 Task: Open a blank google sheet and write heading  Prodigy Sales. Add 10 people name  'David White, Emily Green, Andrew Baker, Madison Evans, Logan King, Grace Hill, Gabriel Young, Elizabeth Flores, Samuel Reed, Avery Nelson'Item code in between  1000-2000. Product range in between  5000-20000. Add Products   TOMS Shoe, UGG  Shoe, Wolverine Shoe, Z-Coil Shoe, Adidas shoe, Gucci T-shirt, Louis Vuitton bag, Zara Shirt, H&M jeans, Chanel perfume.Choose quantity  3 to 9 Tax 12 percent Total Add Amount. Save page  Prodigy Sales templetes   book
Action: Key pressed <Key.caps_lock>P<Key.caps_lock>rodigy<Key.space><Key.caps_lock>S<Key.caps_lock>ales
Screenshot: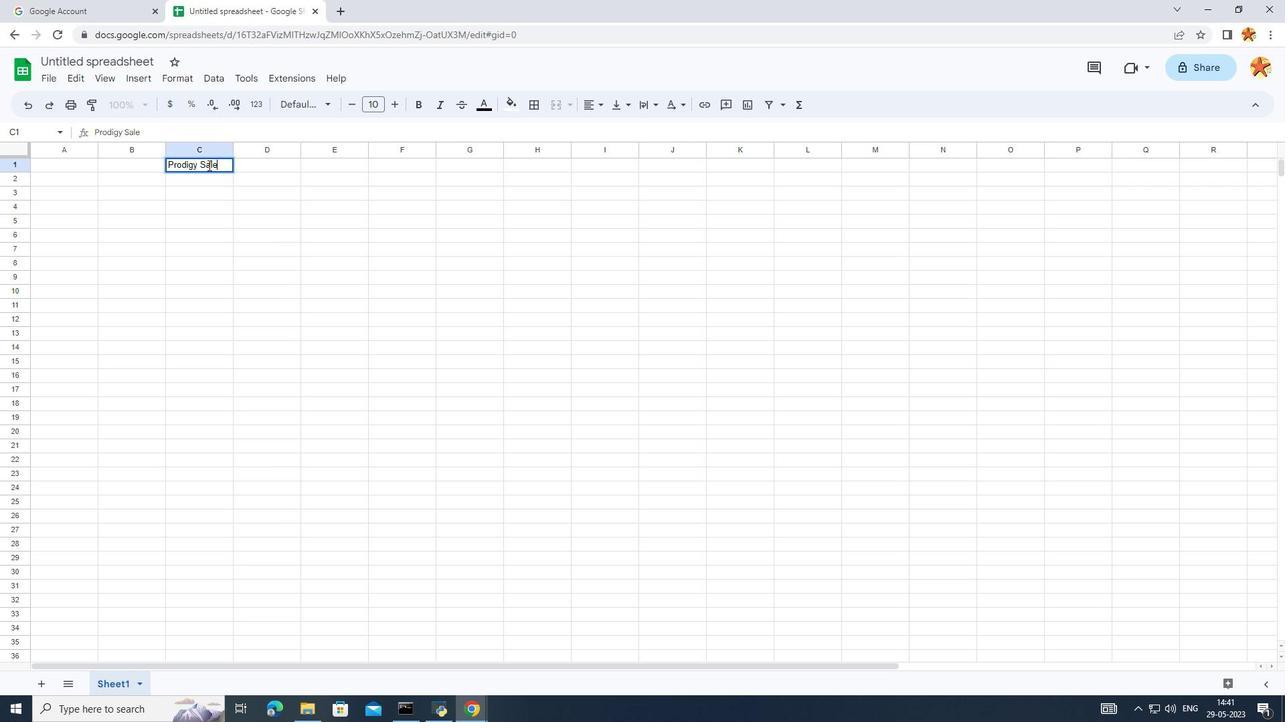 
Action: Mouse moved to (205, 307)
Screenshot: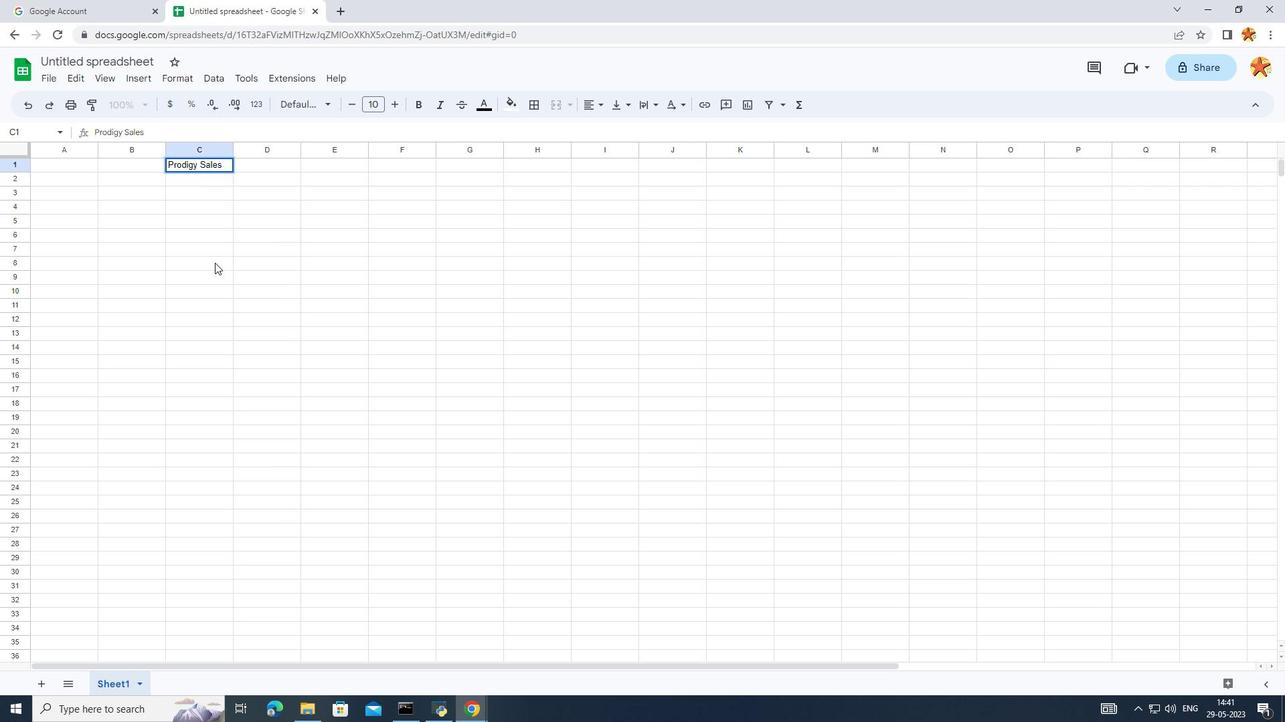 
Action: Mouse pressed left at (205, 307)
Screenshot: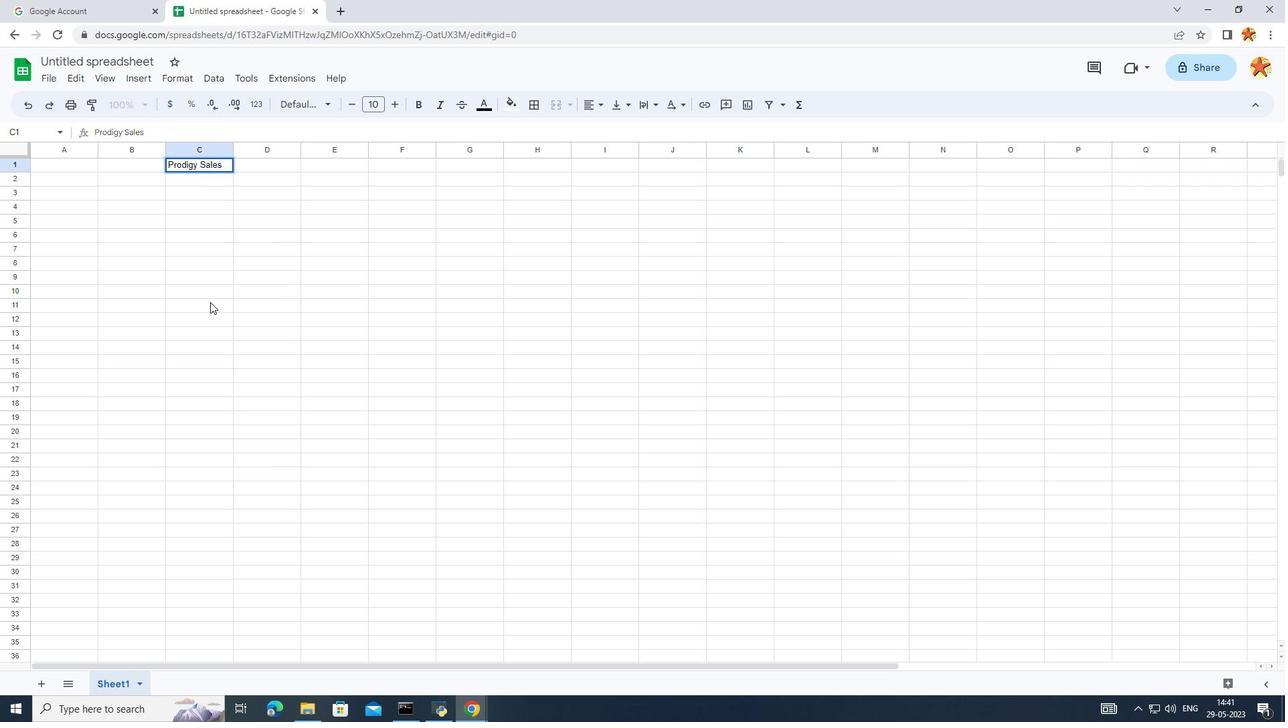 
Action: Mouse moved to (40, 171)
Screenshot: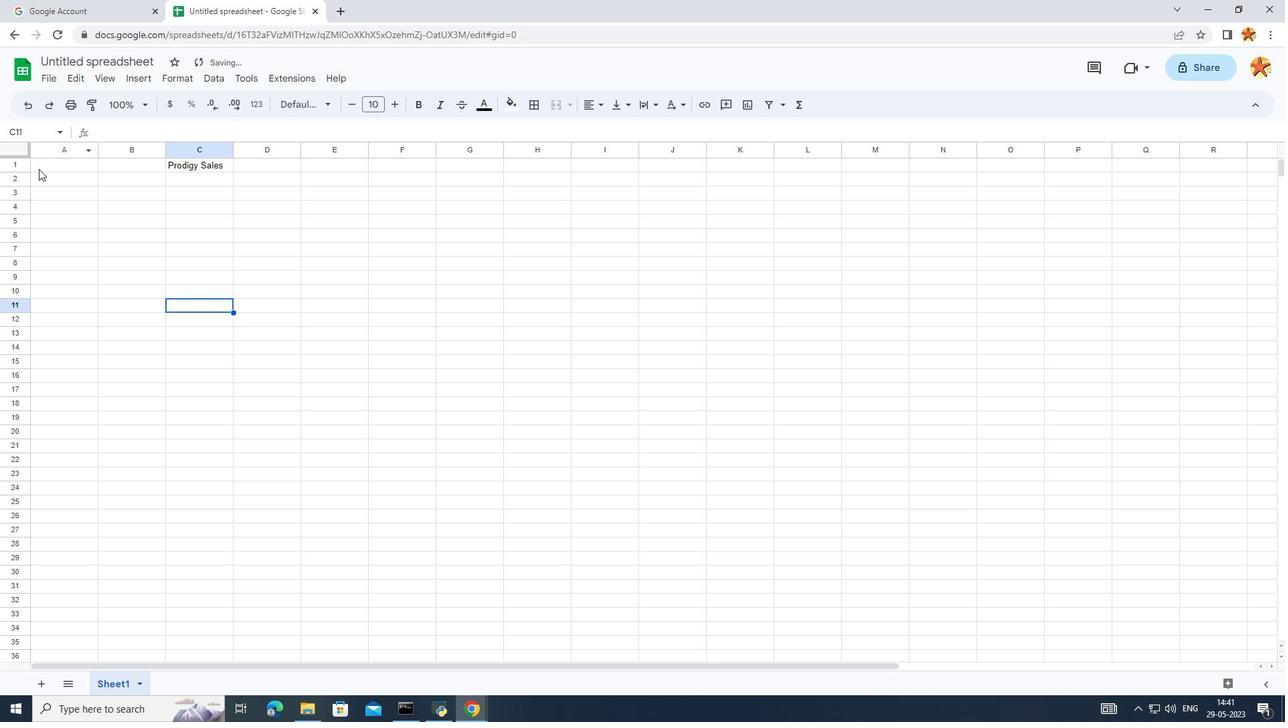 
Action: Mouse pressed left at (40, 171)
Screenshot: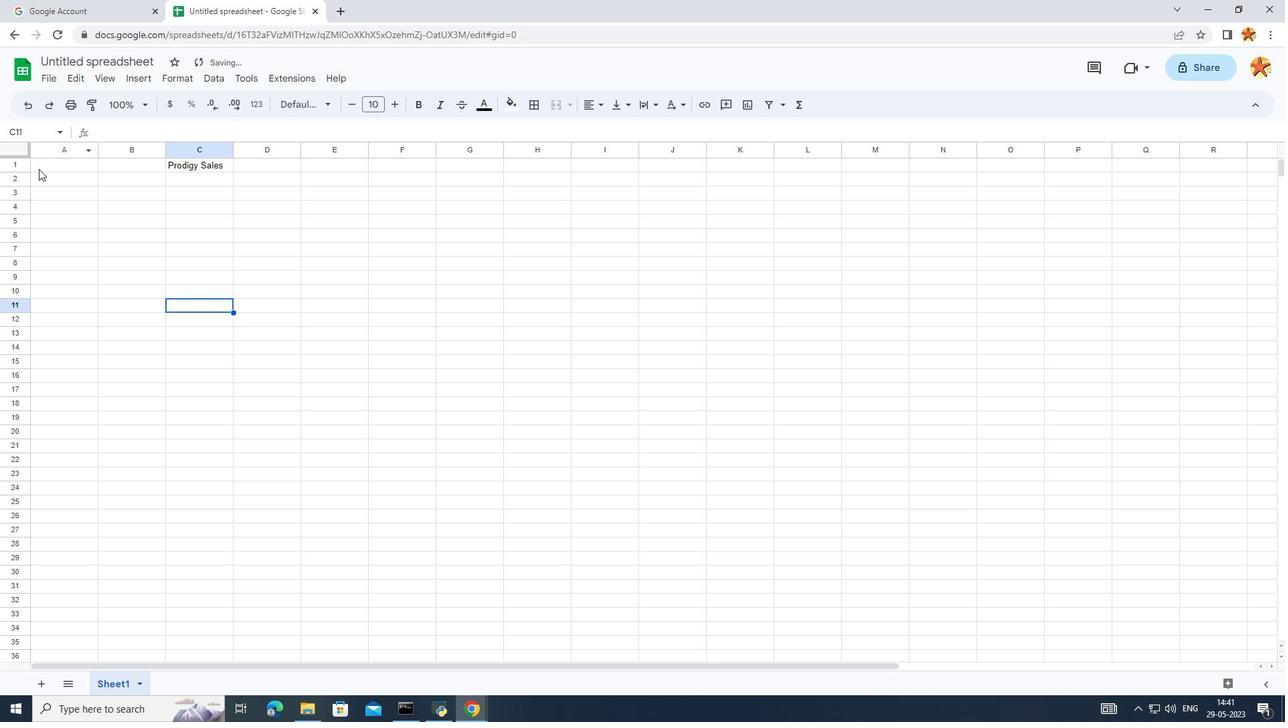 
Action: Mouse moved to (44, 178)
Screenshot: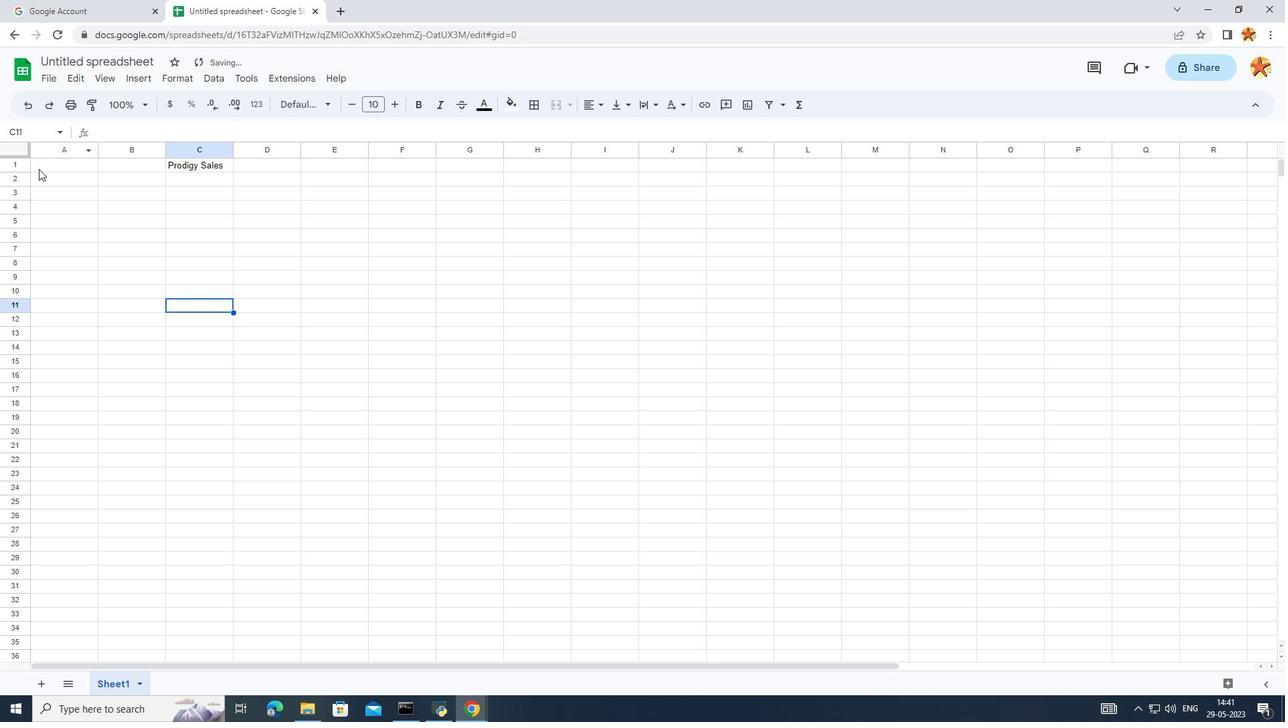 
Action: Mouse pressed left at (44, 178)
Screenshot: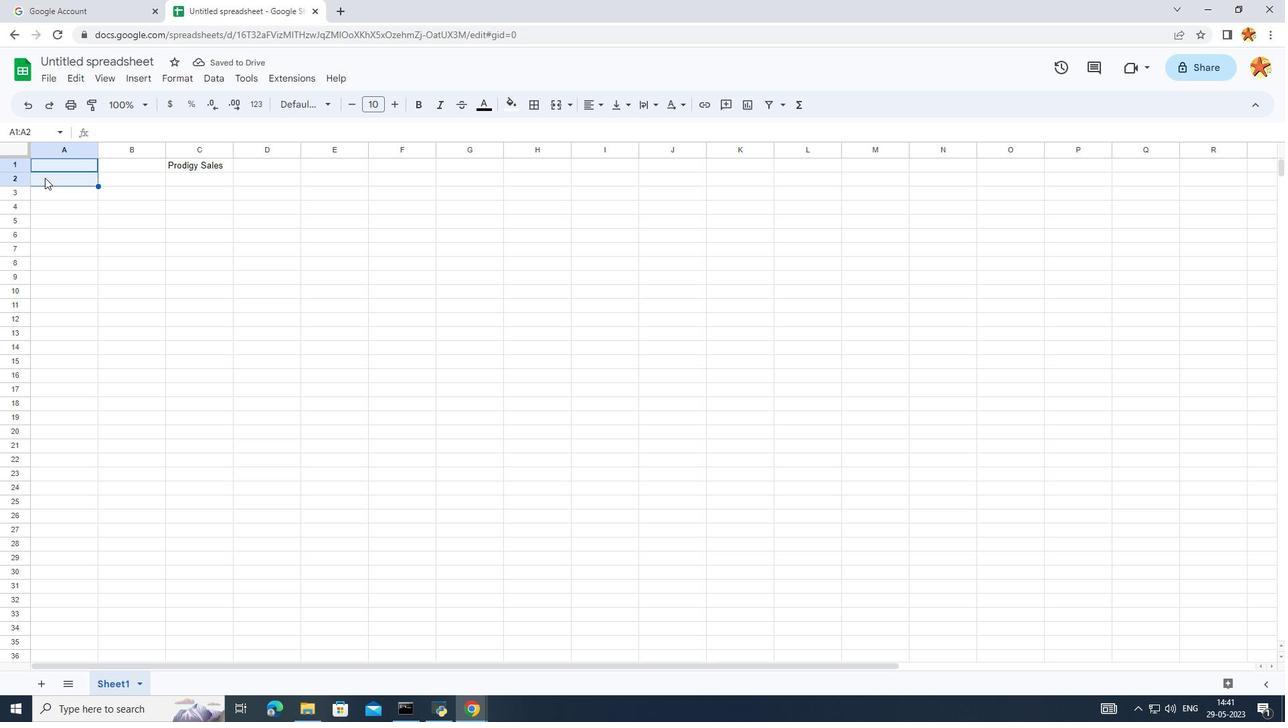
Action: Mouse pressed left at (44, 178)
Screenshot: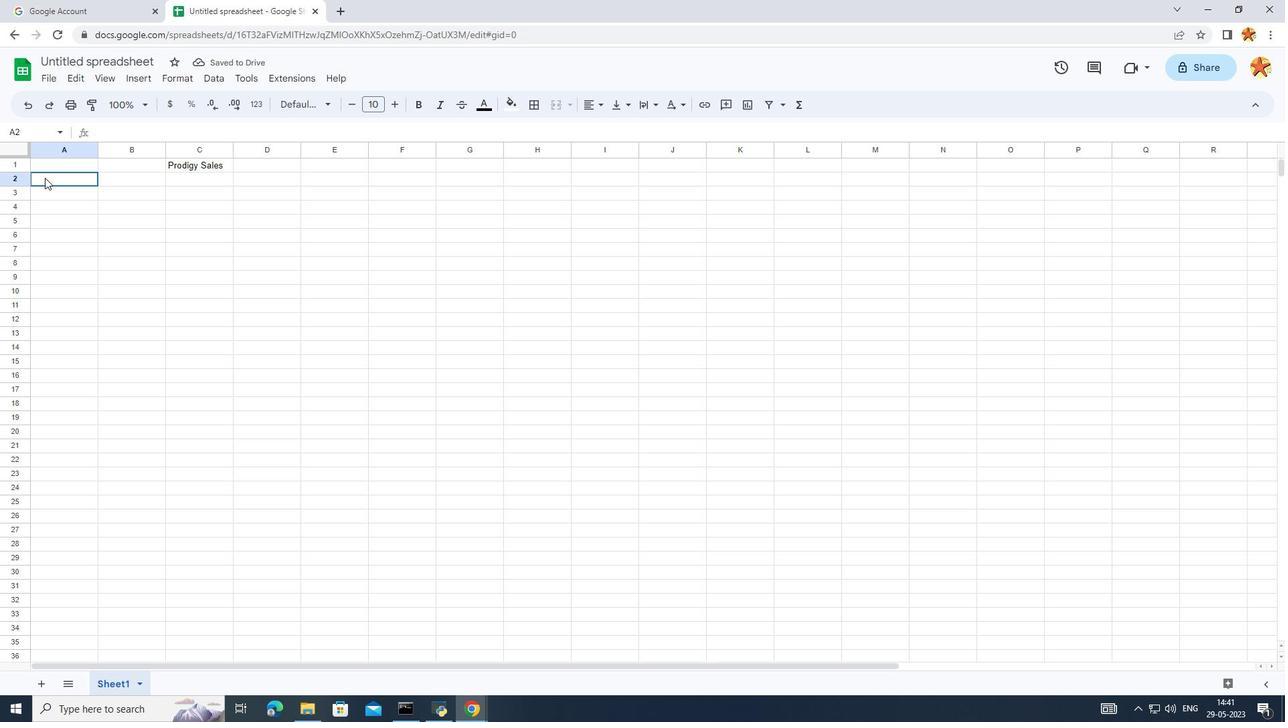 
Action: Key pressed <Key.caps_lock>N<Key.caps_lock>ame
Screenshot: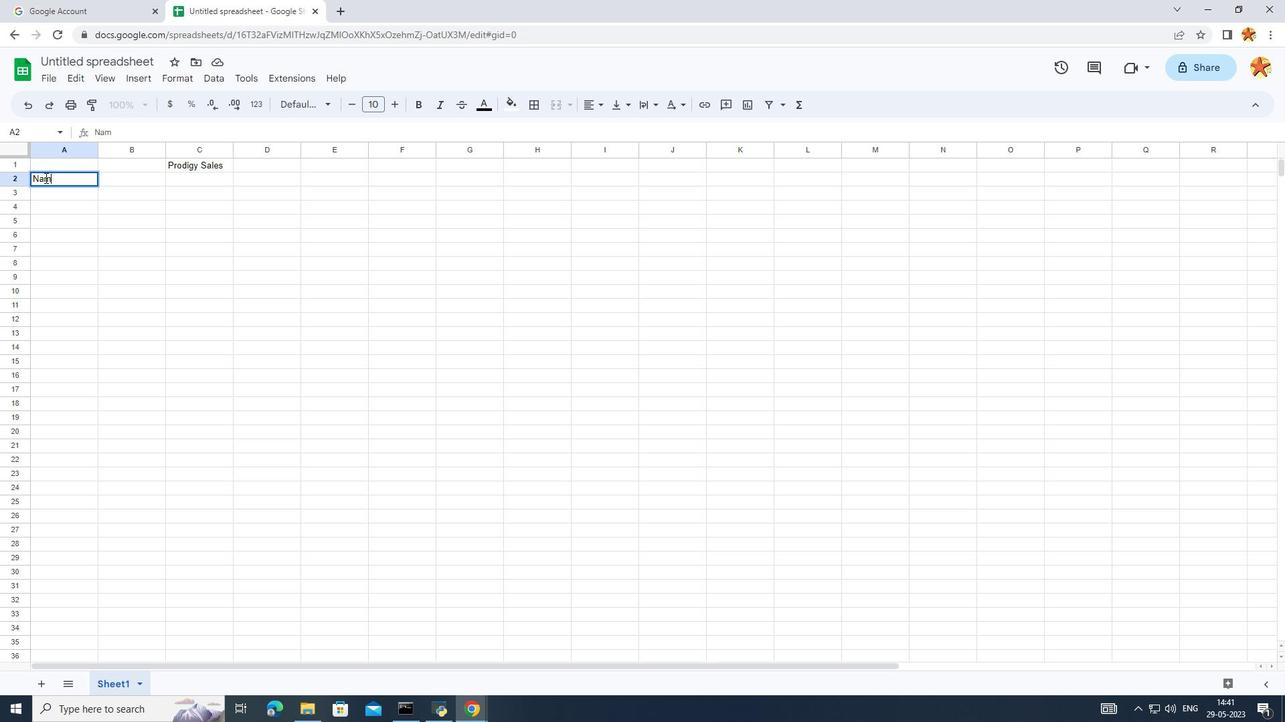 
Action: Mouse moved to (27, 190)
Screenshot: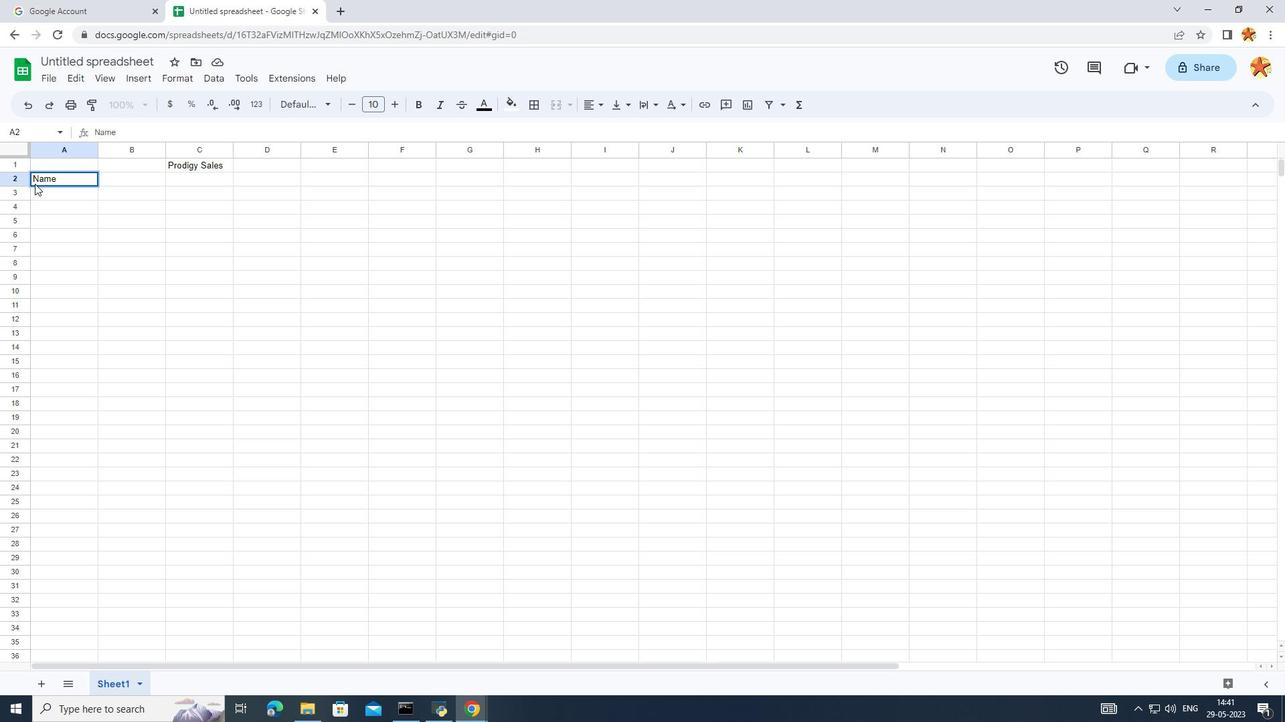 
Action: Mouse pressed left at (27, 190)
Screenshot: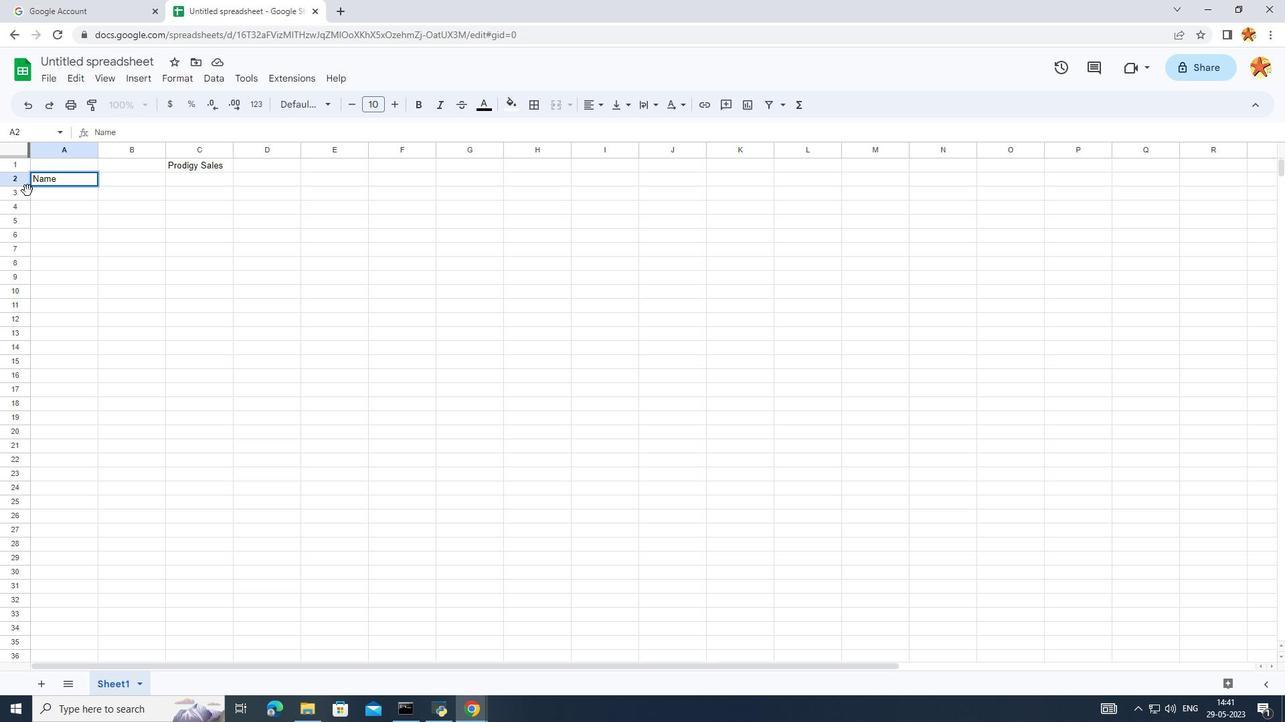 
Action: Mouse moved to (32, 195)
Screenshot: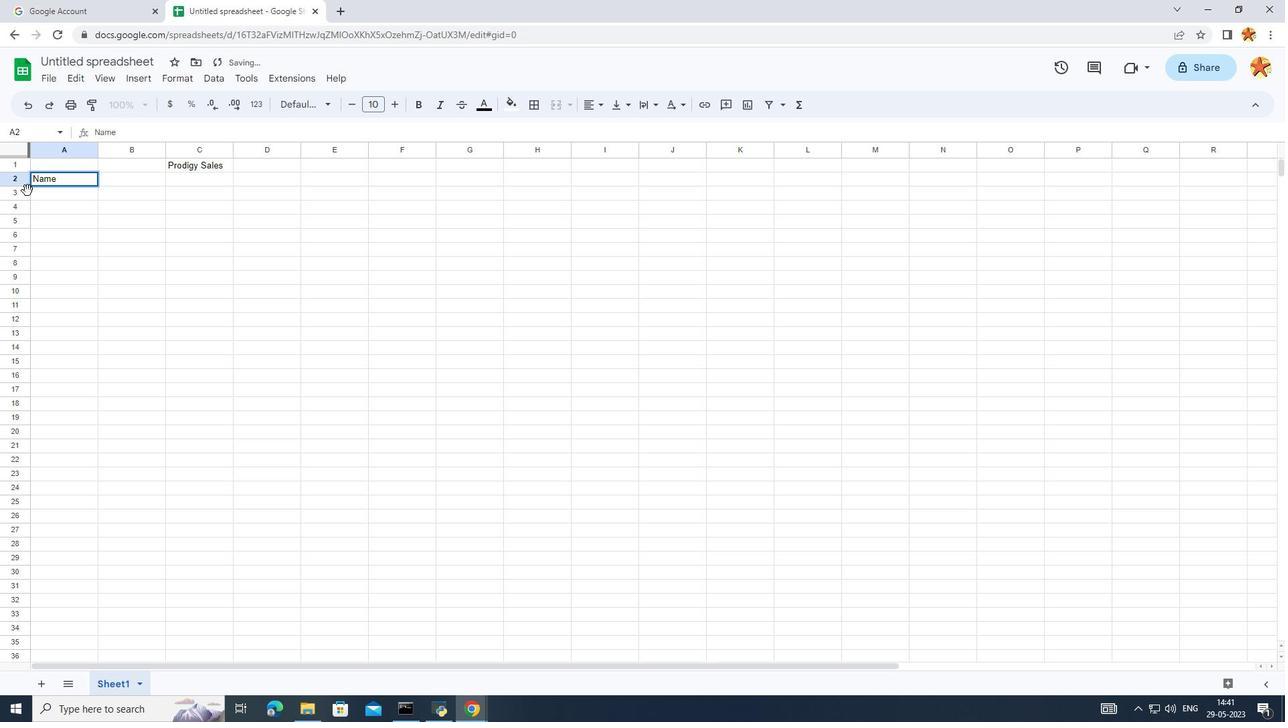 
Action: Mouse pressed left at (32, 195)
Screenshot: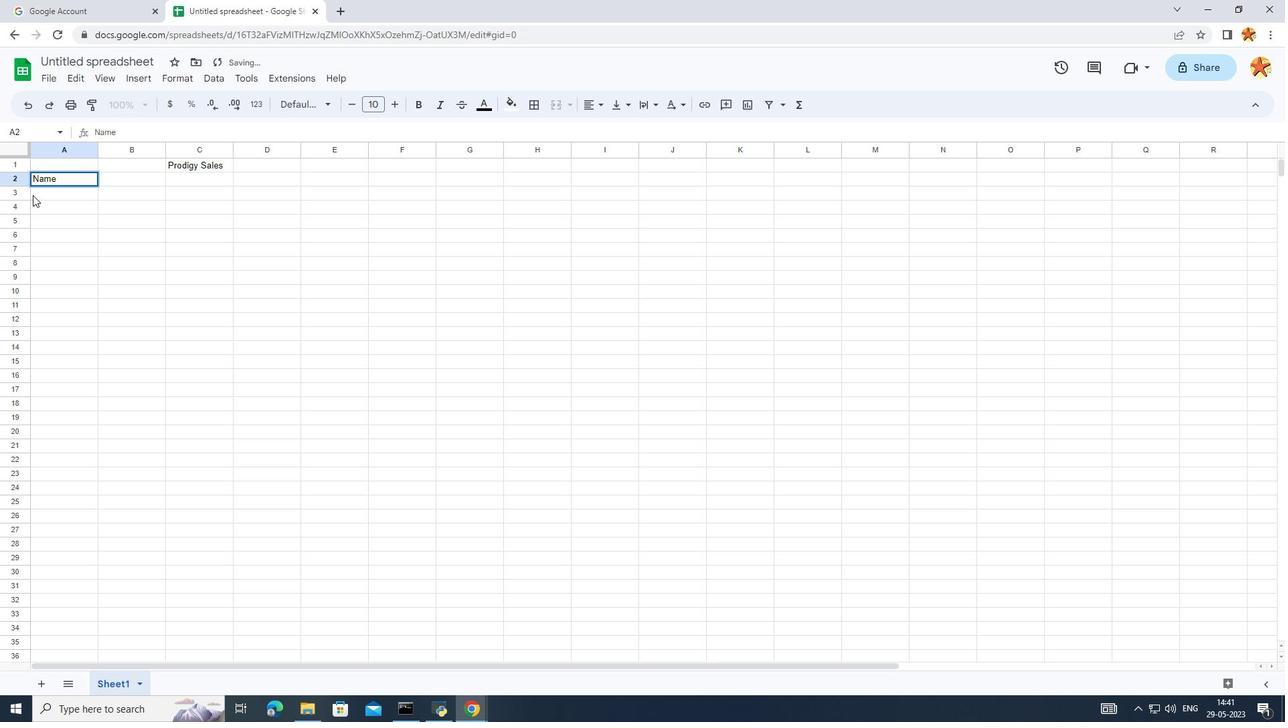 
Action: Mouse moved to (56, 188)
Screenshot: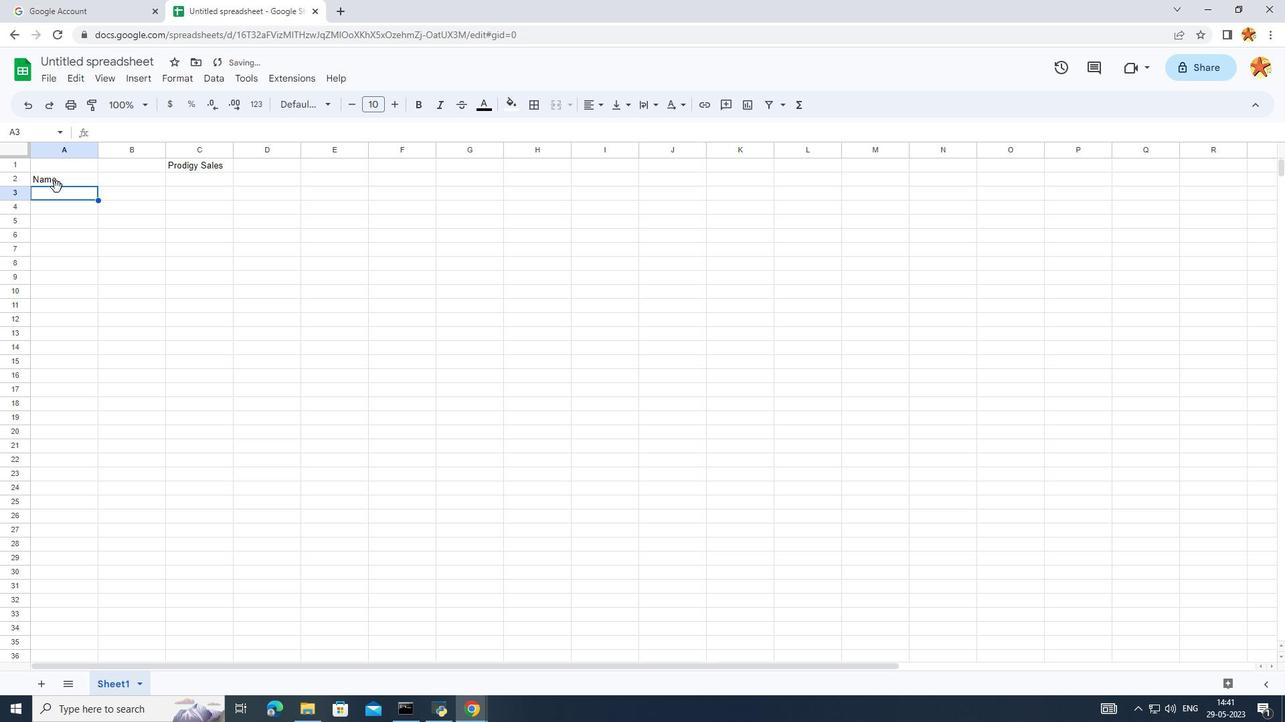 
Action: Mouse pressed left at (56, 188)
Screenshot: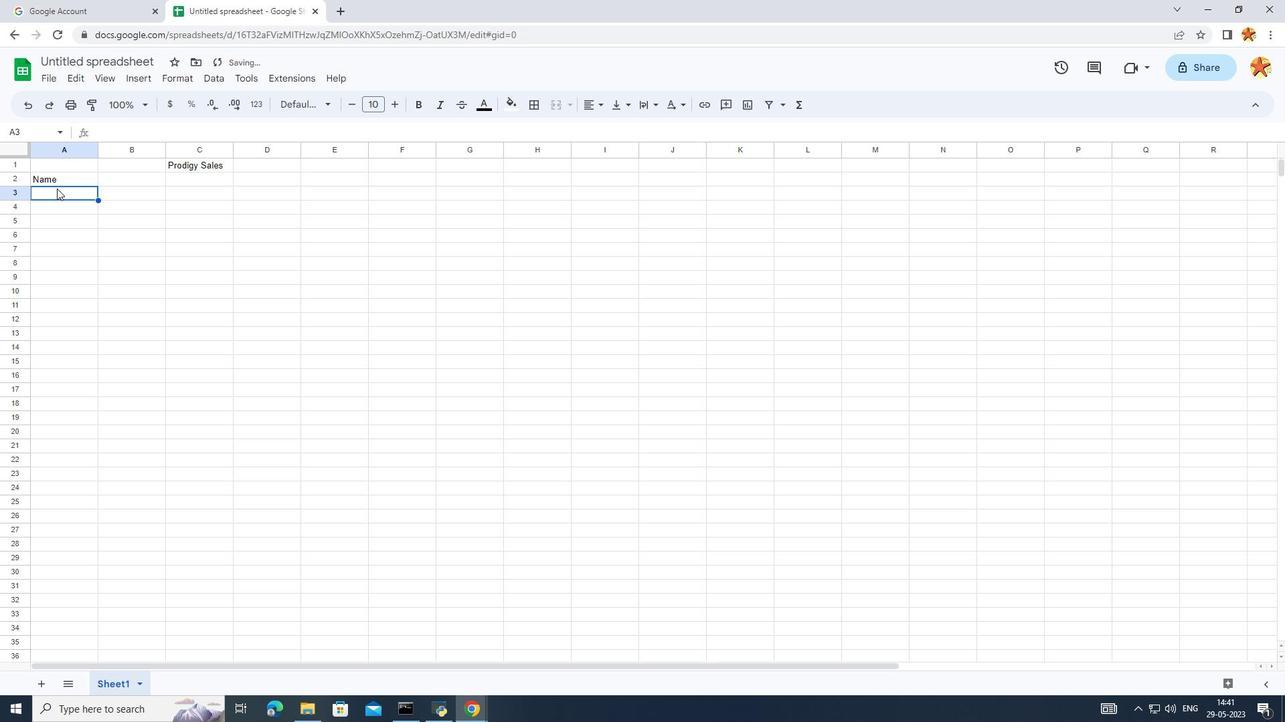 
Action: Mouse pressed left at (56, 188)
Screenshot: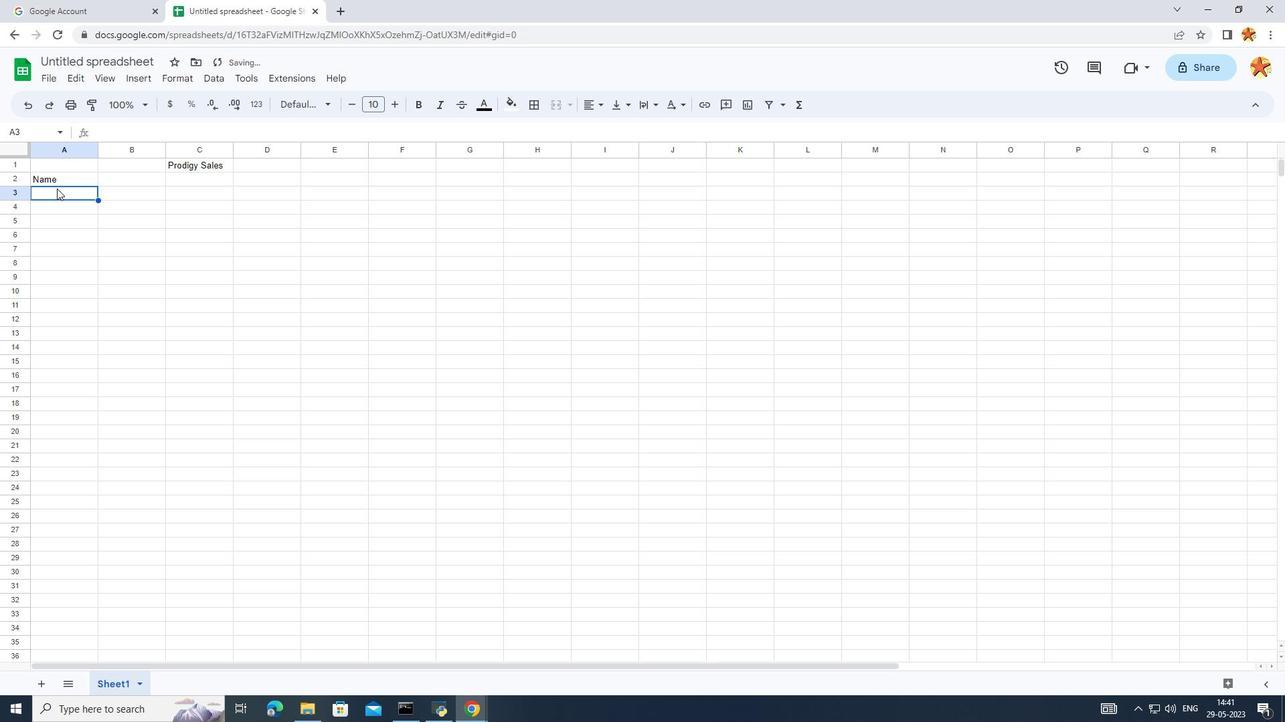 
Action: Key pressed <Key.caps_lock>D<Key.caps_lock>avid<Key.space><Key.caps_lock>WH<Key.backspace><Key.caps_lock>hite
Screenshot: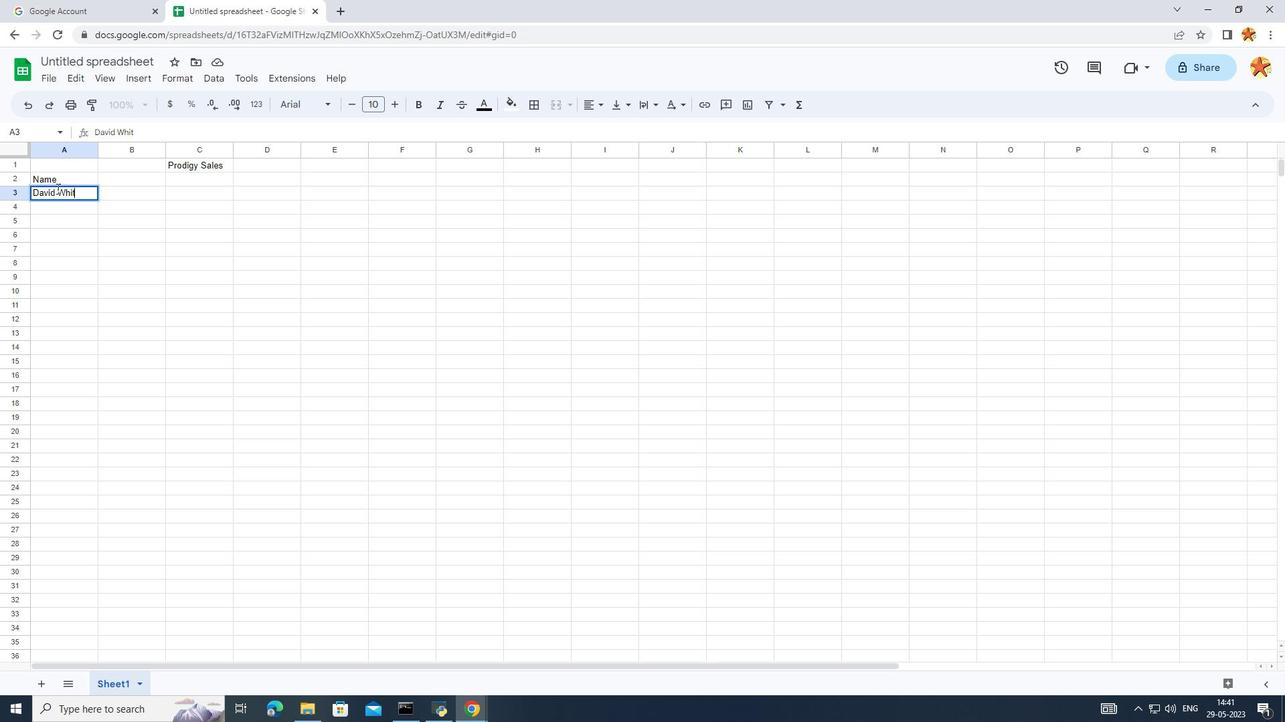 
Action: Mouse moved to (60, 206)
Screenshot: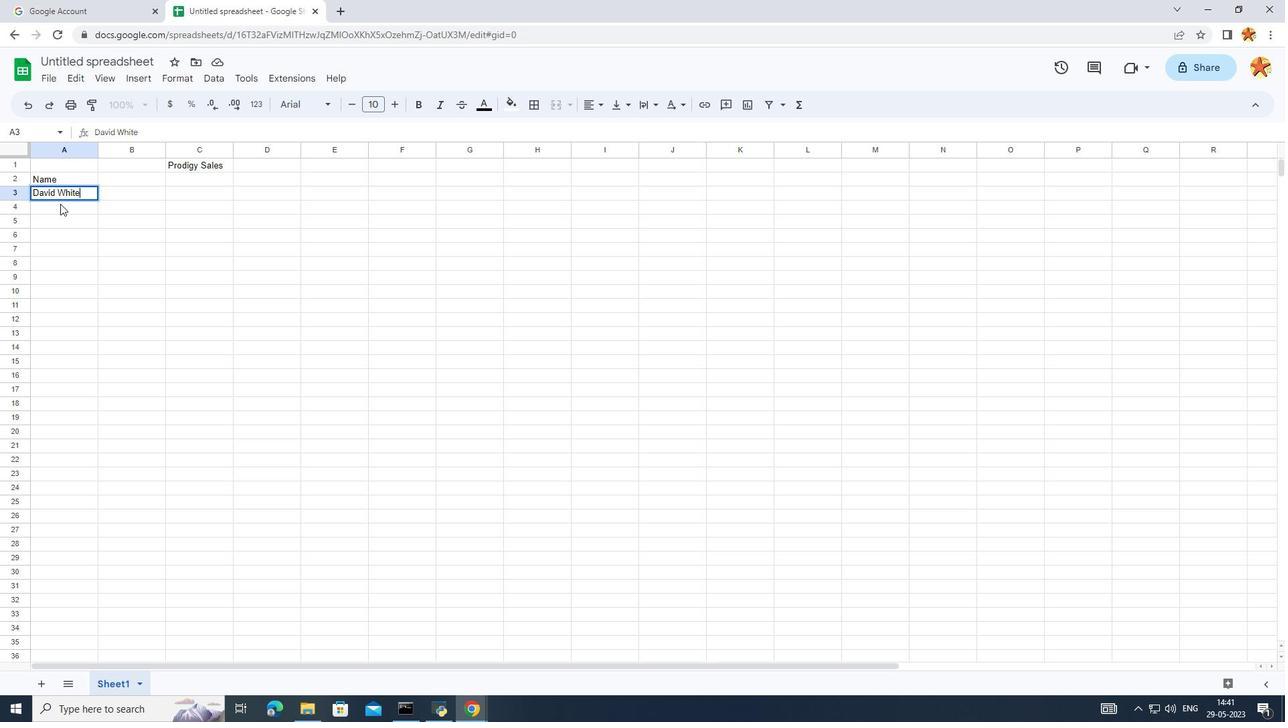 
Action: Mouse pressed left at (60, 206)
Screenshot: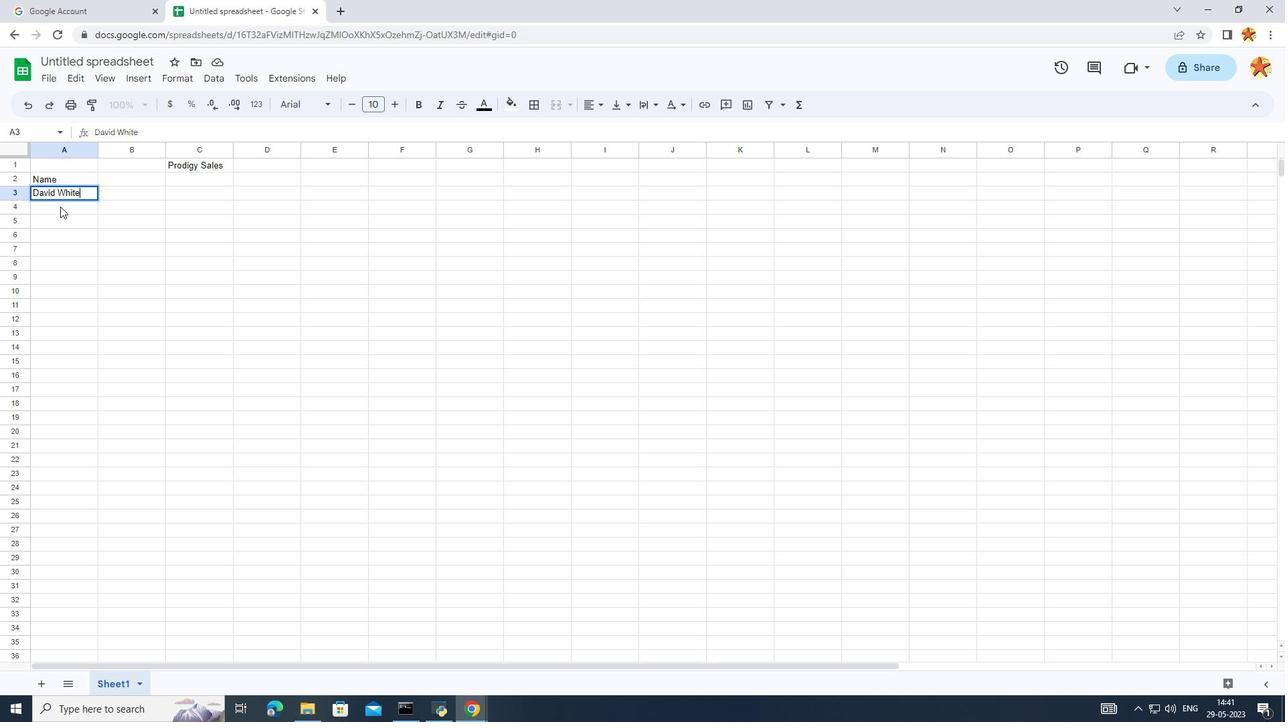 
Action: Mouse pressed left at (60, 206)
Screenshot: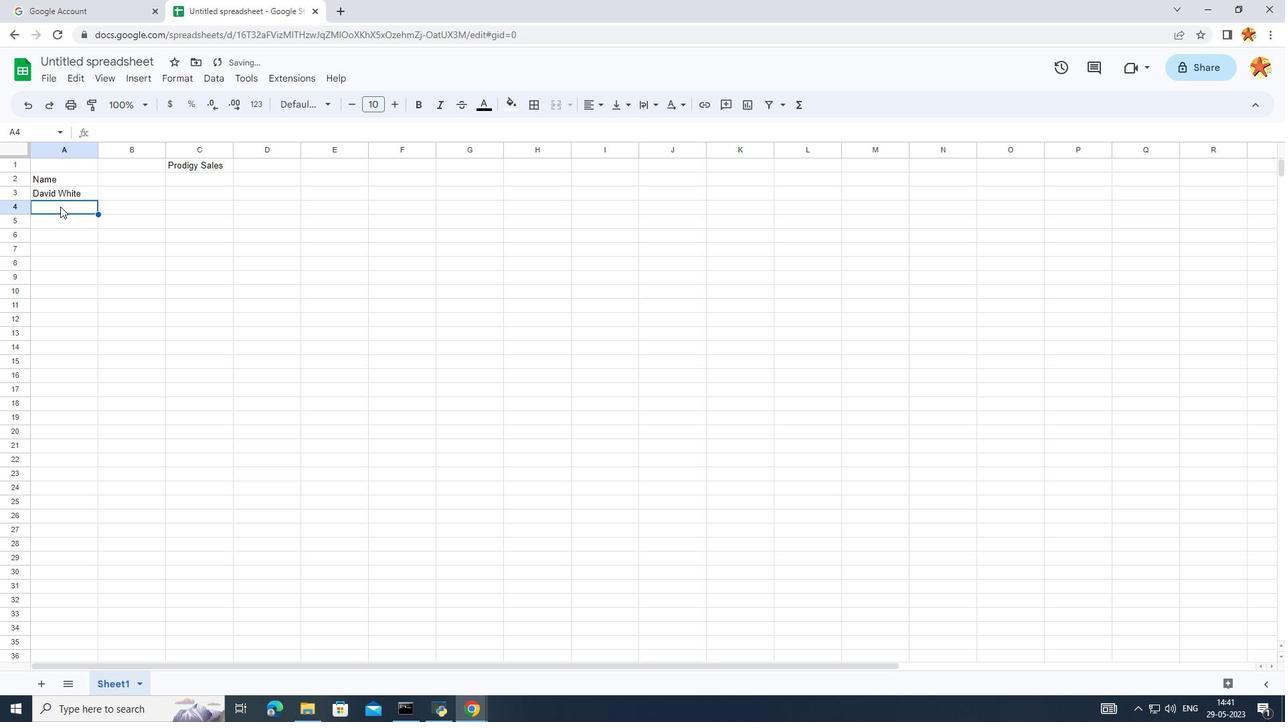 
Action: Key pressed <Key.caps_lock>R<Key.backspace>E<Key.caps_lock>mily<Key.space><Key.caps_lock>G<Key.caps_lock>reebn
Screenshot: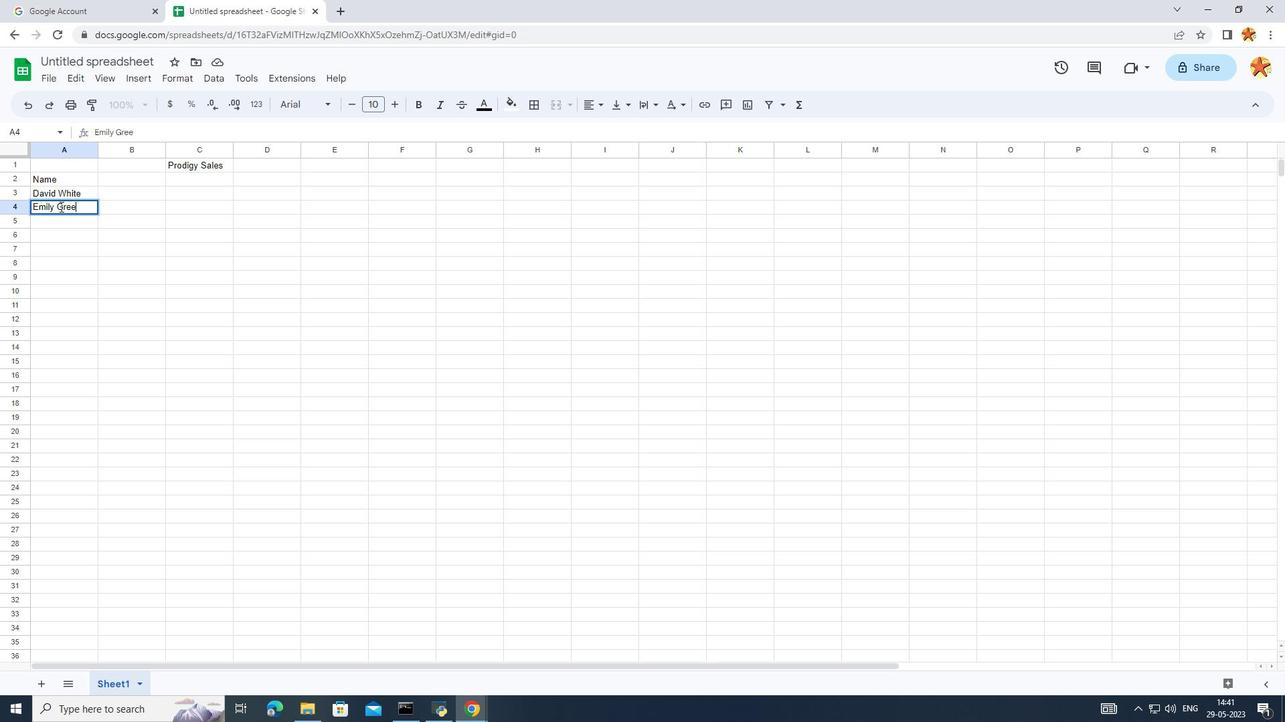 
Action: Mouse moved to (67, 211)
Screenshot: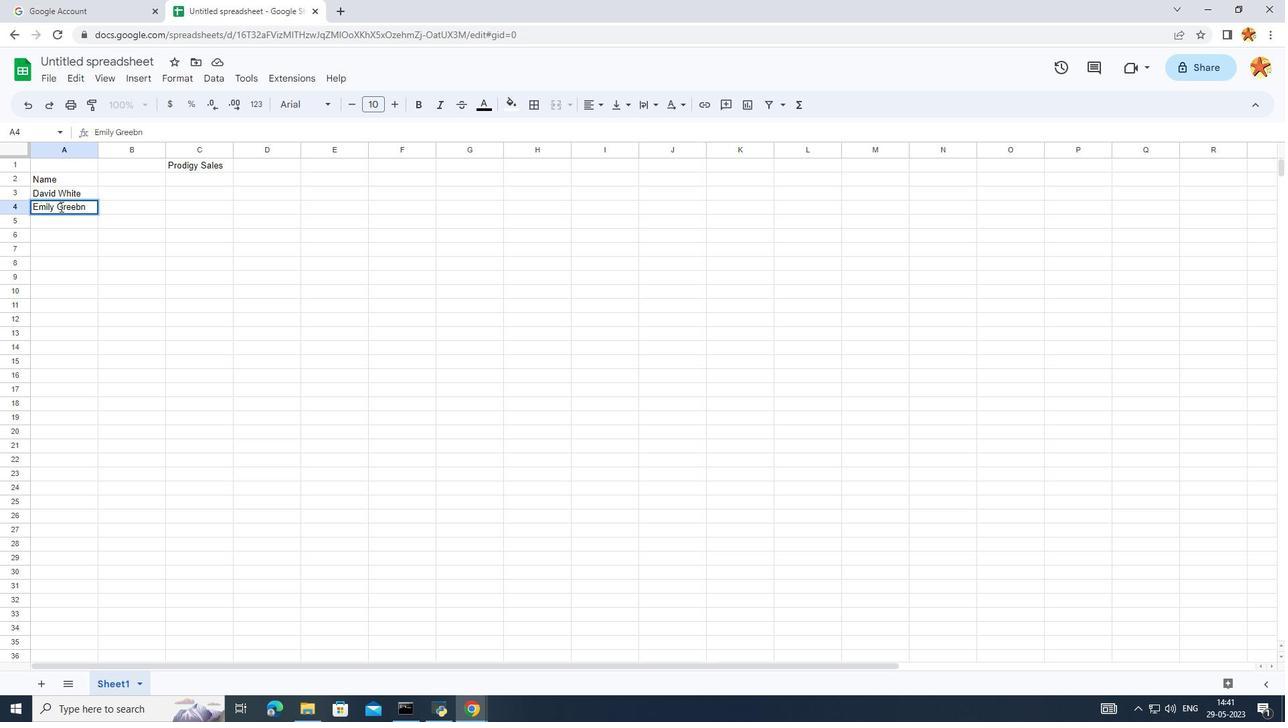
Action: Key pressed <Key.backspace><Key.backspace>n
Screenshot: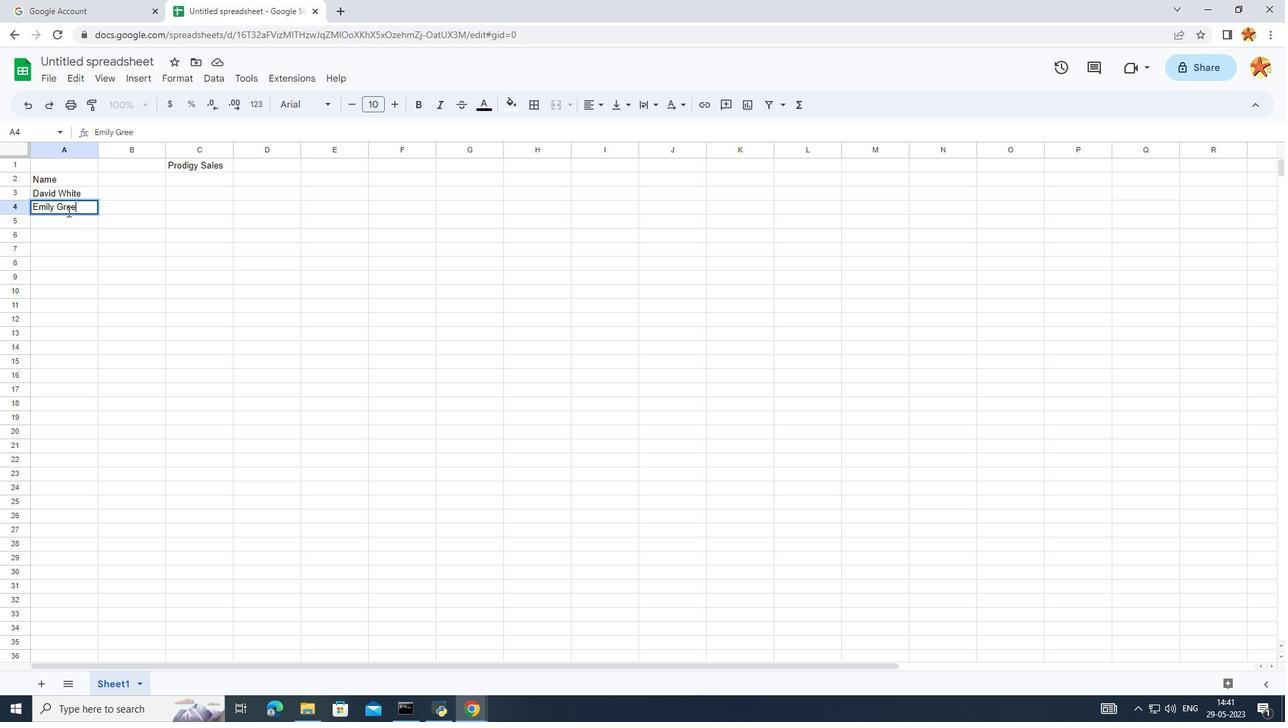 
Action: Mouse moved to (63, 215)
Screenshot: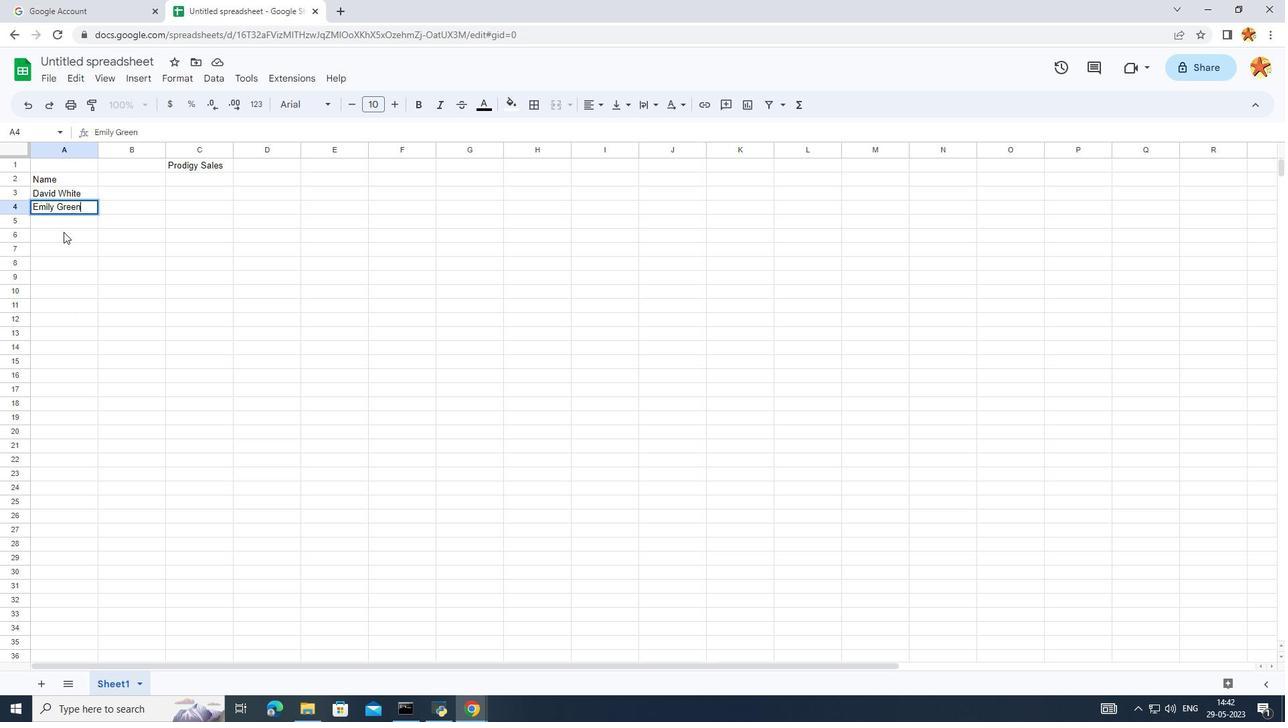 
Action: Mouse pressed left at (63, 215)
Screenshot: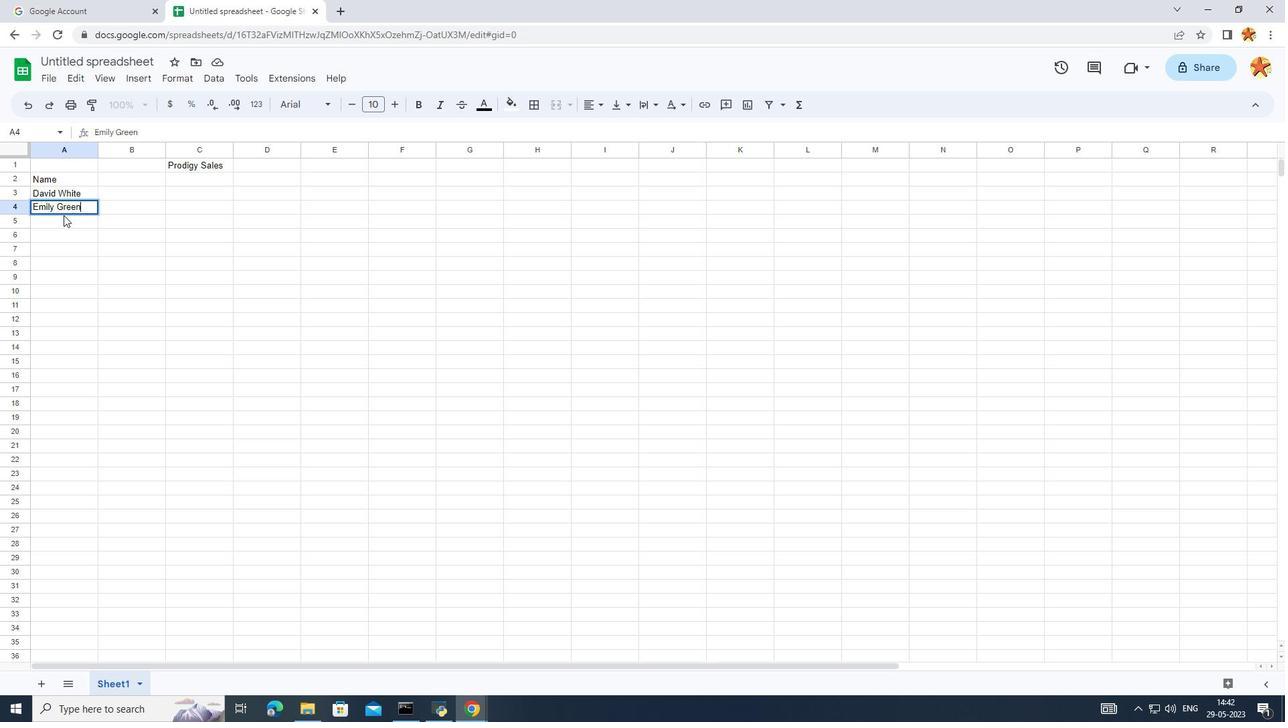
Action: Mouse moved to (62, 214)
Screenshot: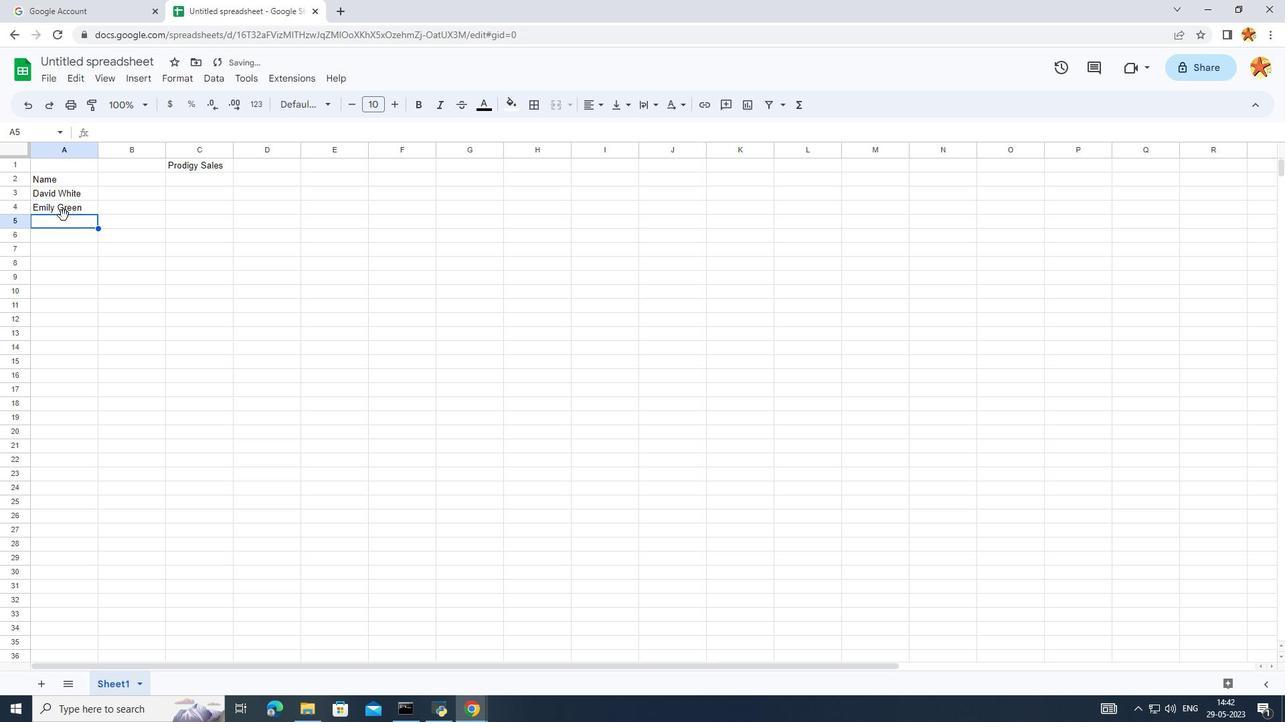 
Action: Key pressed <Key.caps_lock>A<Key.caps_lock>ndrew<Key.space><Key.caps_lock>B<Key.caps_lock>aker
Screenshot: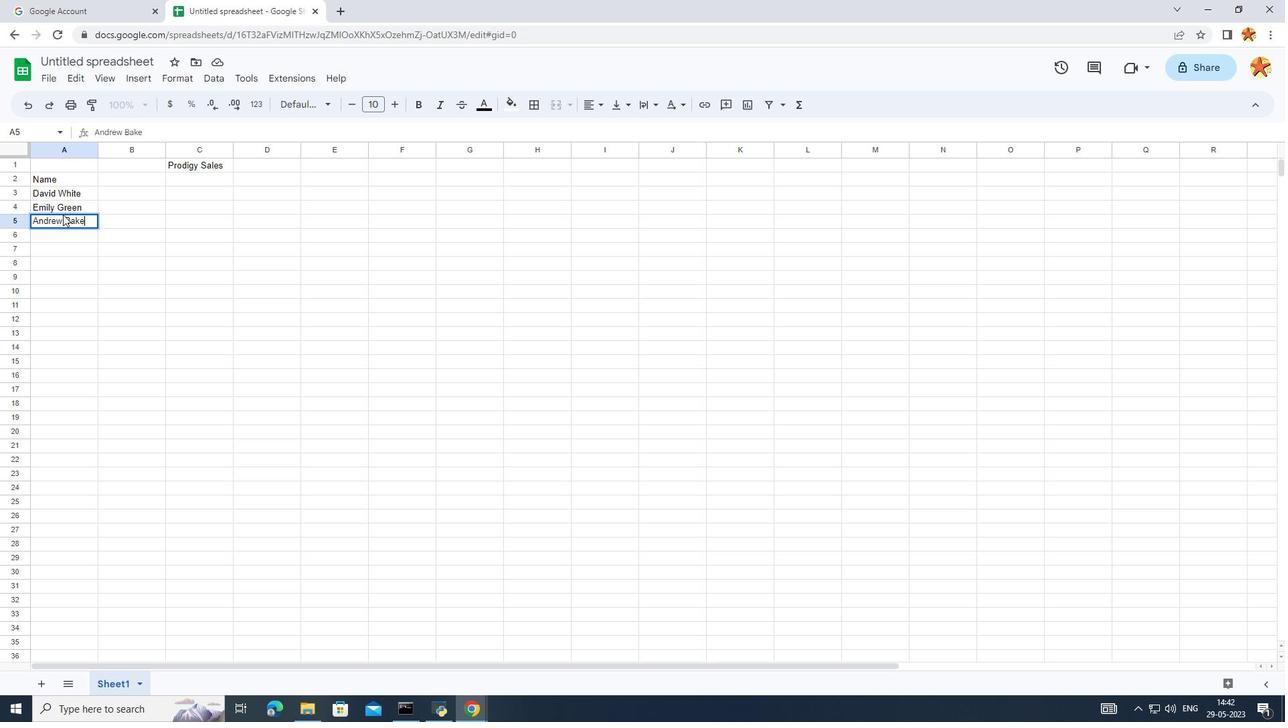 
Action: Mouse moved to (66, 224)
Screenshot: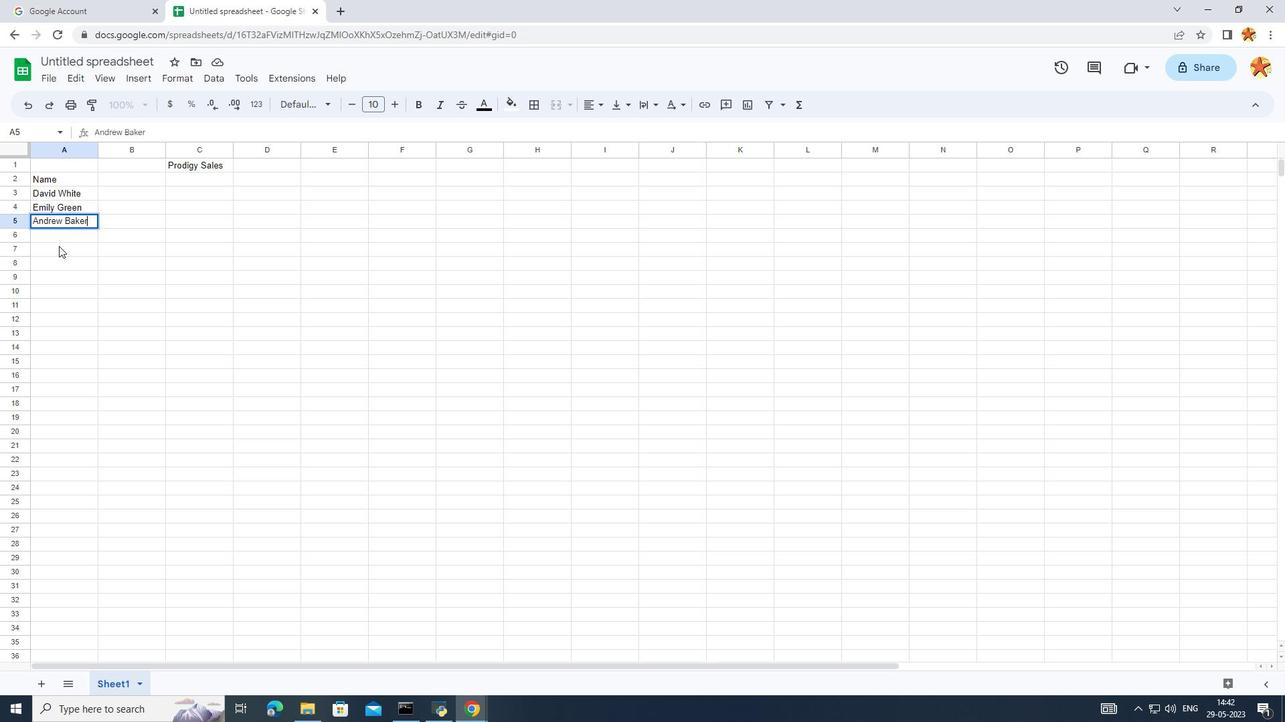 
Action: Mouse pressed left at (66, 224)
Screenshot: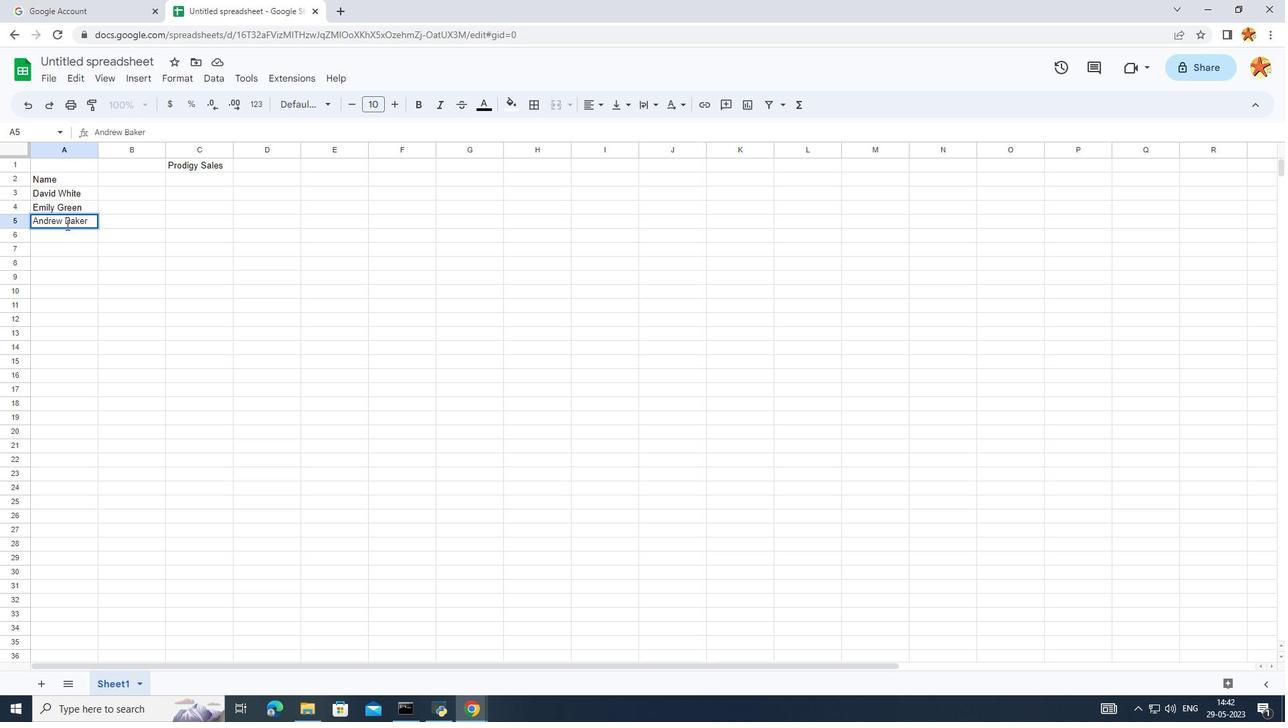
Action: Mouse moved to (66, 229)
Screenshot: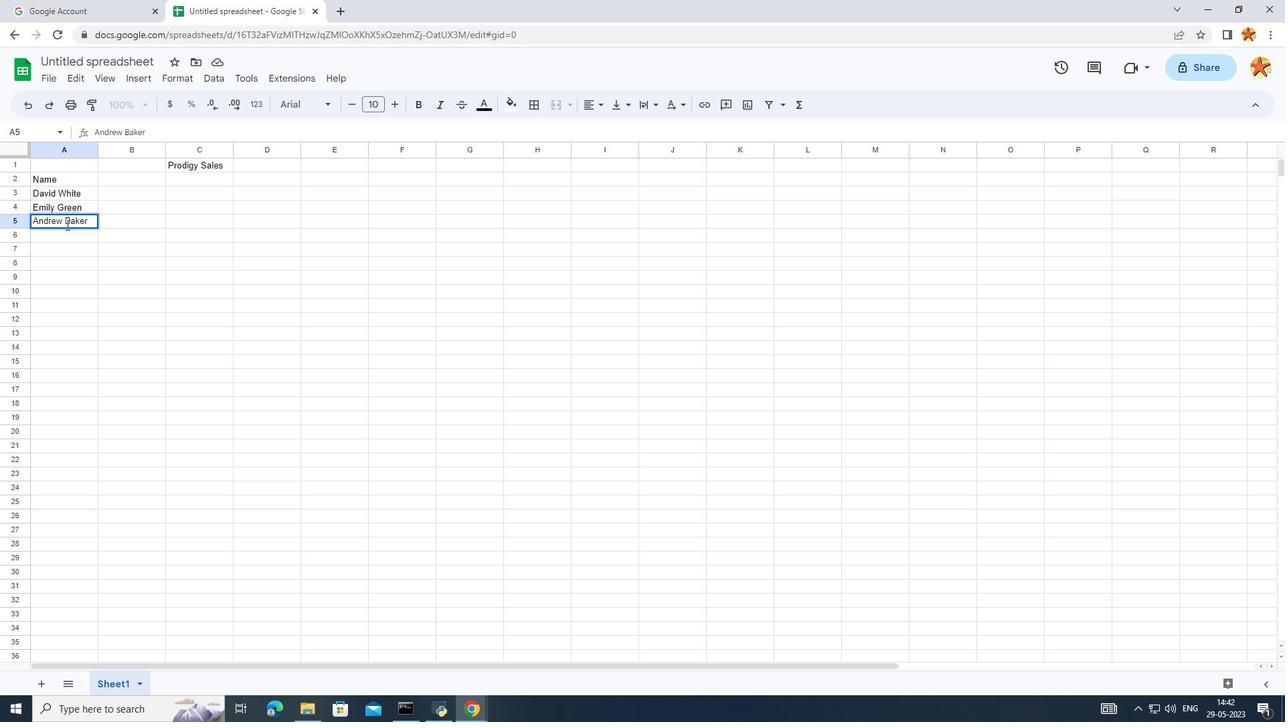 
Action: Mouse pressed left at (66, 229)
Screenshot: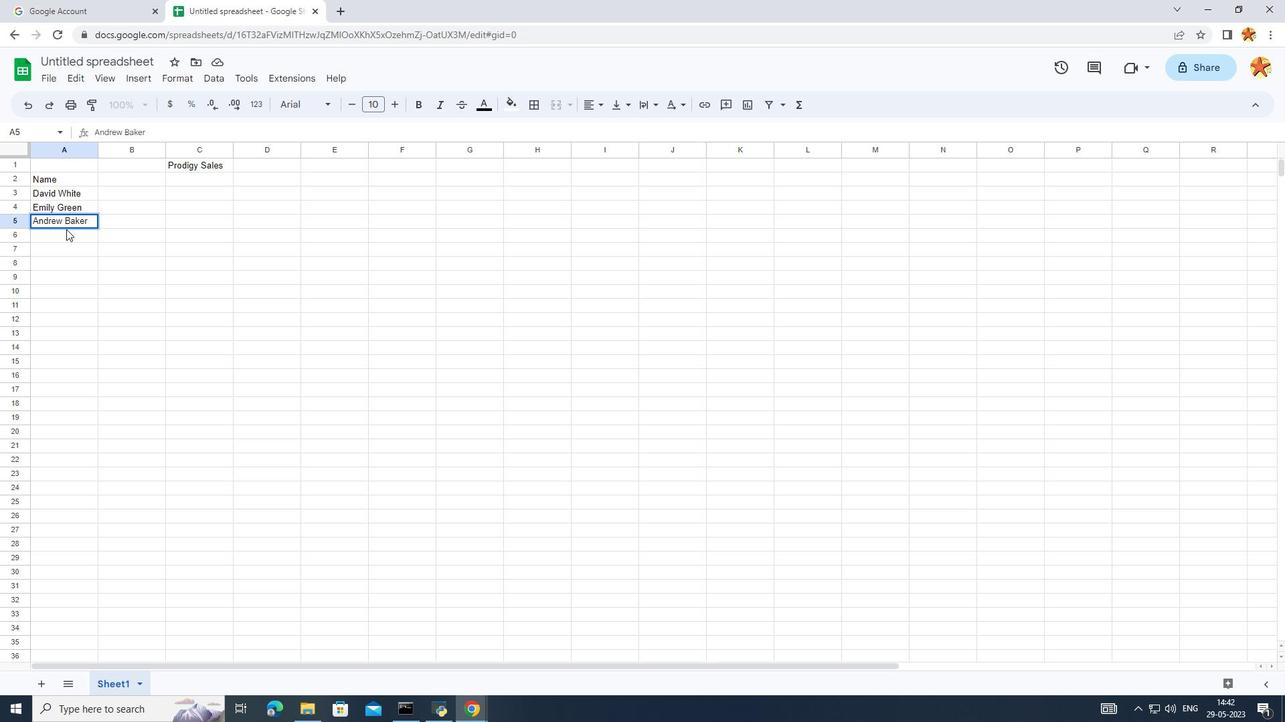 
Action: Mouse pressed left at (66, 229)
Screenshot: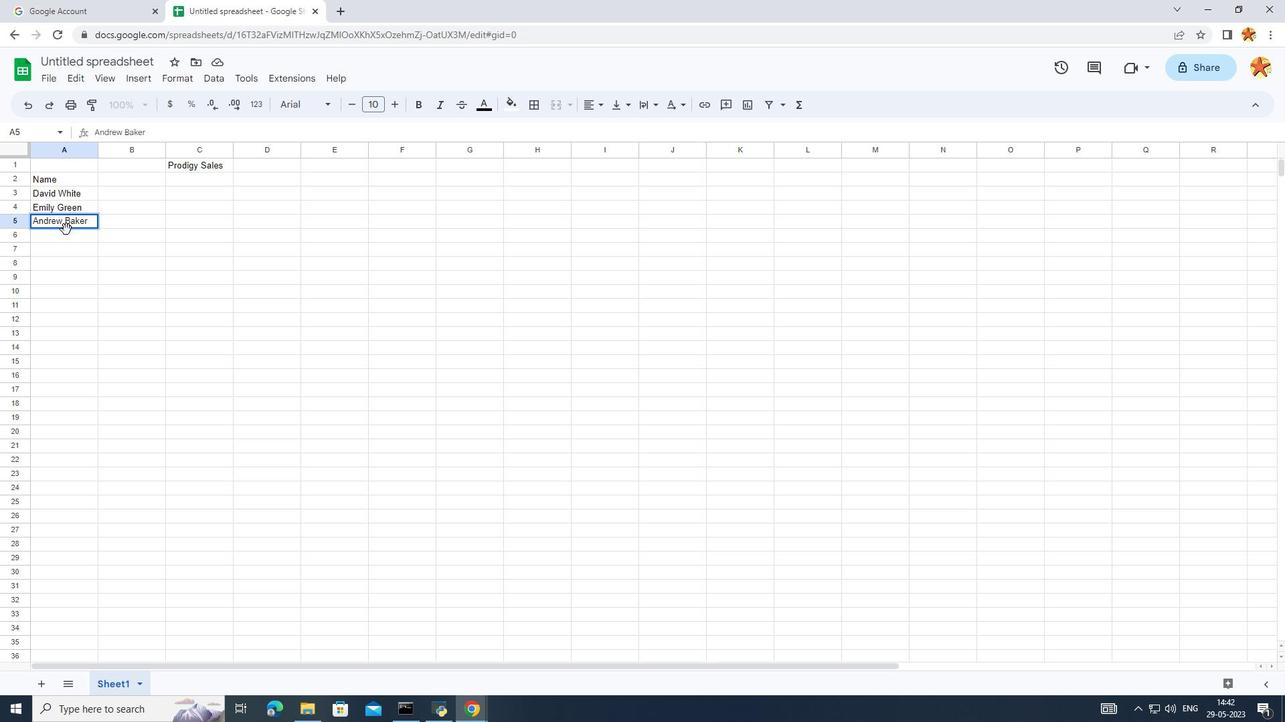 
Action: Mouse moved to (70, 227)
Screenshot: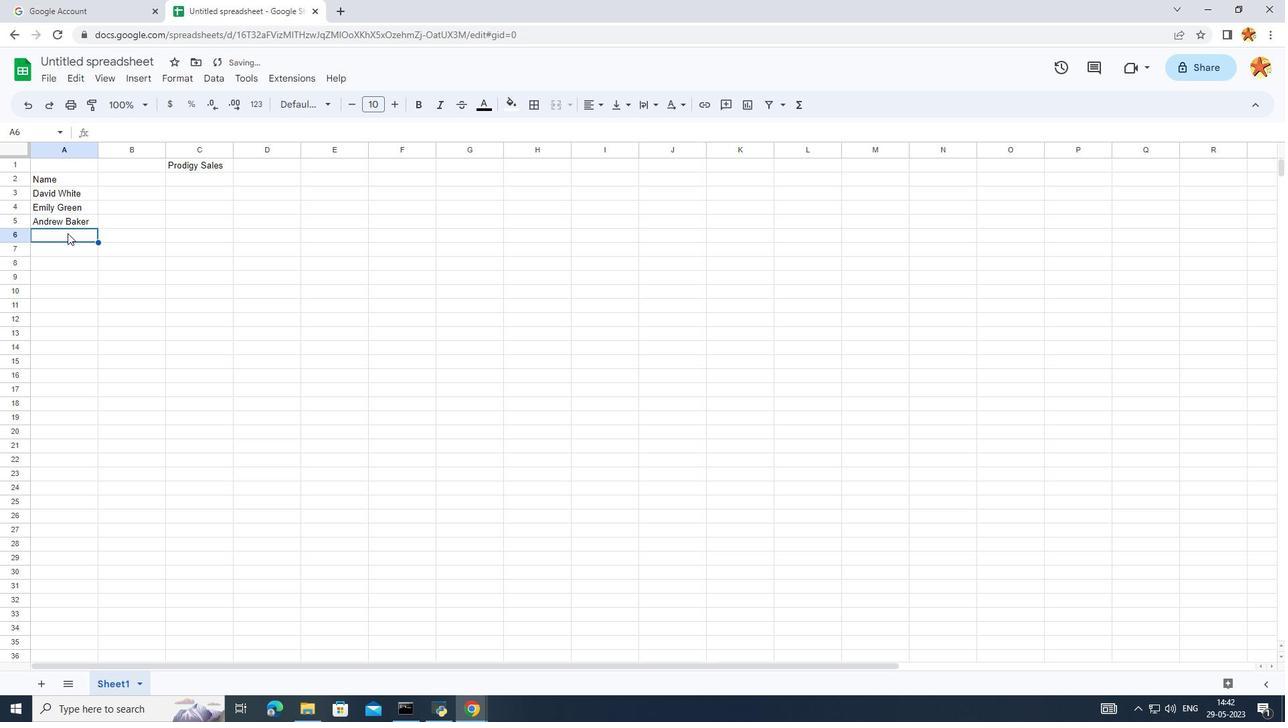 
Action: Mouse pressed left at (70, 227)
Screenshot: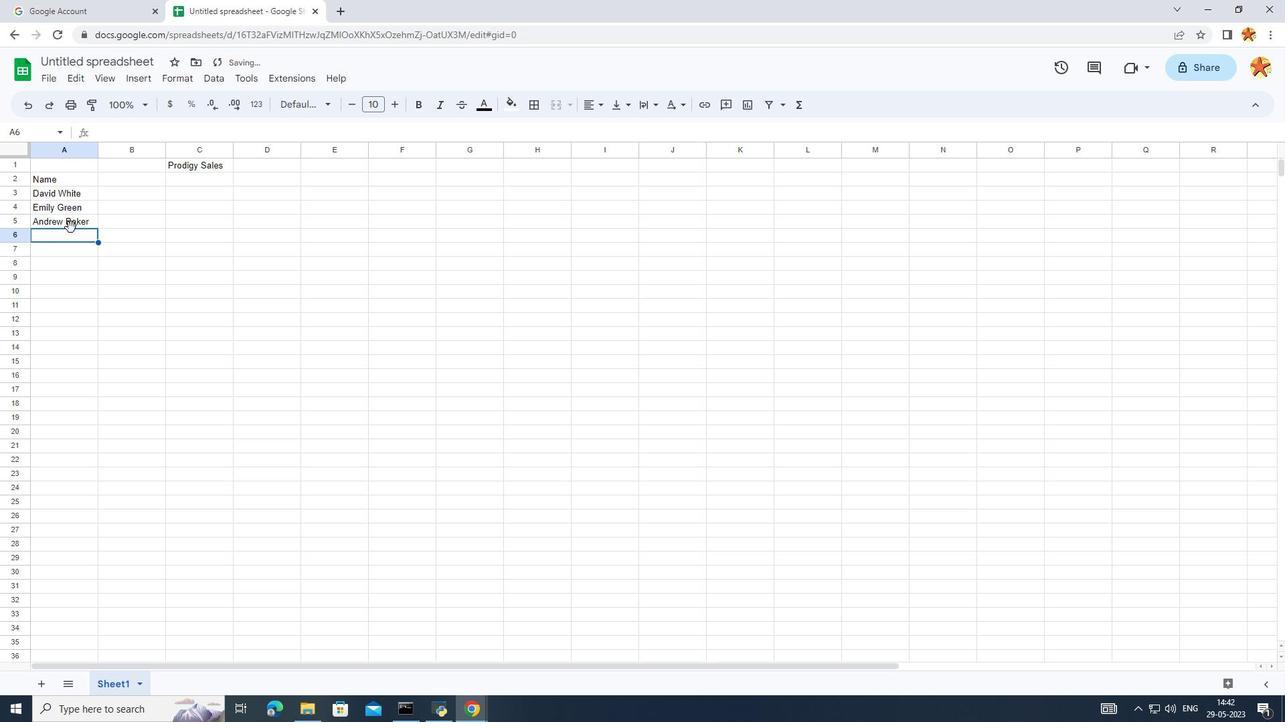
Action: Mouse moved to (65, 239)
Screenshot: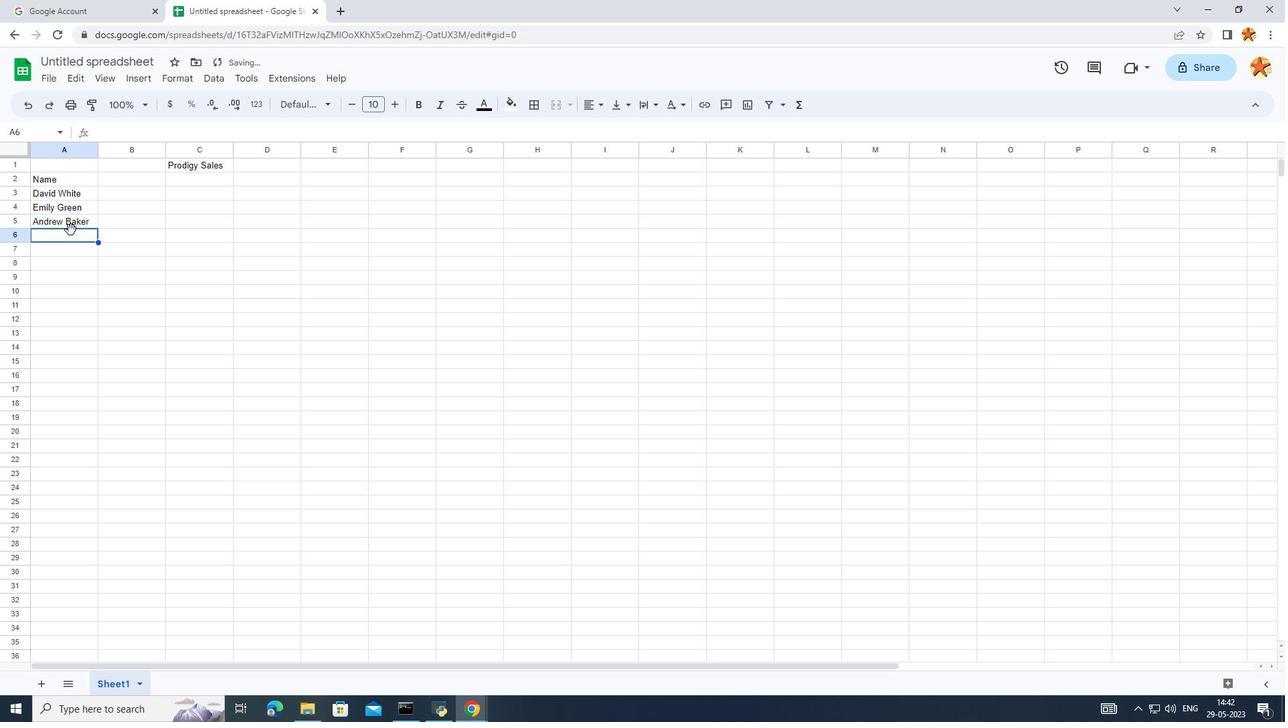 
Action: Mouse pressed left at (65, 239)
Screenshot: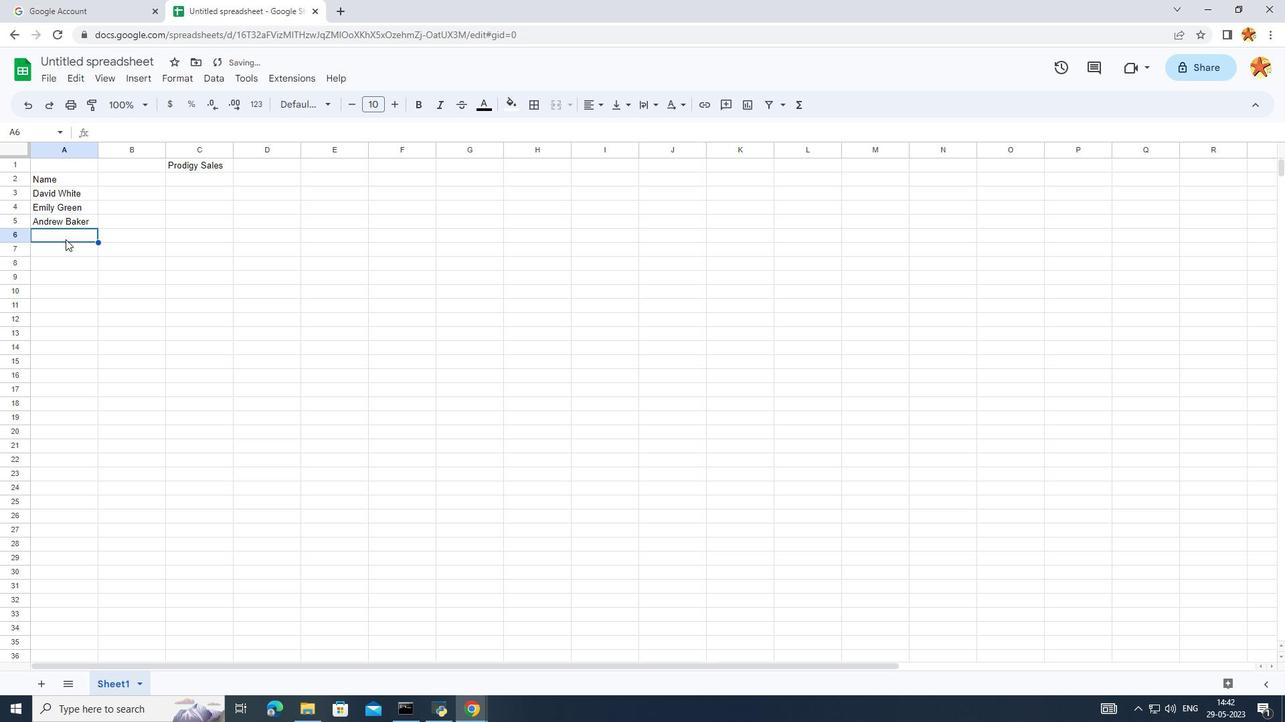 
Action: Mouse moved to (76, 234)
Screenshot: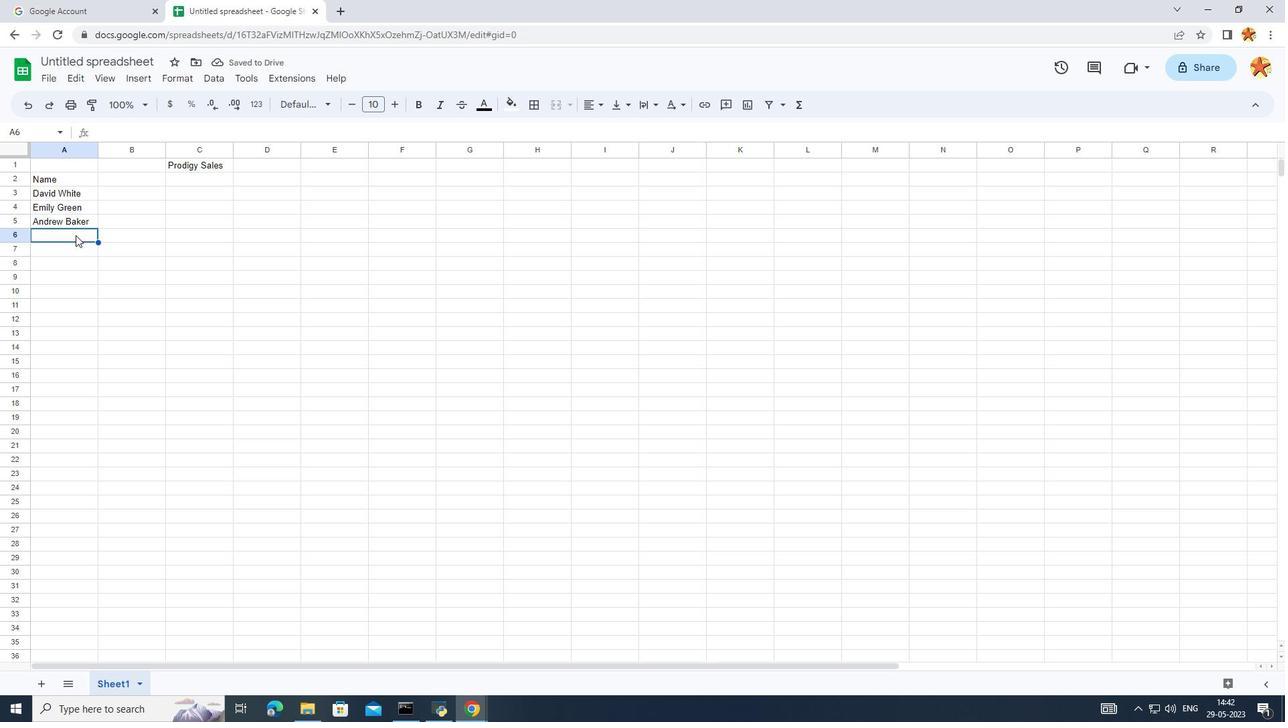 
Action: Mouse pressed left at (76, 234)
Screenshot: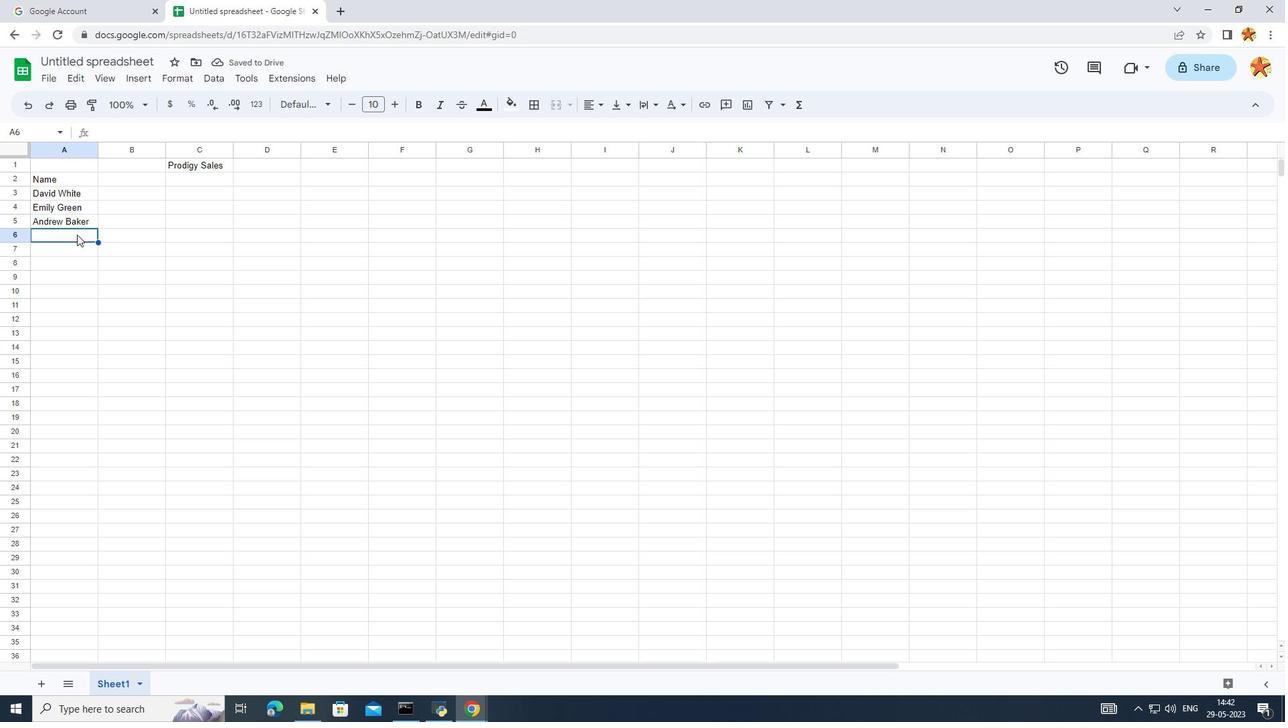 
Action: Mouse pressed left at (76, 234)
Screenshot: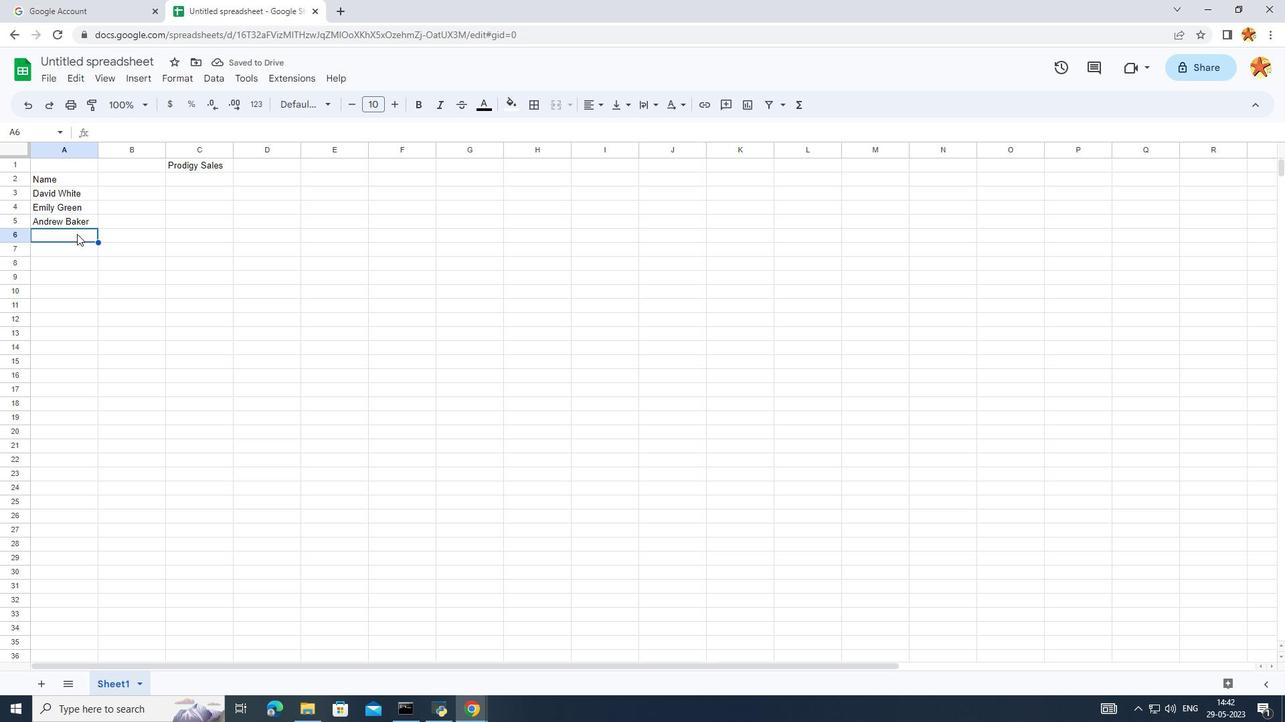 
Action: Key pressed <Key.caps_lock>M<Key.caps_lock>adison<Key.space><Key.caps_lock>E<Key.caps_lock>vans
Screenshot: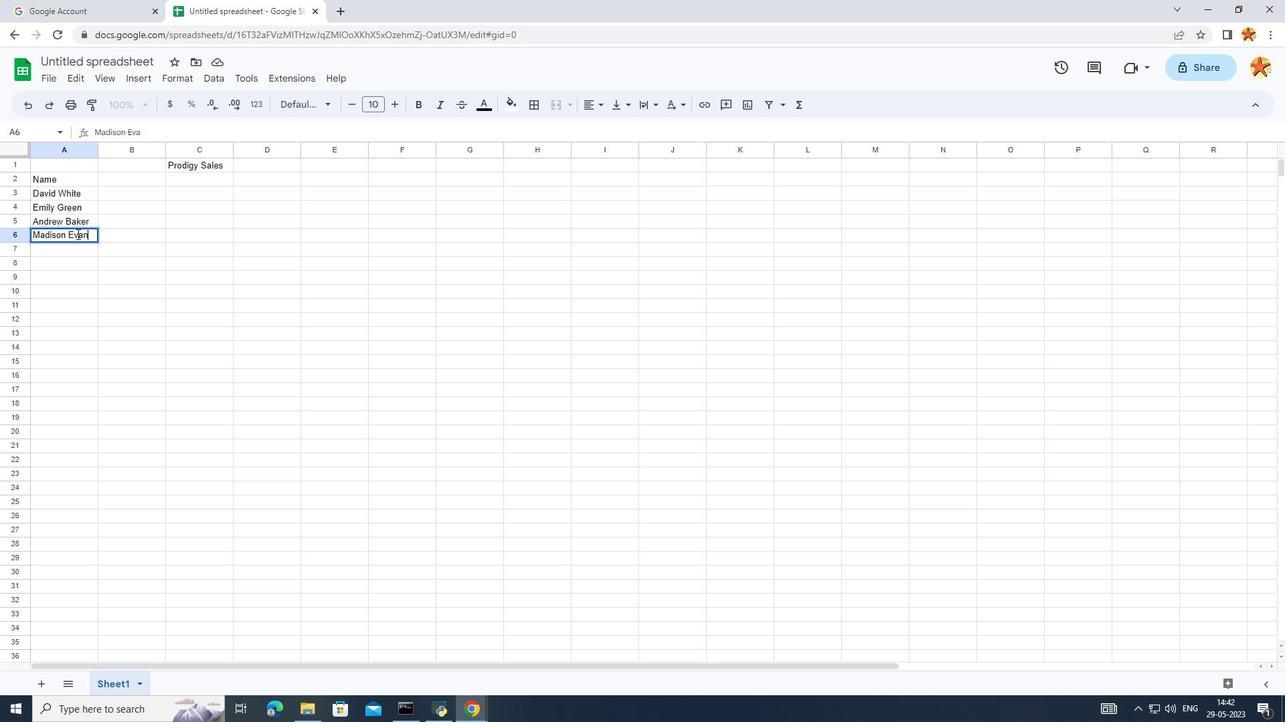 
Action: Mouse moved to (57, 251)
Screenshot: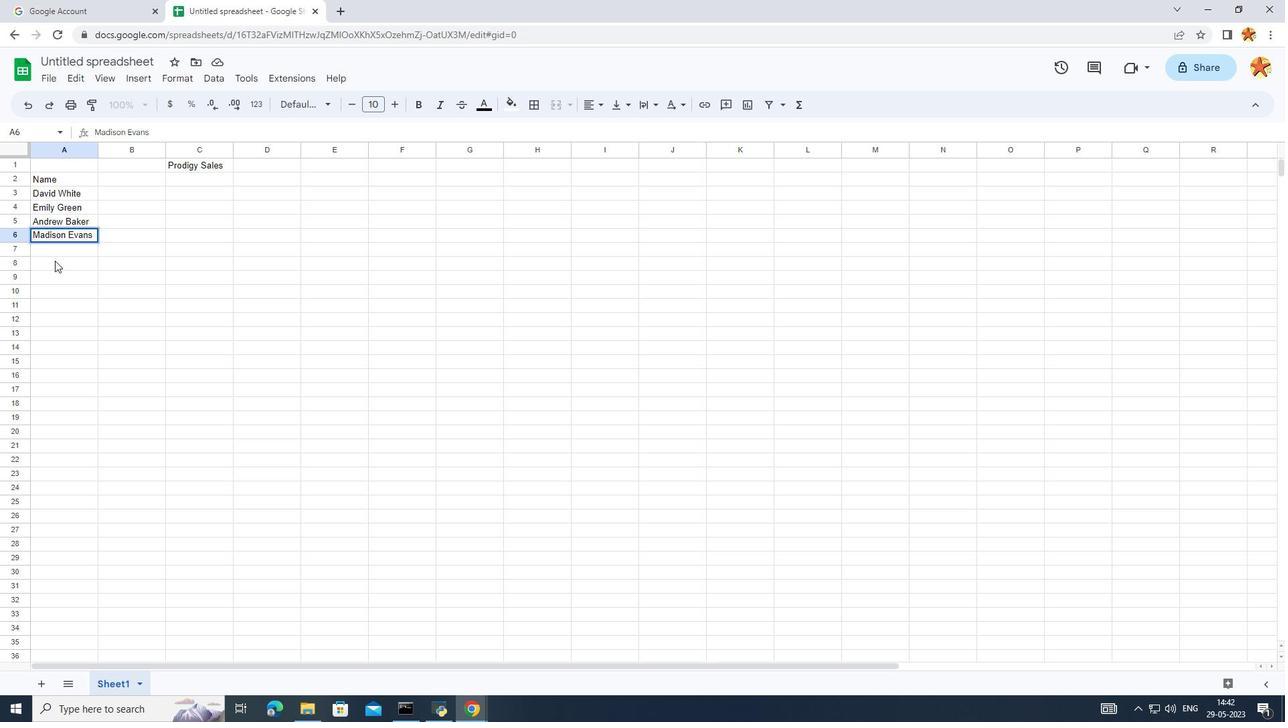 
Action: Mouse pressed left at (57, 251)
Screenshot: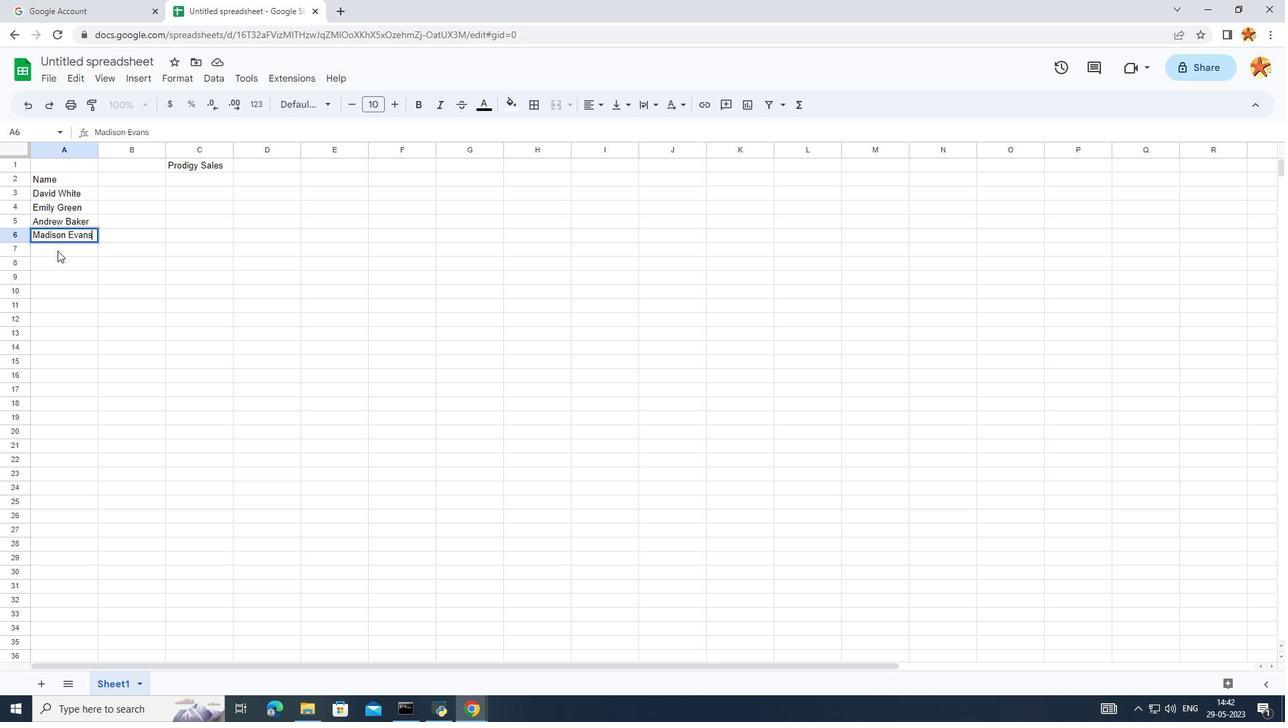 
Action: Mouse pressed left at (57, 251)
Screenshot: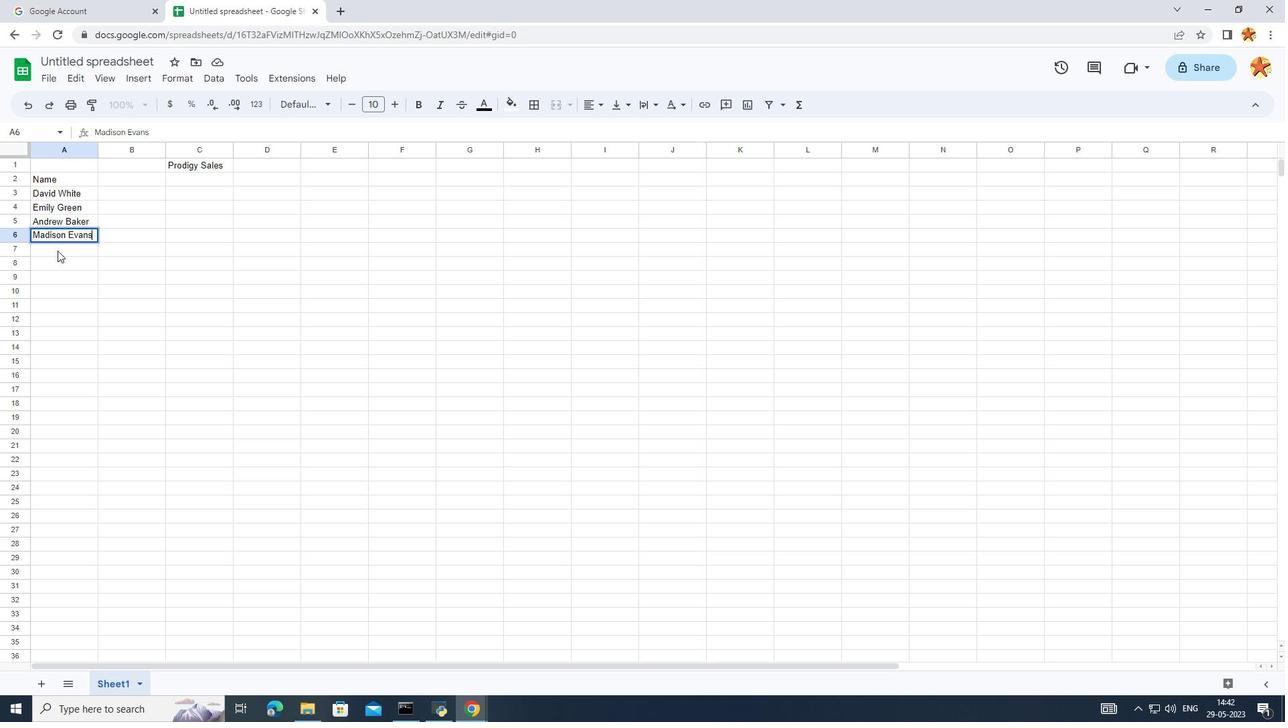 
Action: Key pressed <Key.caps_lock>L<Key.caps_lock>ogan<Key.space><Key.caps_lock>K<Key.caps_lock>ing
Screenshot: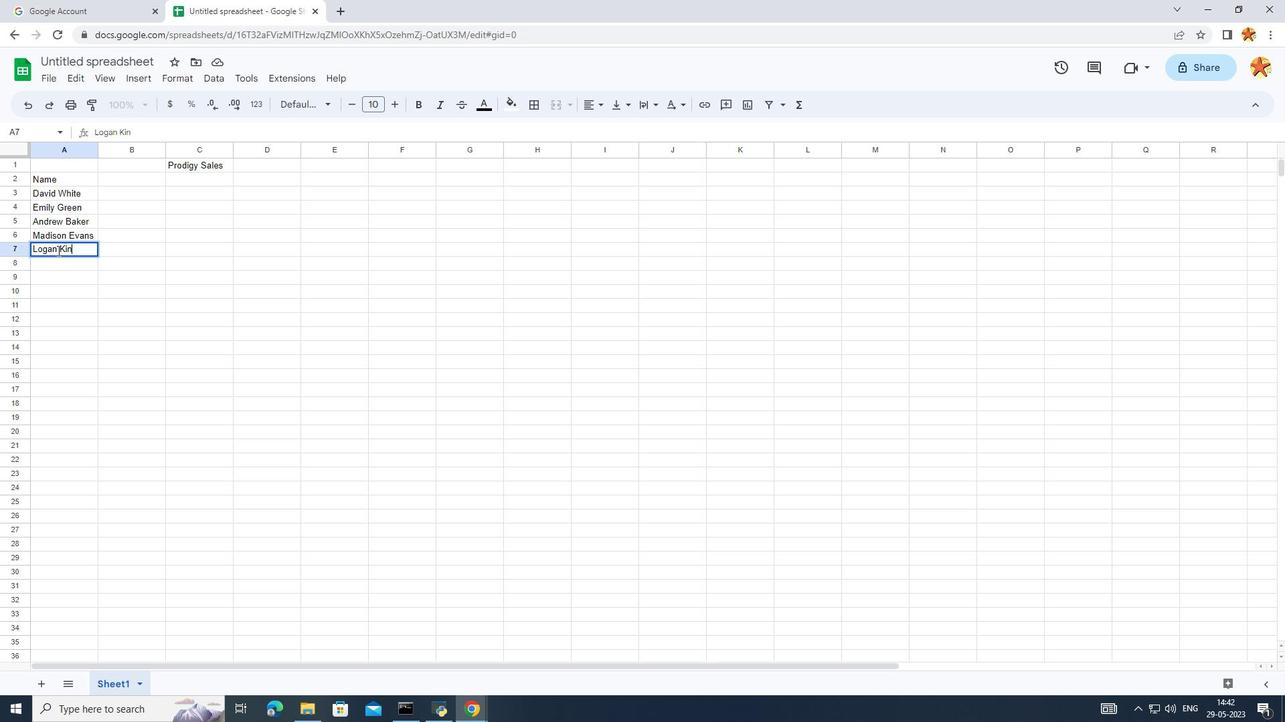
Action: Mouse moved to (82, 268)
Screenshot: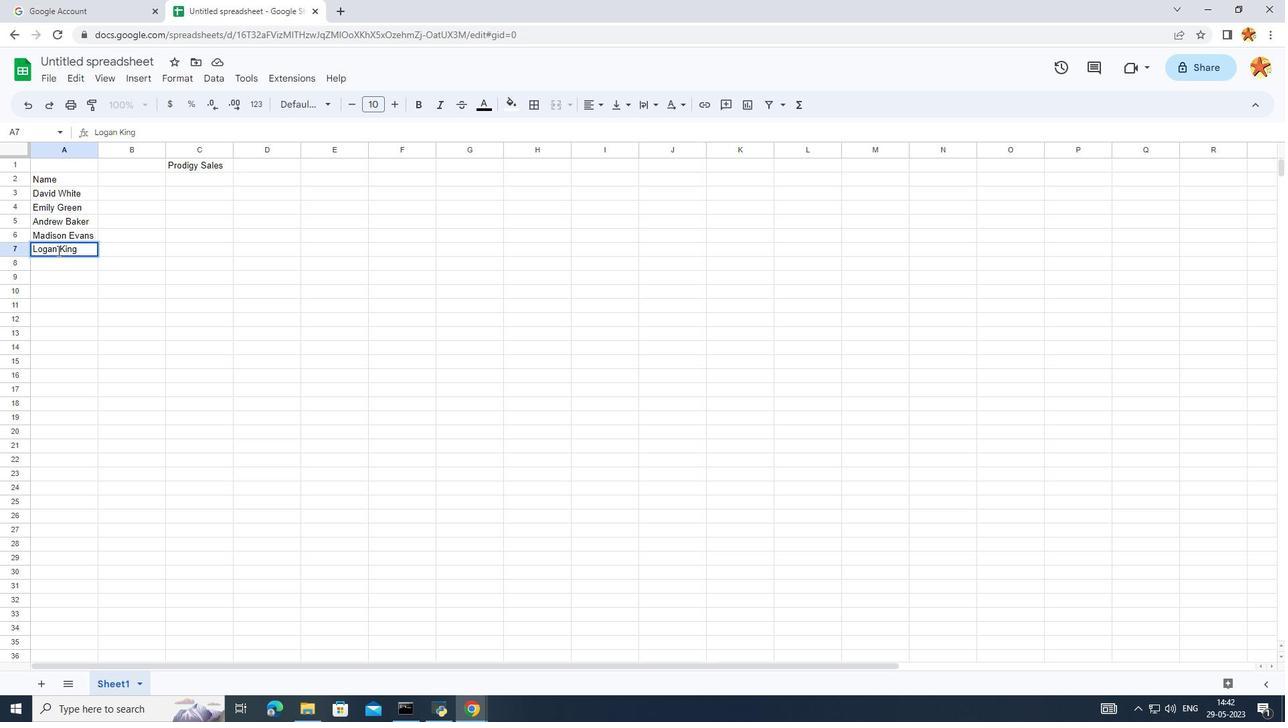 
Action: Mouse pressed left at (82, 268)
Screenshot: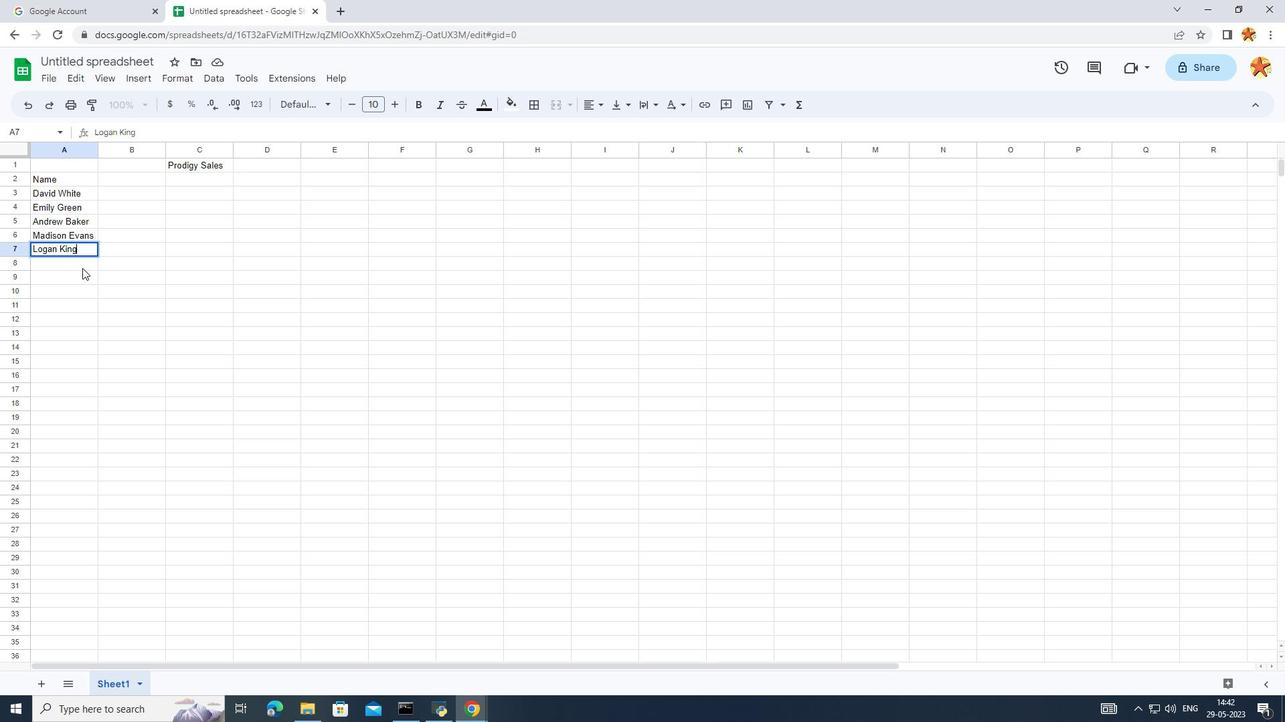 
Action: Mouse moved to (79, 270)
Screenshot: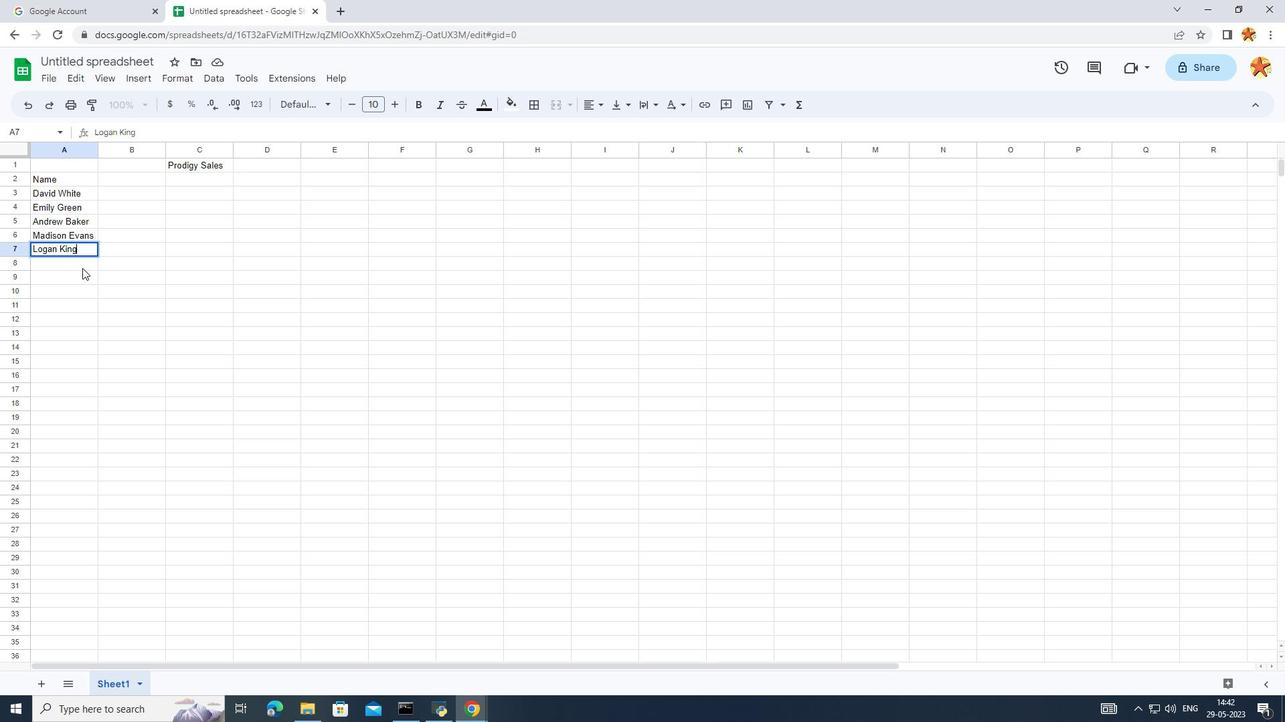 
Action: Key pressed <Key.caps_lock>G<Key.caps_lock>race<Key.space><Key.caps_lock>H<Key.caps_lock>il
Screenshot: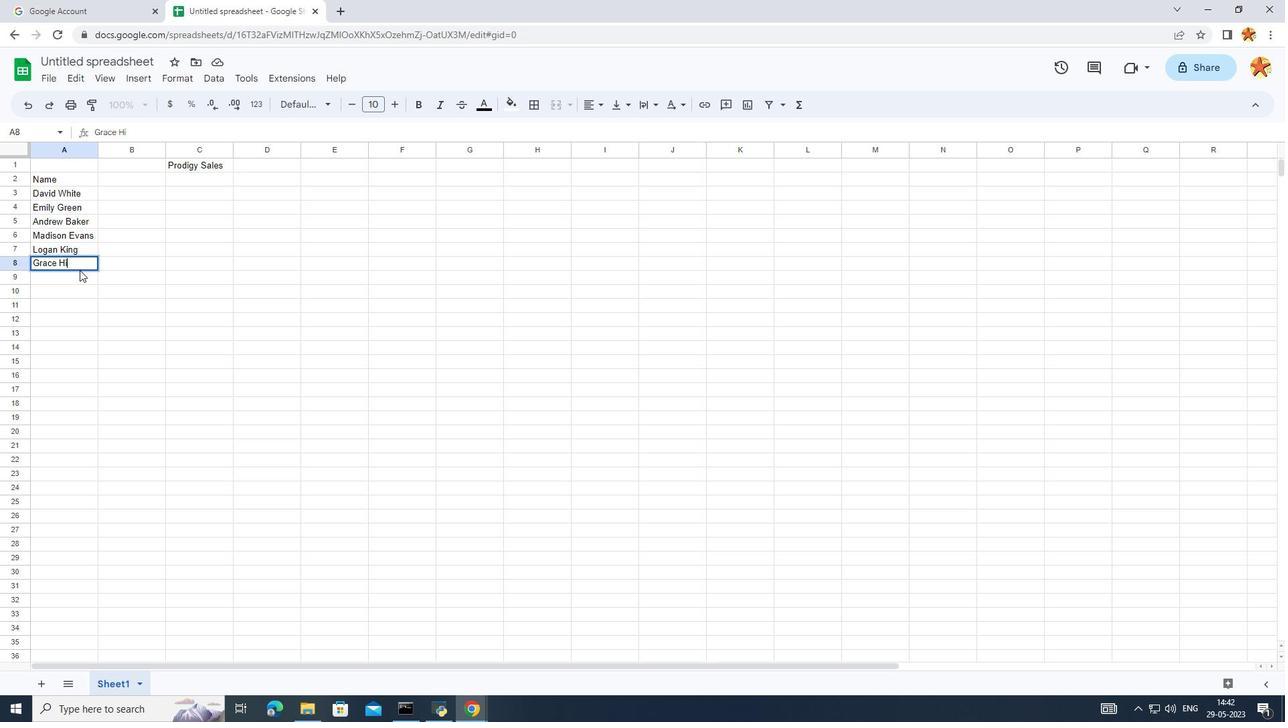 
Action: Mouse moved to (64, 277)
Screenshot: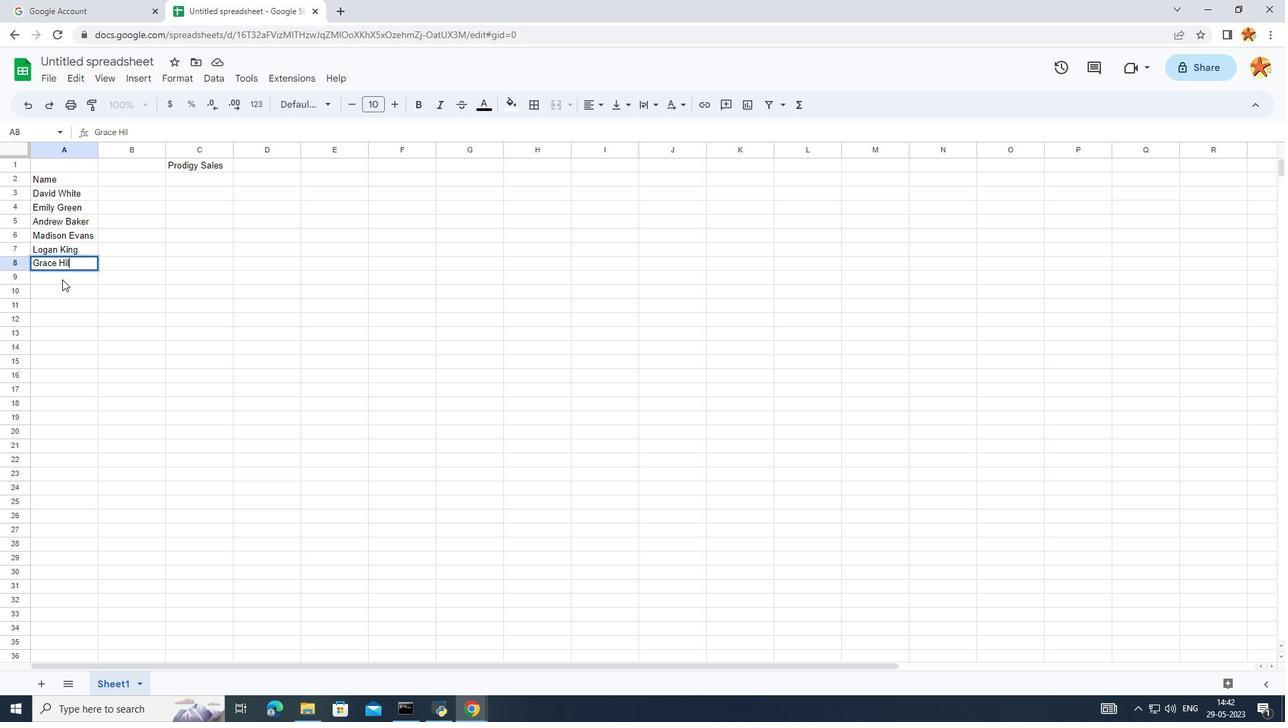 
Action: Key pressed l
Screenshot: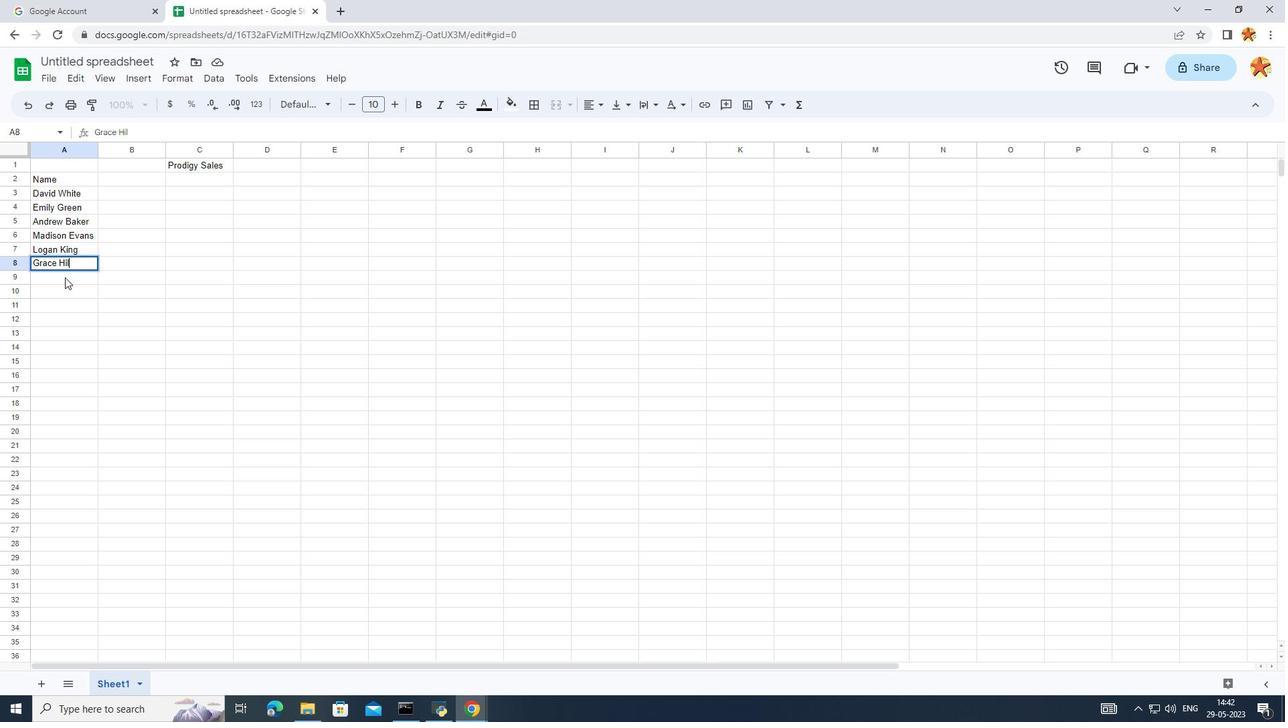 
Action: Mouse moved to (42, 289)
Screenshot: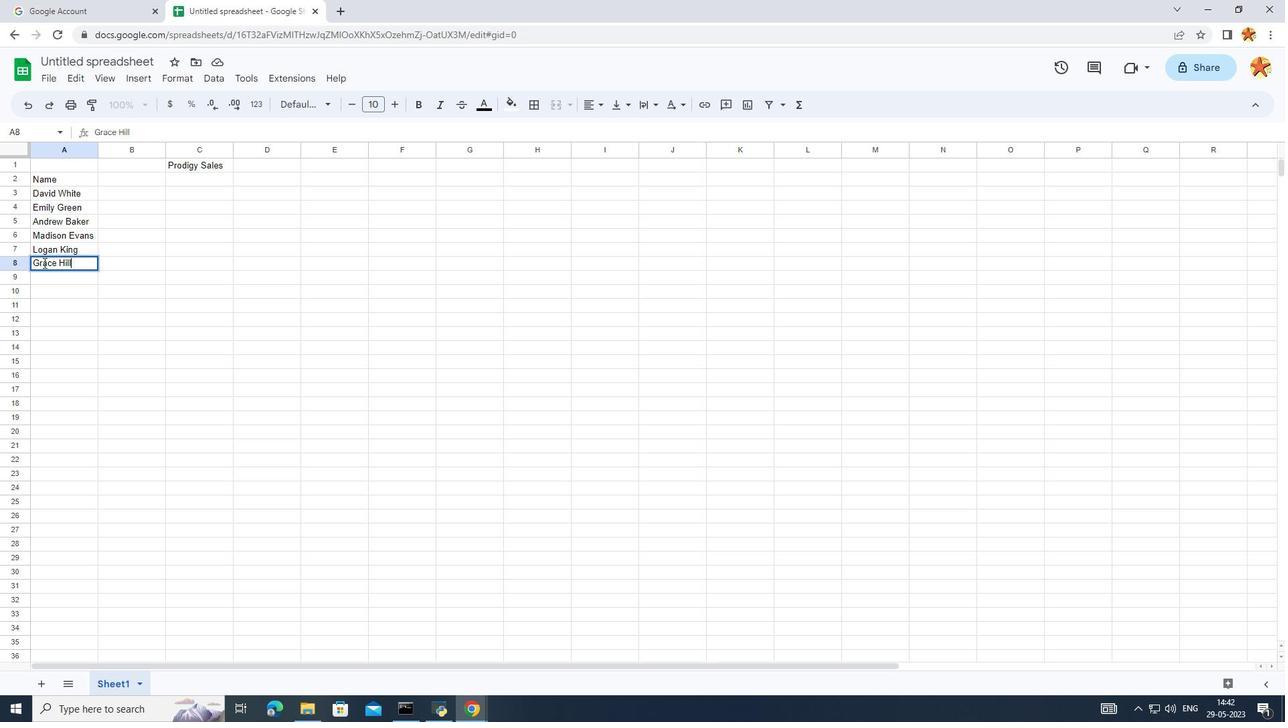 
Action: Mouse pressed left at (42, 289)
Screenshot: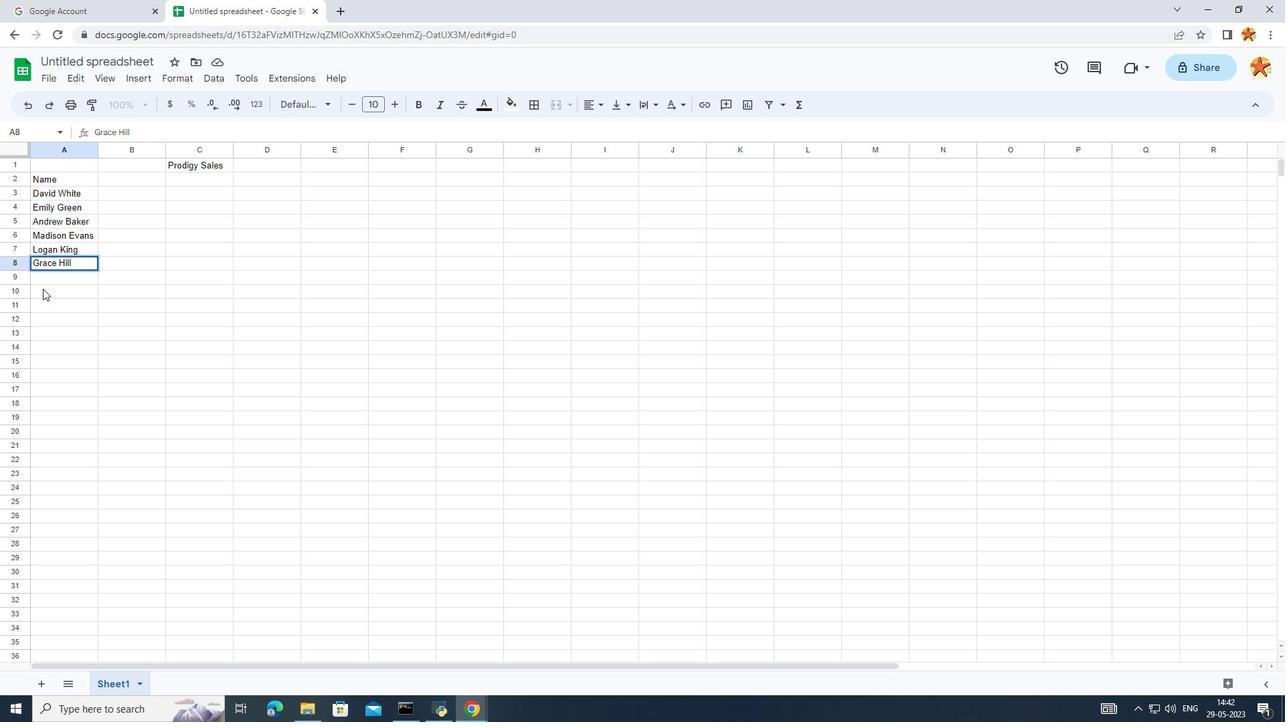 
Action: Mouse pressed left at (42, 289)
Screenshot: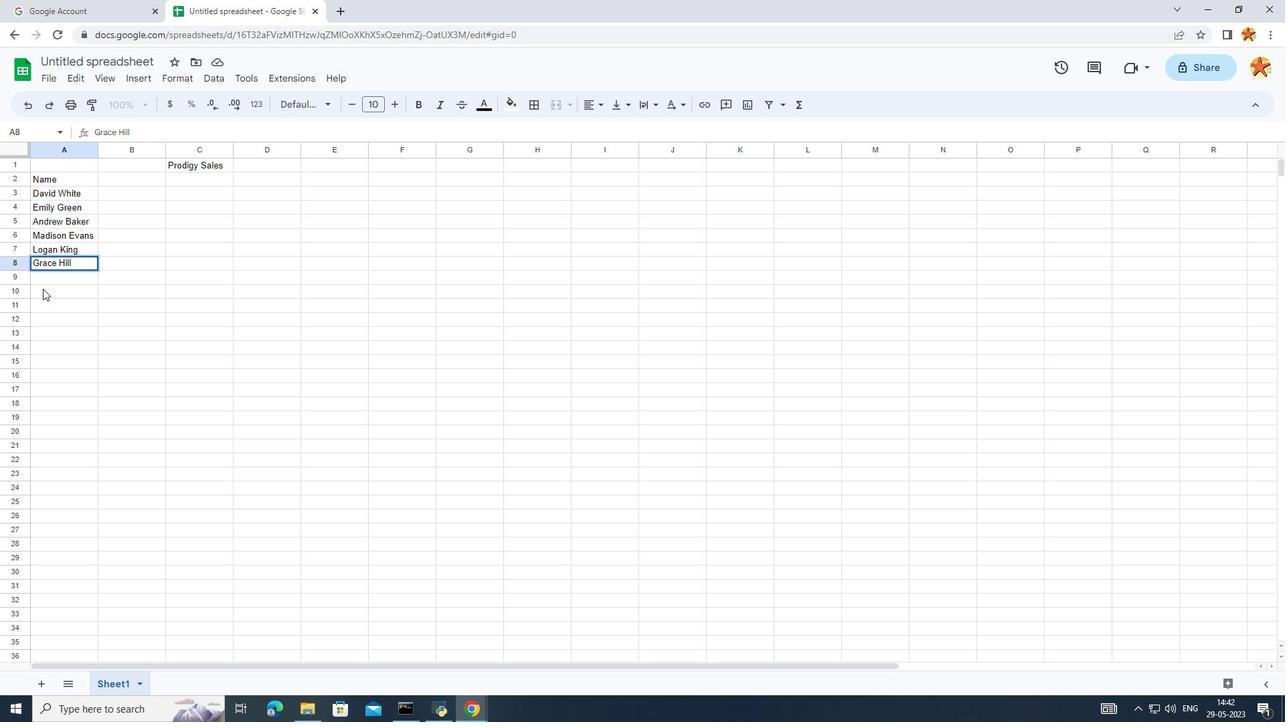 
Action: Mouse moved to (48, 277)
Screenshot: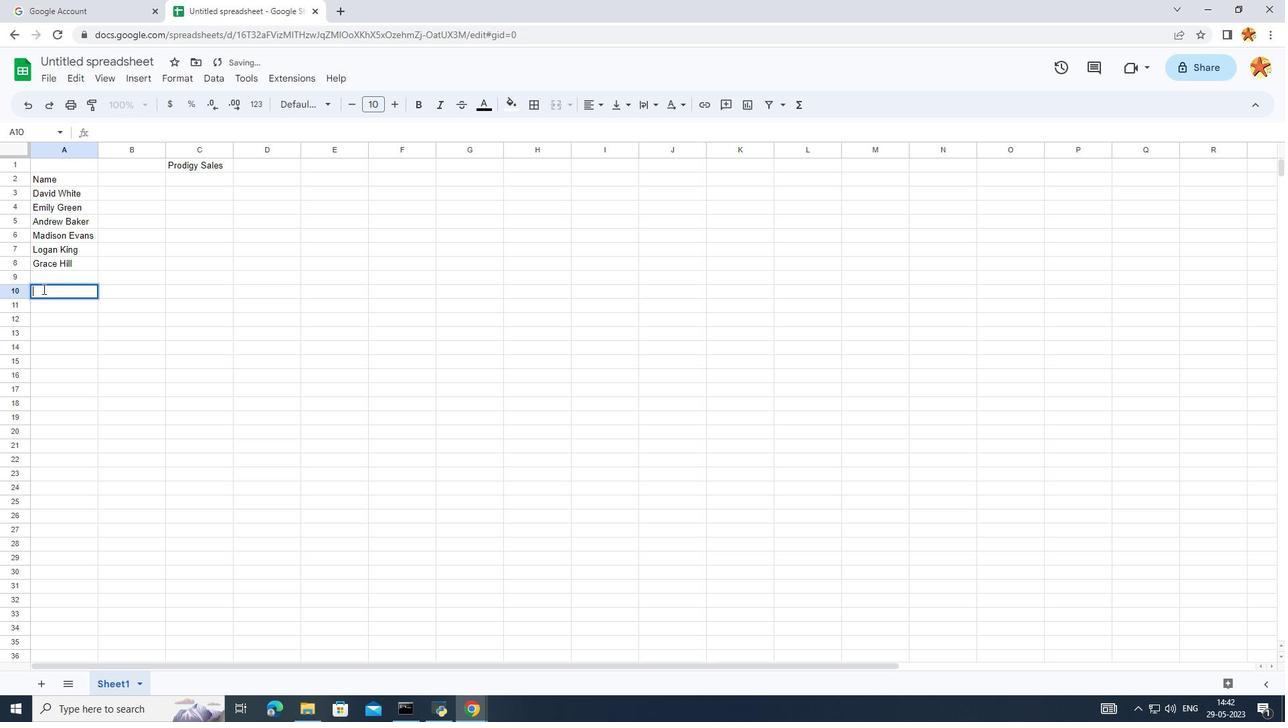 
Action: Mouse pressed left at (48, 277)
Screenshot: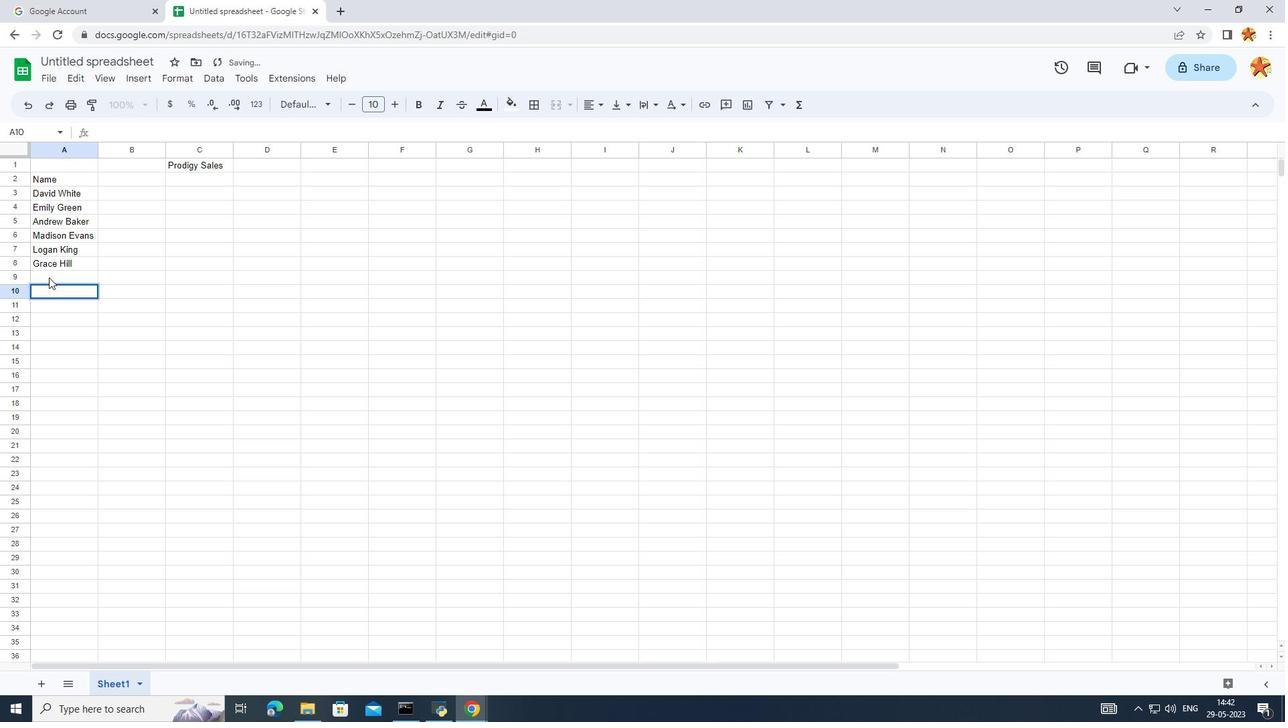
Action: Mouse pressed left at (48, 277)
Screenshot: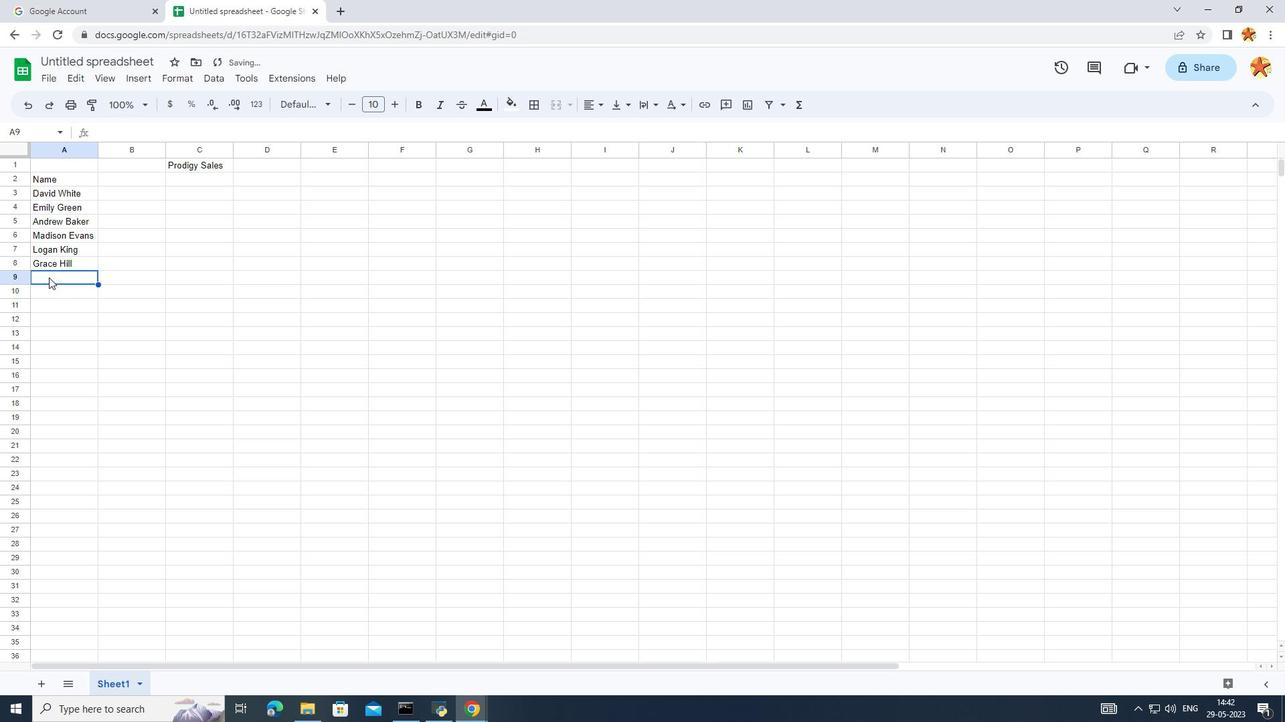 
Action: Key pressed <Key.caps_lock>G<Key.caps_lock>abriel<Key.space><Key.caps_lock>Y<Key.caps_lock>oung<Key.enter><Key.caps_lock>E<Key.caps_lock>izabeth<Key.space><Key.caps_lock>F<Key.caps_lock>lores
Screenshot: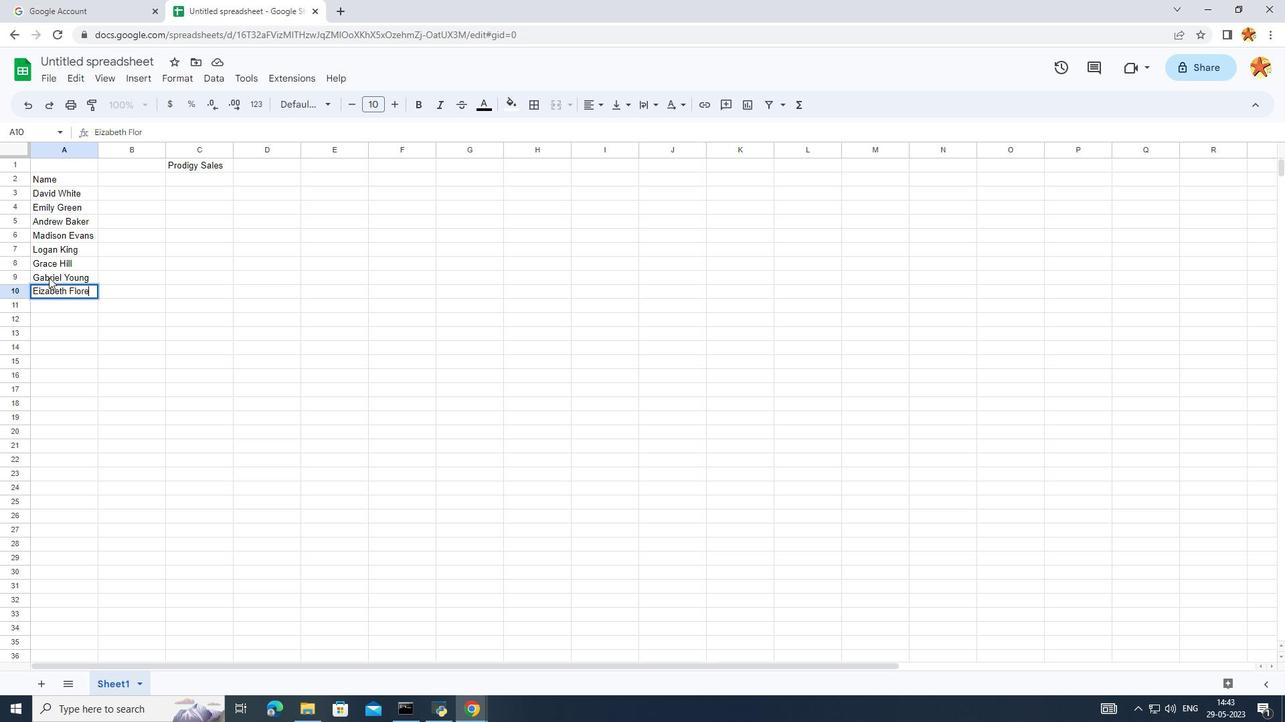
Action: Mouse moved to (38, 287)
Screenshot: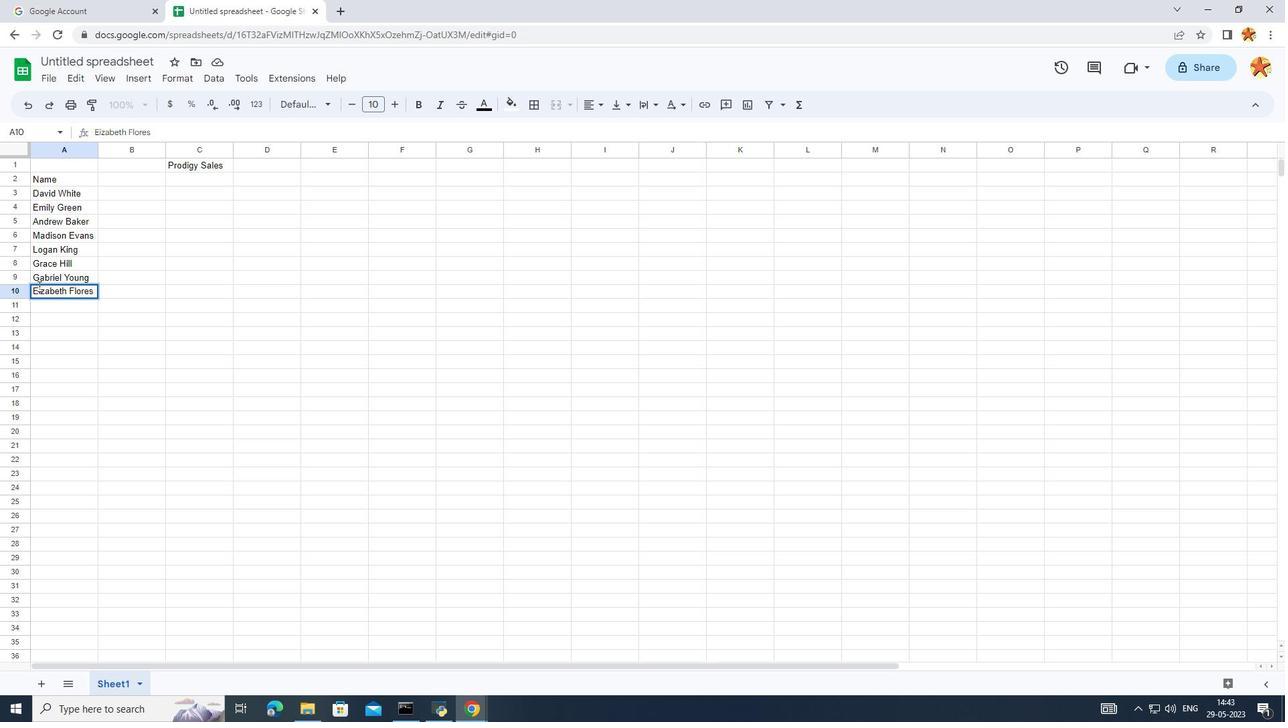 
Action: Mouse pressed left at (38, 287)
Screenshot: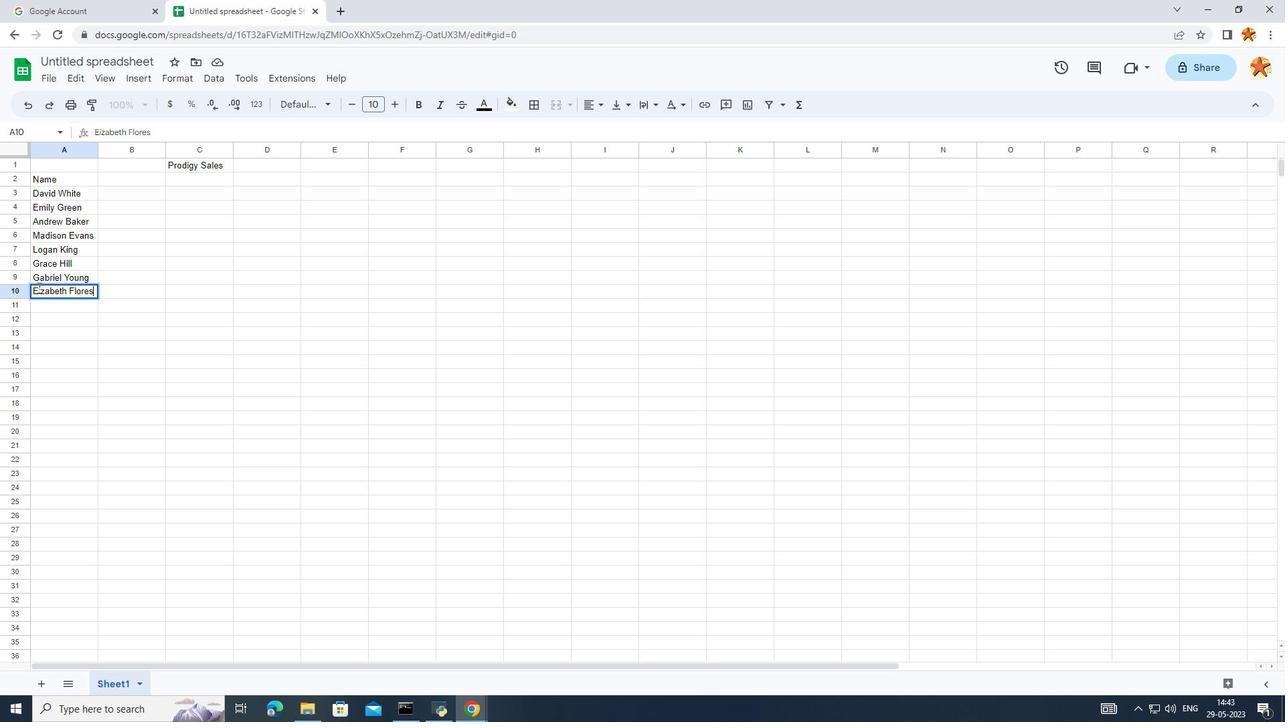 
Action: Key pressed l
Screenshot: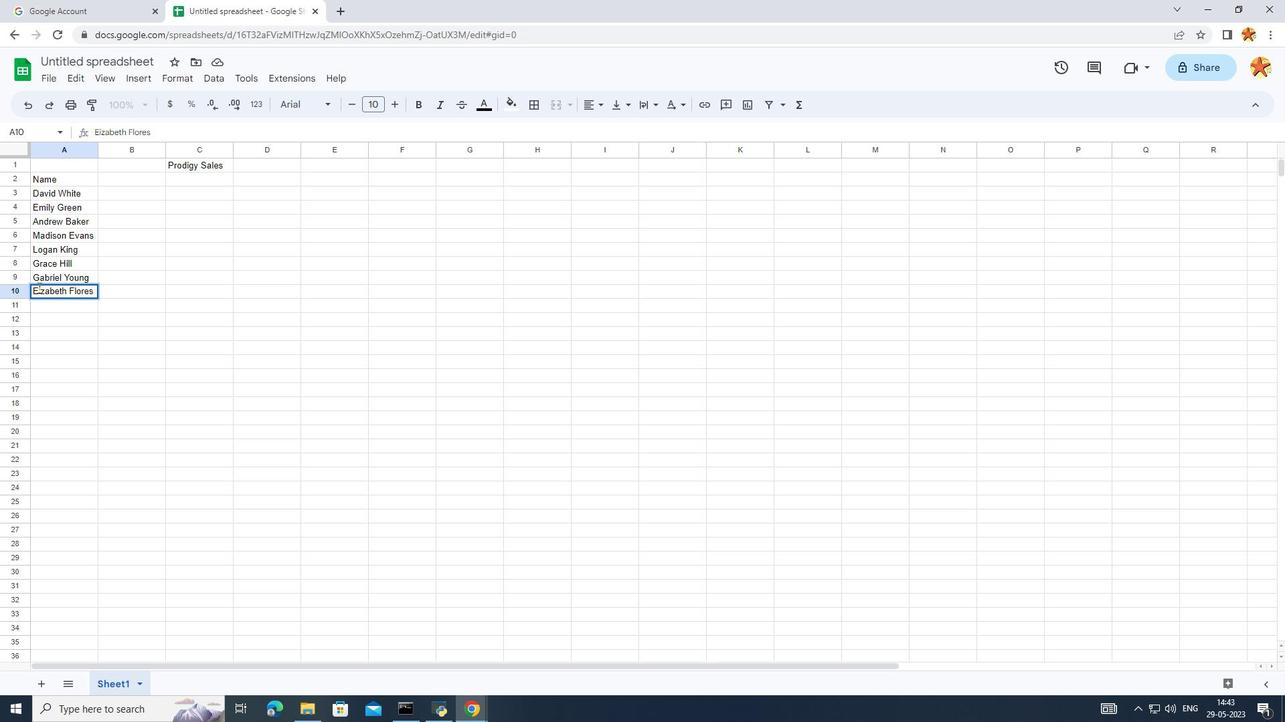 
Action: Mouse moved to (40, 301)
Screenshot: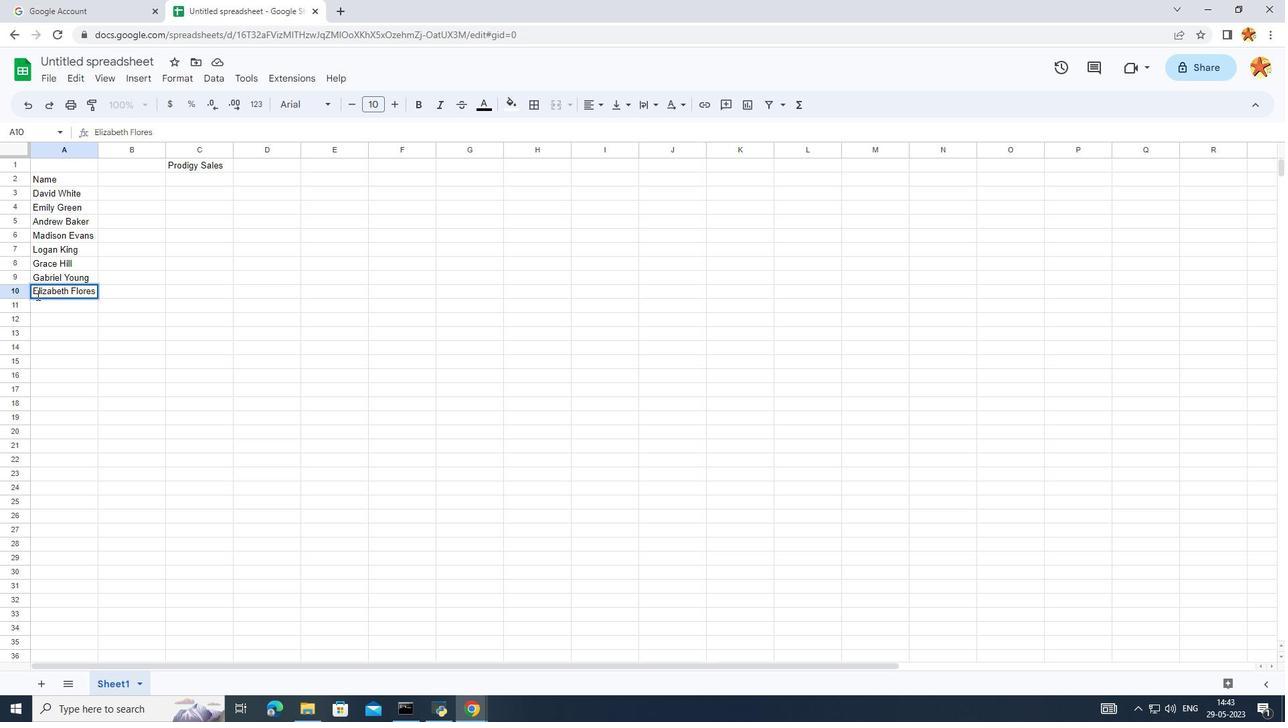 
Action: Mouse pressed left at (40, 301)
Screenshot: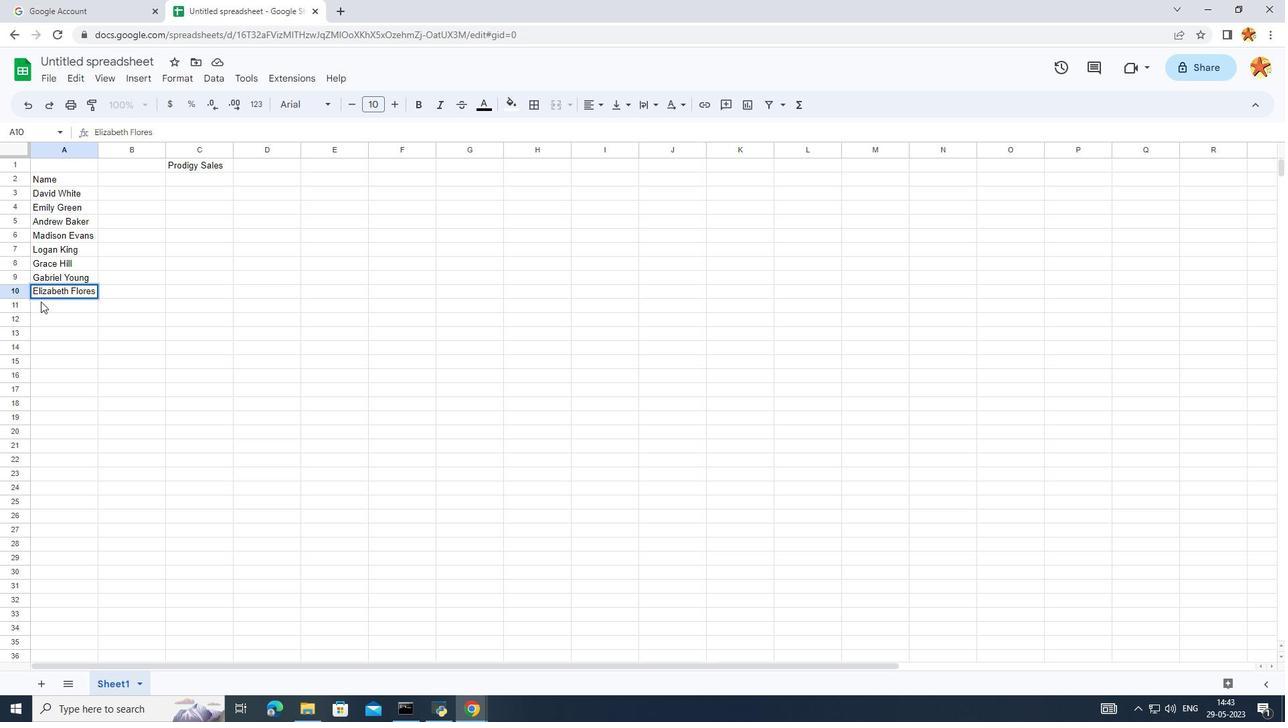 
Action: Mouse pressed left at (40, 301)
Screenshot: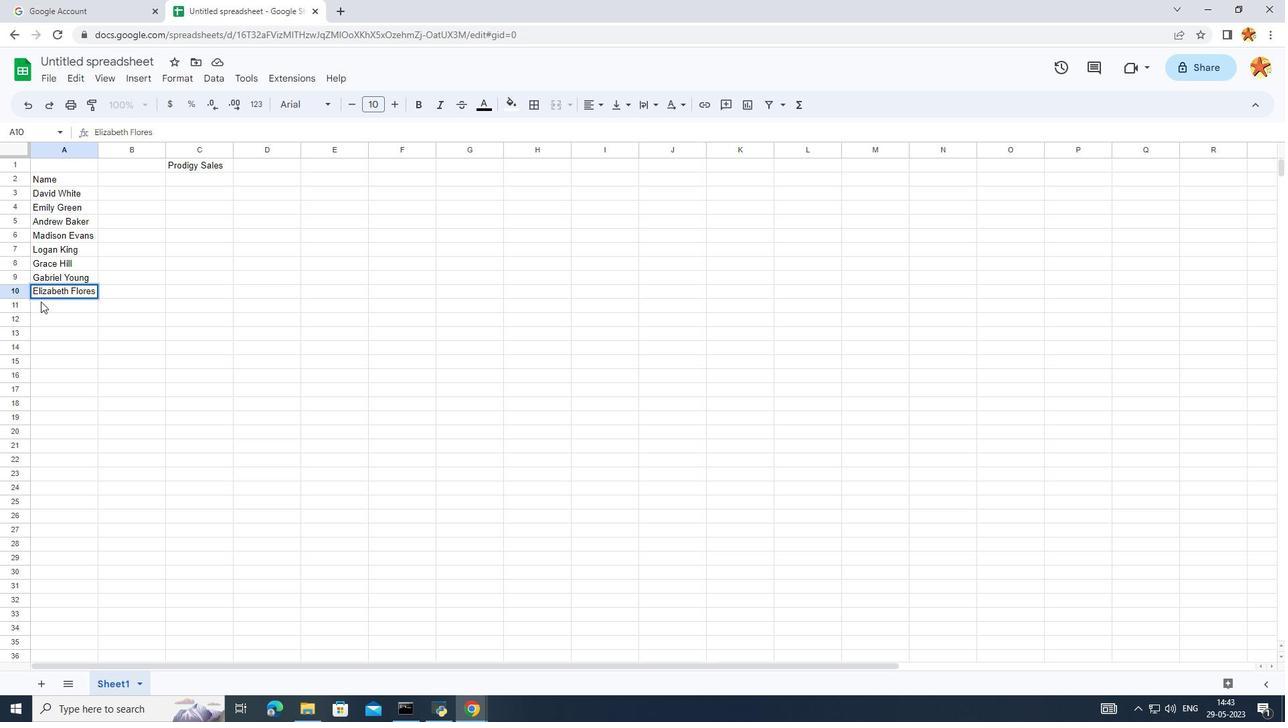 
Action: Key pressed <Key.caps_lock>A<Key.caps_lock>ver==<Key.backspace><Key.backspace><Key.backspace><Key.backspace><Key.backspace><Key.backspace><Key.backspace><Key.backspace><Key.backspace><Key.backspace><Key.caps_lock>S<Key.caps_lock>amuel<Key.space><Key.caps_lock>R<Key.caps_lock>eed
Screenshot: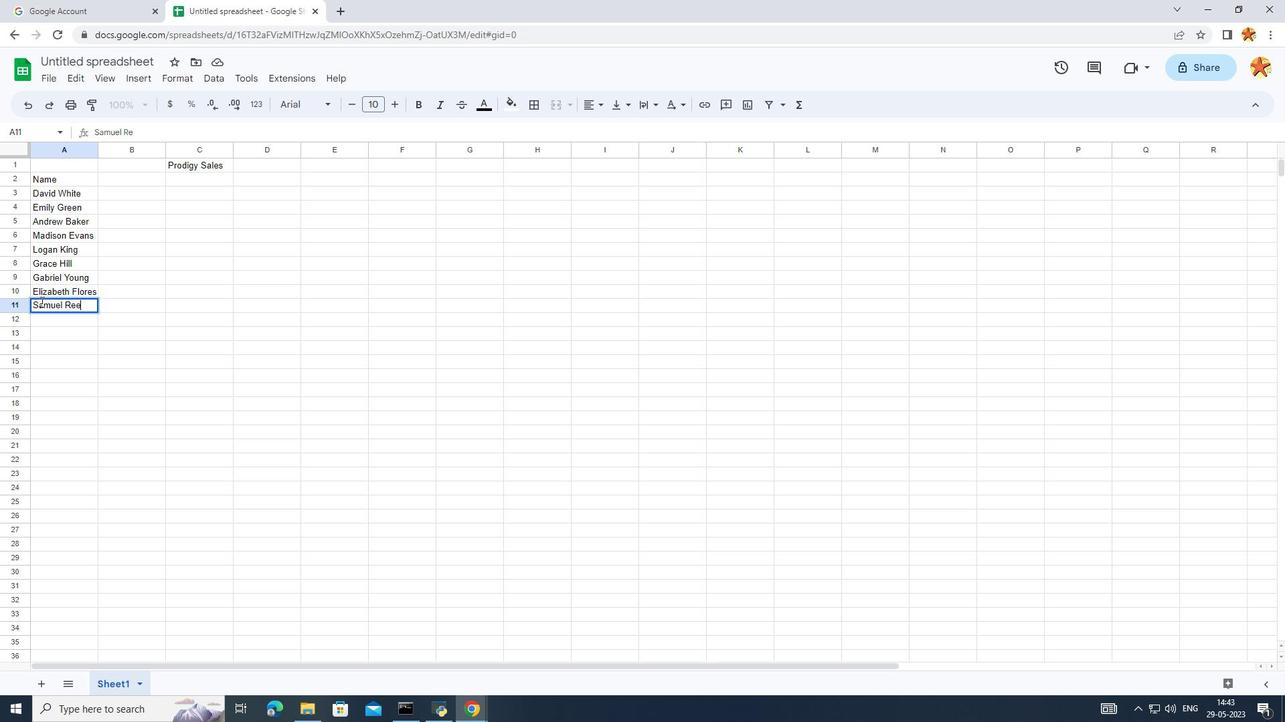 
Action: Mouse moved to (61, 321)
Screenshot: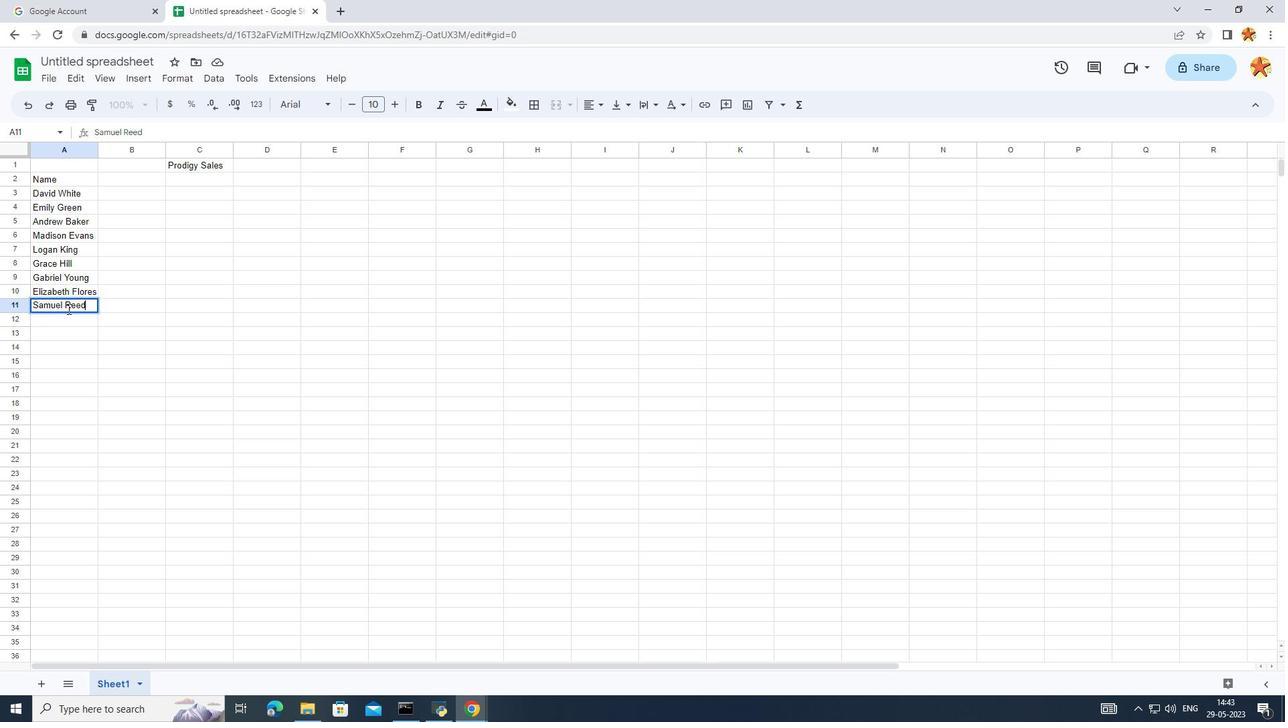 
Action: Mouse pressed left at (61, 321)
Screenshot: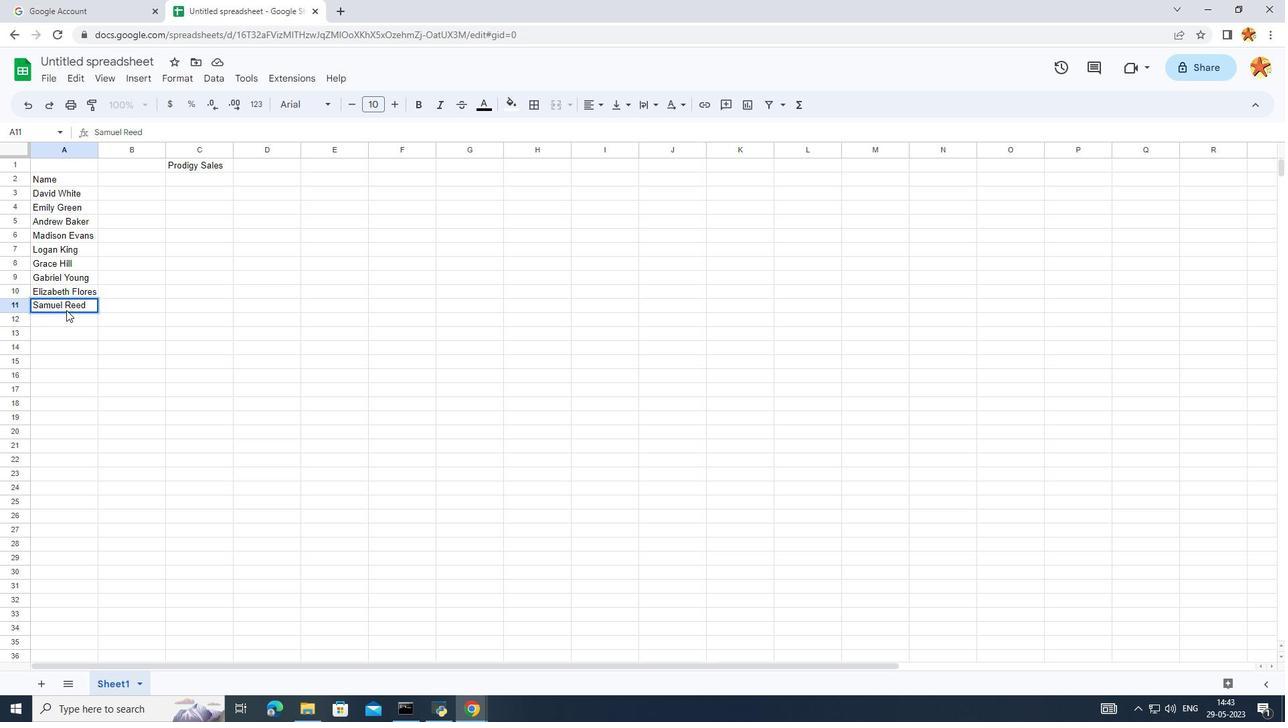 
Action: Mouse pressed left at (61, 321)
Screenshot: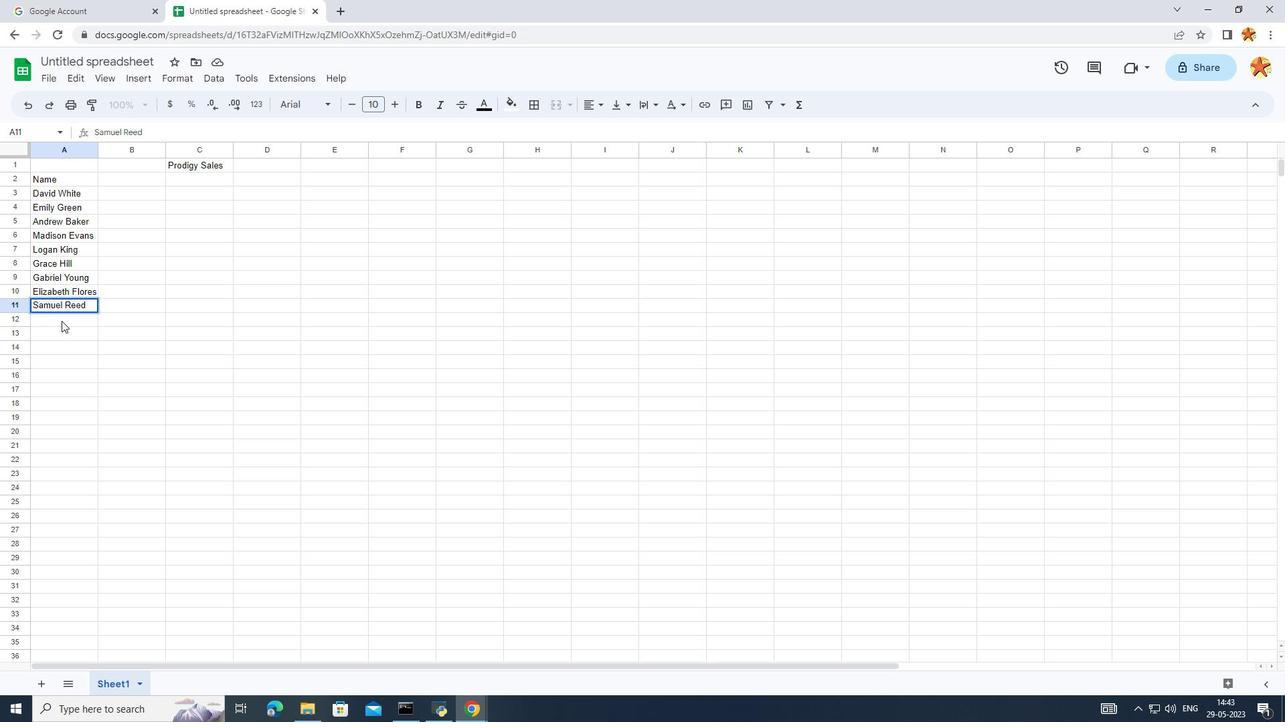 
Action: Key pressed <Key.caps_lock>A<Key.caps_lock>veryt<Key.backspace><Key.backspace>y<Key.space><Key.caps_lock>B=<Key.backspace><Key.backspace><Key.caps_lock>n<Key.caps_lock>ELO<Key.backspace><Key.backspace><Key.backspace><Key.backspace>N<Key.caps_lock>elson
Screenshot: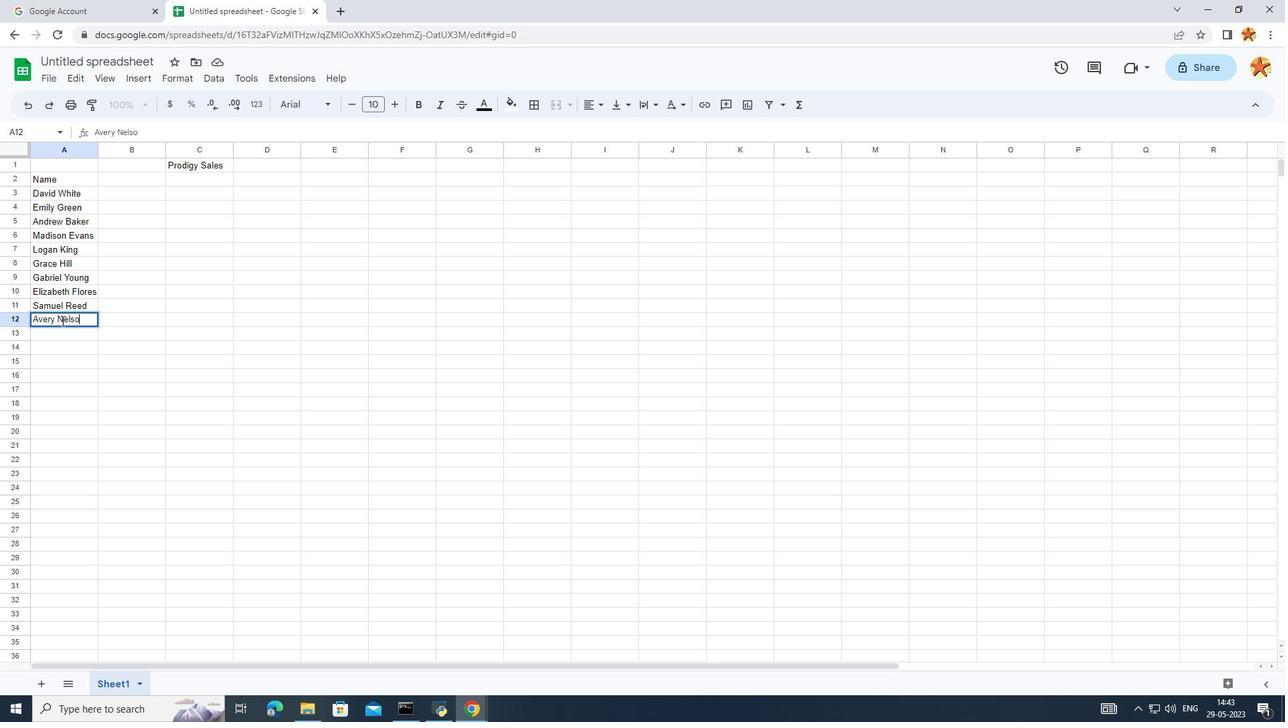 
Action: Mouse scrolled (61, 321) with delta (0, 0)
Screenshot: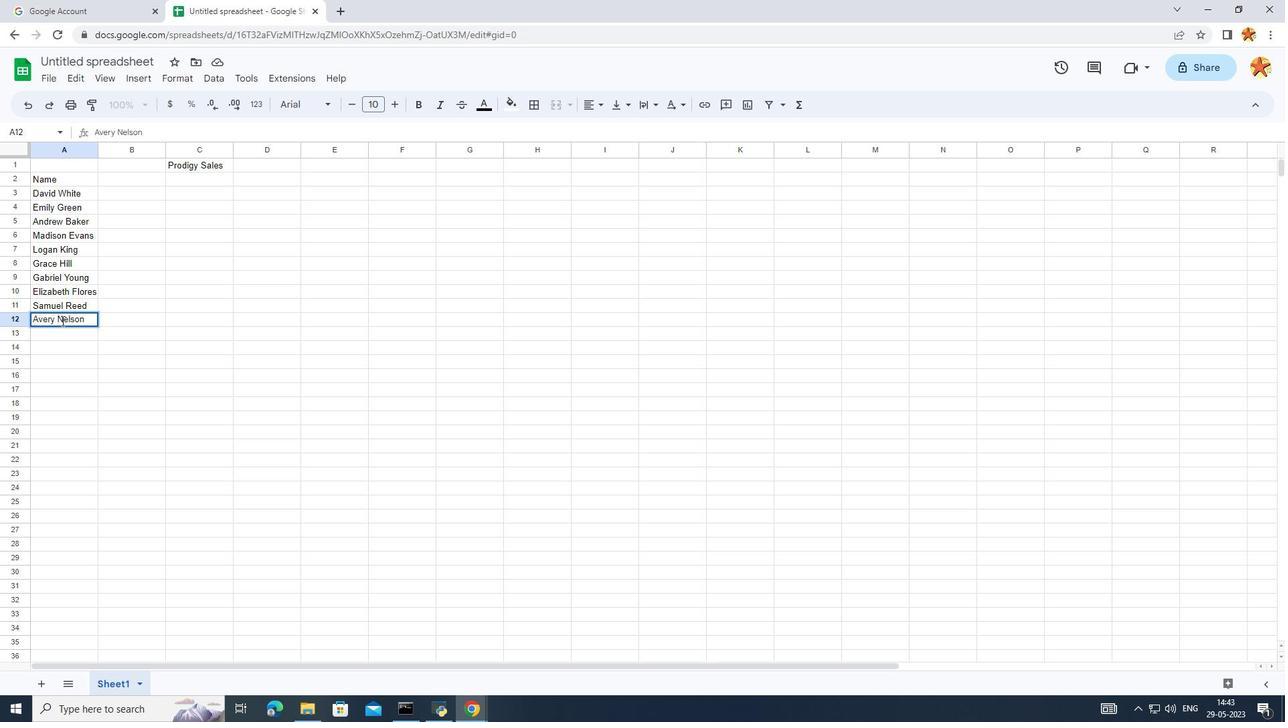 
Action: Mouse moved to (189, 325)
Screenshot: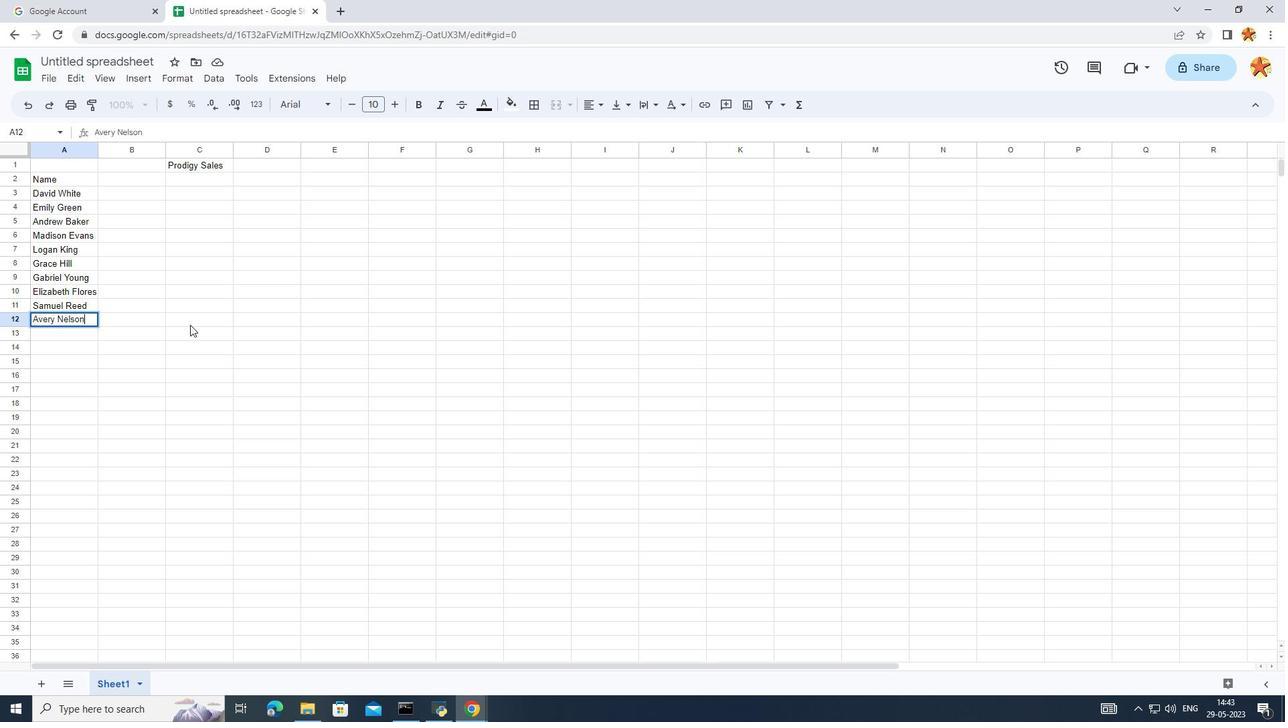 
Action: Mouse pressed left at (189, 325)
Screenshot: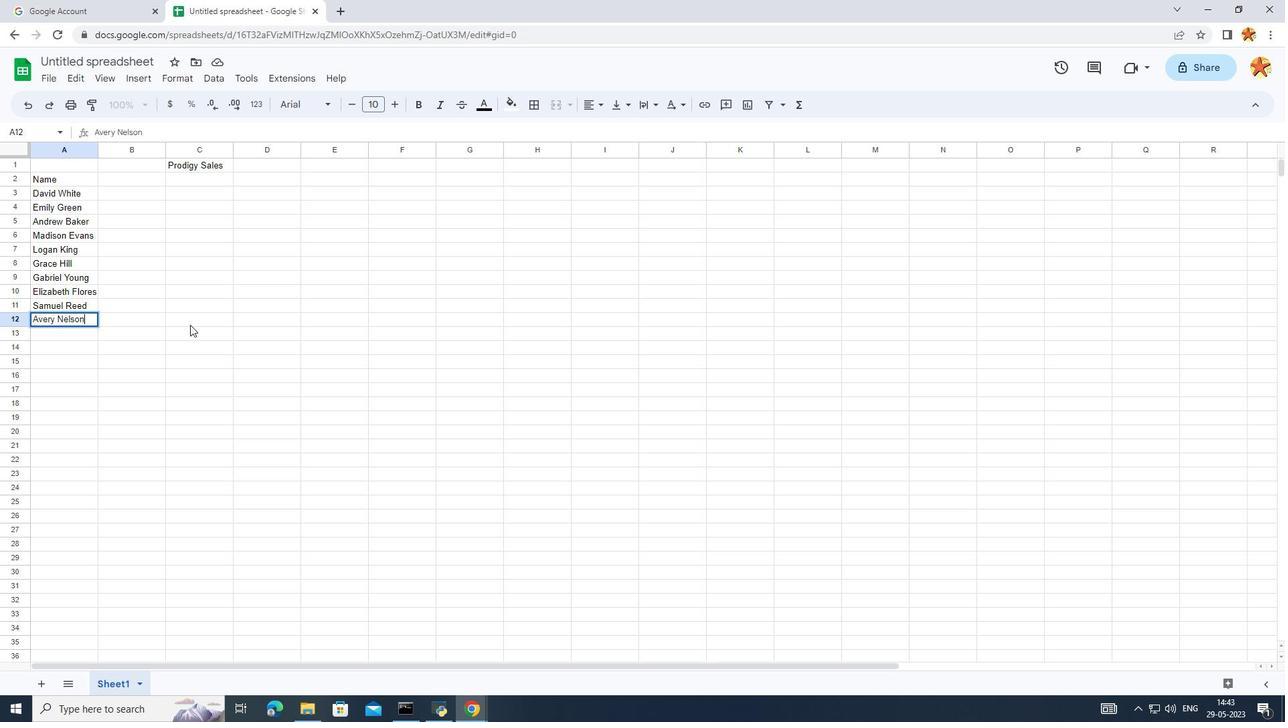 
Action: Mouse moved to (183, 179)
Screenshot: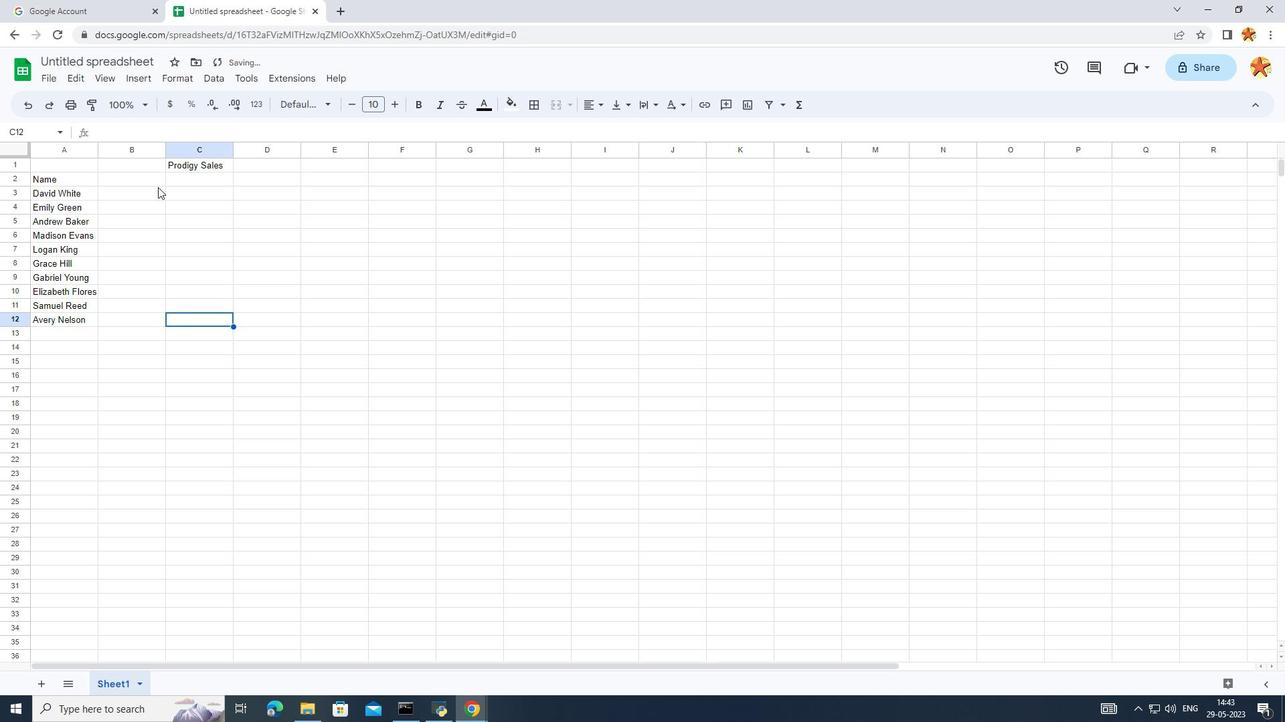 
Action: Mouse pressed left at (183, 179)
Screenshot: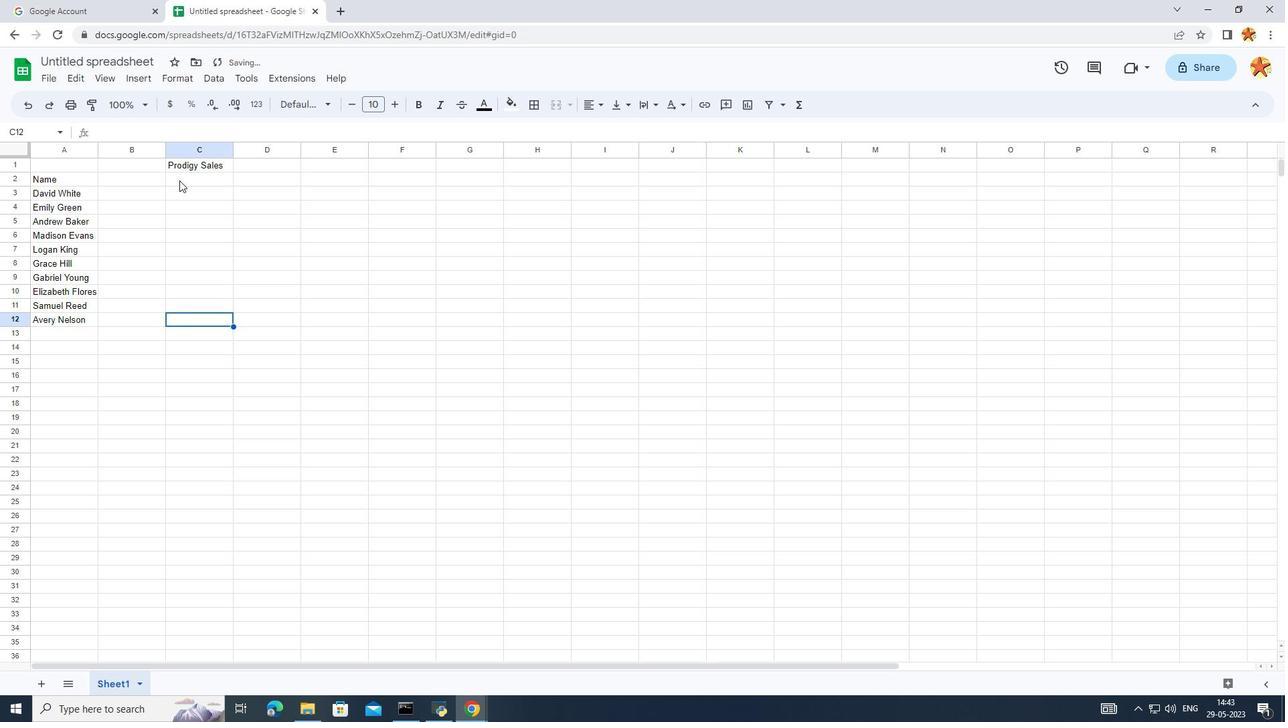 
Action: Mouse pressed left at (183, 179)
Screenshot: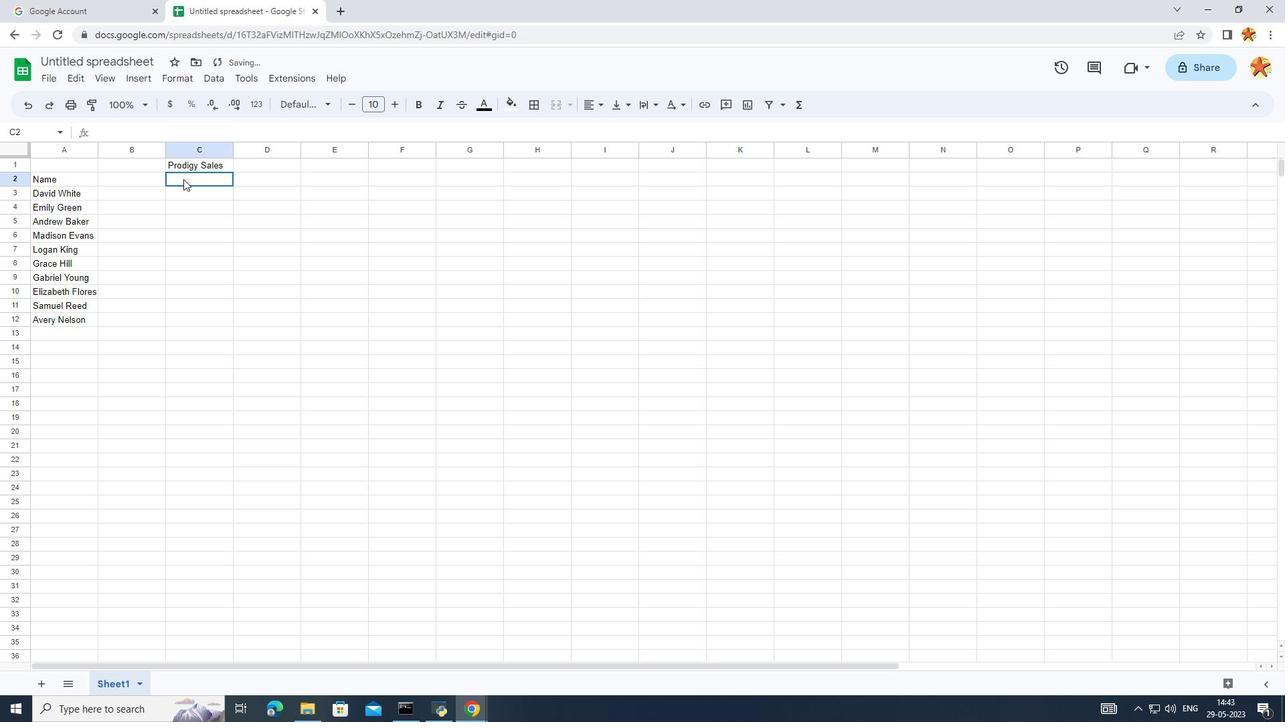 
Action: Key pressed <Key.caps_lock>I<Key.caps_lock>tm<Key.space><Key.backspace><Key.backspace><Key.backspace>tem<Key.space><Key.caps_lock>C<Key.caps_lock>ode
Screenshot: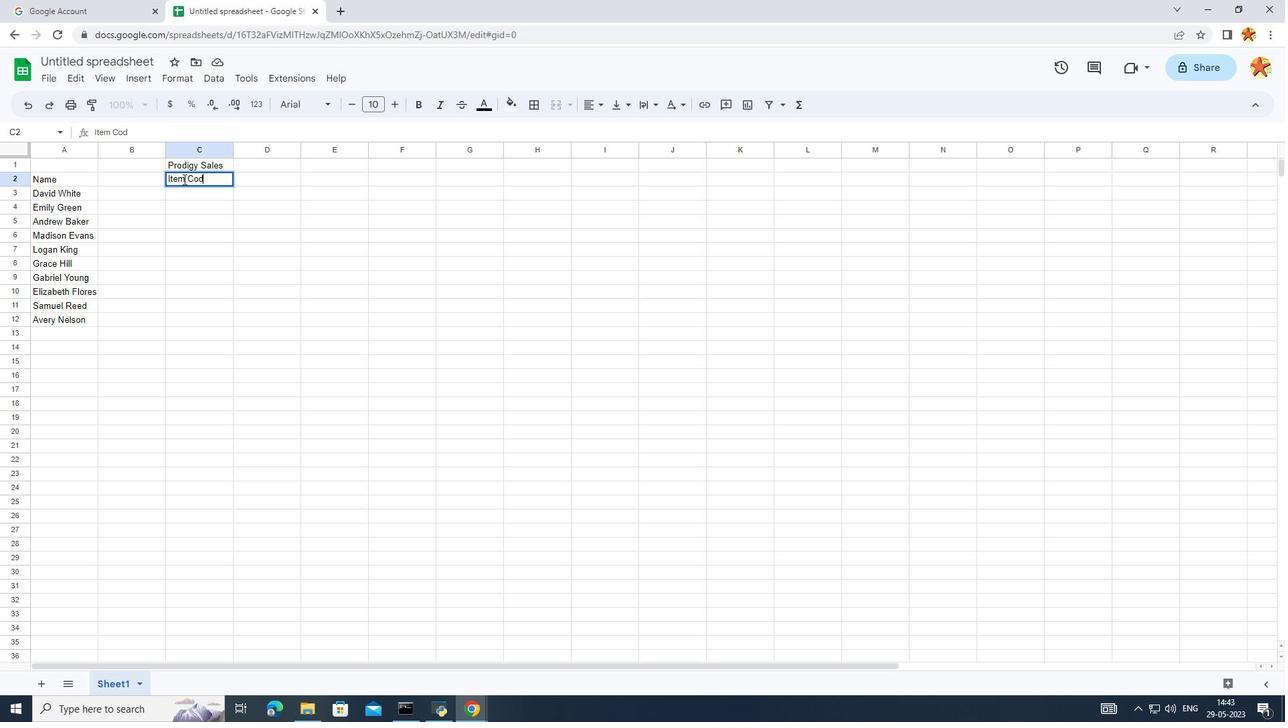 
Action: Mouse moved to (356, 173)
Screenshot: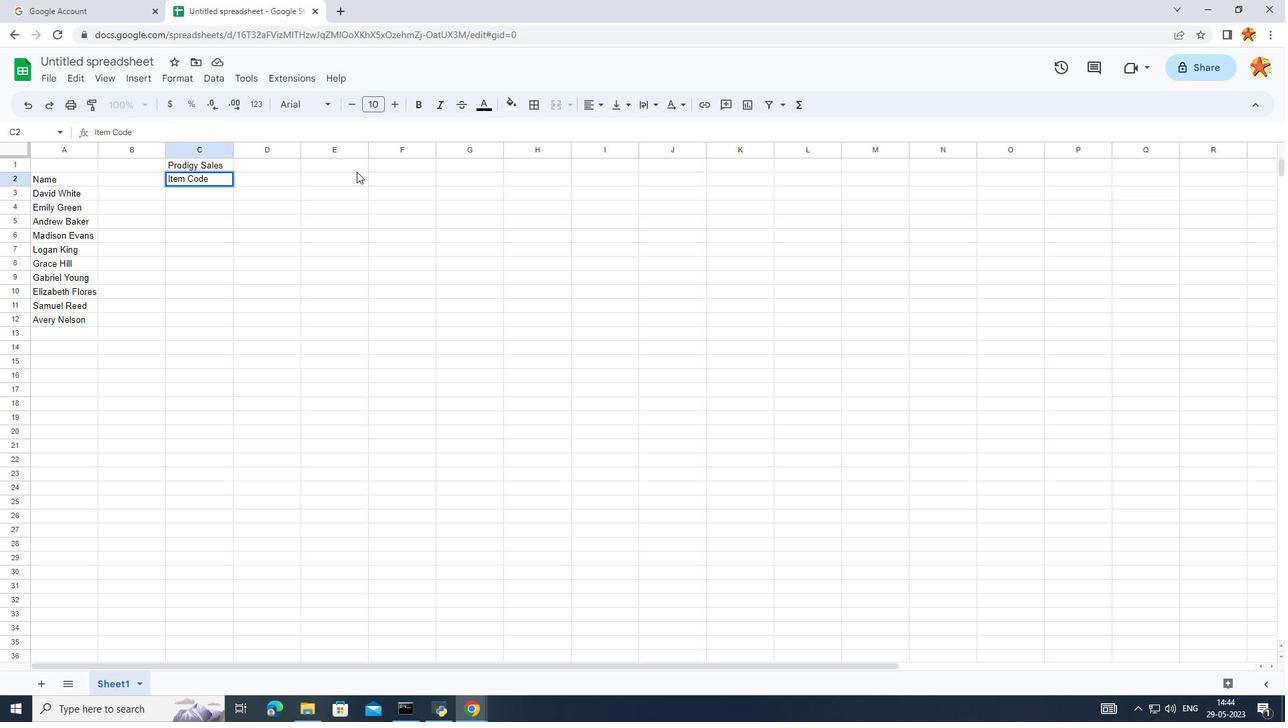 
Action: Mouse pressed left at (356, 173)
Screenshot: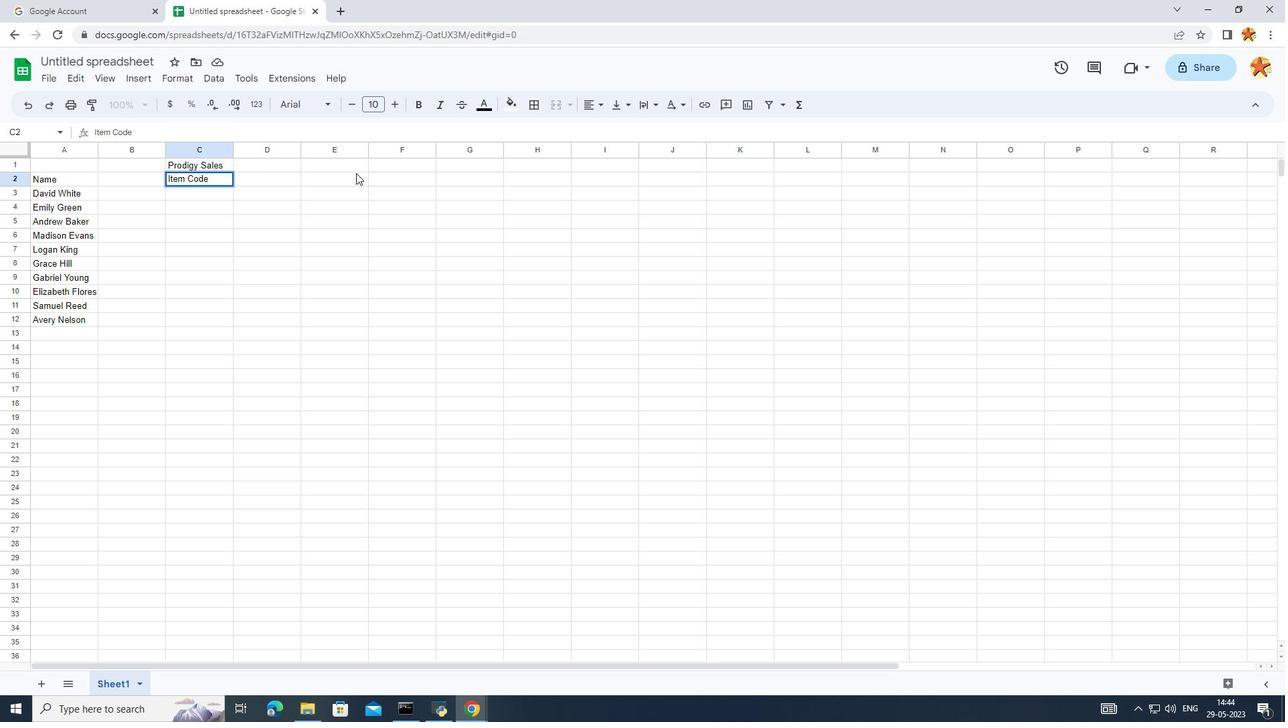 
Action: Mouse pressed left at (356, 173)
Screenshot: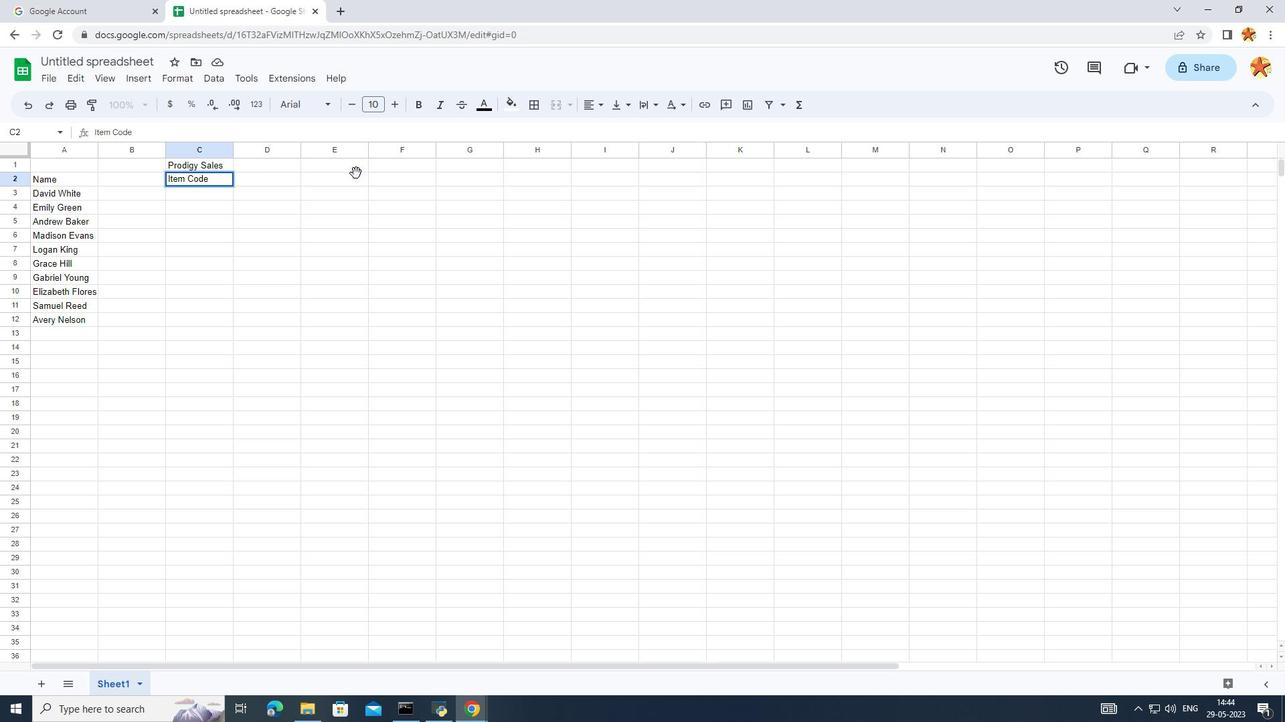
Action: Mouse moved to (346, 182)
Screenshot: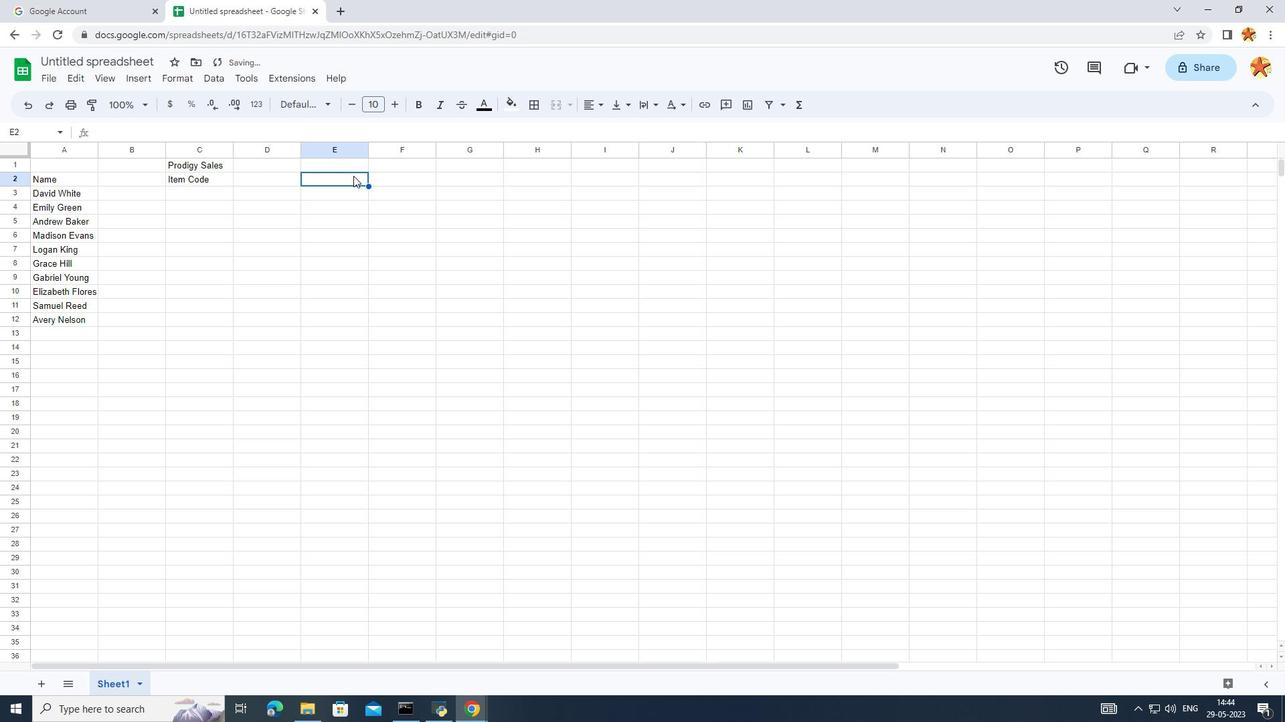 
Action: Mouse pressed left at (346, 182)
Screenshot: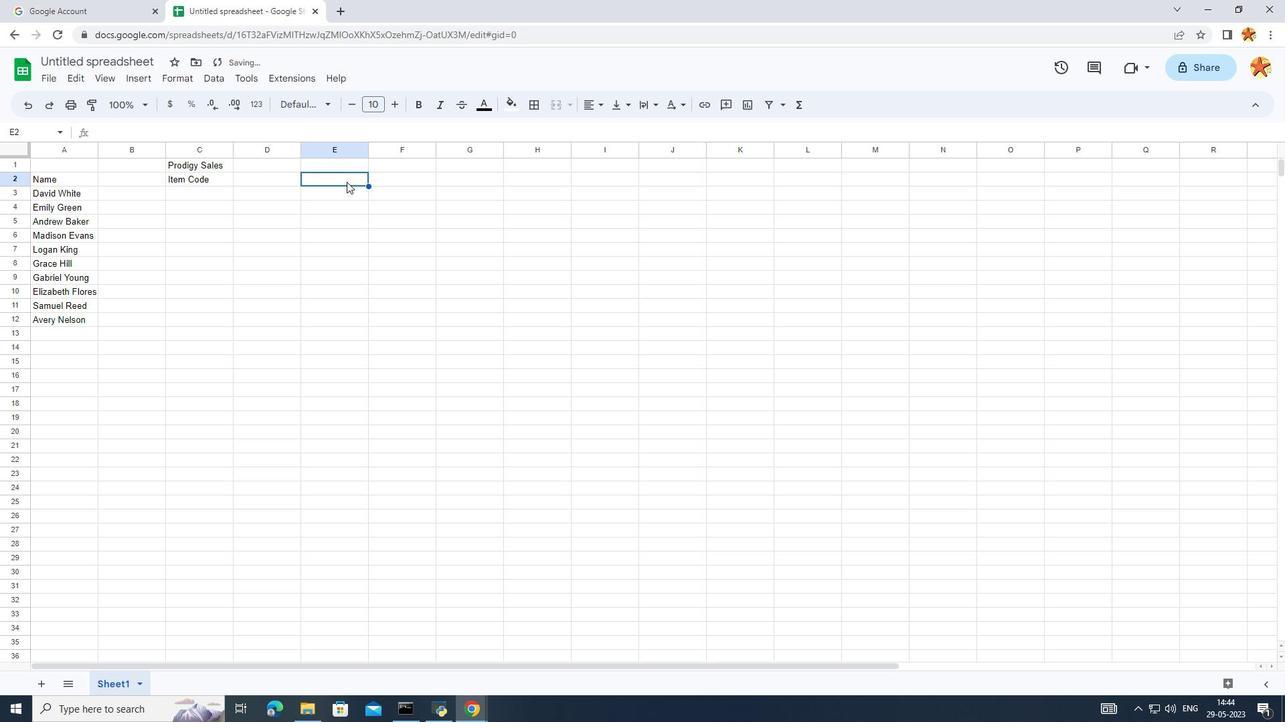 
Action: Mouse moved to (349, 175)
Screenshot: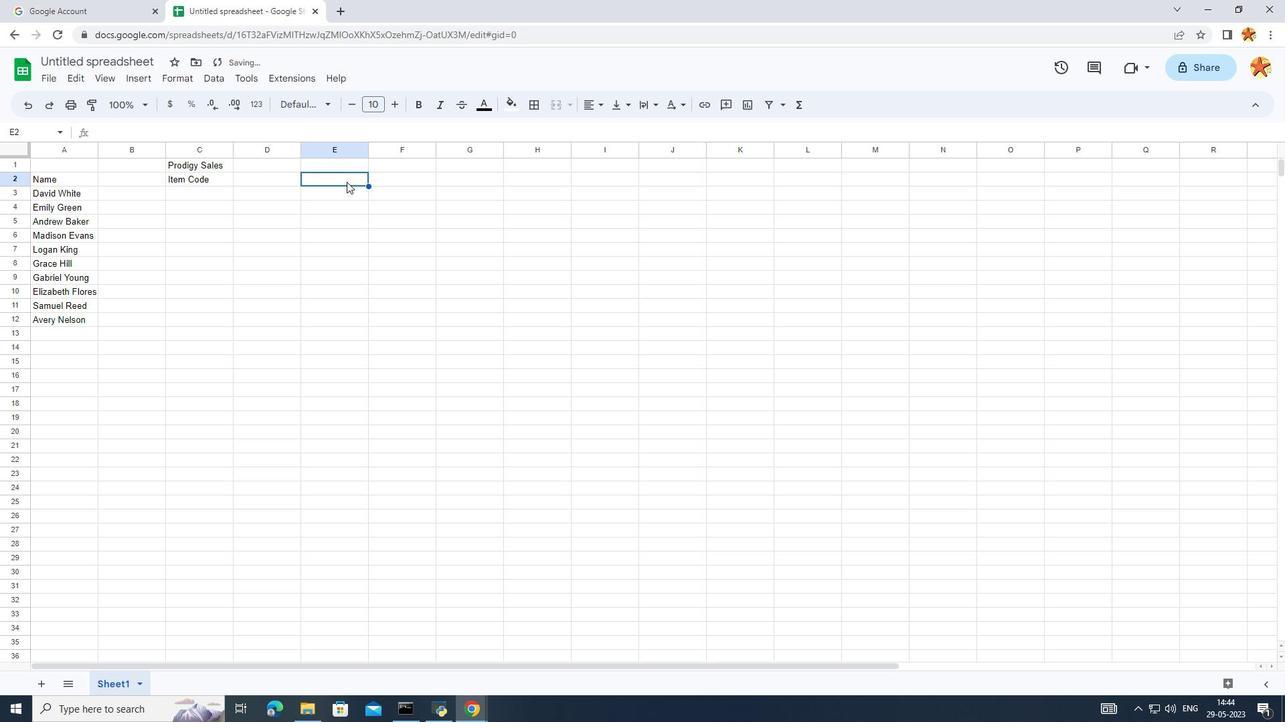 
Action: Mouse pressed left at (349, 175)
Screenshot: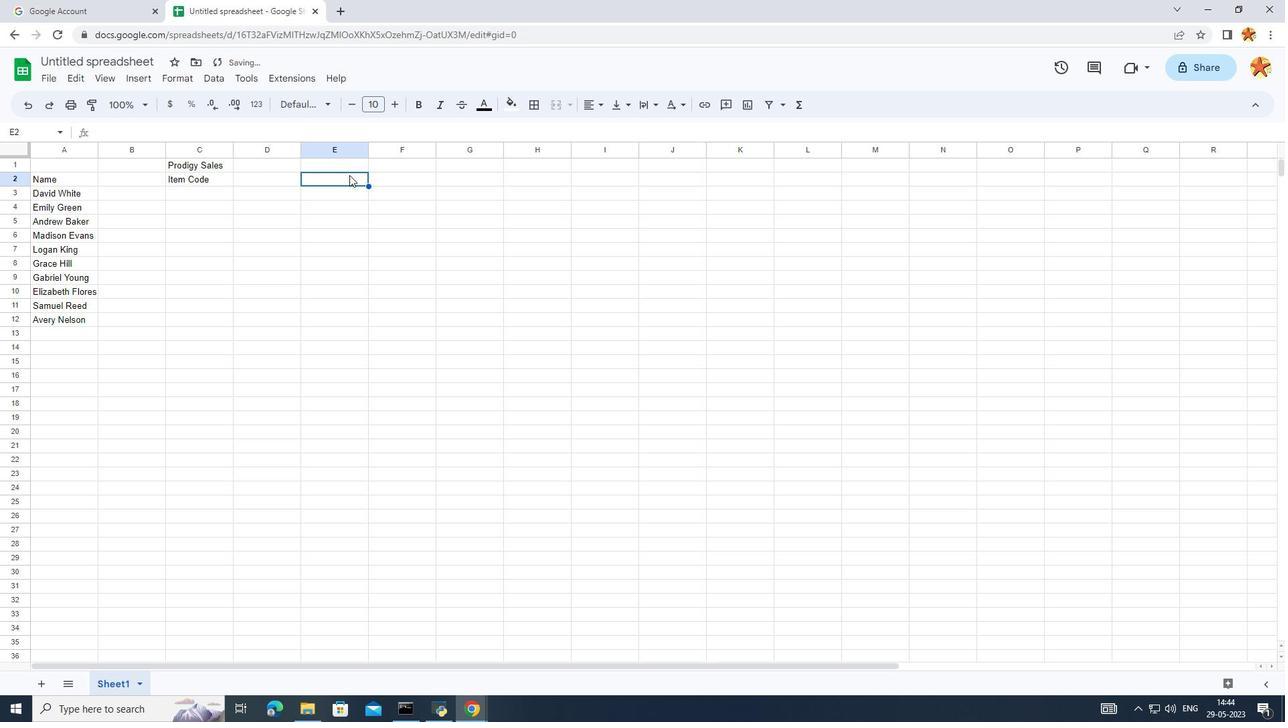 
Action: Mouse pressed left at (349, 175)
Screenshot: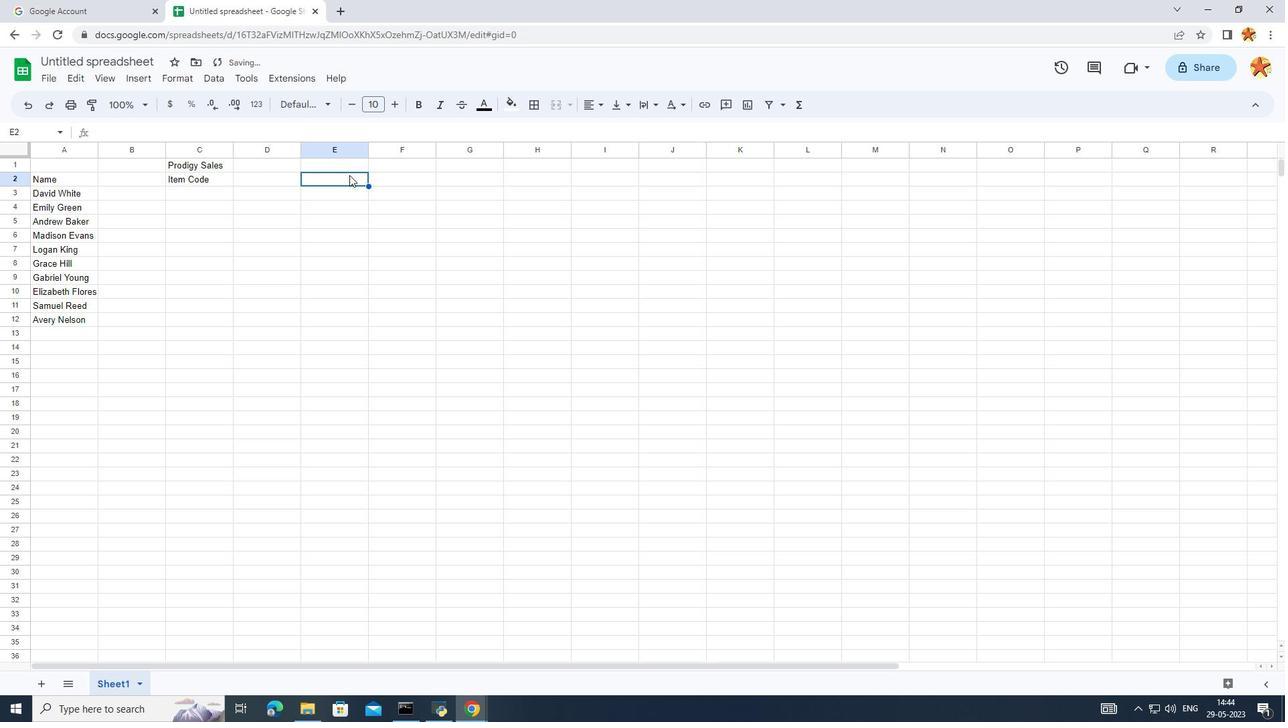 
Action: Key pressed <Key.caps_lock>P<Key.caps_lock>roduct<Key.space><Key.caps_lock>R<Key.caps_lock>abn<Key.backspace><Key.backspace>nge
Screenshot: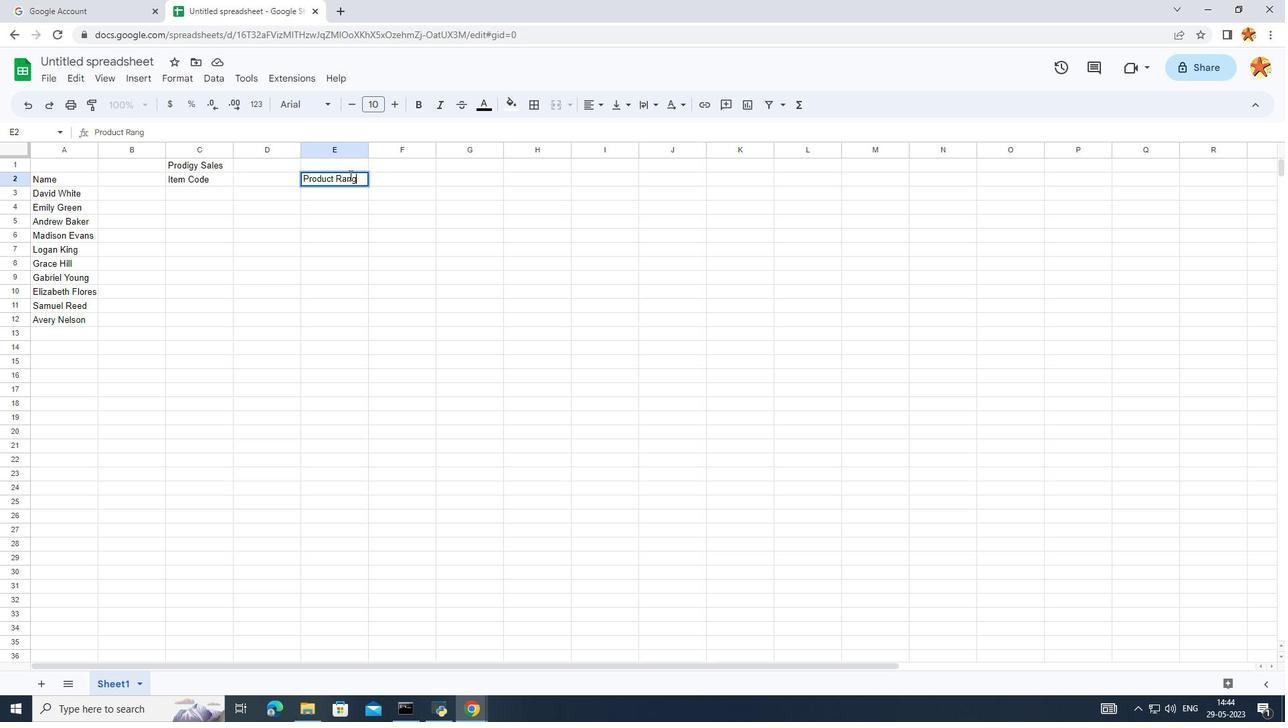 
Action: Mouse moved to (462, 170)
Screenshot: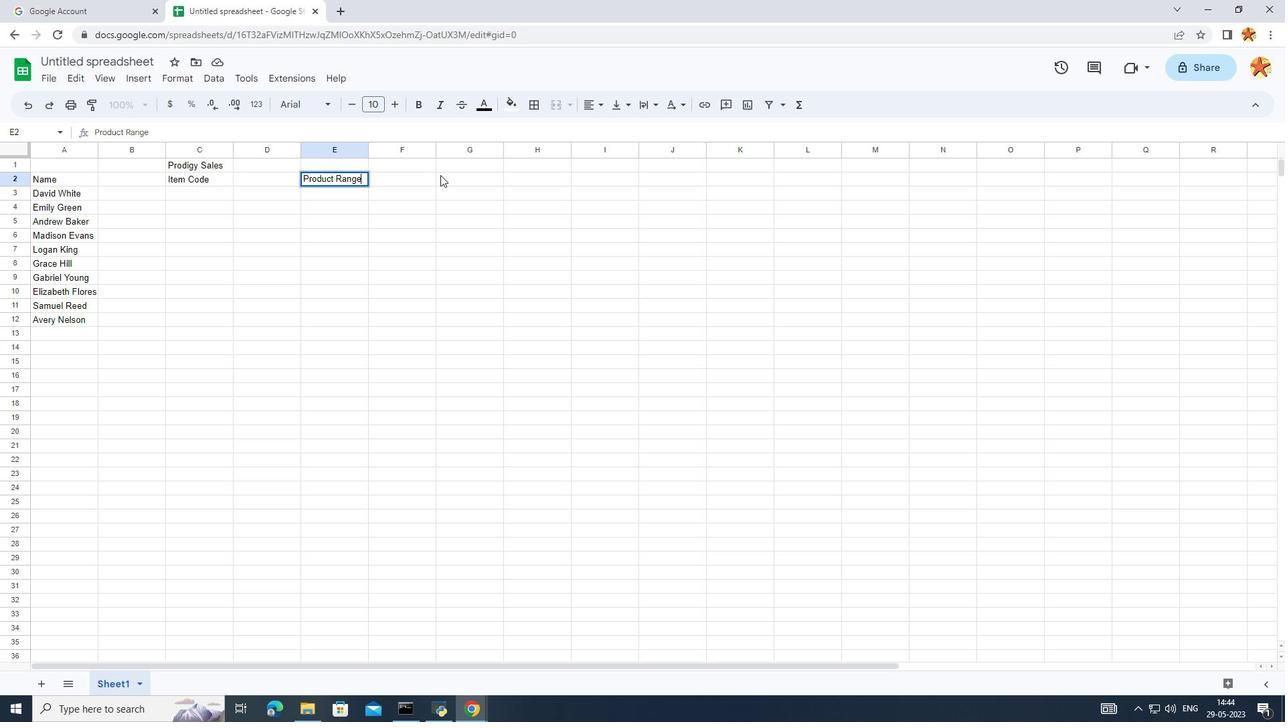 
Action: Mouse pressed left at (462, 170)
Screenshot: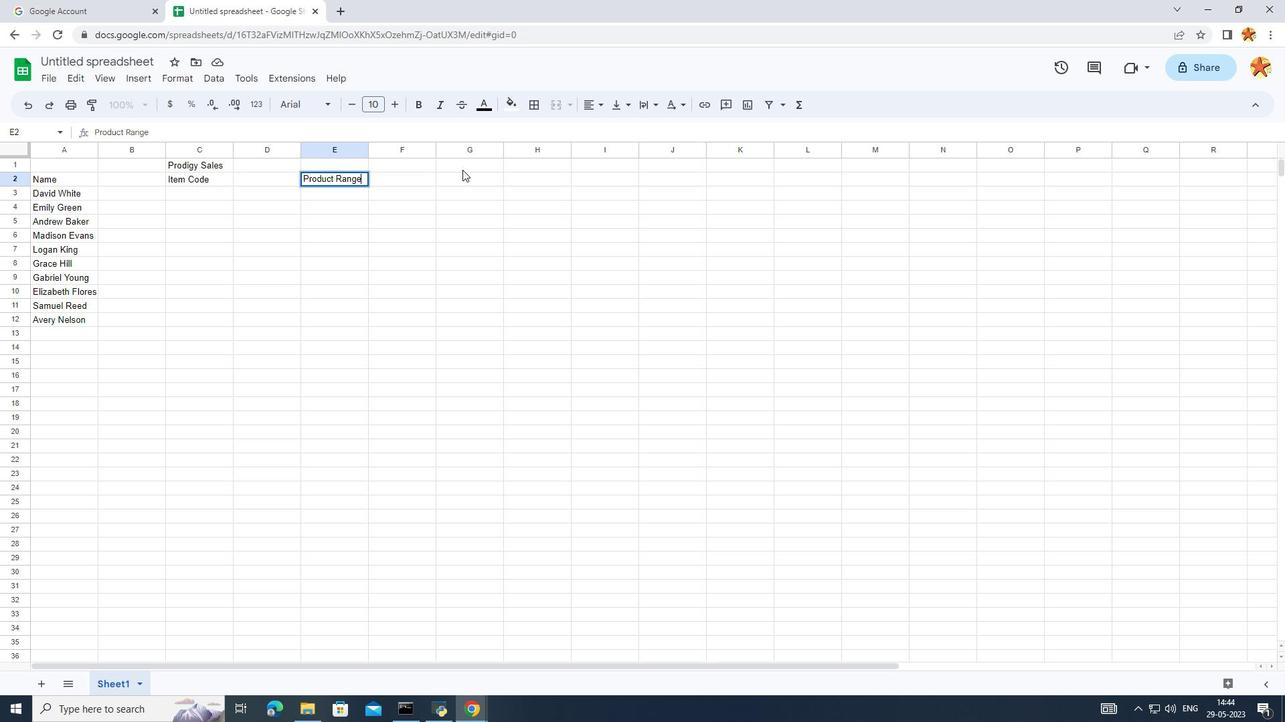 
Action: Mouse moved to (463, 170)
Screenshot: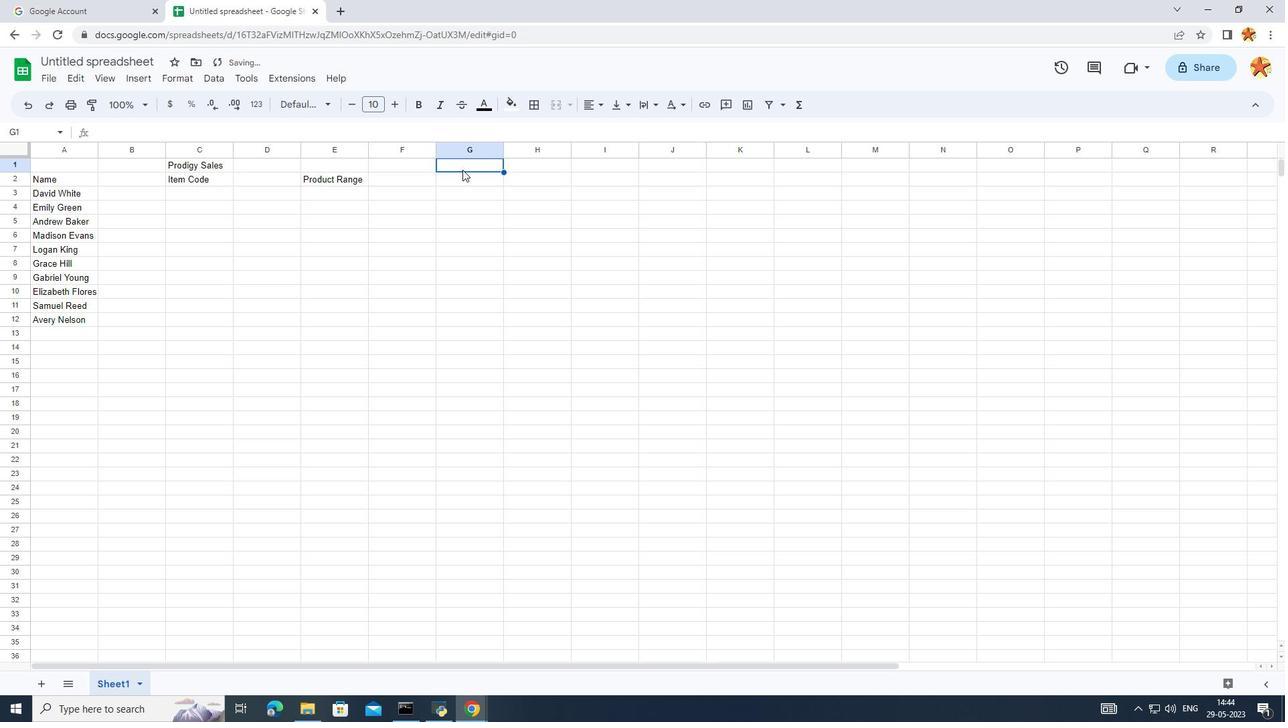 
Action: Mouse pressed left at (463, 170)
Screenshot: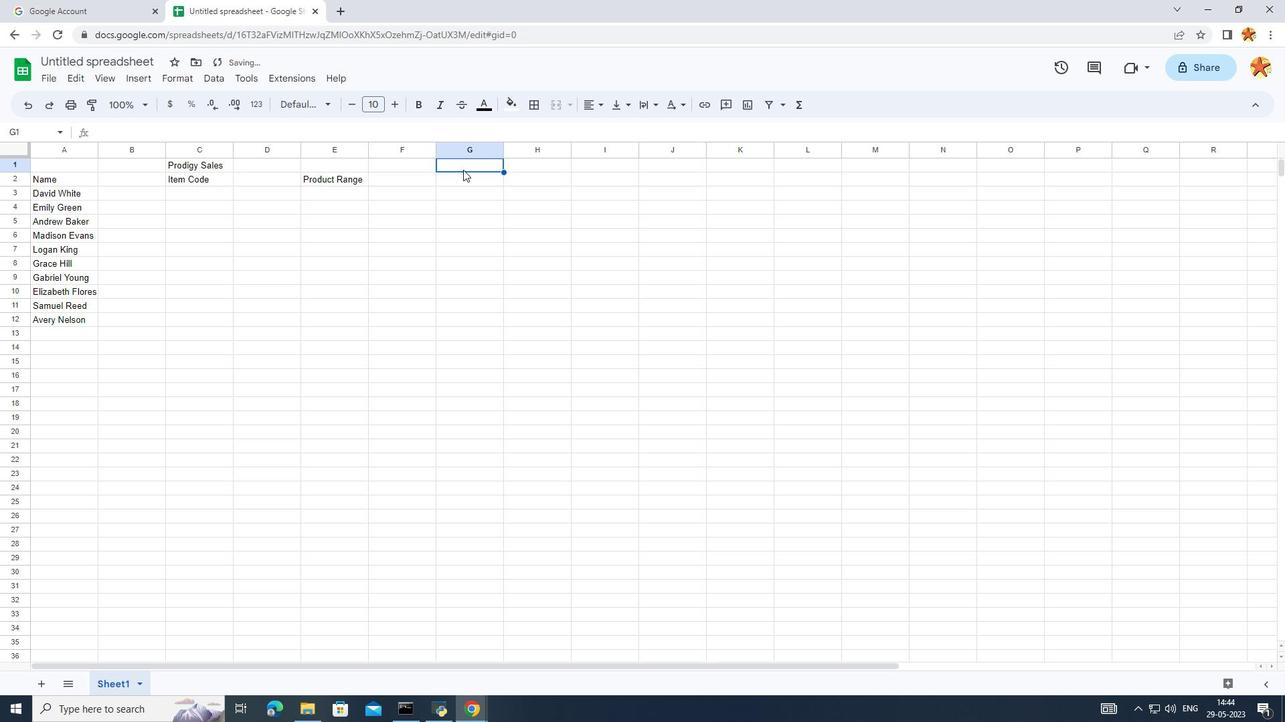 
Action: Mouse moved to (459, 175)
Screenshot: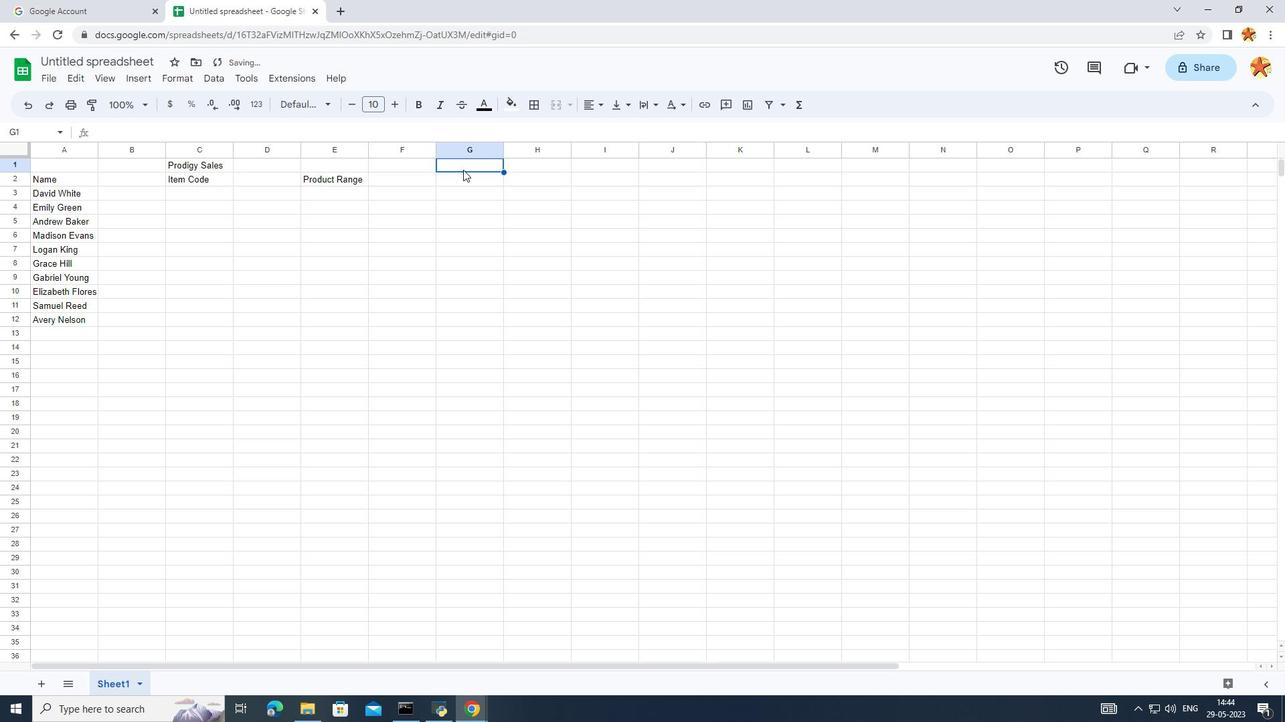 
Action: Mouse pressed left at (459, 175)
Screenshot: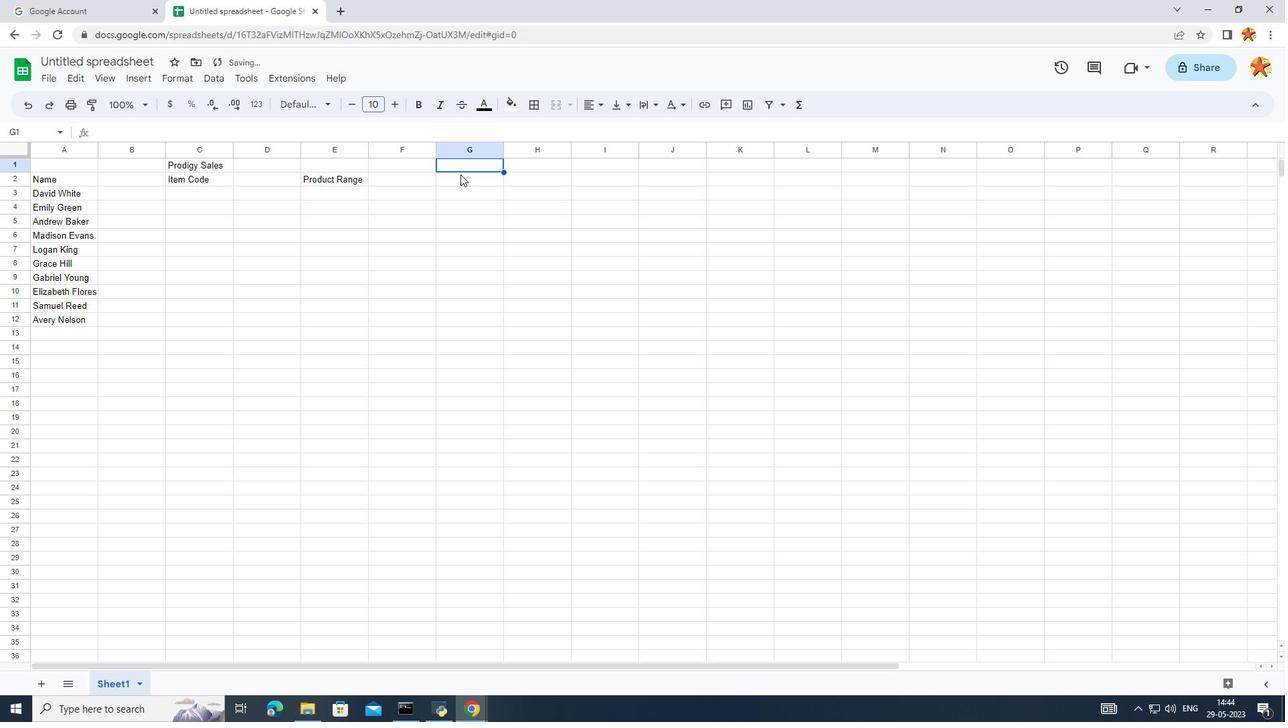 
Action: Mouse pressed left at (459, 175)
Screenshot: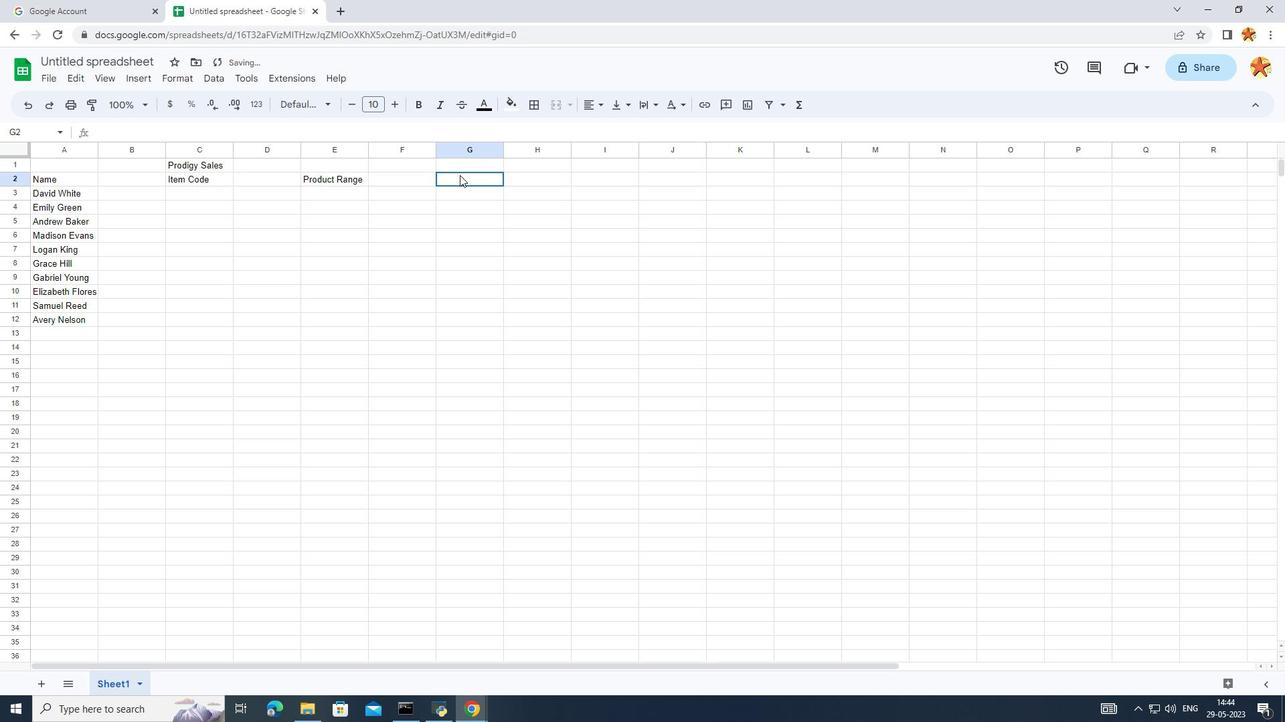 
Action: Key pressed <Key.caps_lock>P<Key.caps_lock>roc<Key.backspace>ducts
Screenshot: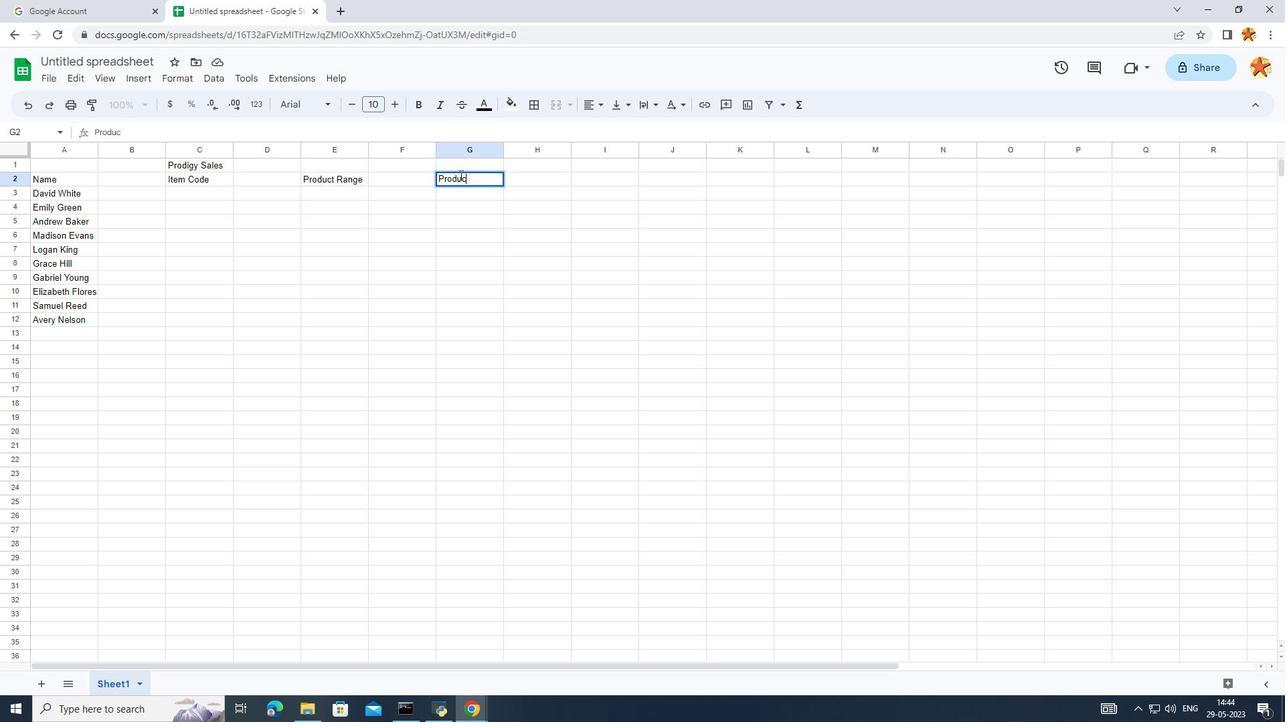 
Action: Mouse moved to (551, 174)
Screenshot: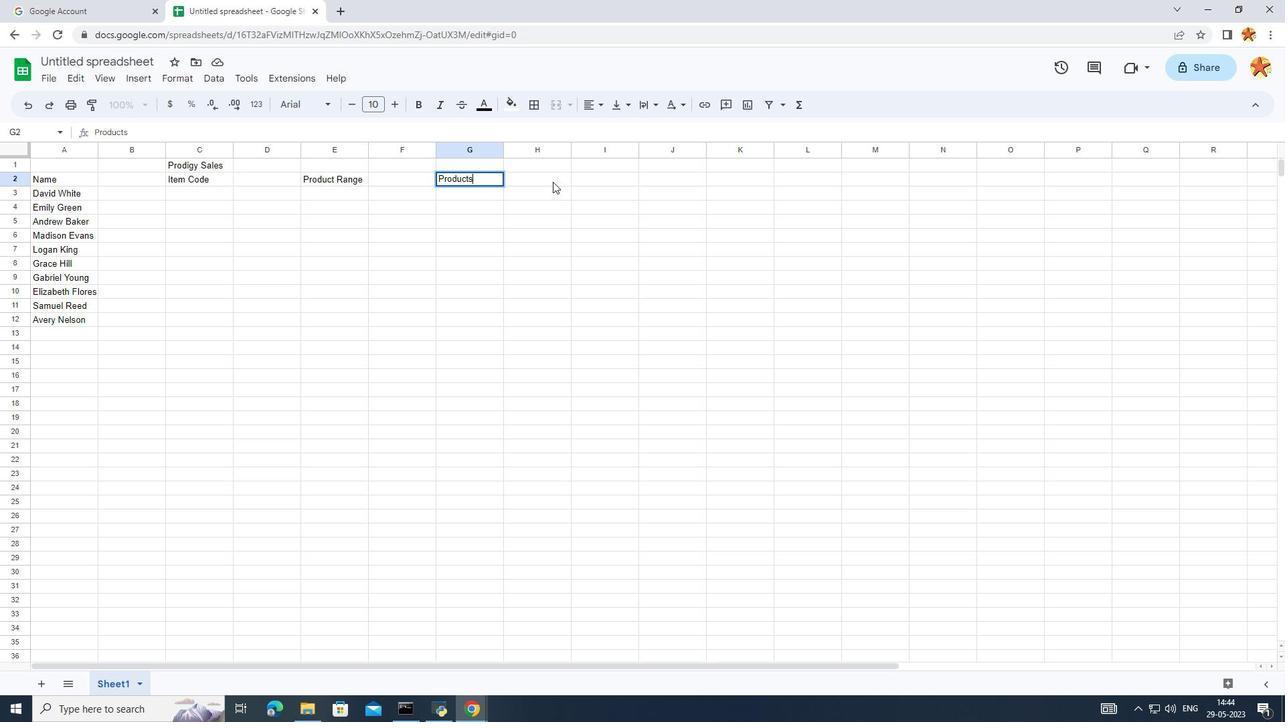 
Action: Mouse pressed left at (551, 174)
Screenshot: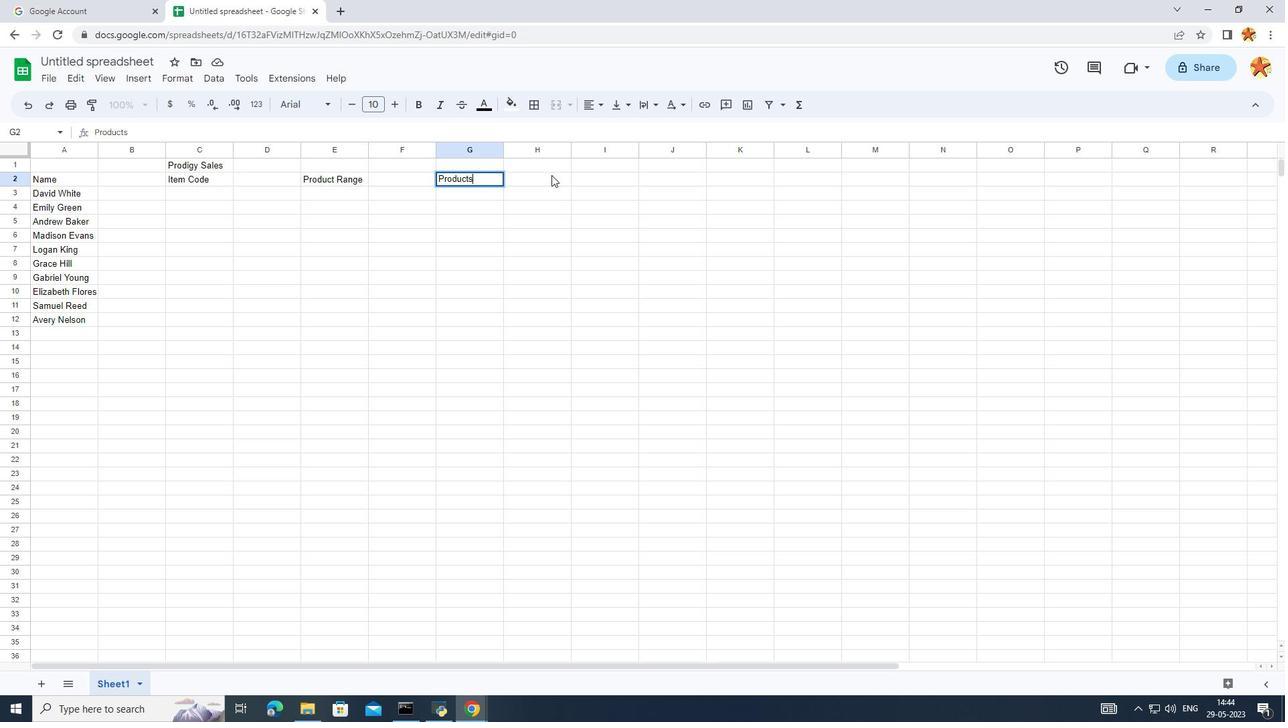 
Action: Mouse moved to (621, 178)
Screenshot: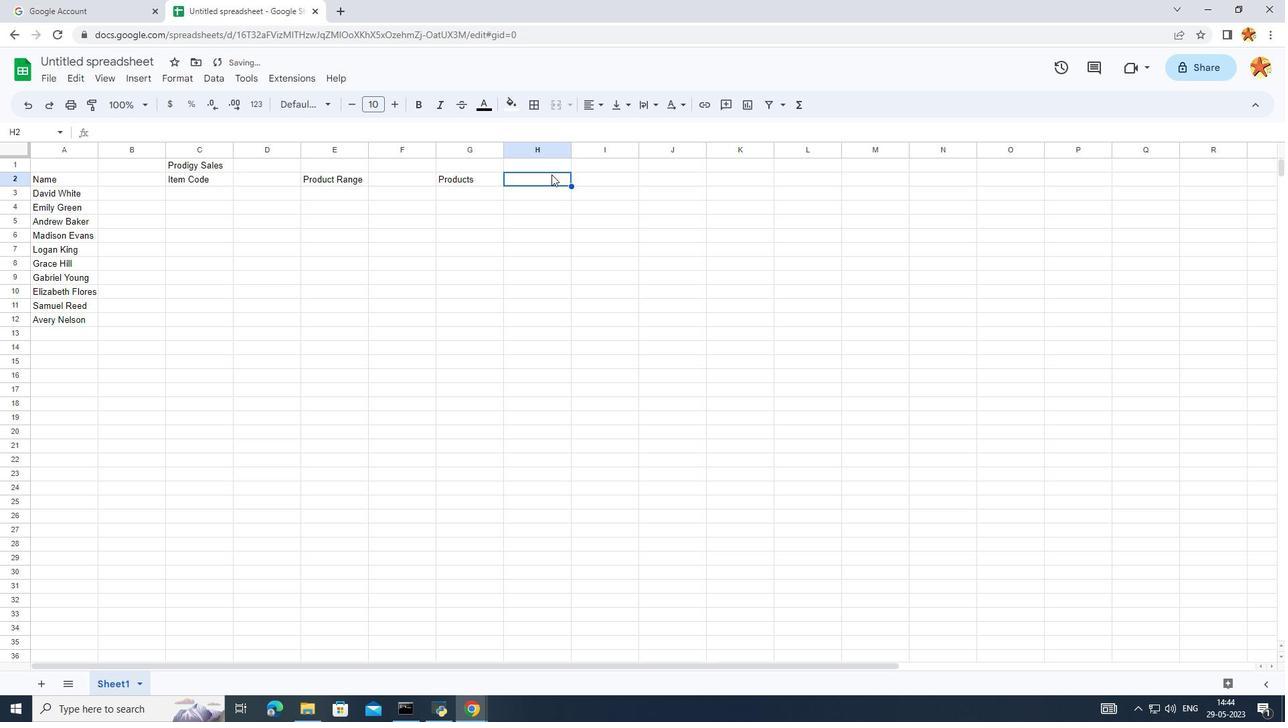 
Action: Mouse pressed left at (621, 178)
Screenshot: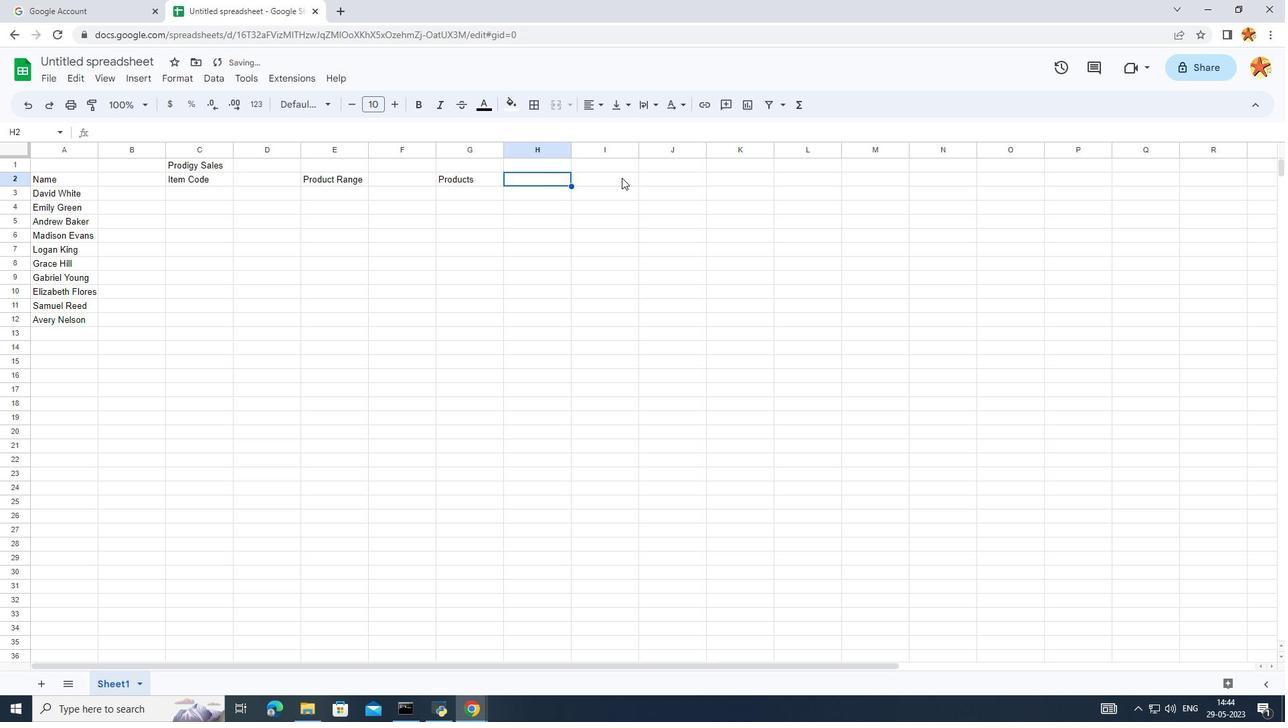 
Action: Mouse pressed left at (621, 178)
Screenshot: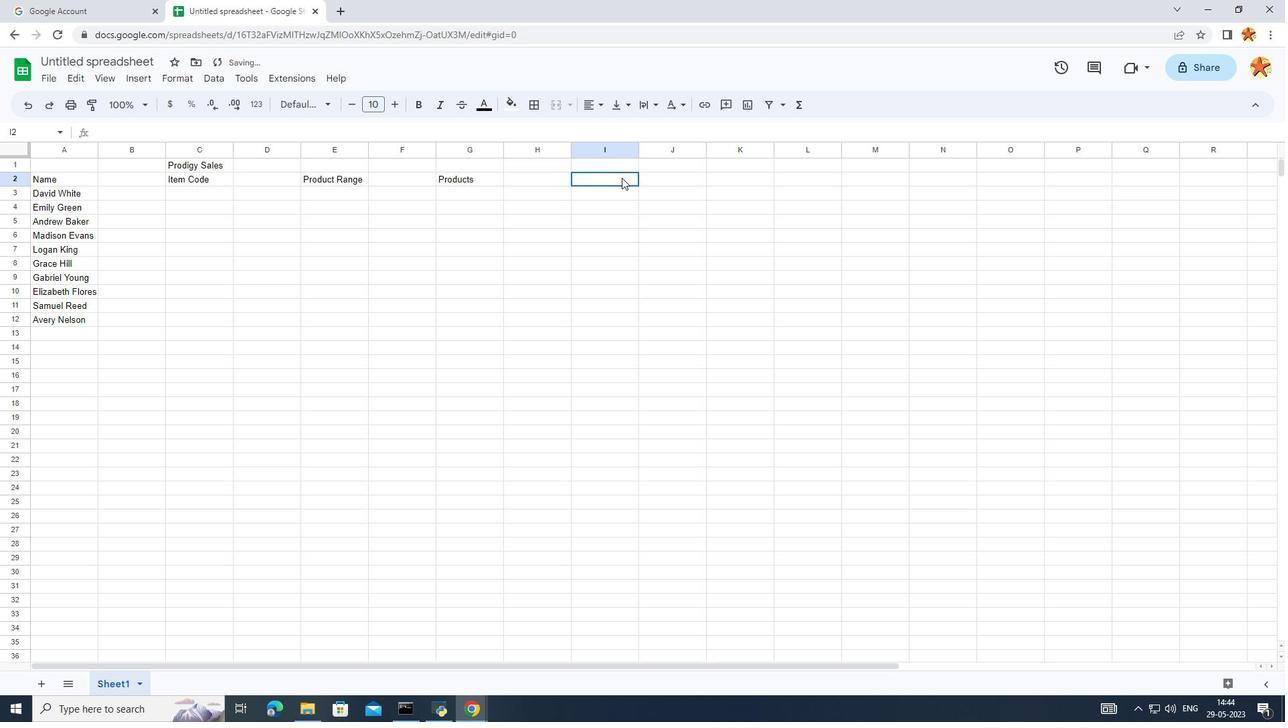 
Action: Key pressed <Key.caps_lock>QTY.
Screenshot: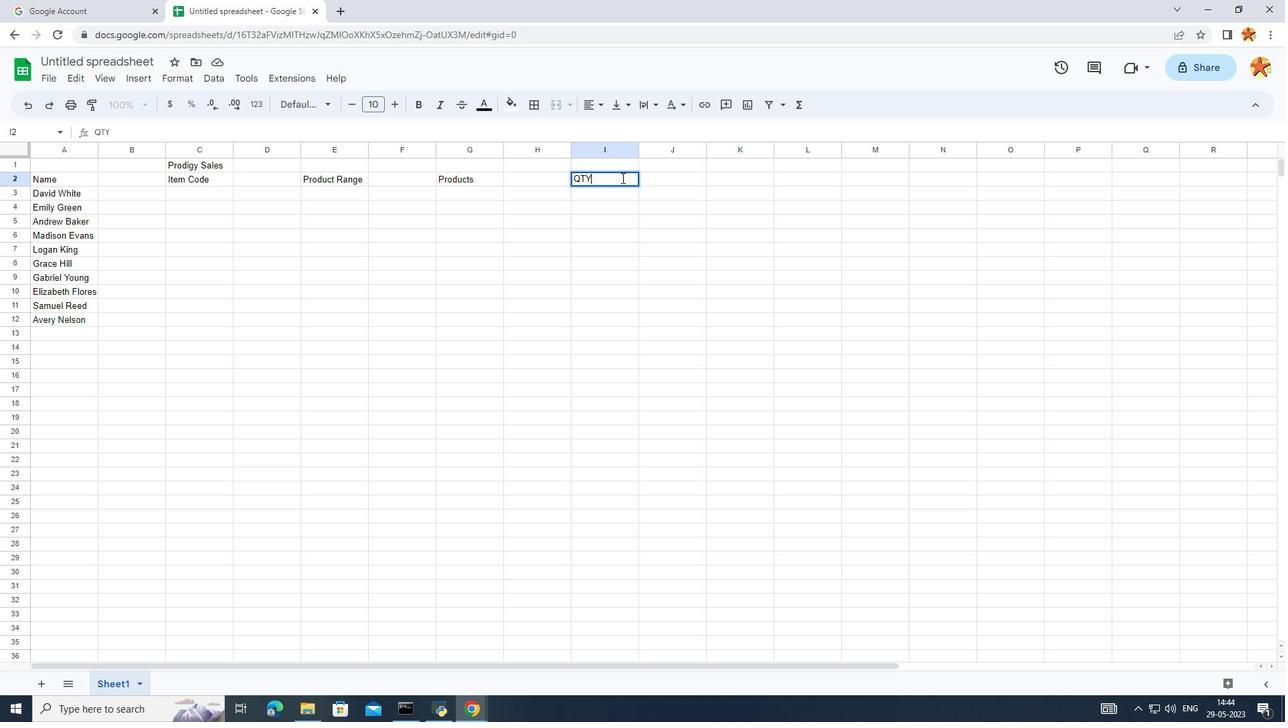 
Action: Mouse moved to (603, 178)
Screenshot: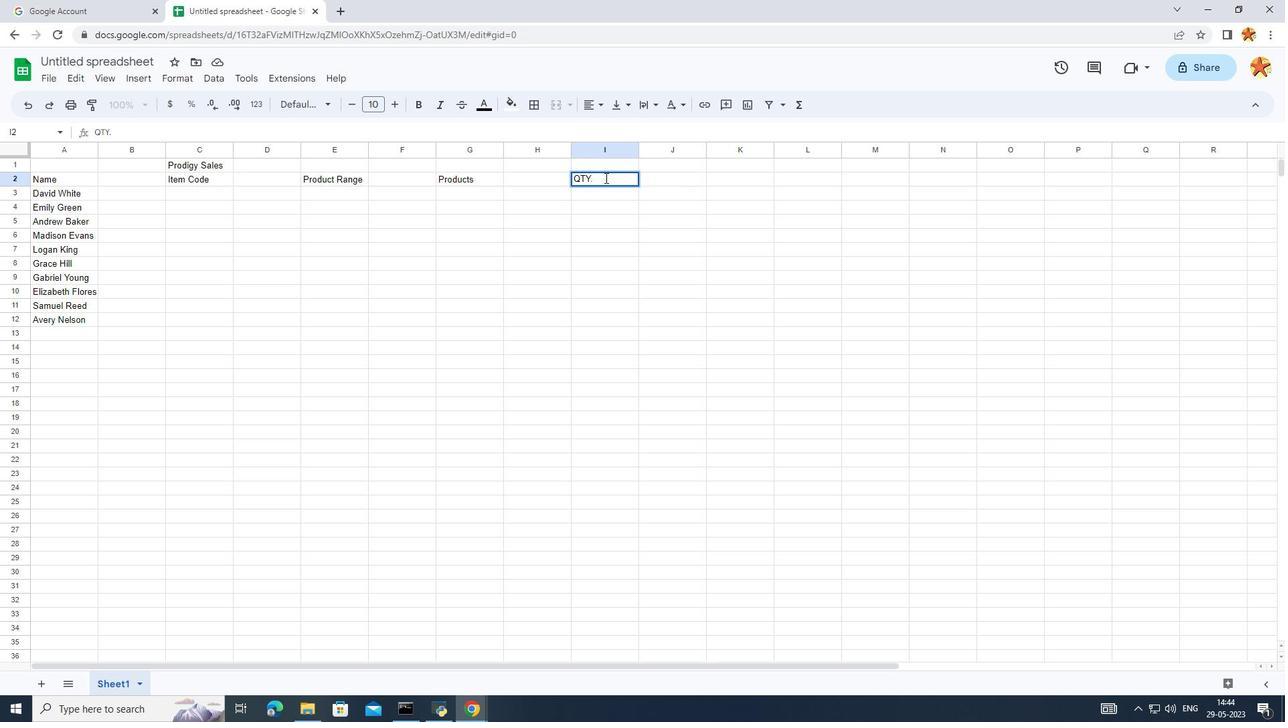 
Action: Key pressed <Key.caps_lock><Key.backspace><Key.backspace><Key.backspace>ty.
Screenshot: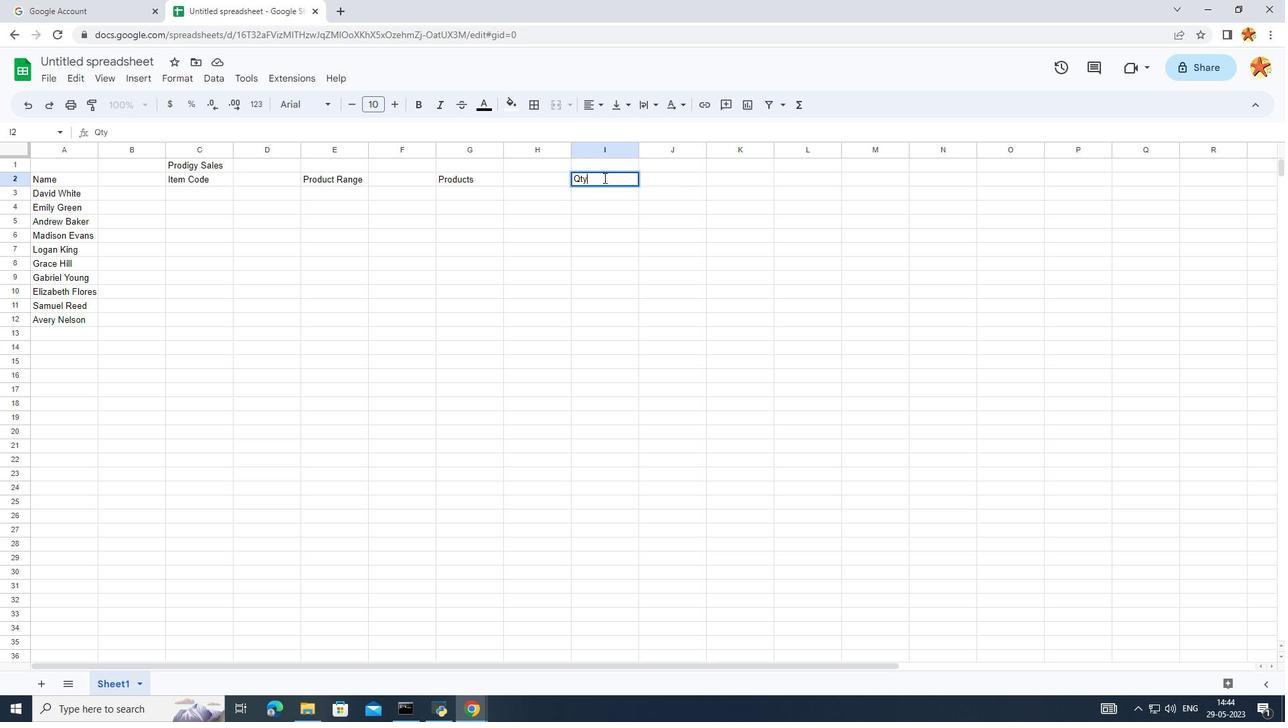 
Action: Mouse moved to (744, 181)
Screenshot: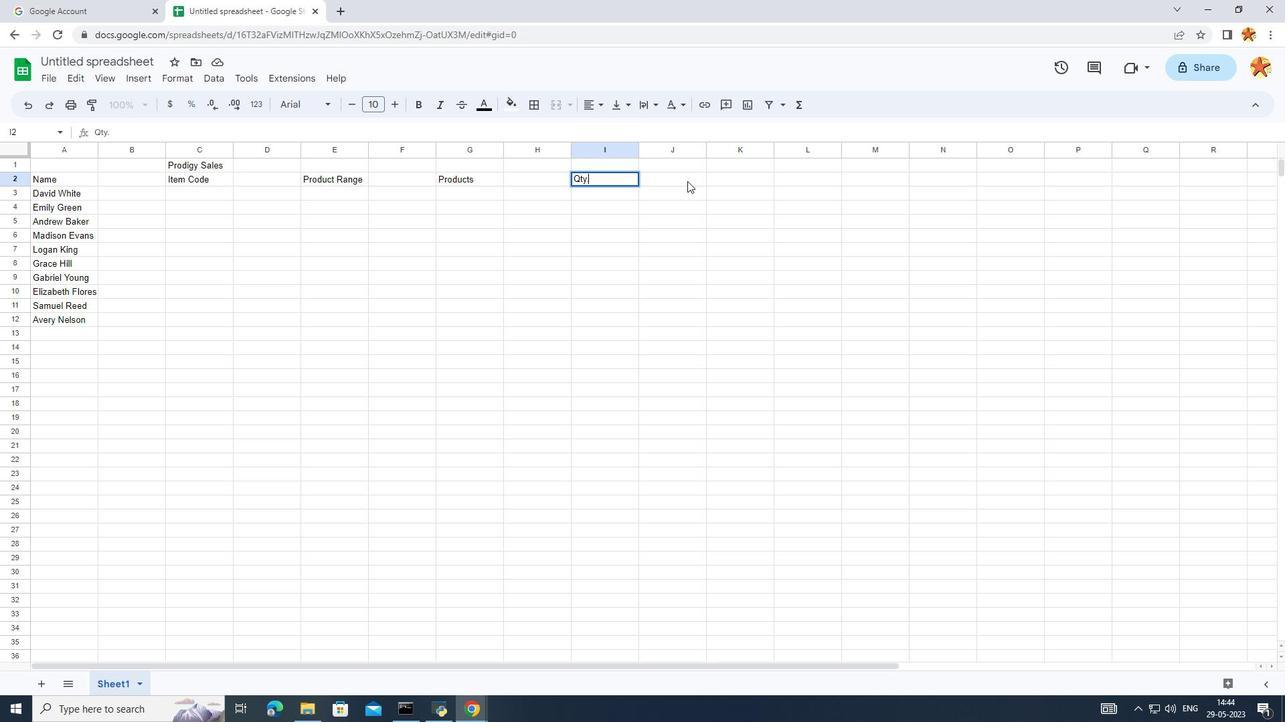 
Action: Mouse pressed left at (744, 181)
Screenshot: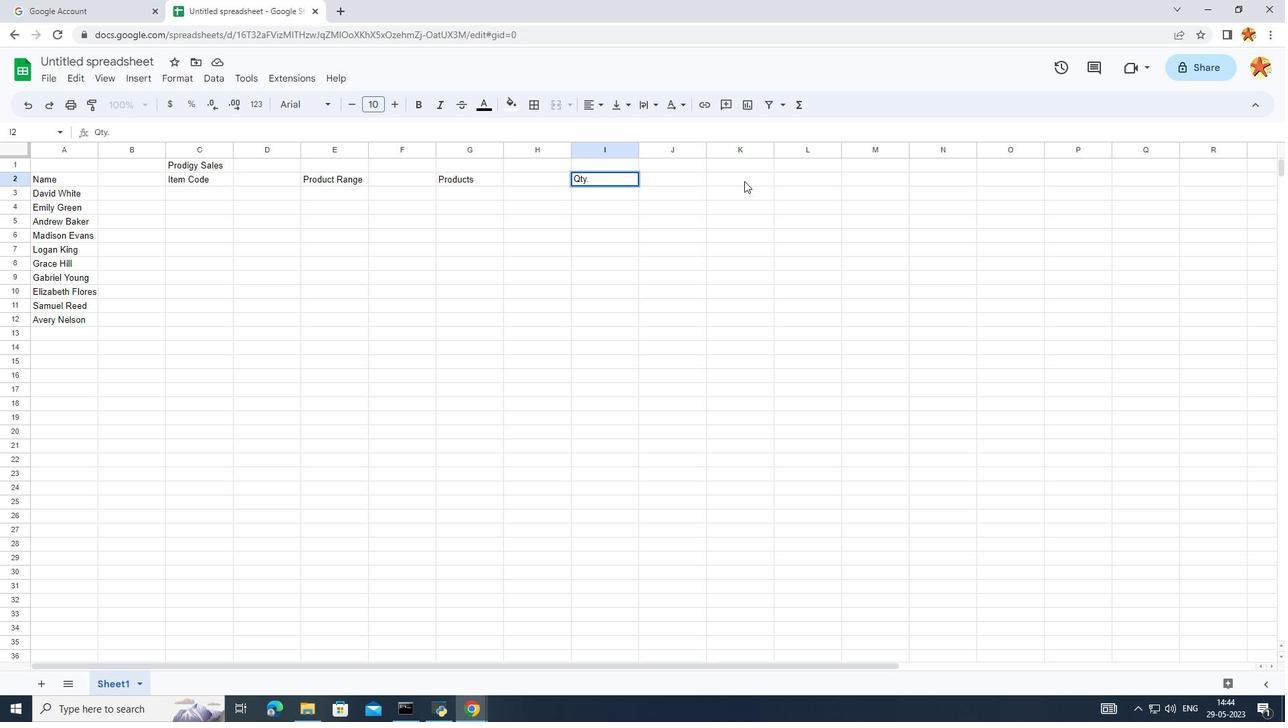 
Action: Mouse pressed left at (744, 181)
Screenshot: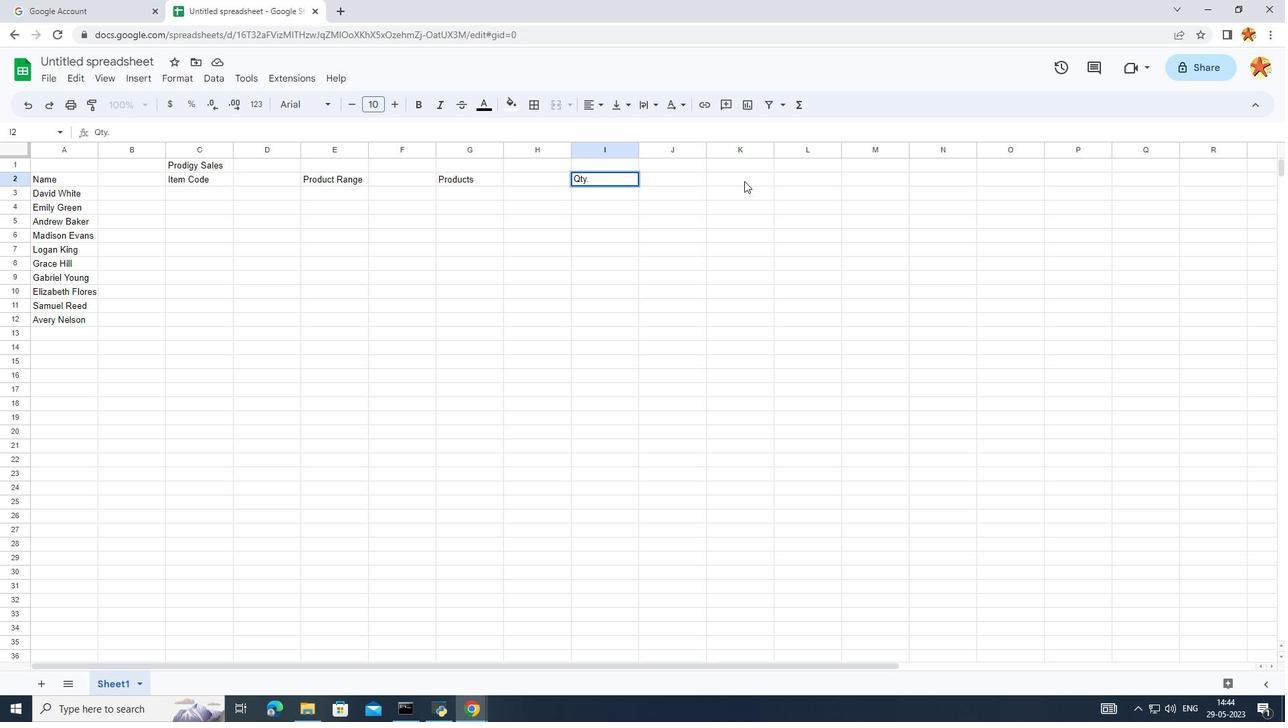 
Action: Key pressed <Key.caps_lock>T<Key.caps_lock>ax<Key.space><Key.caps_lock>P<Key.caps_lock>ercent
Screenshot: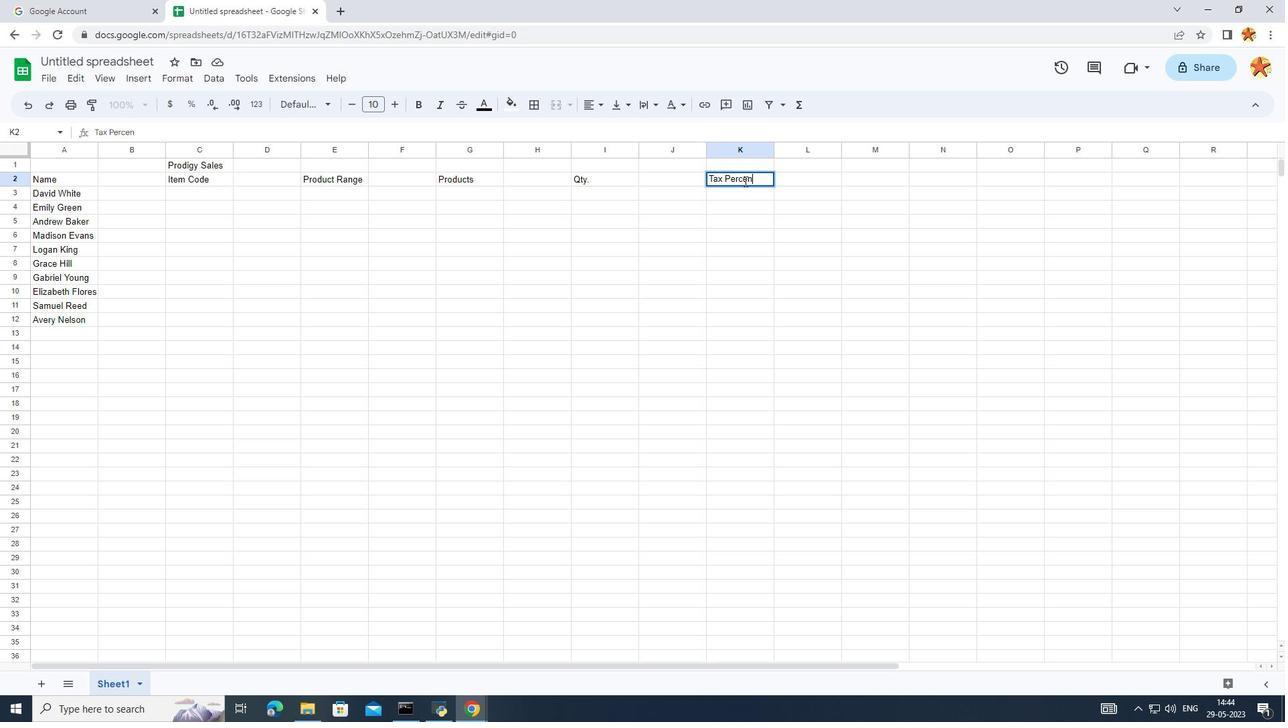 
Action: Mouse moved to (854, 174)
Screenshot: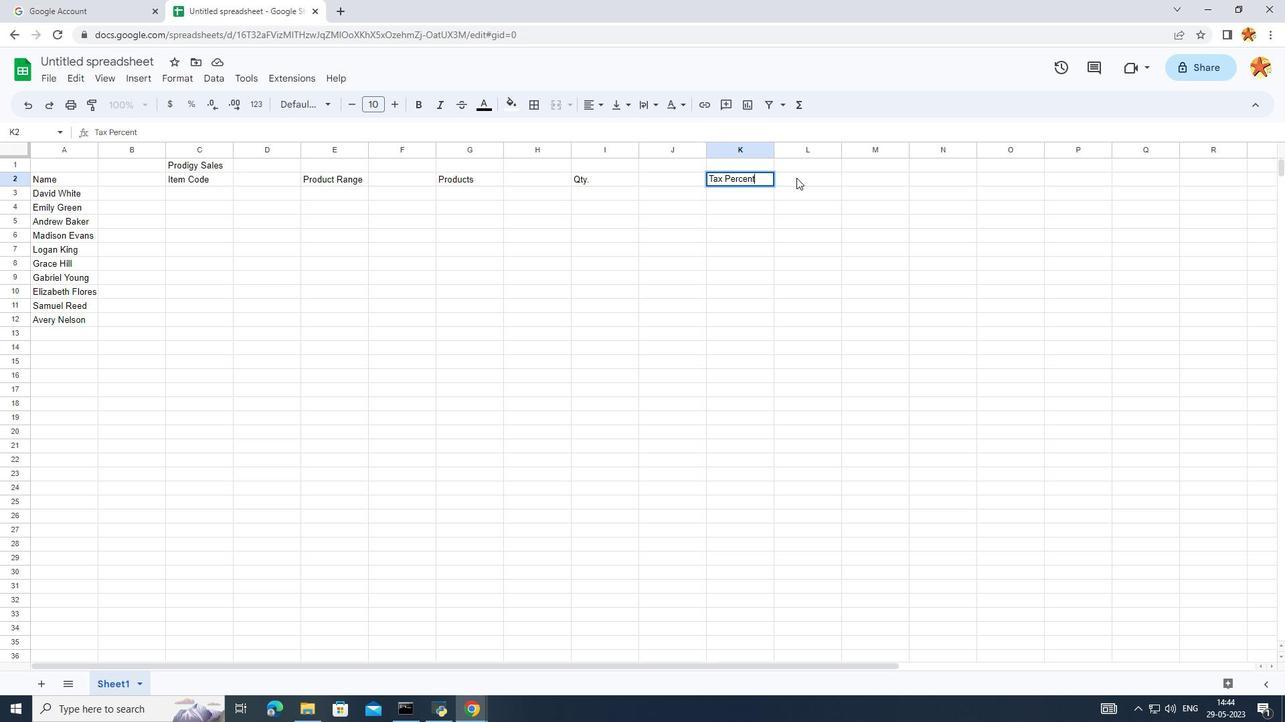 
Action: Mouse pressed left at (854, 174)
Screenshot: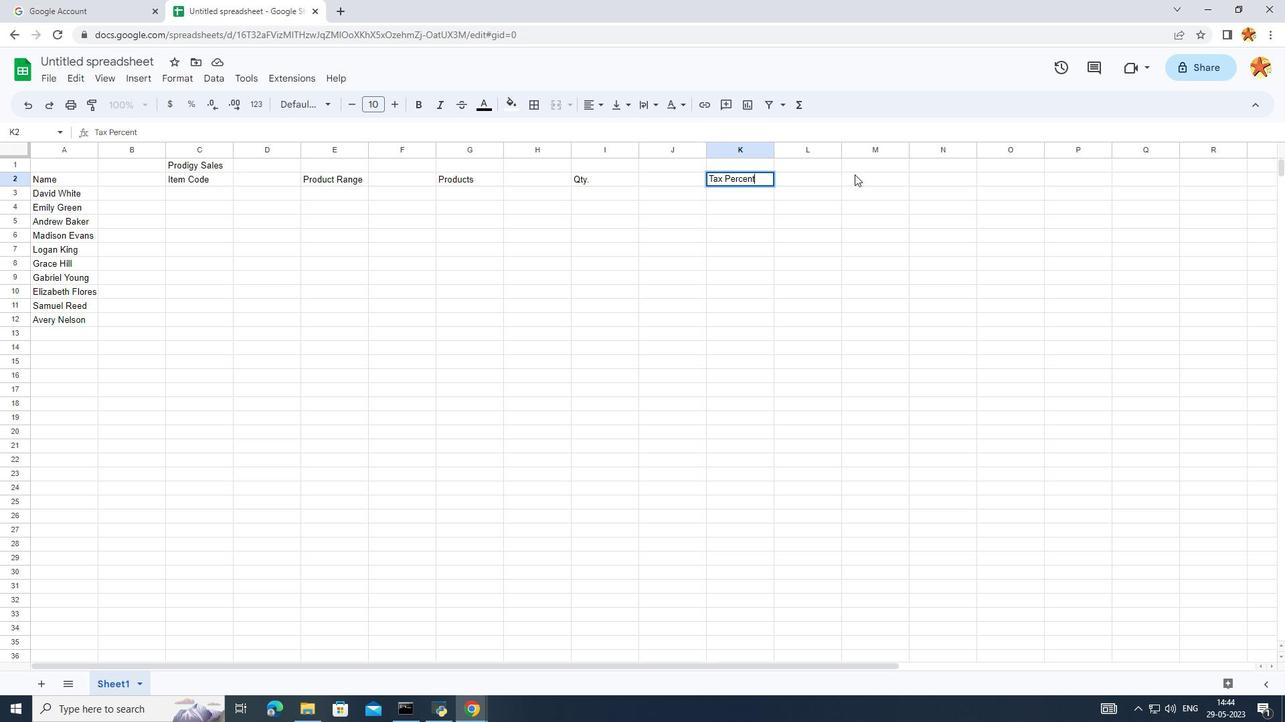 
Action: Mouse moved to (805, 168)
Screenshot: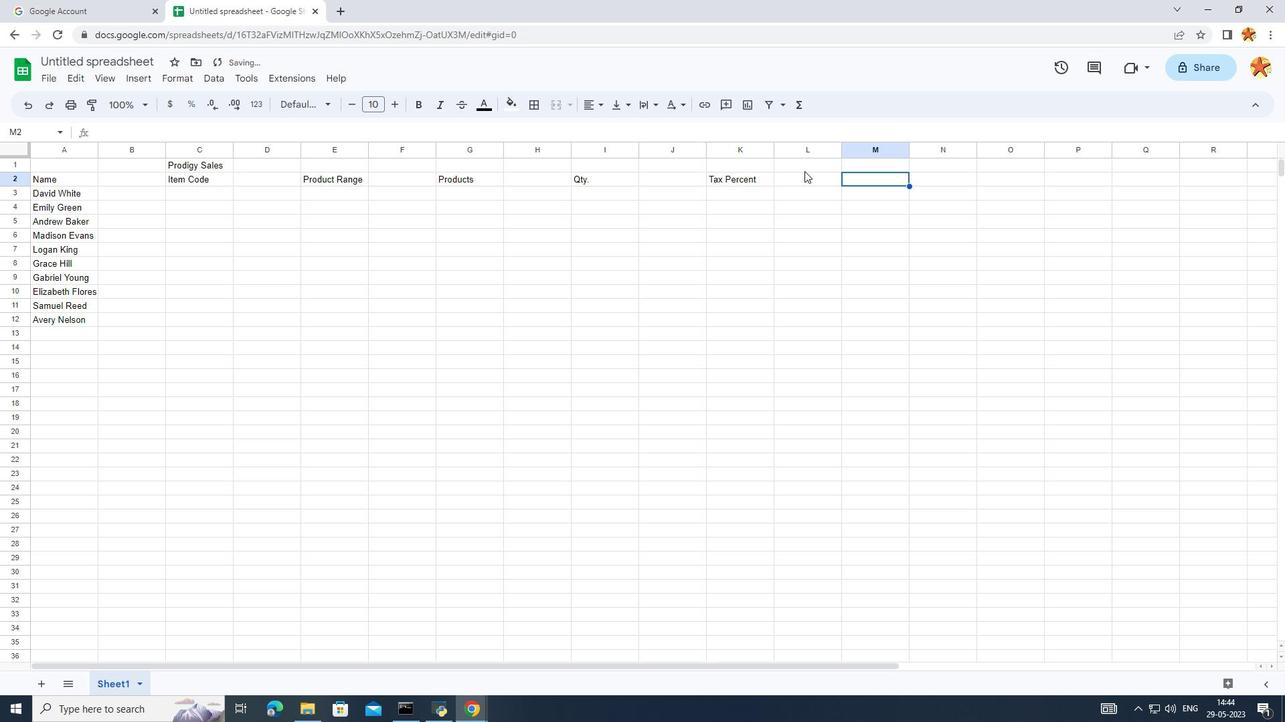 
Action: Key pressed <Key.caps_lock>T<Key.caps_lock>otal
Screenshot: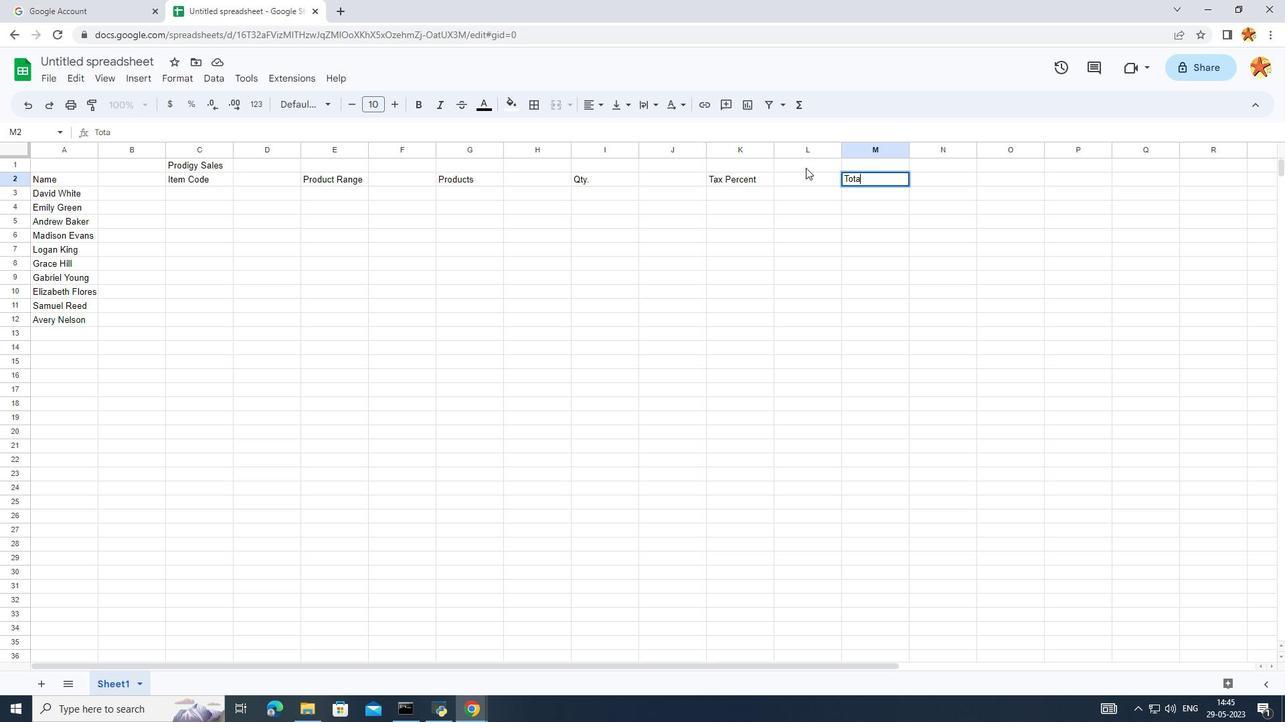 
Action: Mouse moved to (504, 176)
Screenshot: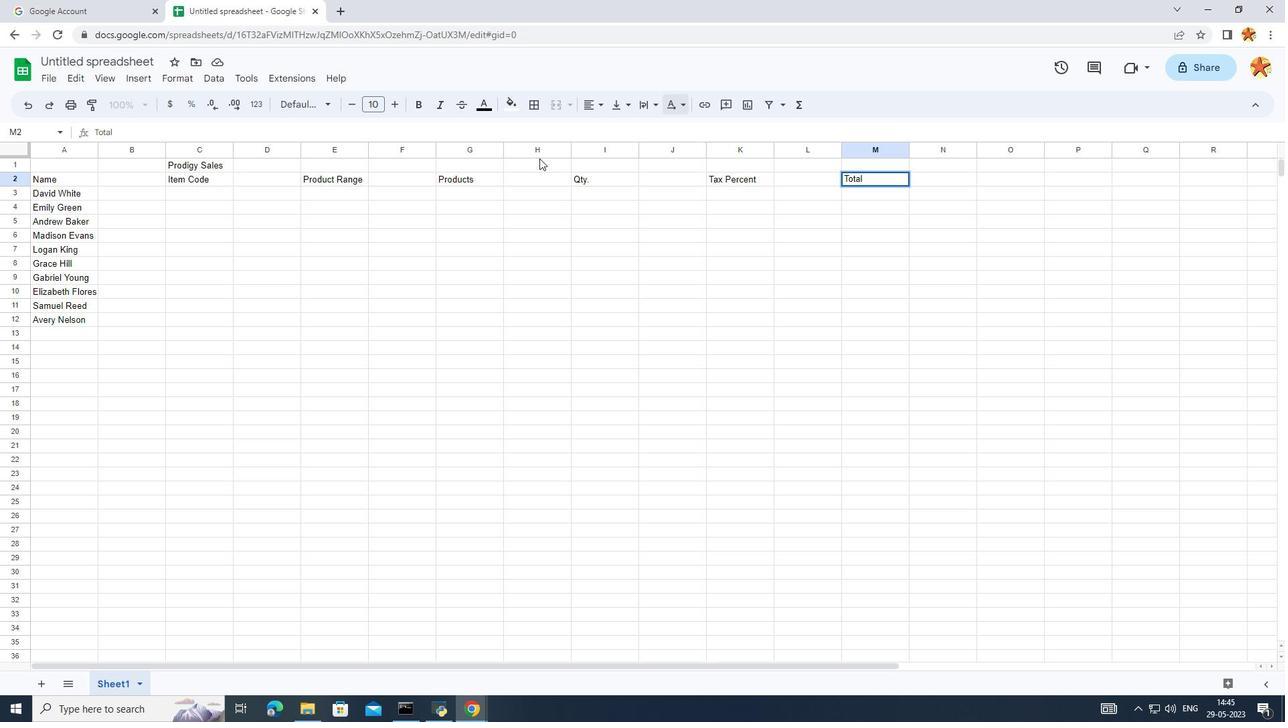 
Action: Mouse pressed left at (504, 176)
Screenshot: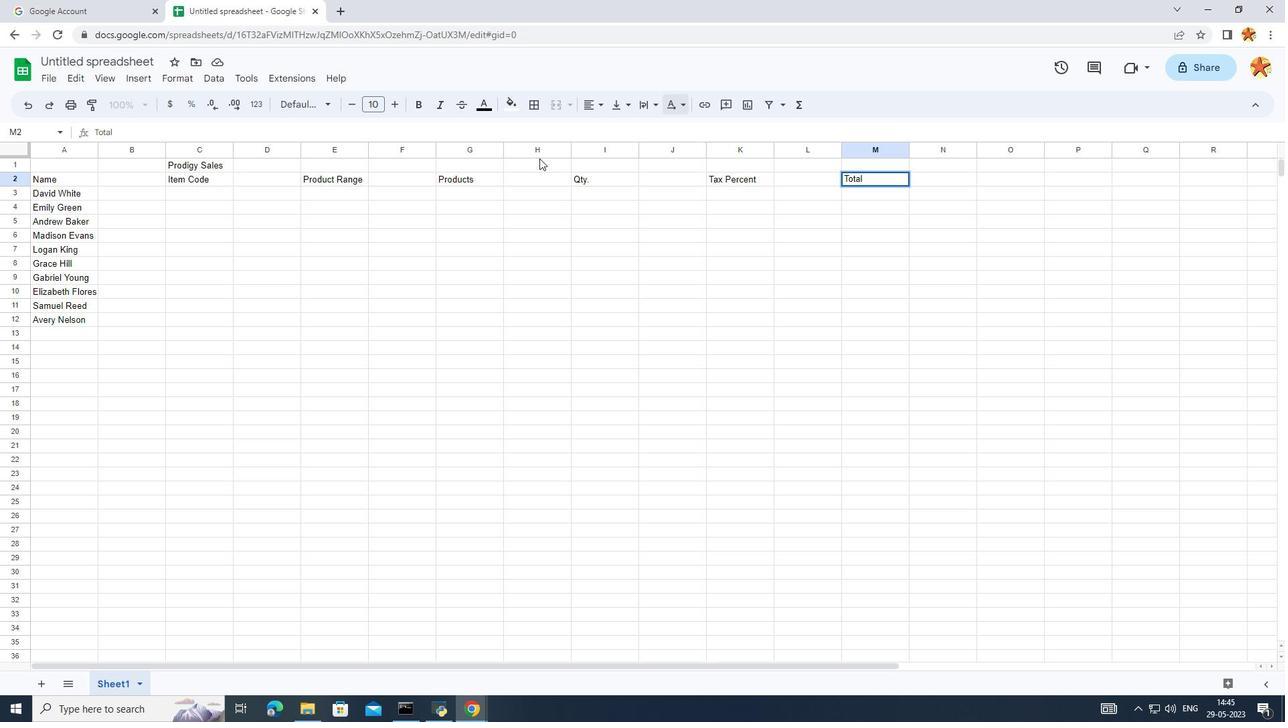 
Action: Mouse moved to (479, 193)
Screenshot: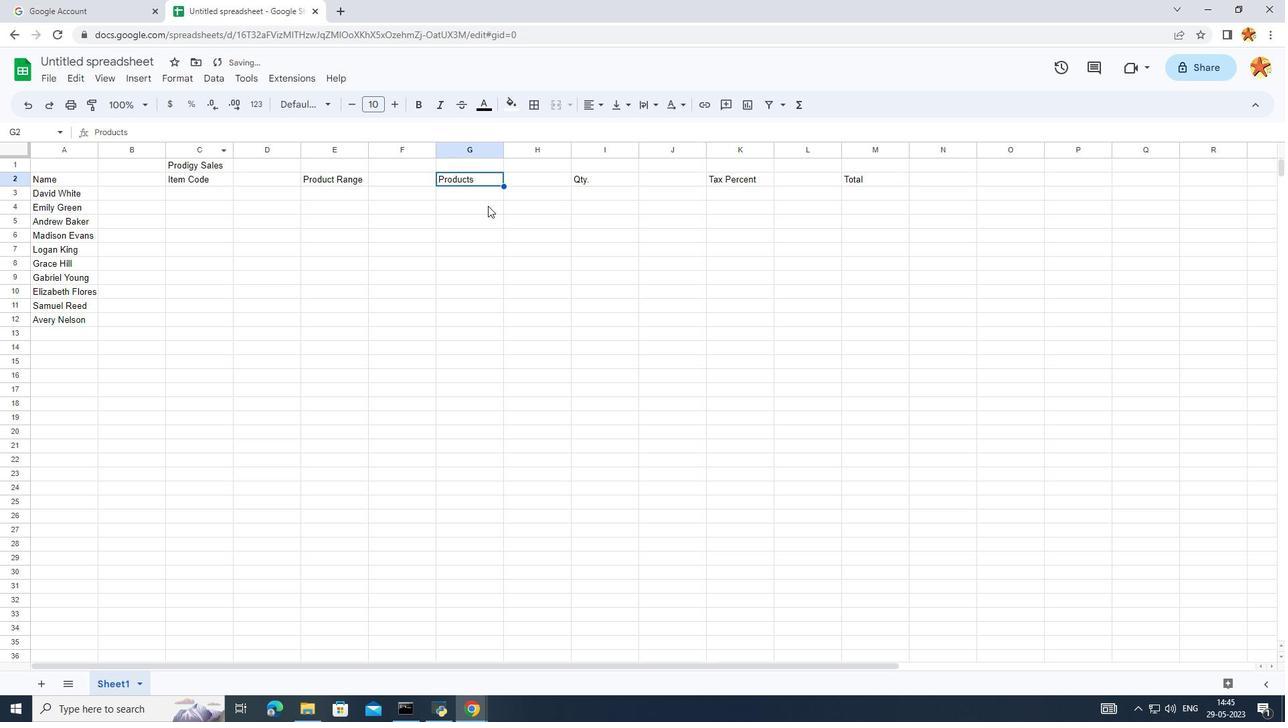 
Action: Mouse pressed left at (479, 193)
Screenshot: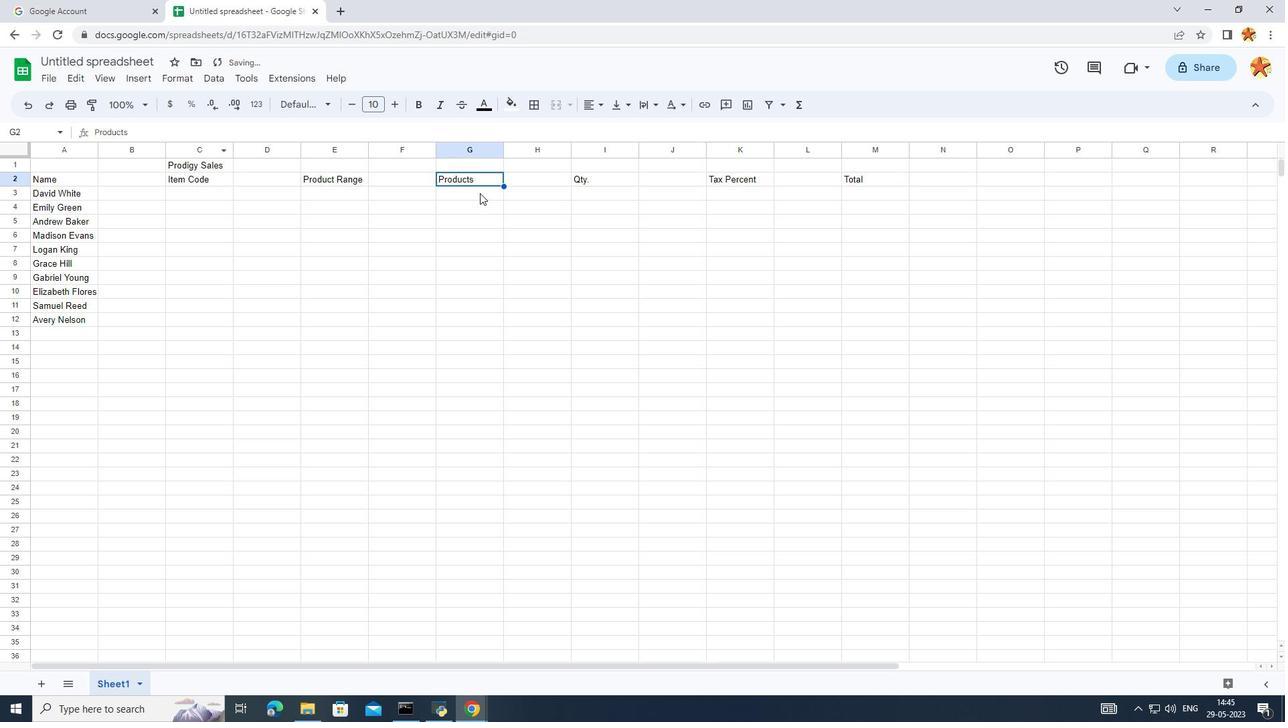 
Action: Mouse pressed left at (479, 193)
Screenshot: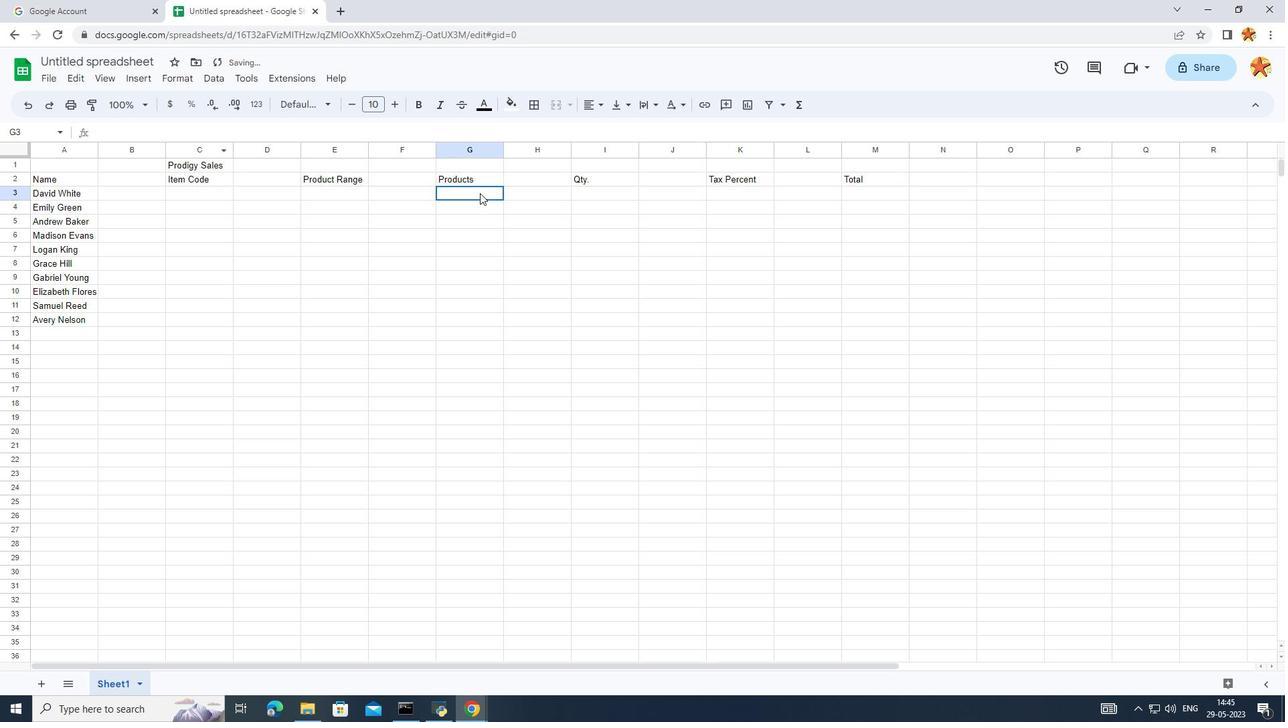 
Action: Key pressed <Key.caps_lock>TOMS<Key.space>S<Key.caps_lock><Key.caps_lock>HOE
Screenshot: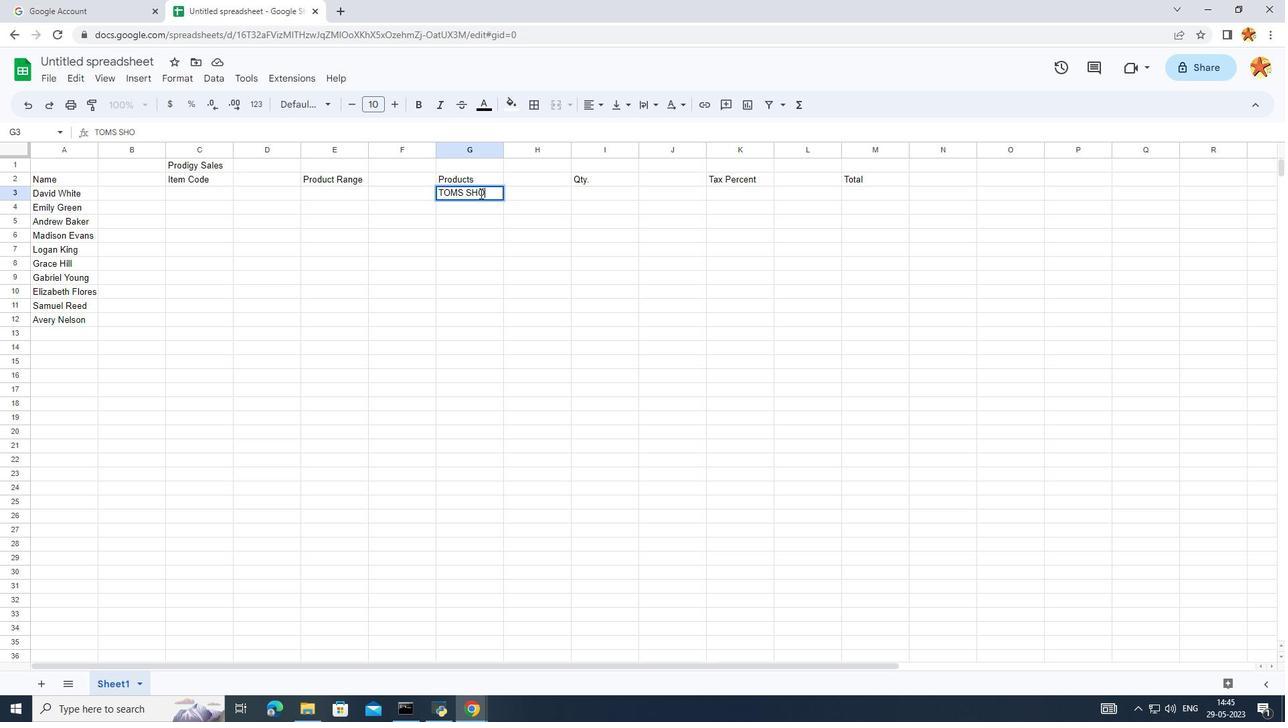 
Action: Mouse moved to (457, 215)
Screenshot: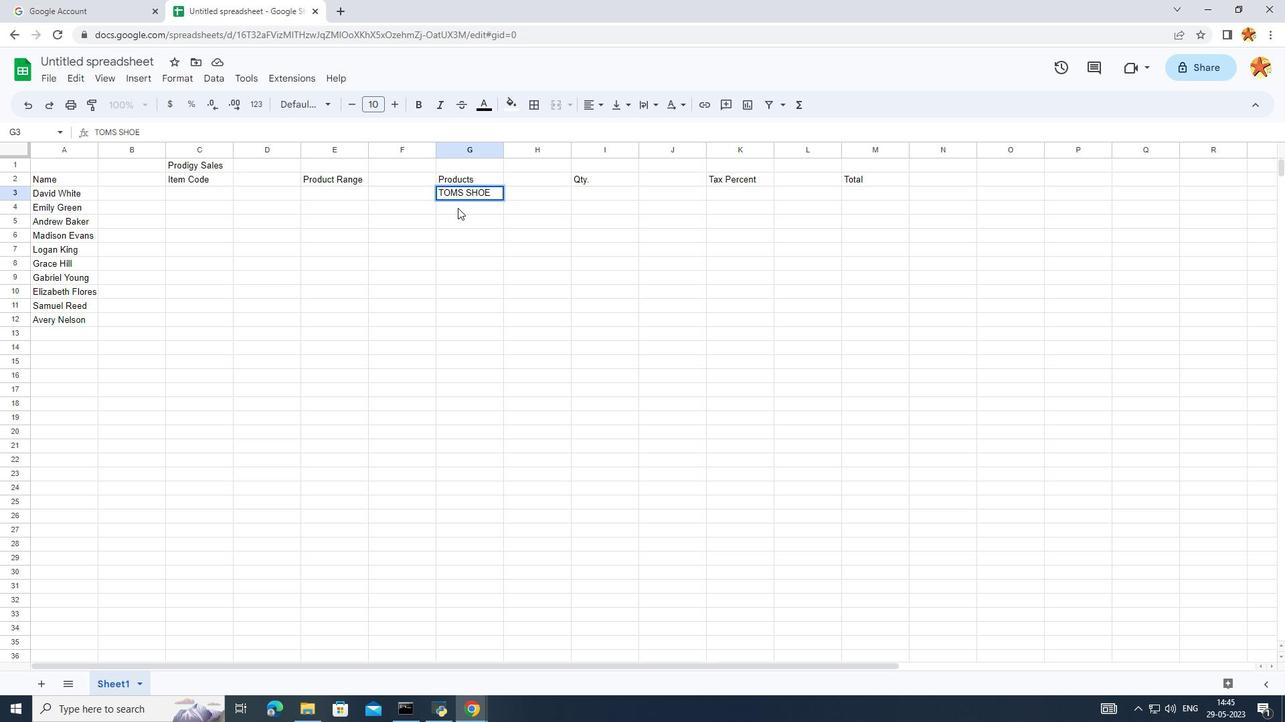 
Action: Mouse pressed left at (457, 215)
Screenshot: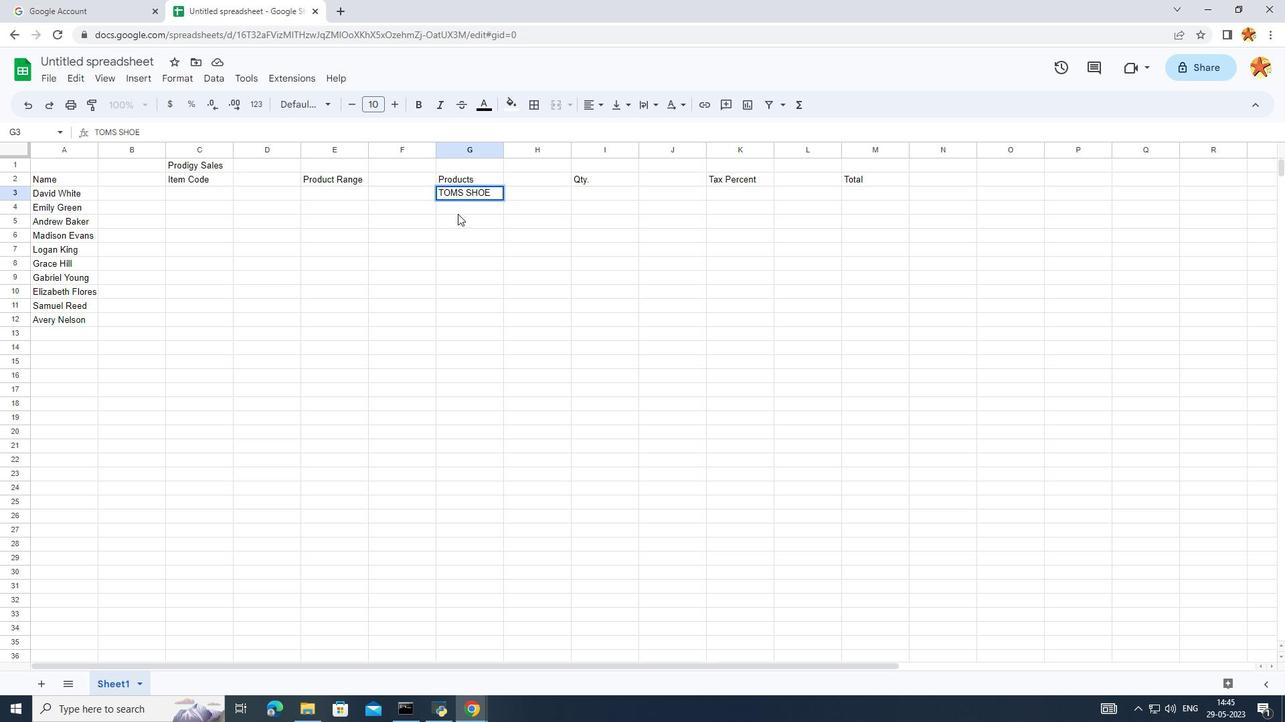 
Action: Mouse moved to (462, 184)
Screenshot: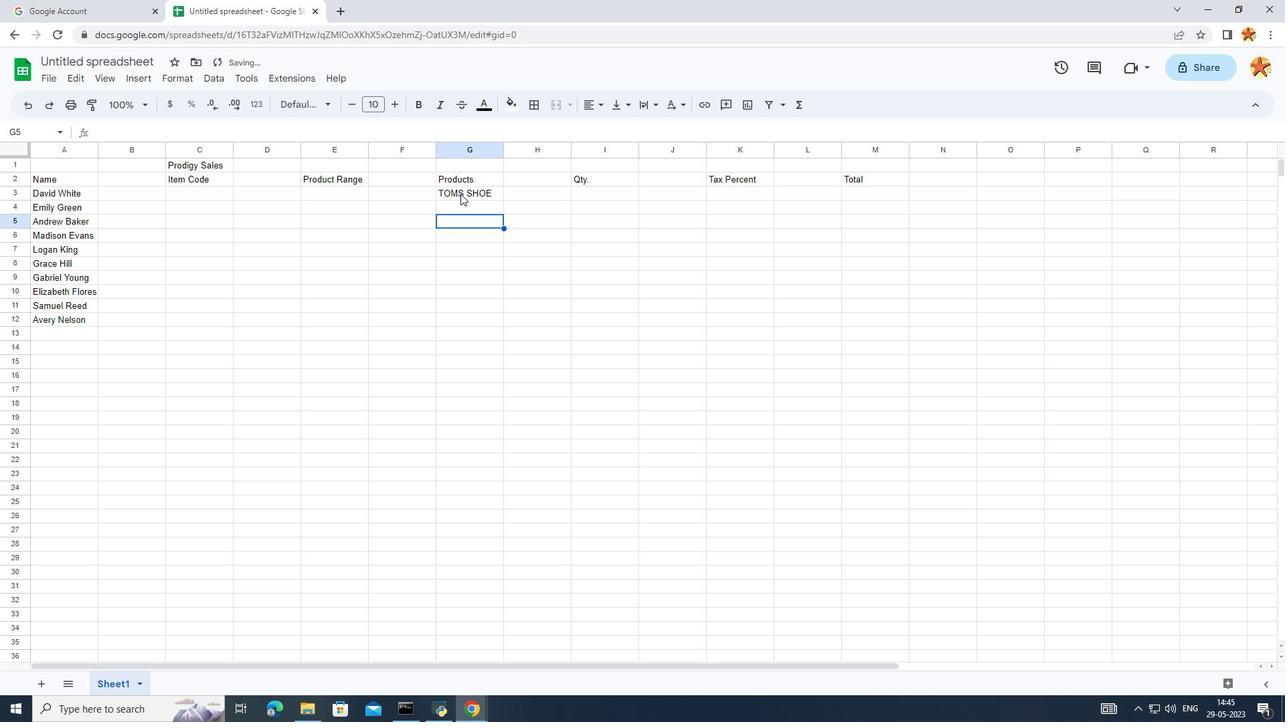 
Action: Mouse pressed left at (462, 184)
Screenshot: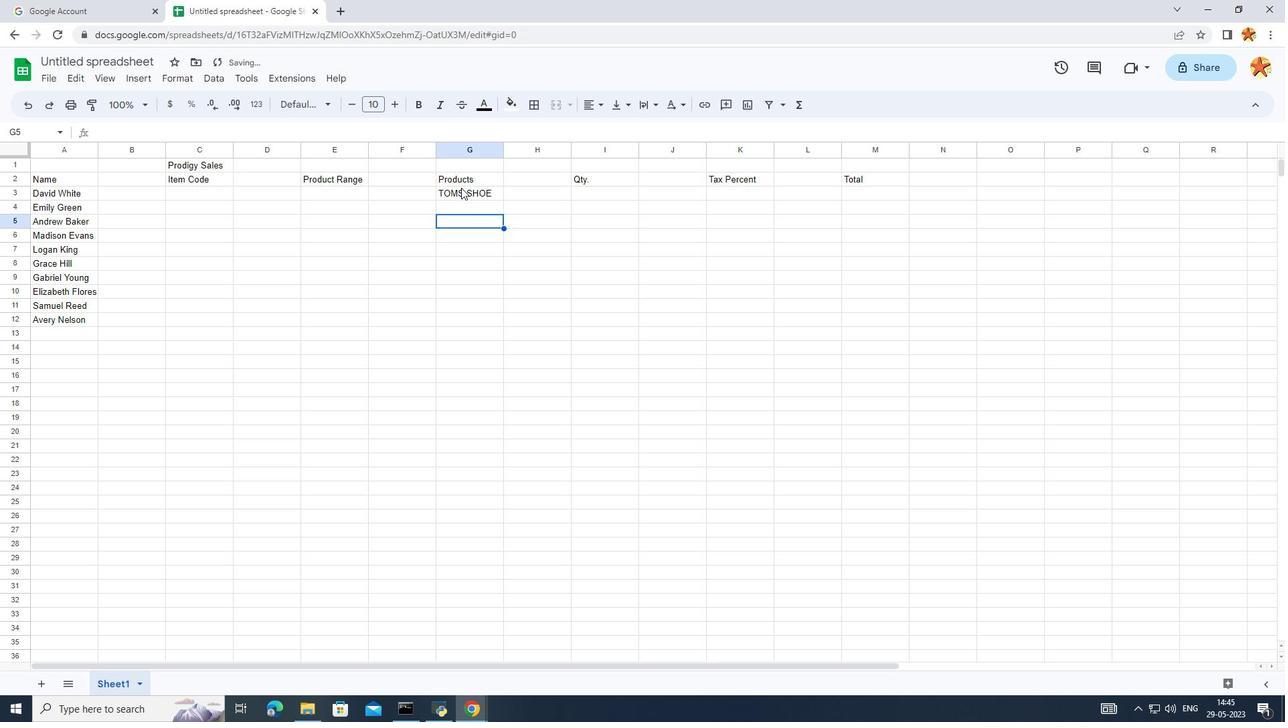 
Action: Mouse moved to (461, 190)
Screenshot: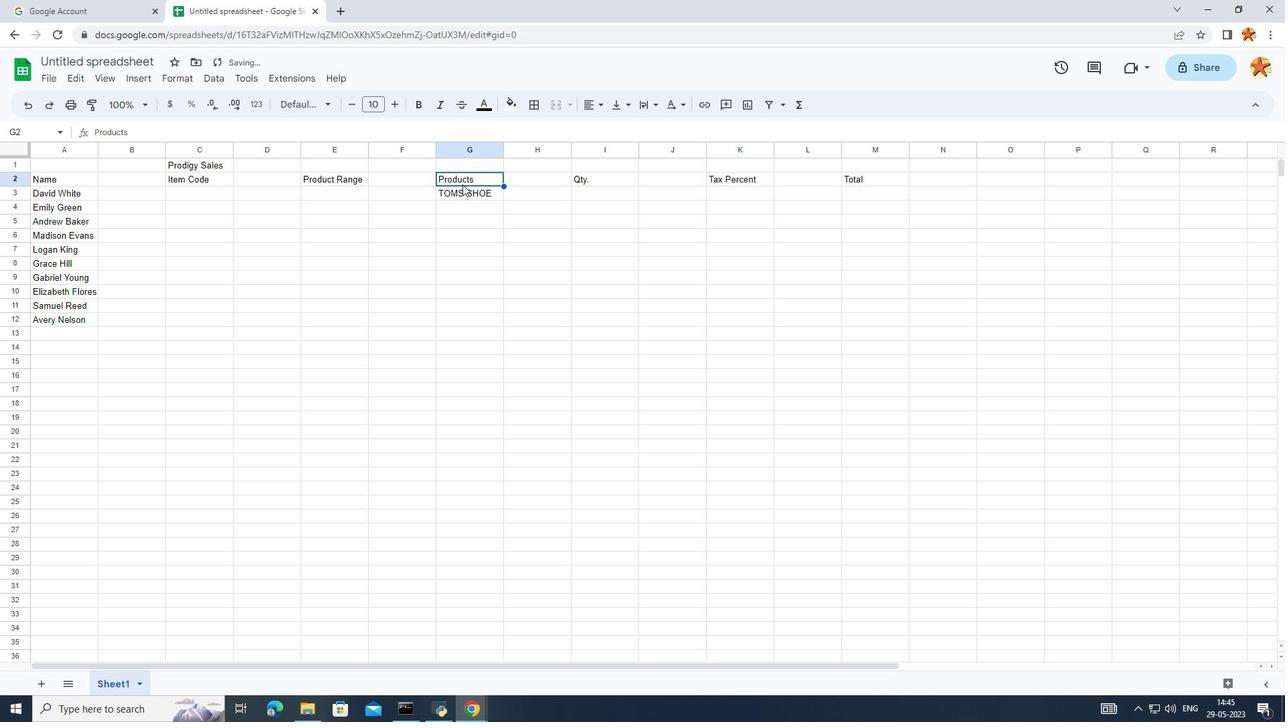 
Action: Mouse pressed left at (461, 190)
Screenshot: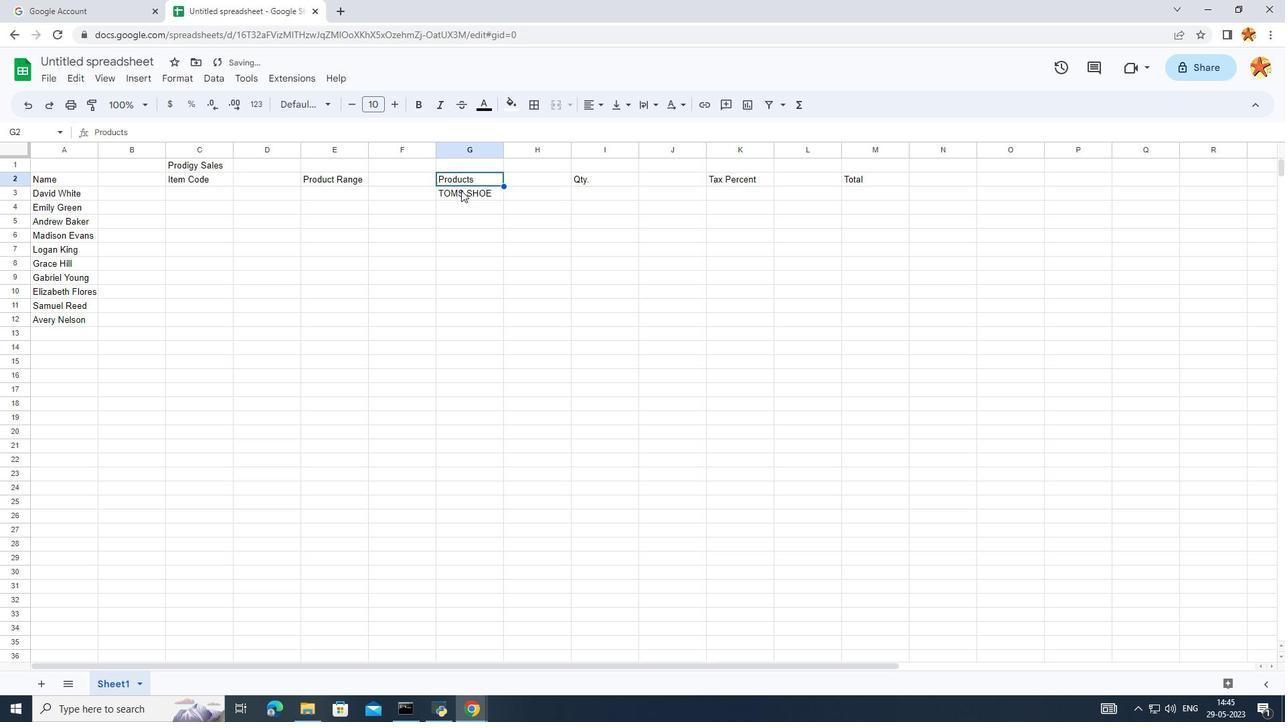 
Action: Mouse pressed left at (461, 190)
Screenshot: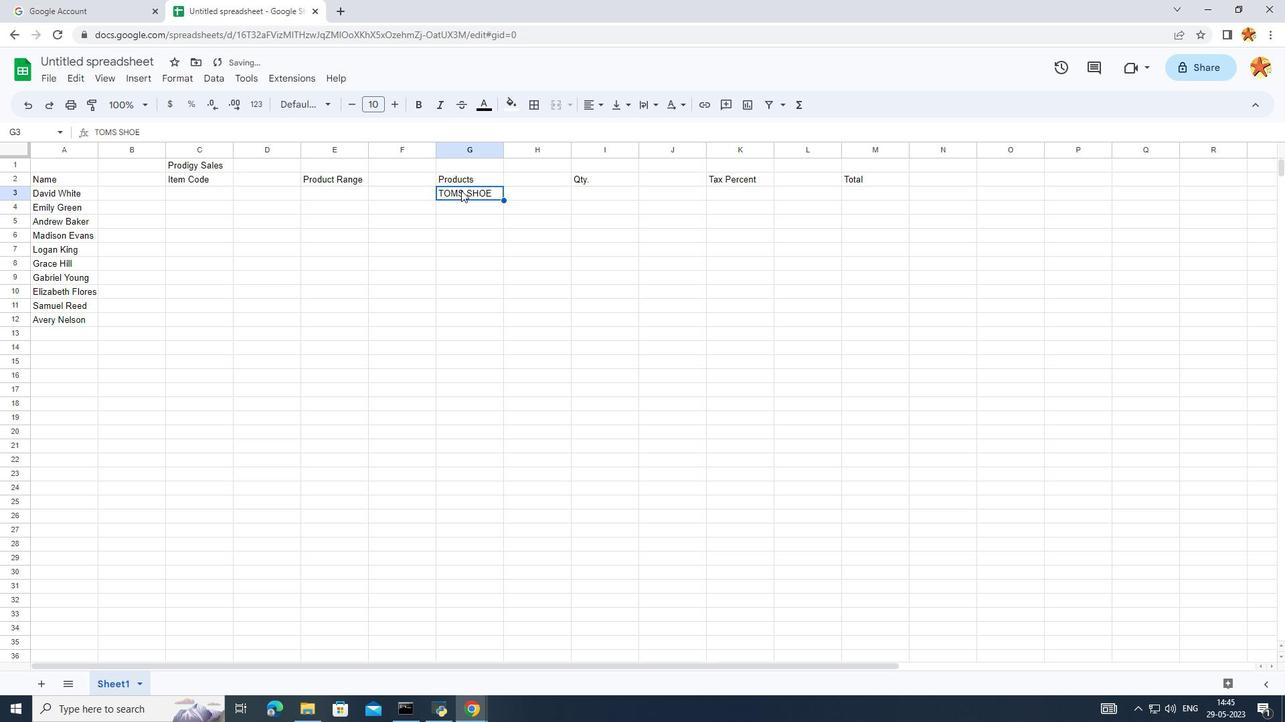 
Action: Mouse moved to (448, 204)
Screenshot: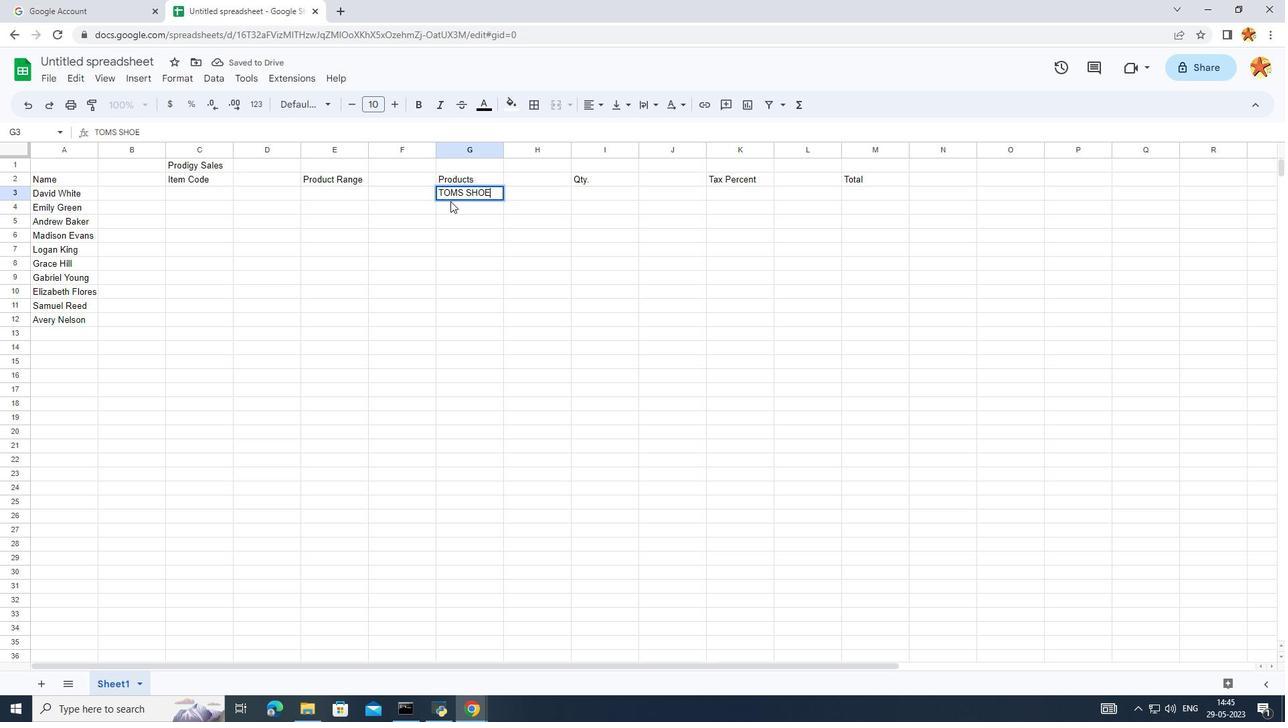 
Action: Mouse pressed left at (448, 204)
Screenshot: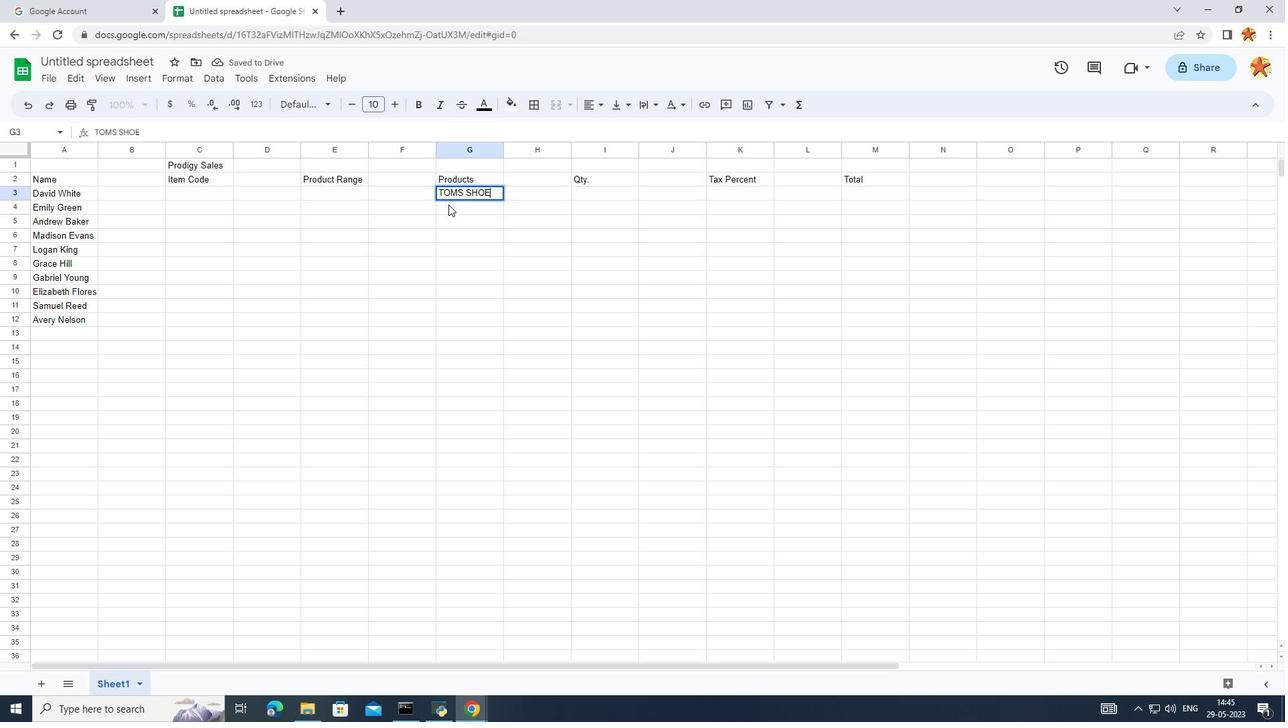 
Action: Mouse pressed left at (448, 204)
Screenshot: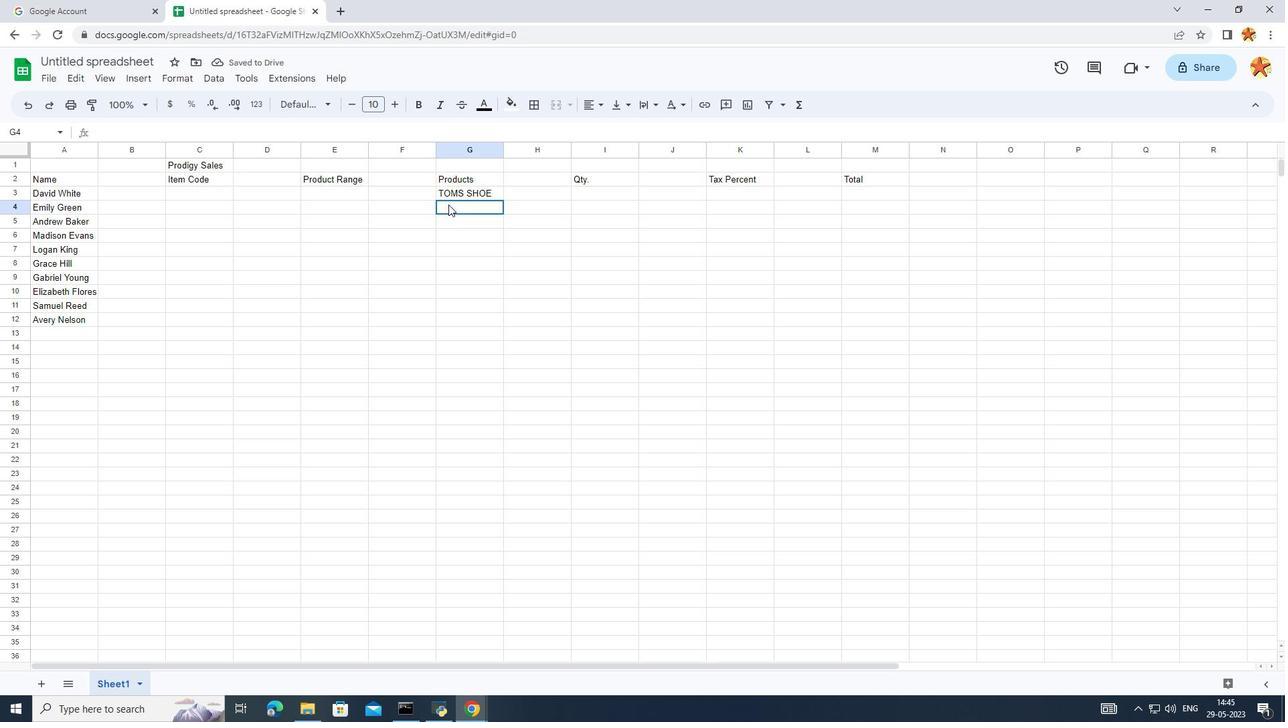 
Action: Key pressed UGG<Key.space>SHOE
Screenshot: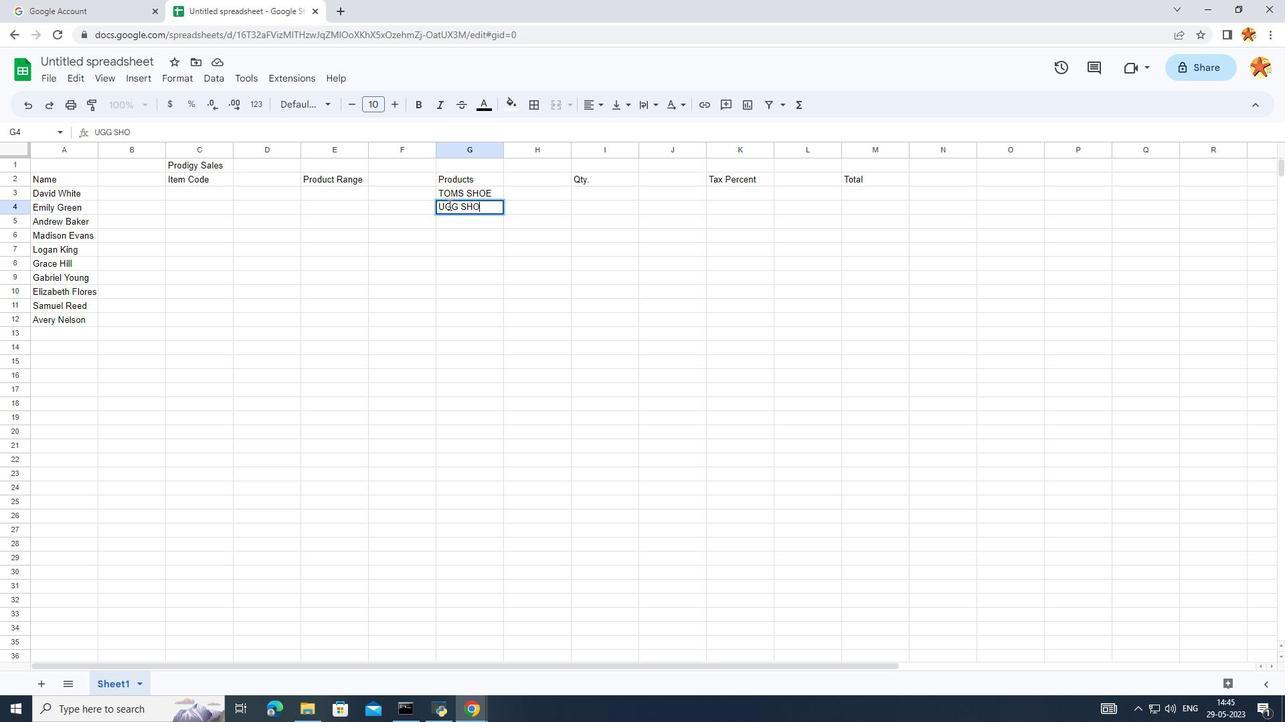 
Action: Mouse moved to (453, 212)
Screenshot: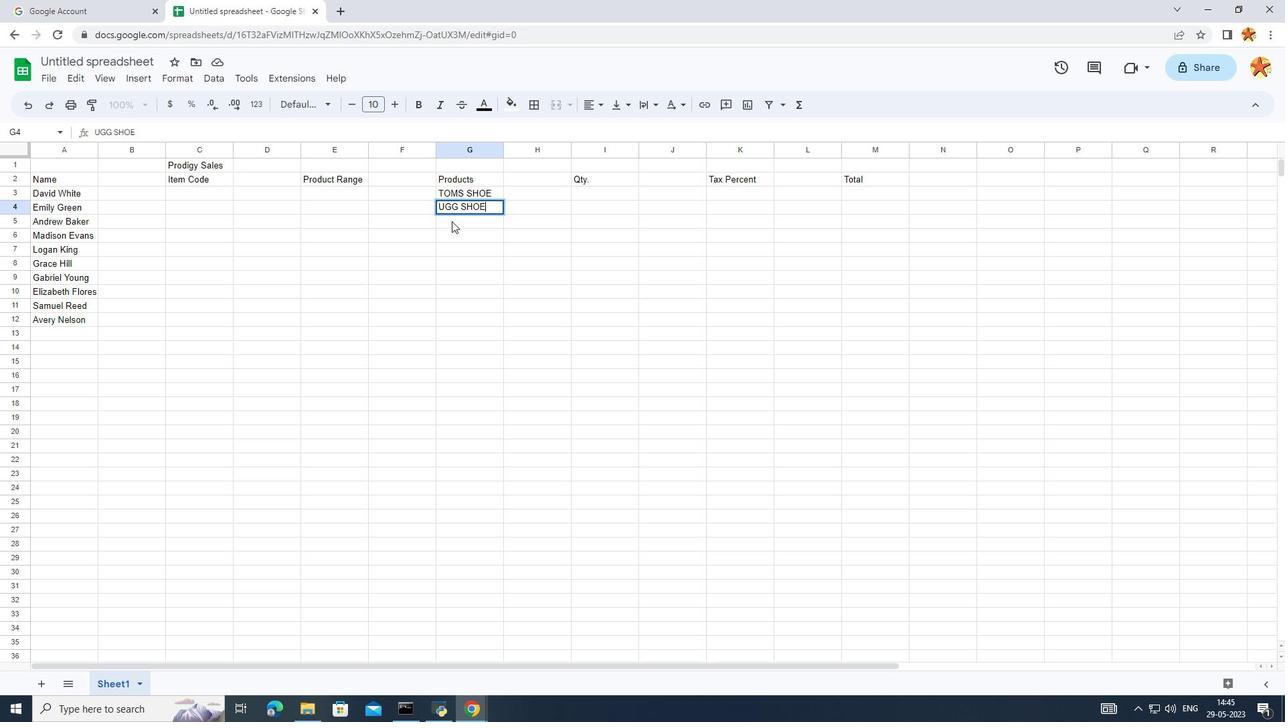 
Action: Mouse pressed left at (453, 212)
Screenshot: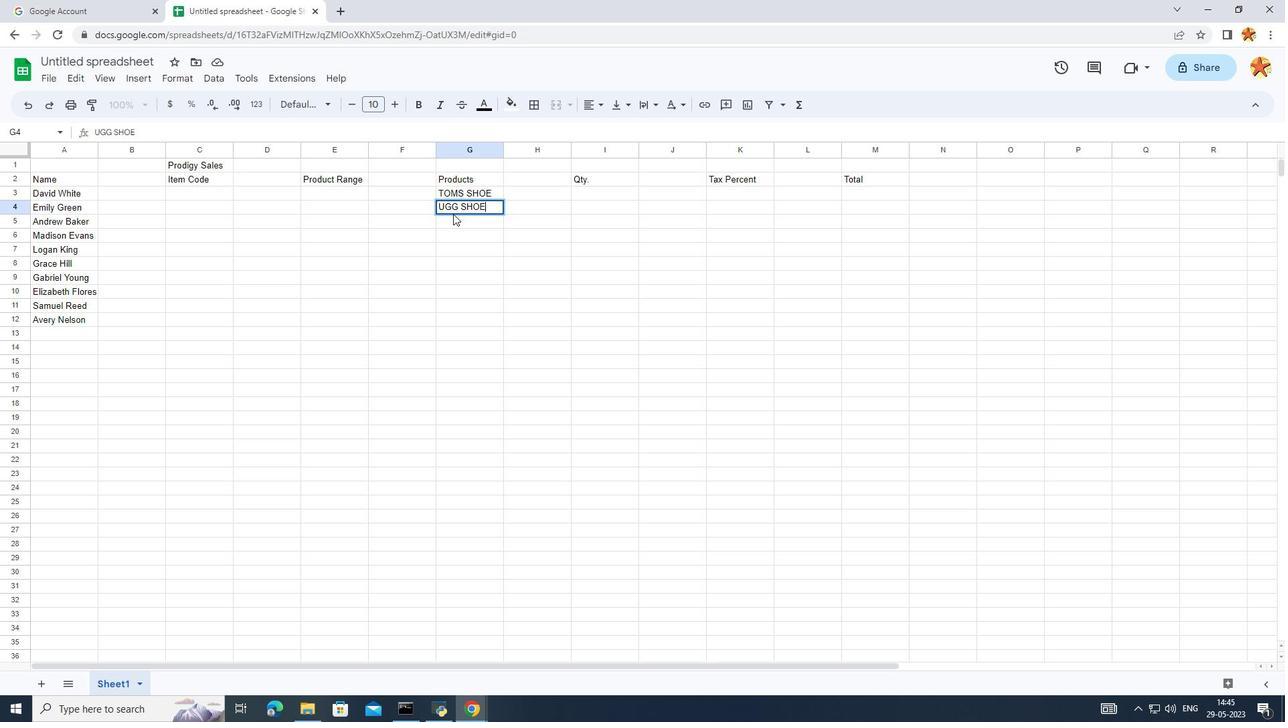 
Action: Mouse moved to (453, 220)
Screenshot: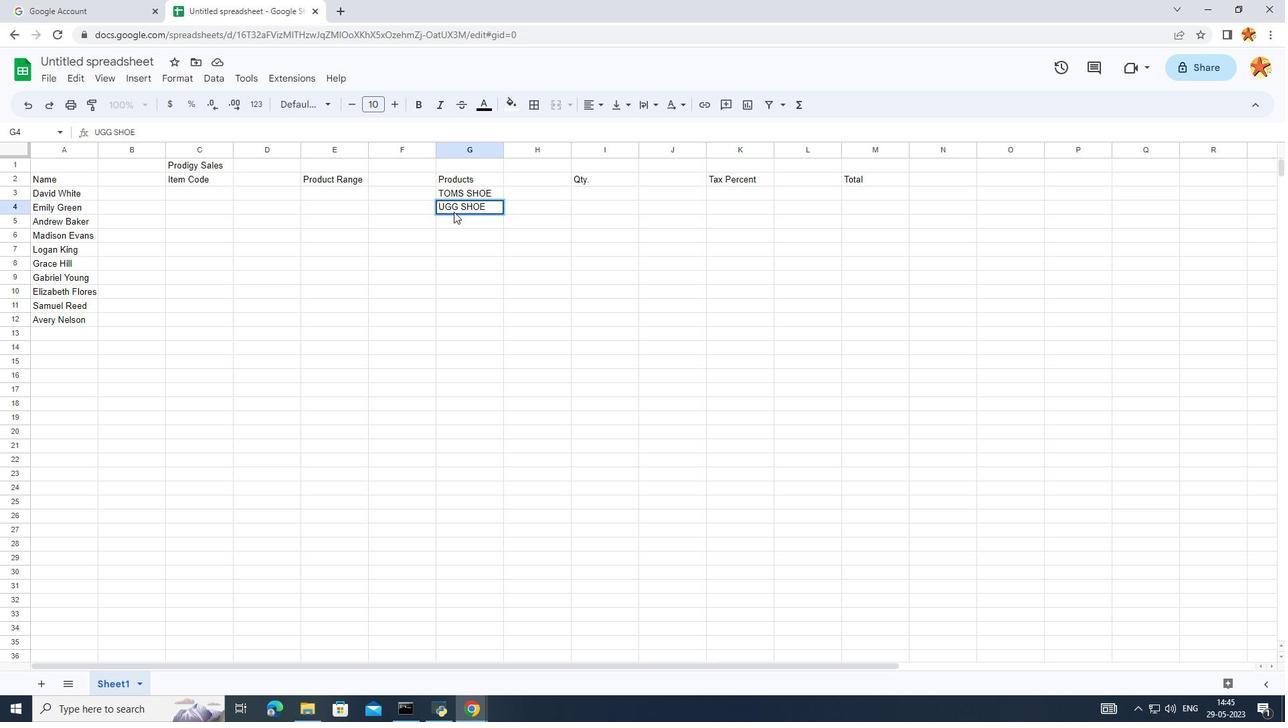 
Action: Mouse pressed left at (453, 220)
Screenshot: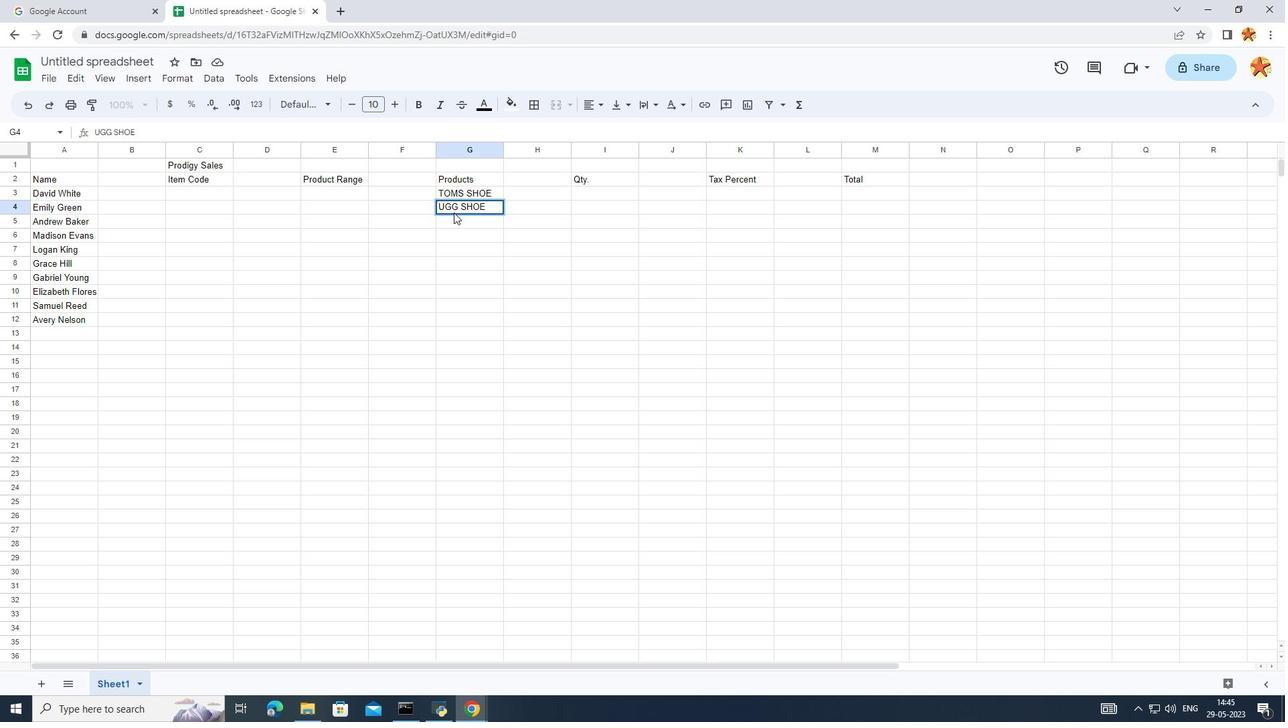 
Action: Mouse pressed left at (453, 220)
Screenshot: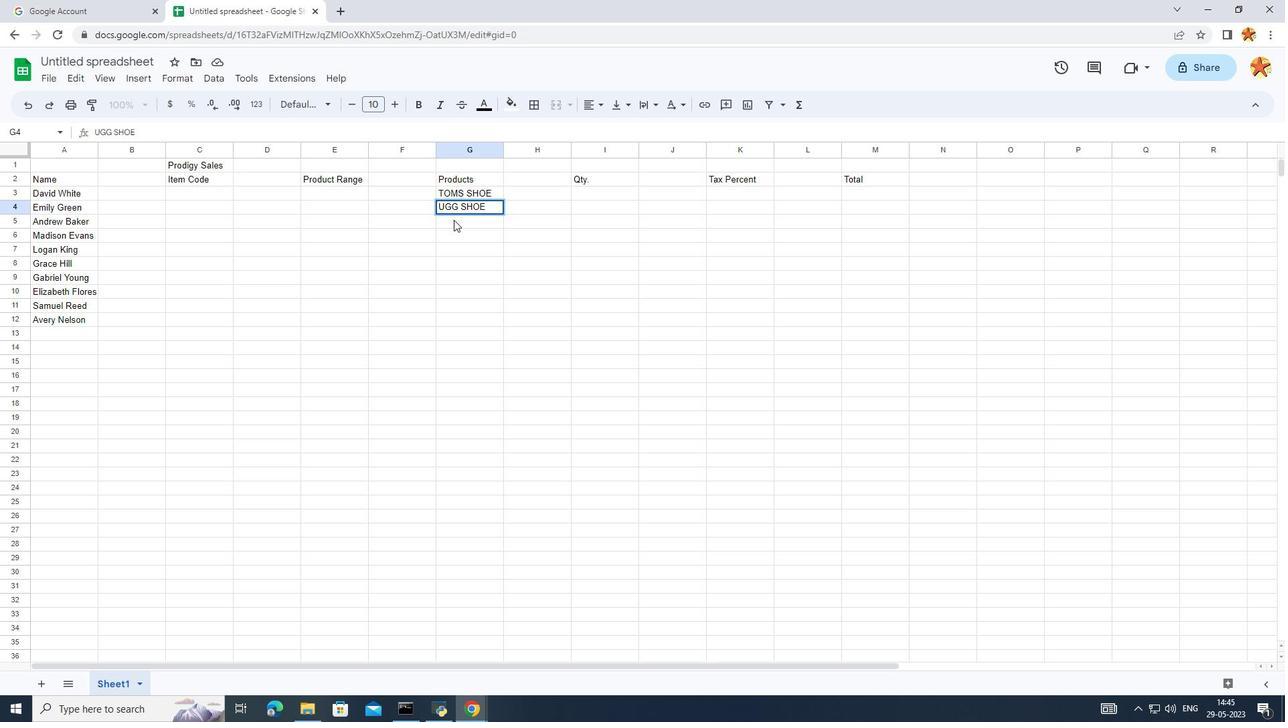 
Action: Key pressed WOLVERIE<Key.space><Key.backspace><Key.backspace>NE<Key.space>SHOE]<Key.enter>
Screenshot: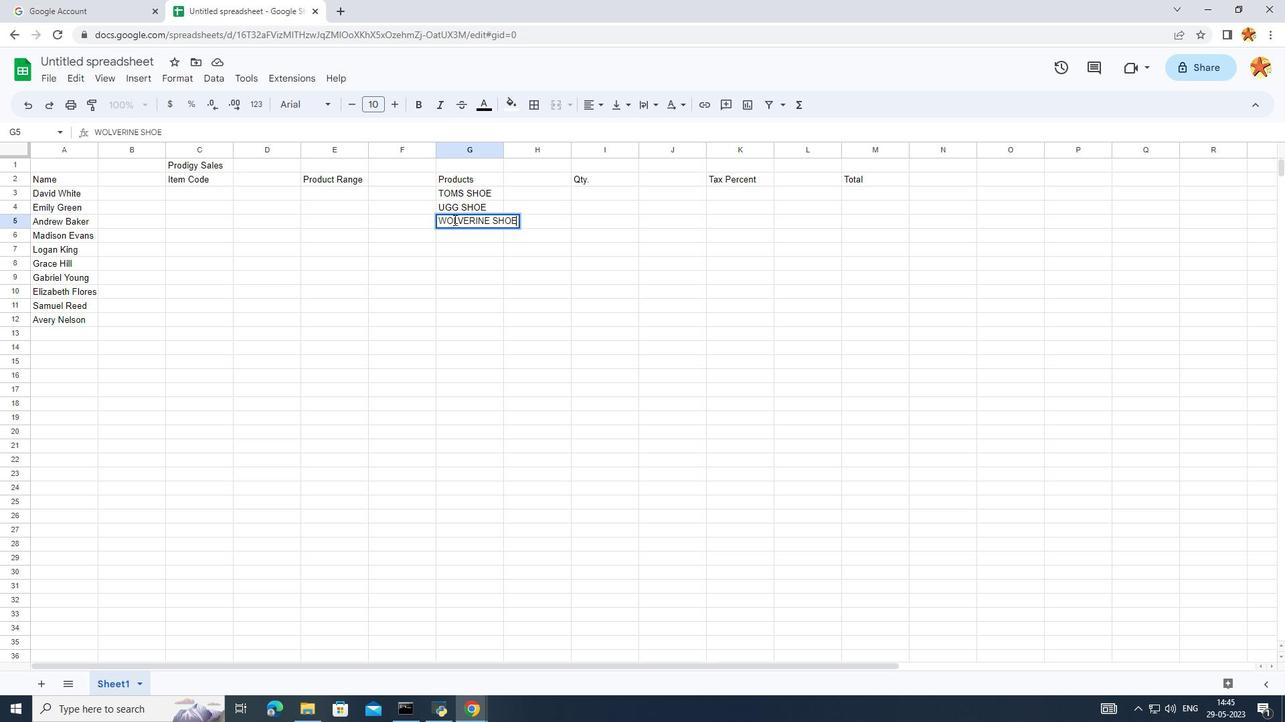
Action: Mouse moved to (455, 225)
Screenshot: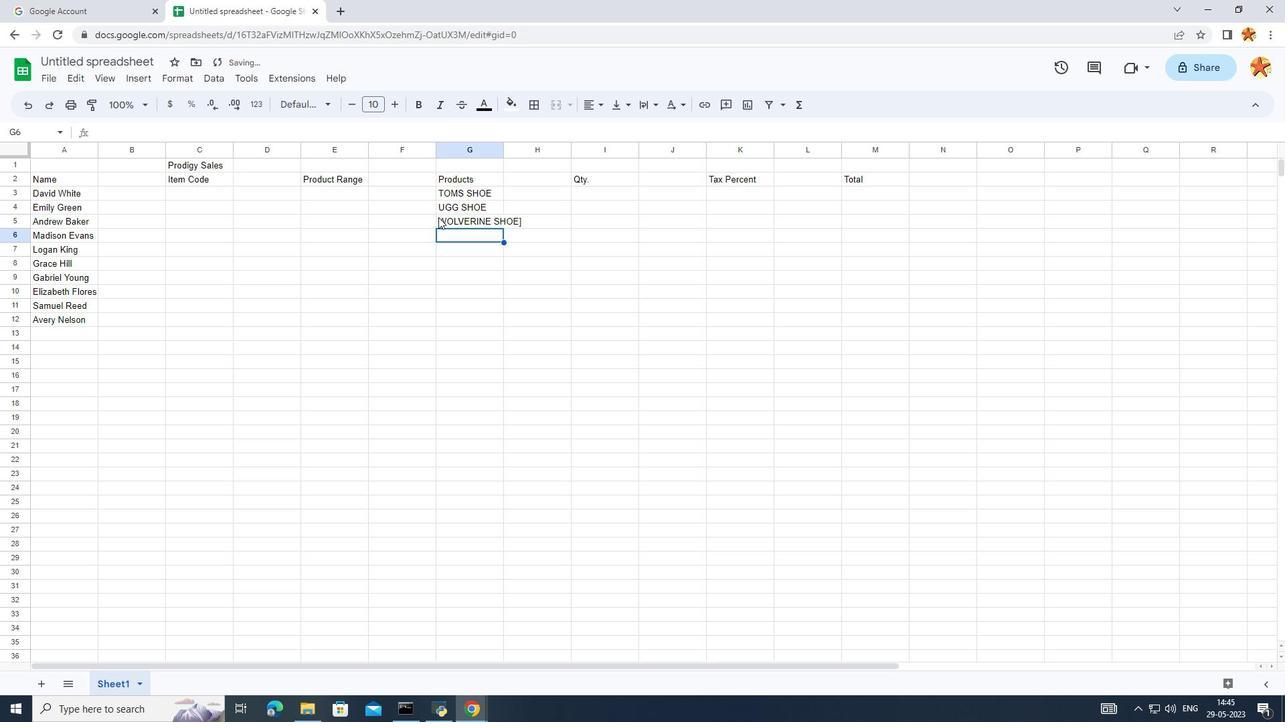 
Action: Mouse pressed left at (455, 225)
Screenshot: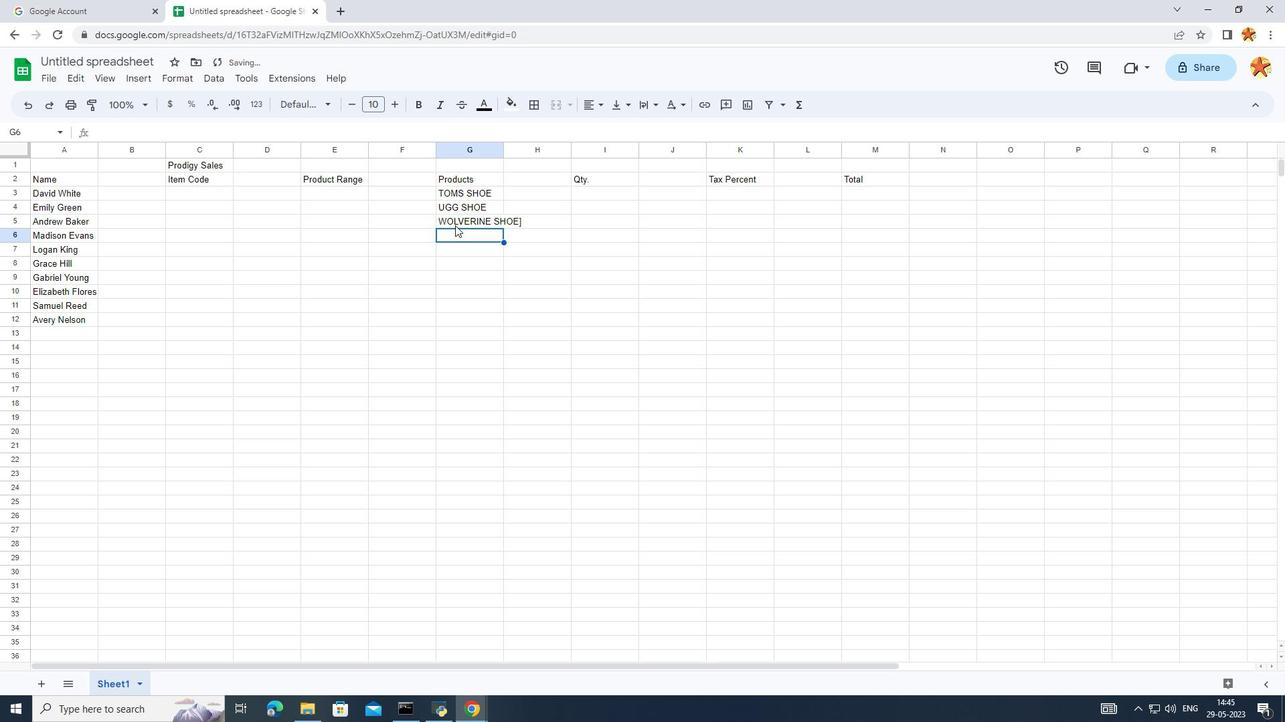 
Action: Mouse moved to (455, 225)
Screenshot: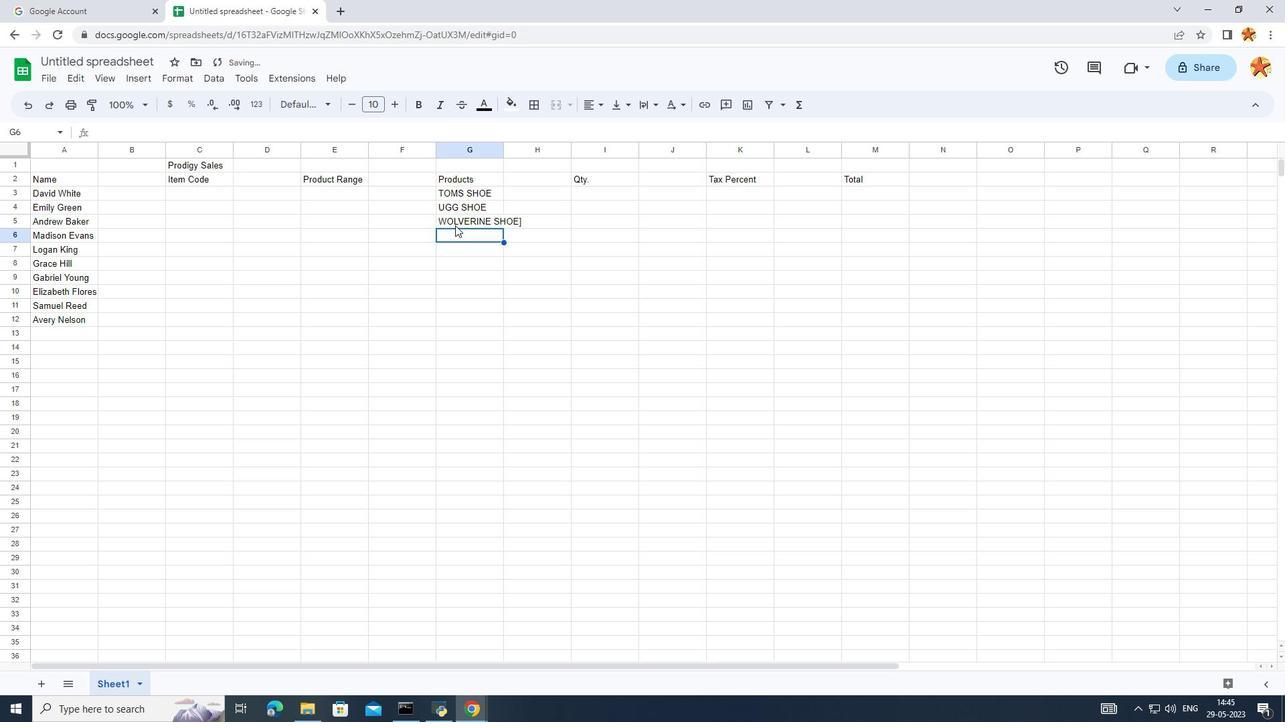 
Action: Mouse pressed left at (455, 225)
Screenshot: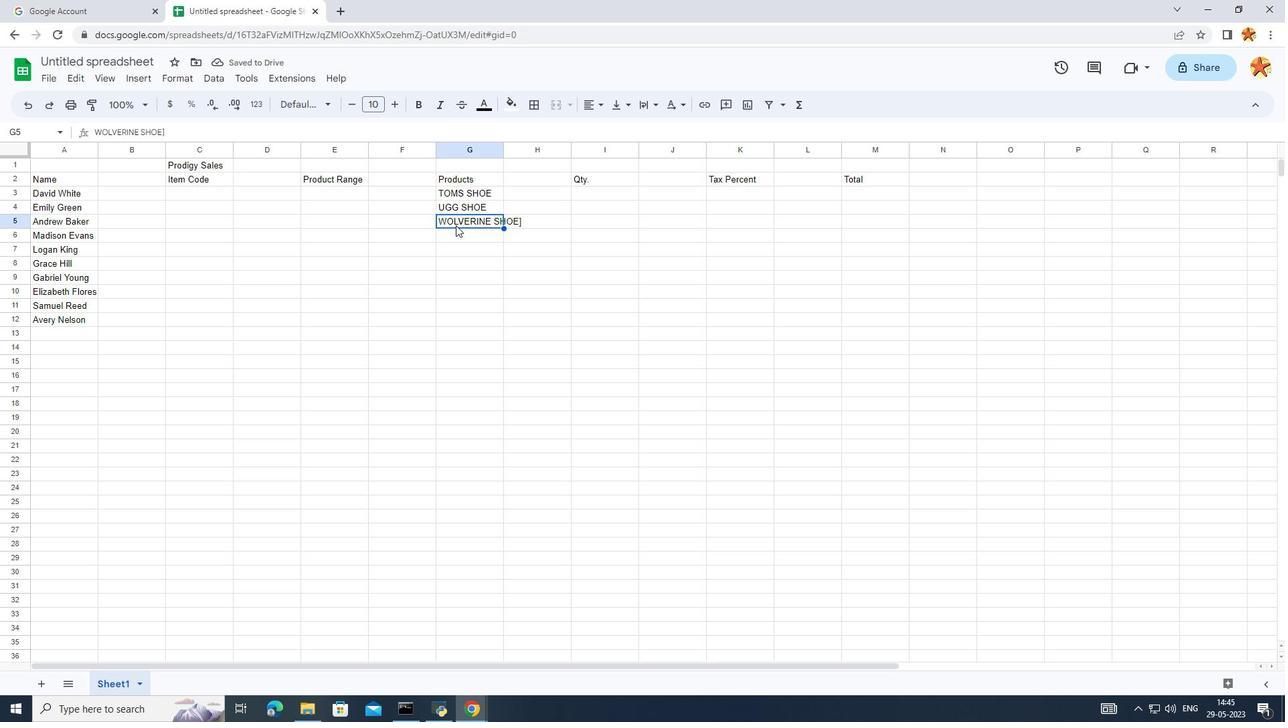 
Action: Mouse moved to (512, 214)
Screenshot: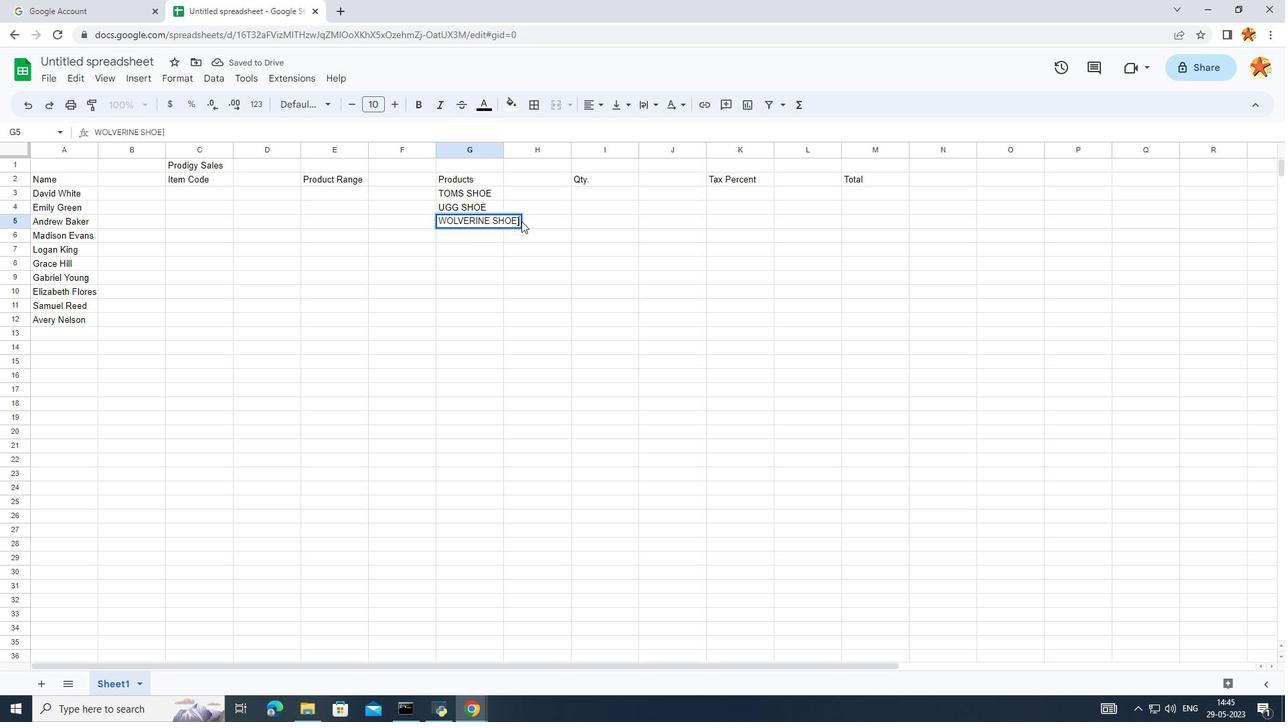 
Action: Key pressed <Key.backspace>
Screenshot: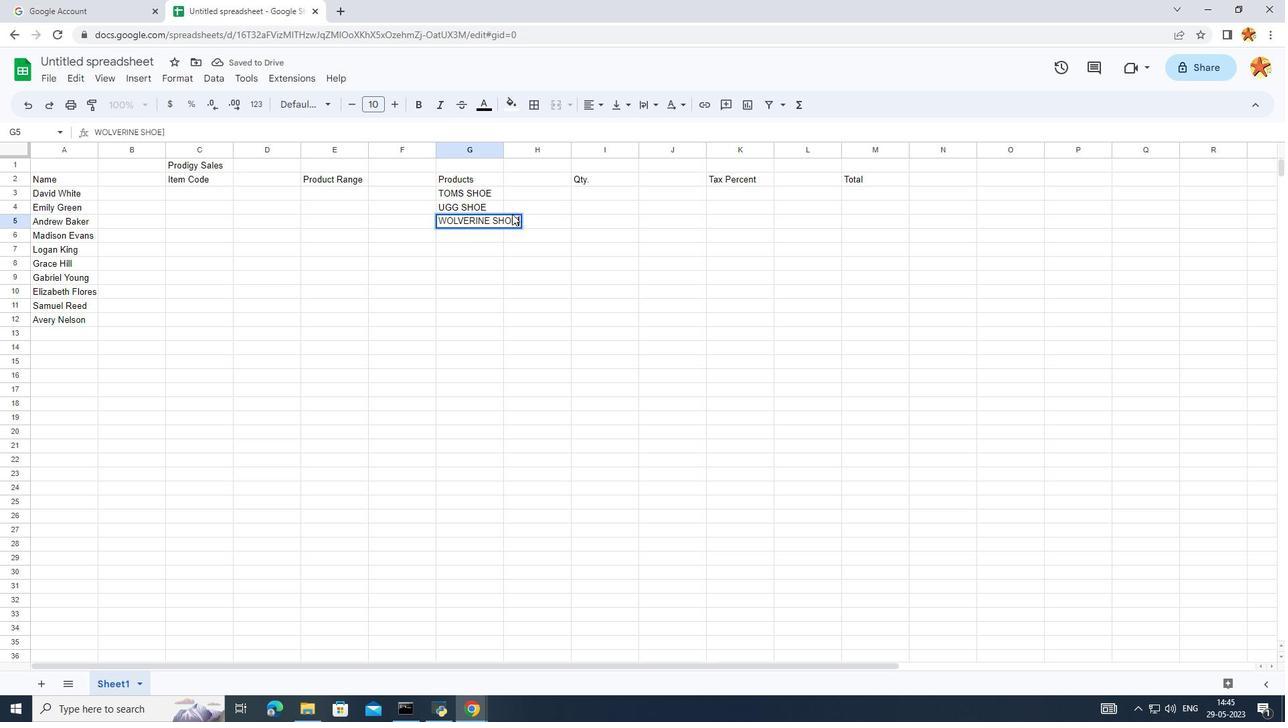 
Action: Mouse moved to (463, 245)
Screenshot: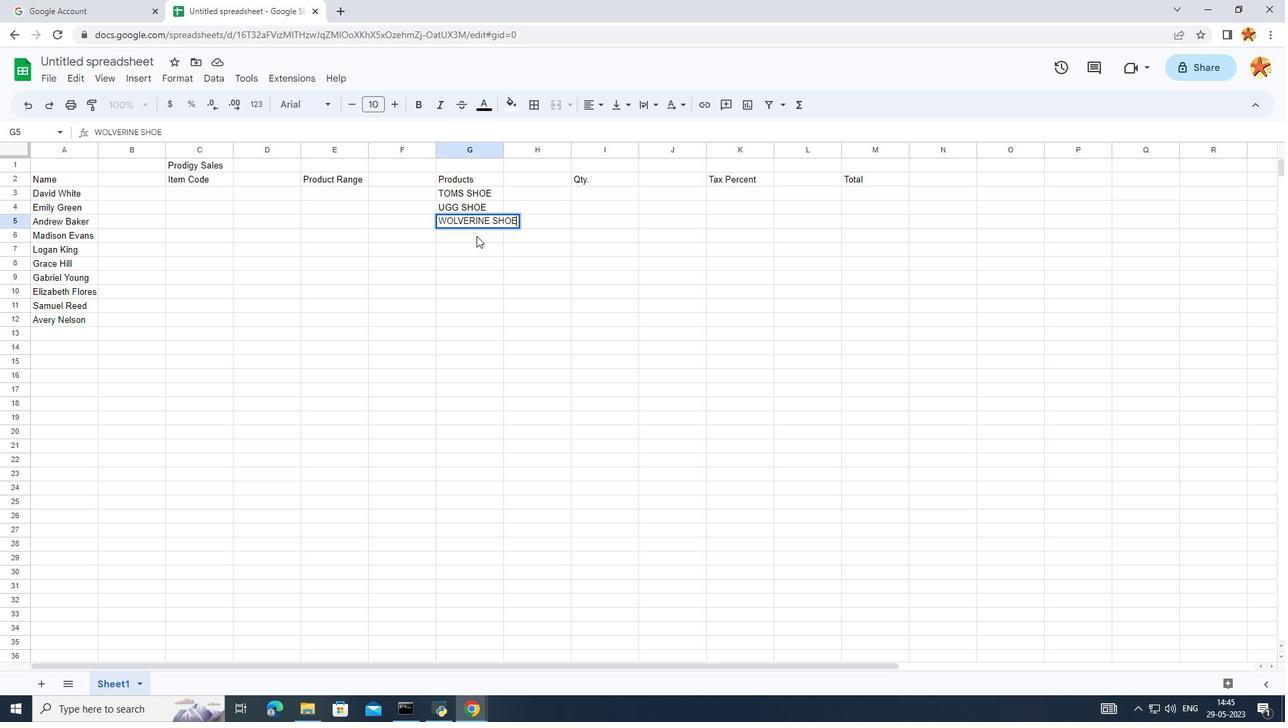 
Action: Mouse pressed left at (463, 245)
Screenshot: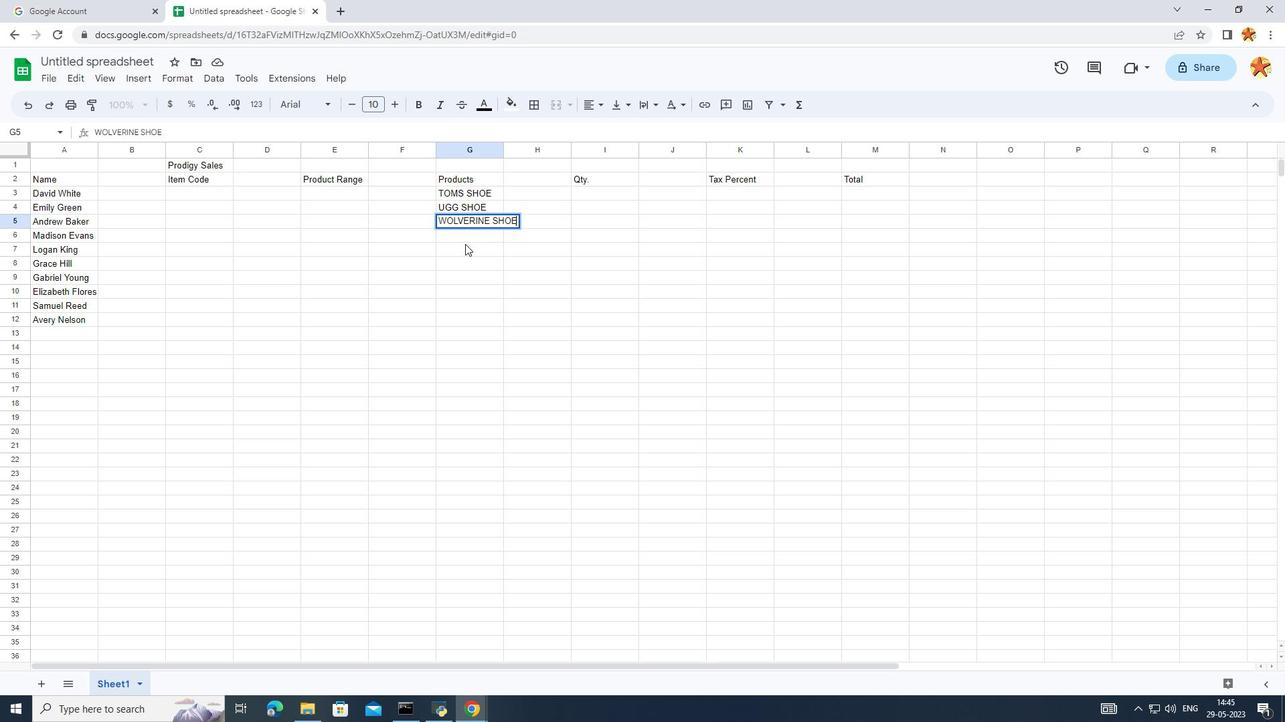 
Action: Mouse moved to (458, 232)
Screenshot: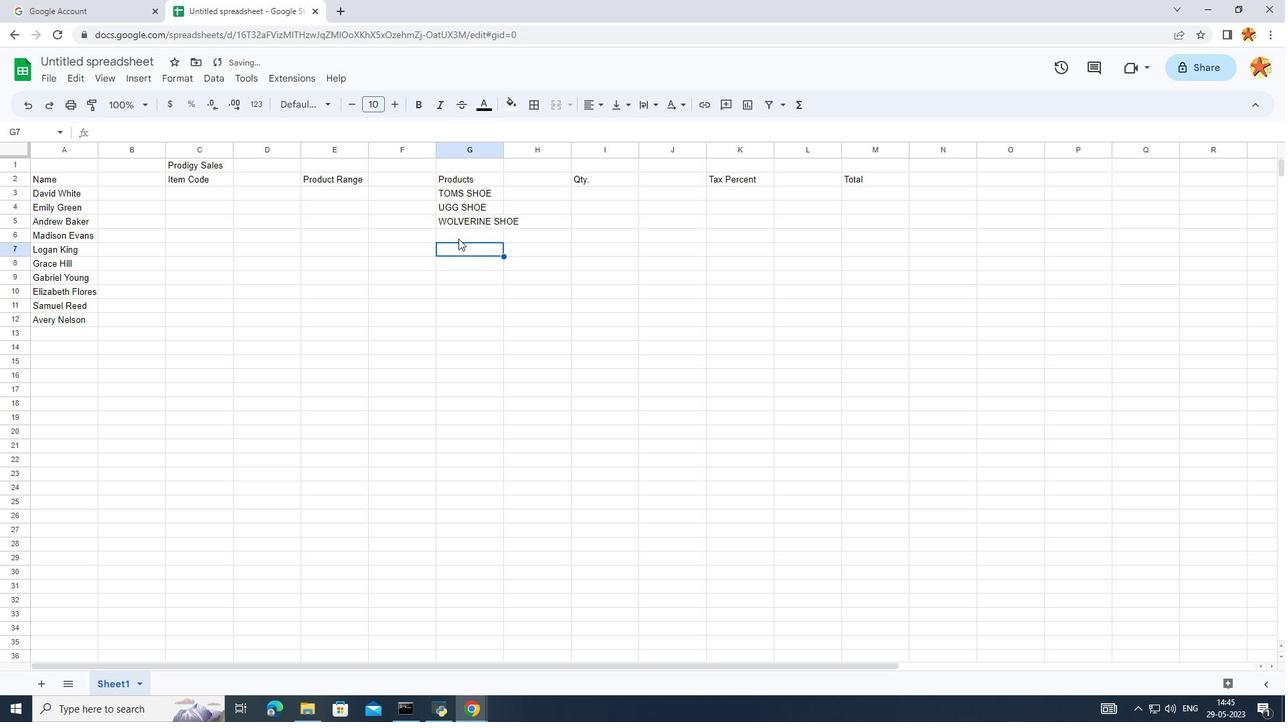 
Action: Mouse pressed left at (458, 232)
Screenshot: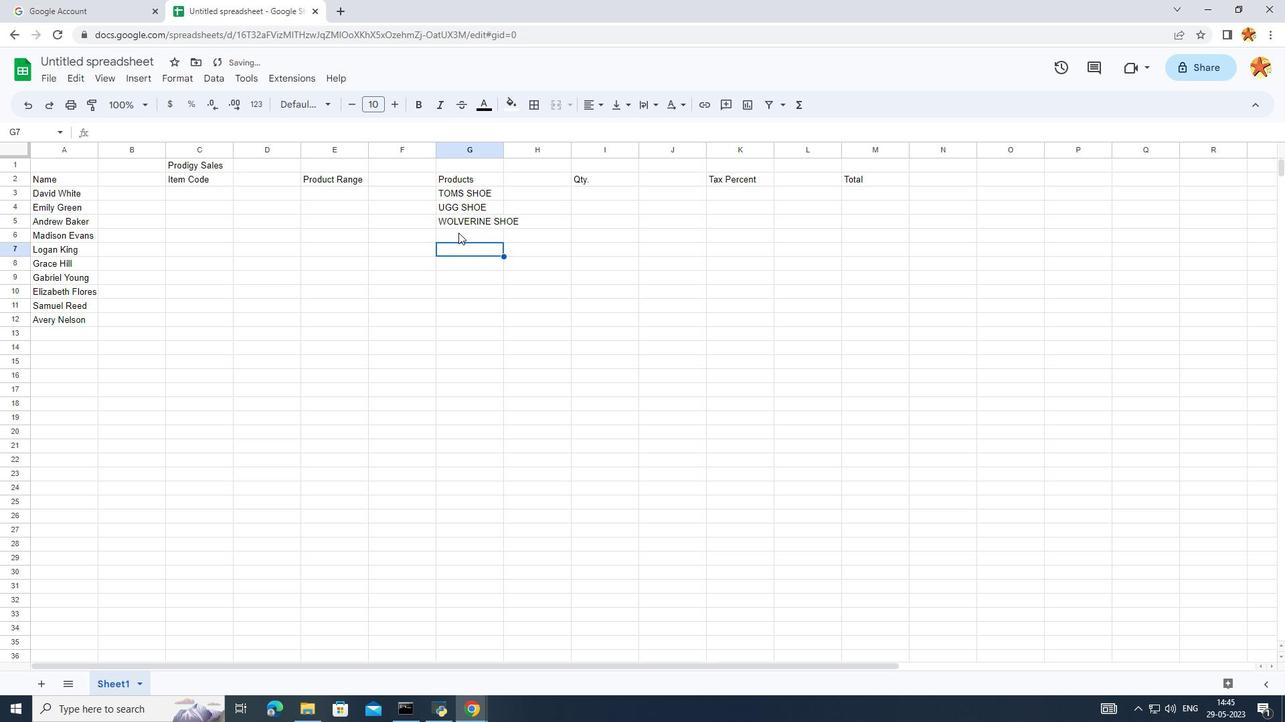 
Action: Mouse pressed left at (458, 232)
Screenshot: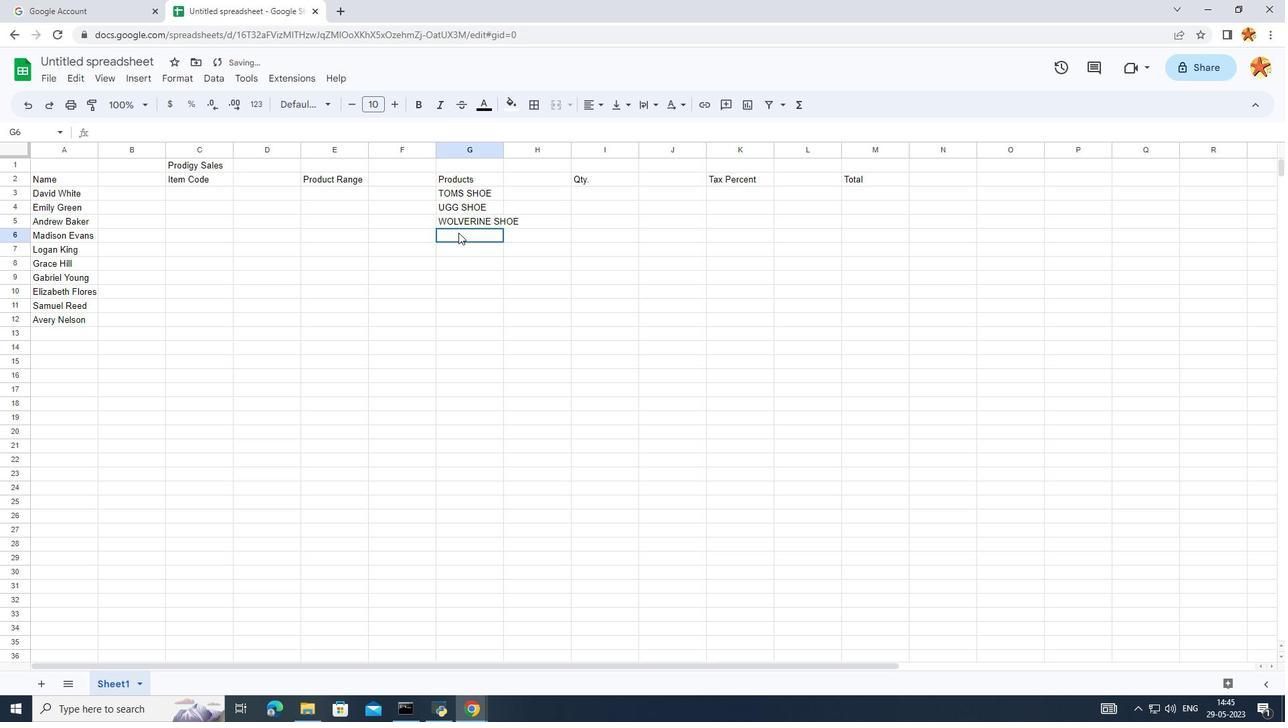 
Action: Key pressed Z-COIL<Key.space>SHOE<Key.enter>ADIDAS<Key.space>SHOE<Key.enter>GUCCI<Key.space>T-SHIRT]\<Key.backspace><Key.backspace><Key.enter>LOUIS<Key.space>VYU<Key.backspace><Key.backspace>OITTON<Key.space>BAG<Key.enter><Key.enter>ZARA<Key.space>SHIRT<Key.enter>H<Key.shift_r><Key.shift_r><Key.shift_r><Key.shift_r><Key.shift_r><Key.shift_r><Key.shift_r><Key.shift_r>&M<Key.space>JEANS<Key.enter>CHANEL<Key.space>PERFUME
Screenshot: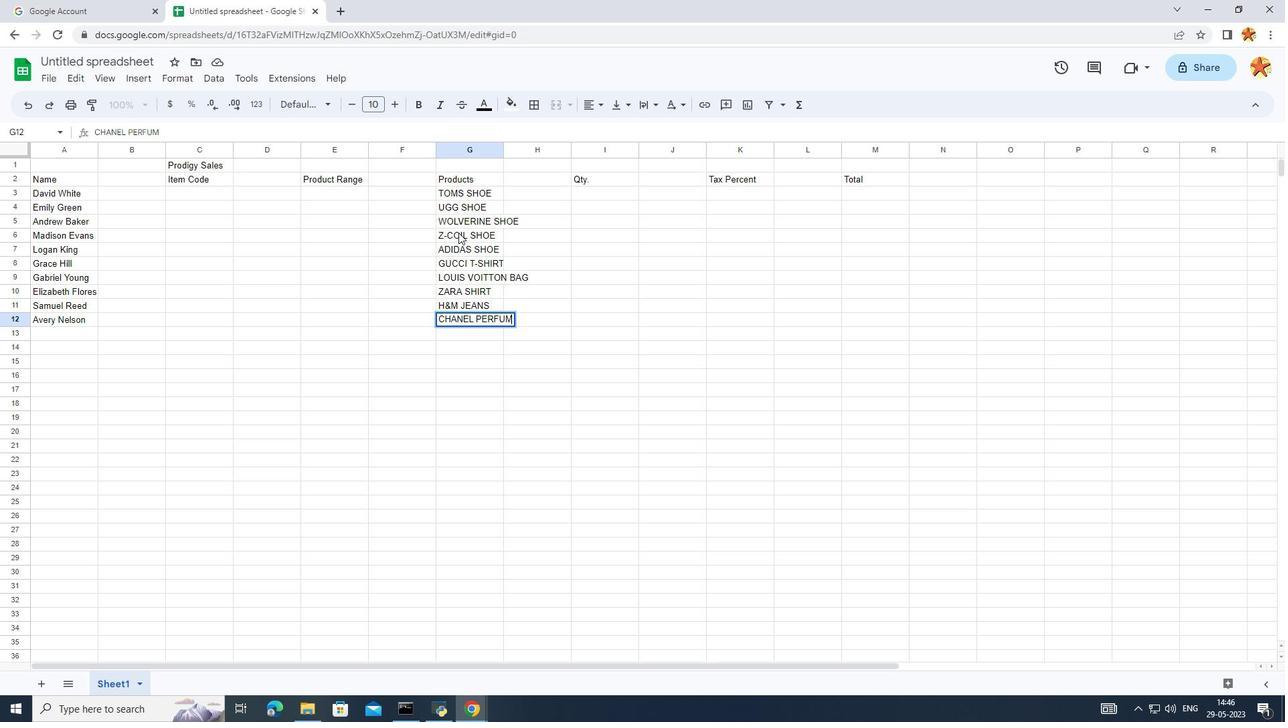 
Action: Mouse moved to (459, 619)
Screenshot: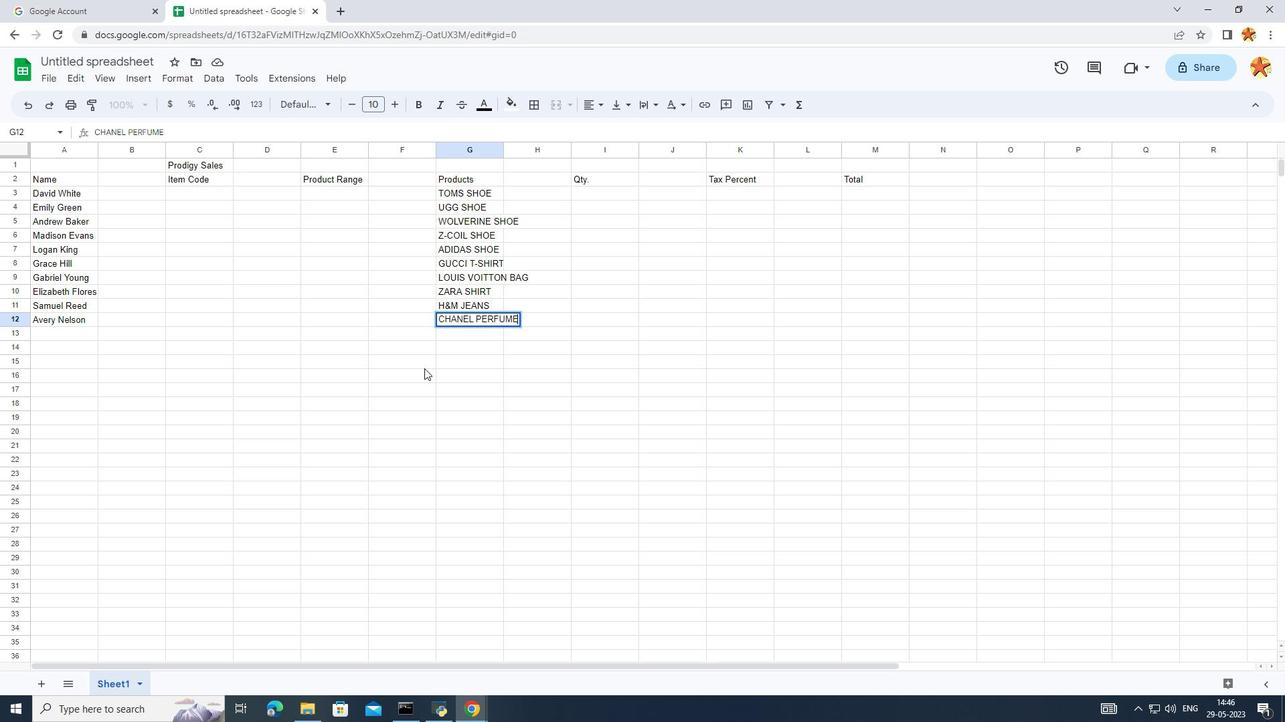 
Action: Mouse pressed left at (459, 619)
Screenshot: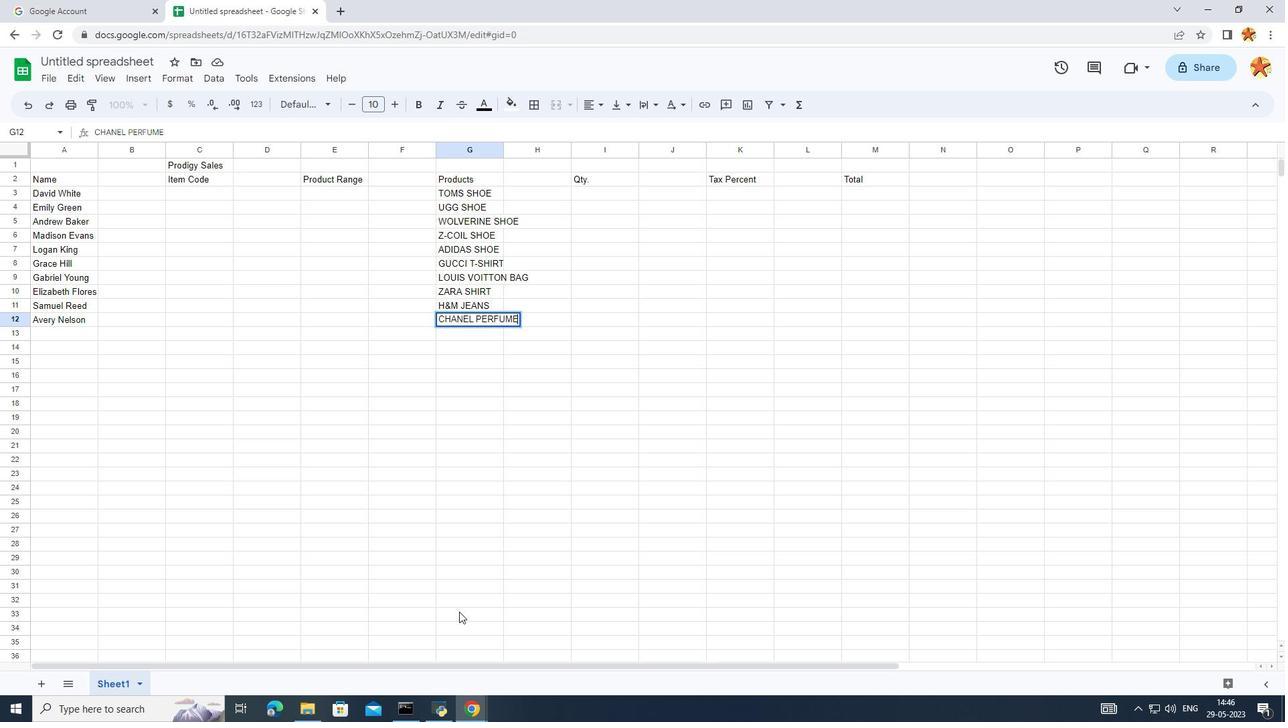 
Action: Mouse moved to (418, 493)
Screenshot: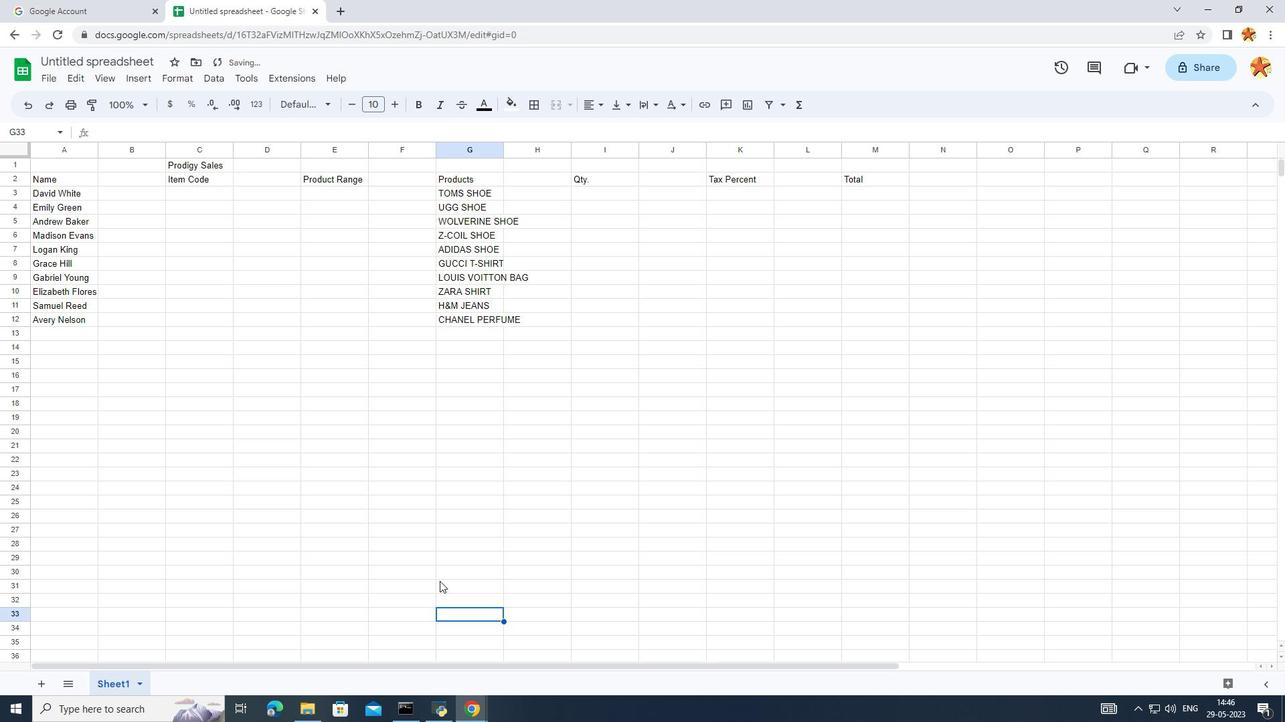 
Action: Mouse pressed left at (418, 493)
Screenshot: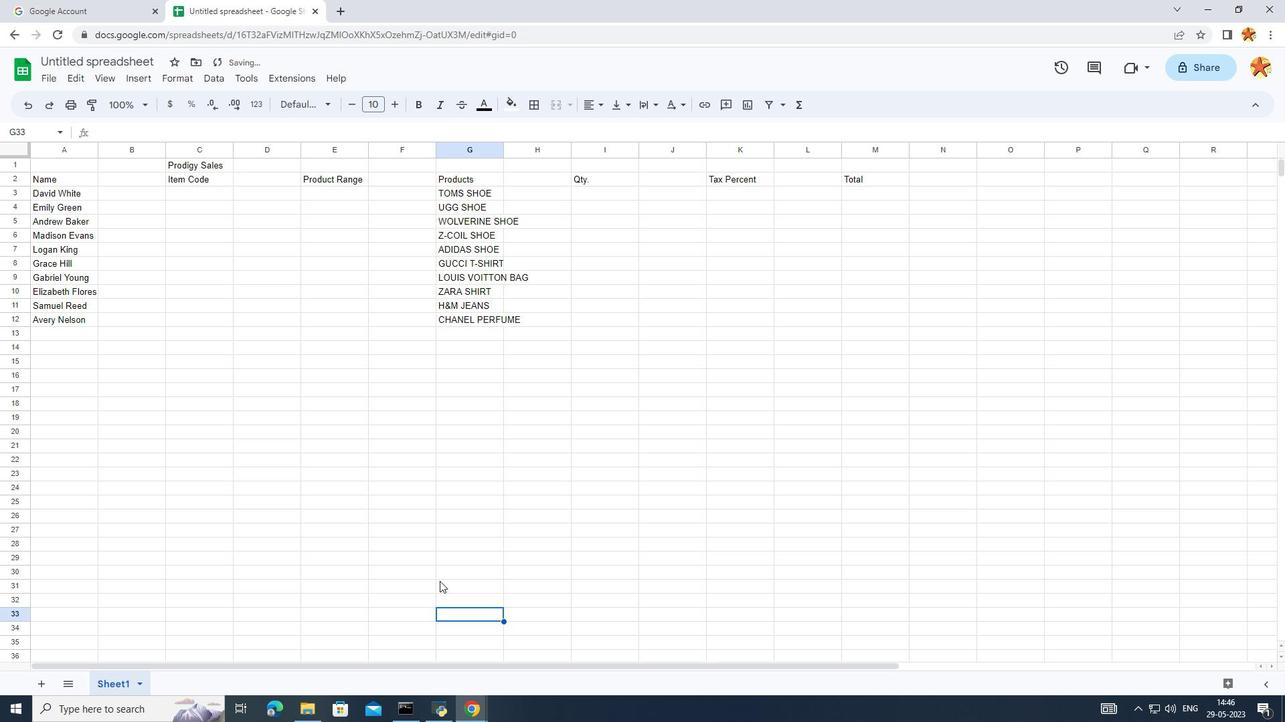
Action: Mouse moved to (194, 190)
Screenshot: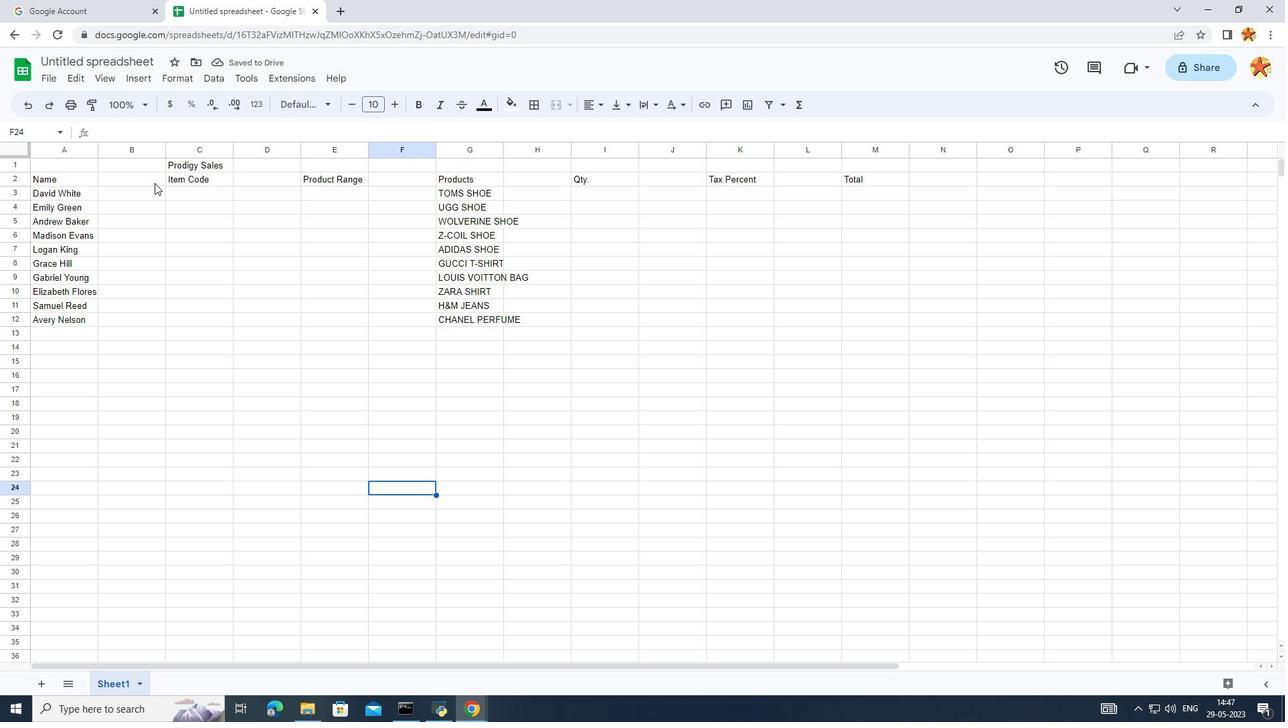 
Action: Mouse pressed left at (194, 190)
Screenshot: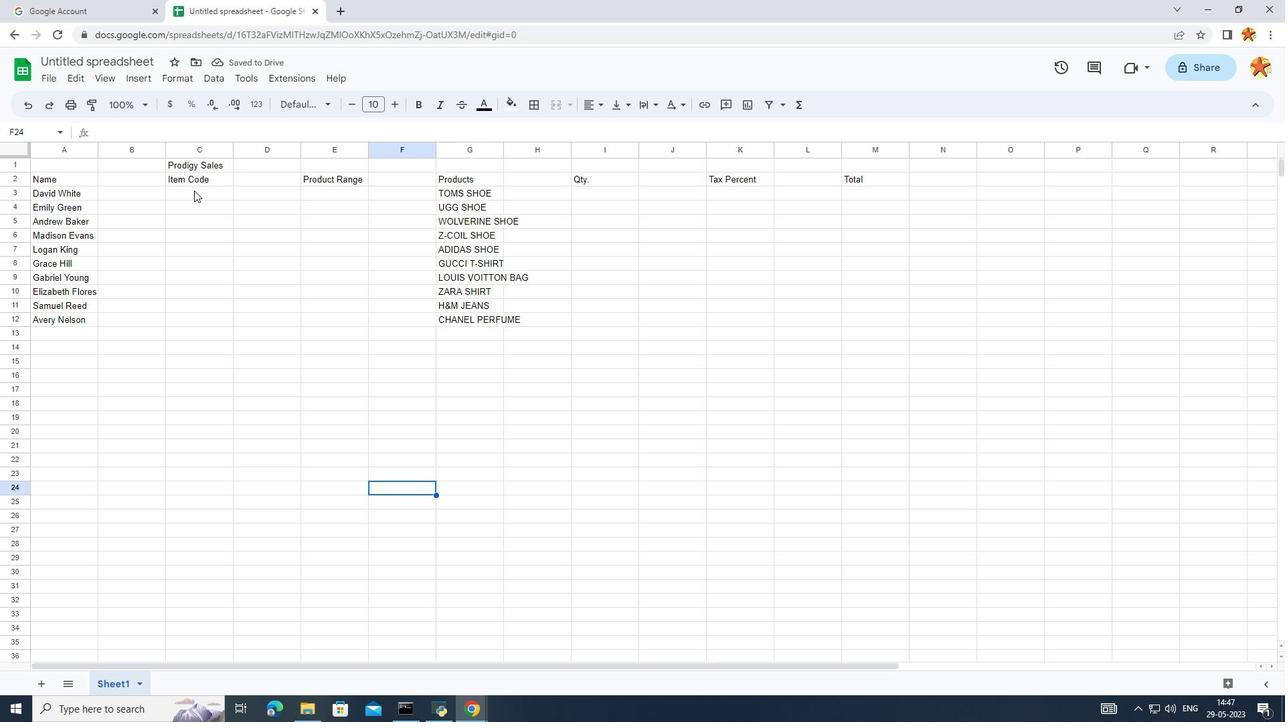 
Action: Mouse pressed left at (194, 190)
Screenshot: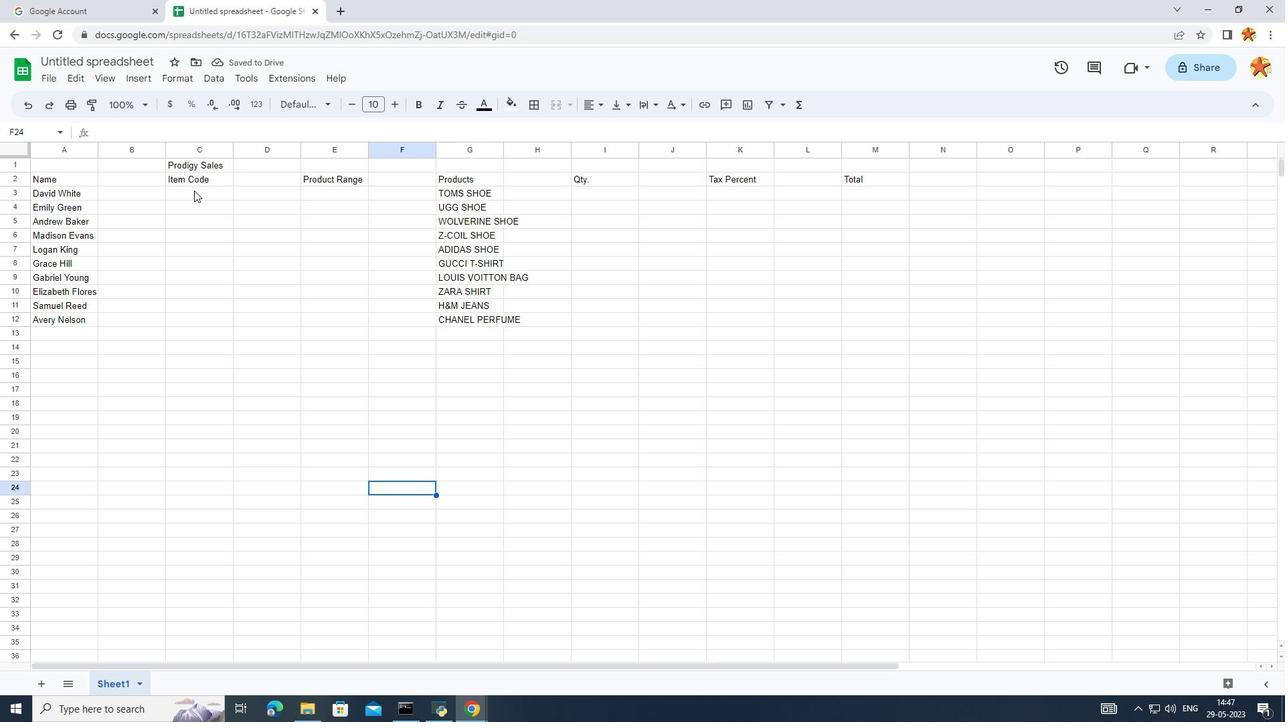 
Action: Mouse moved to (601, 190)
Screenshot: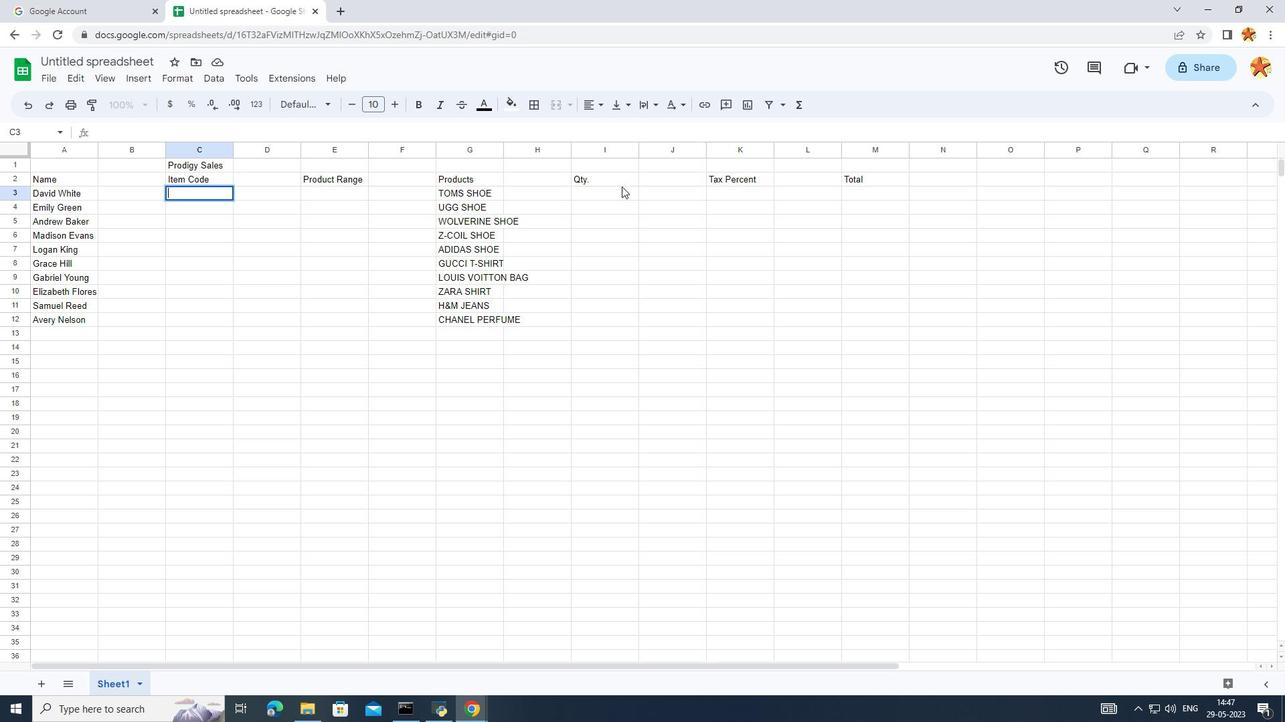 
Action: Mouse pressed left at (601, 190)
Screenshot: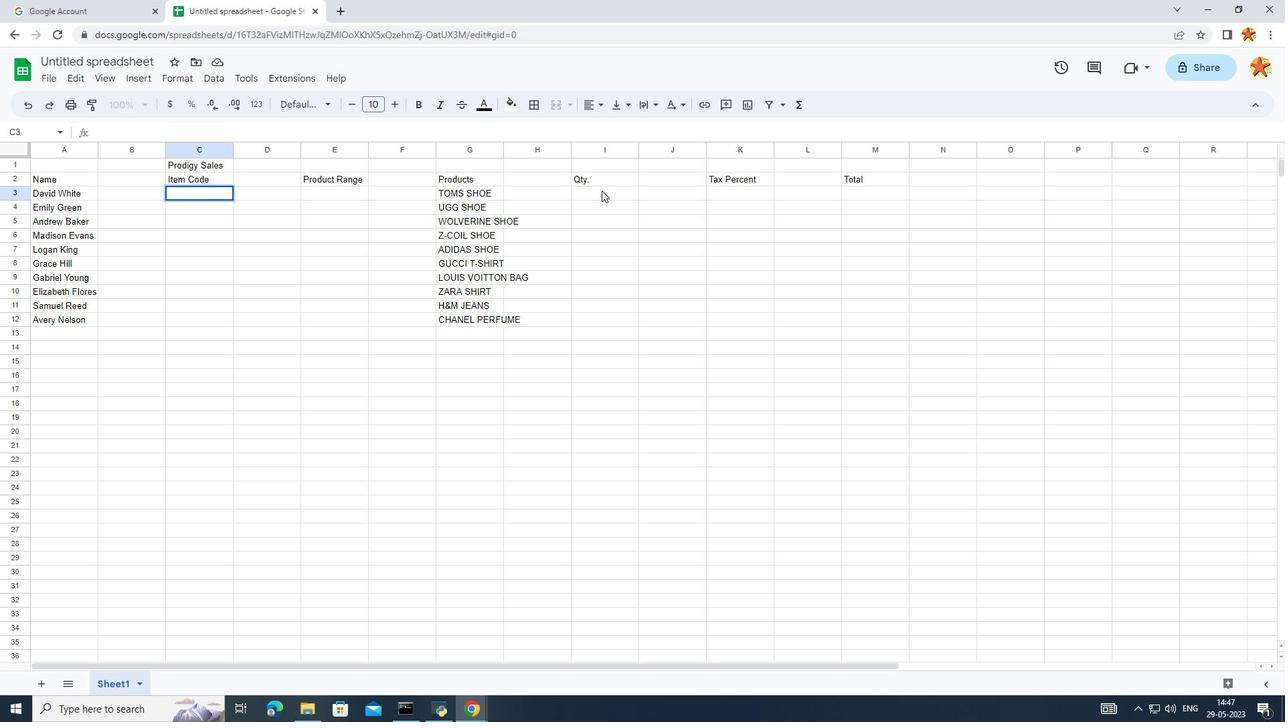 
Action: Mouse moved to (600, 190)
Screenshot: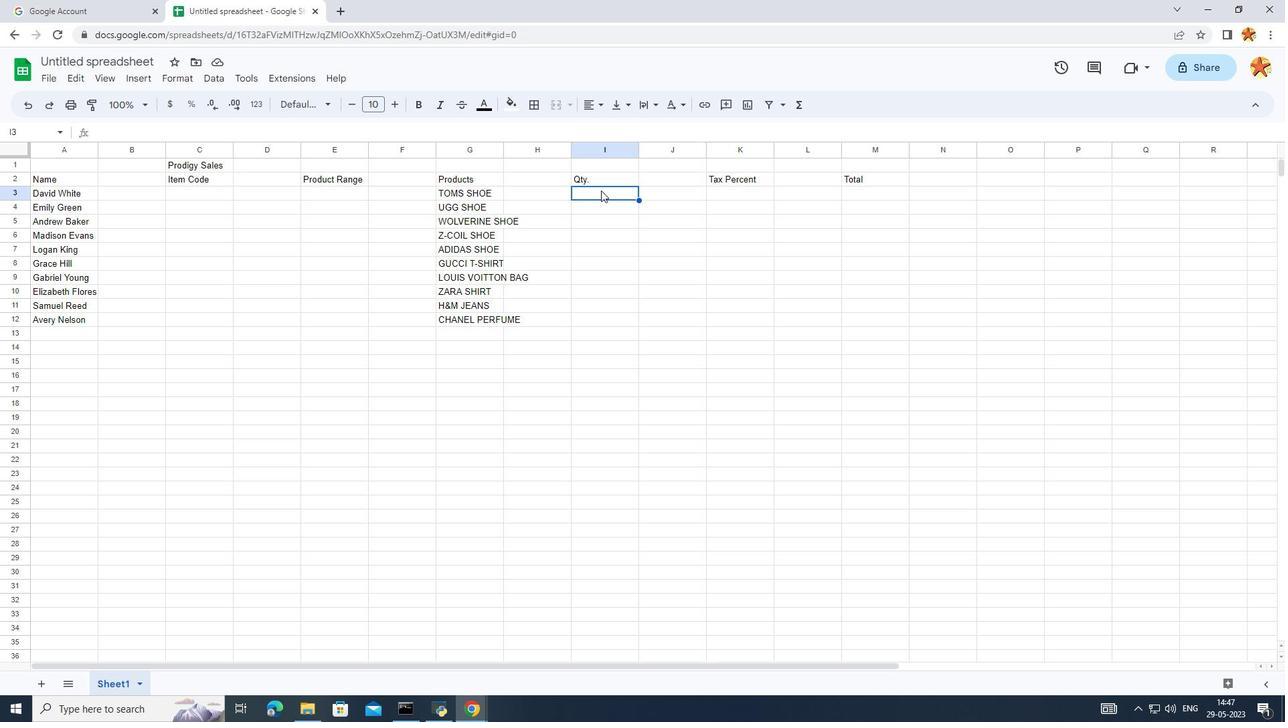 
Action: Key pressed 3<Key.enter>4<Key.enter>6<Key.insert><Key.backspace>4<Key.enter>5<Key.enter>5<Key.enter>6<Key.enter>7<Key.enter>6<Key.enter>8<Key.enter>9<Key.enter>
Screenshot: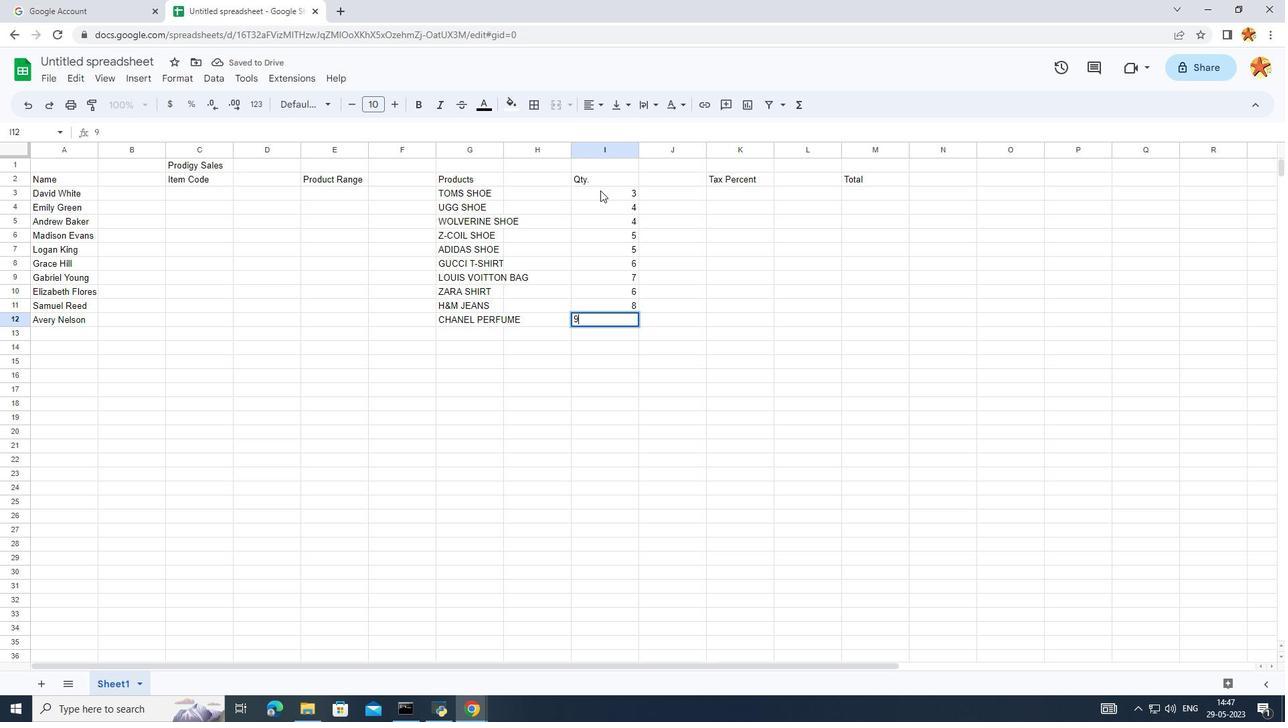 
Action: Mouse scrolled (600, 191) with delta (0, 0)
Screenshot: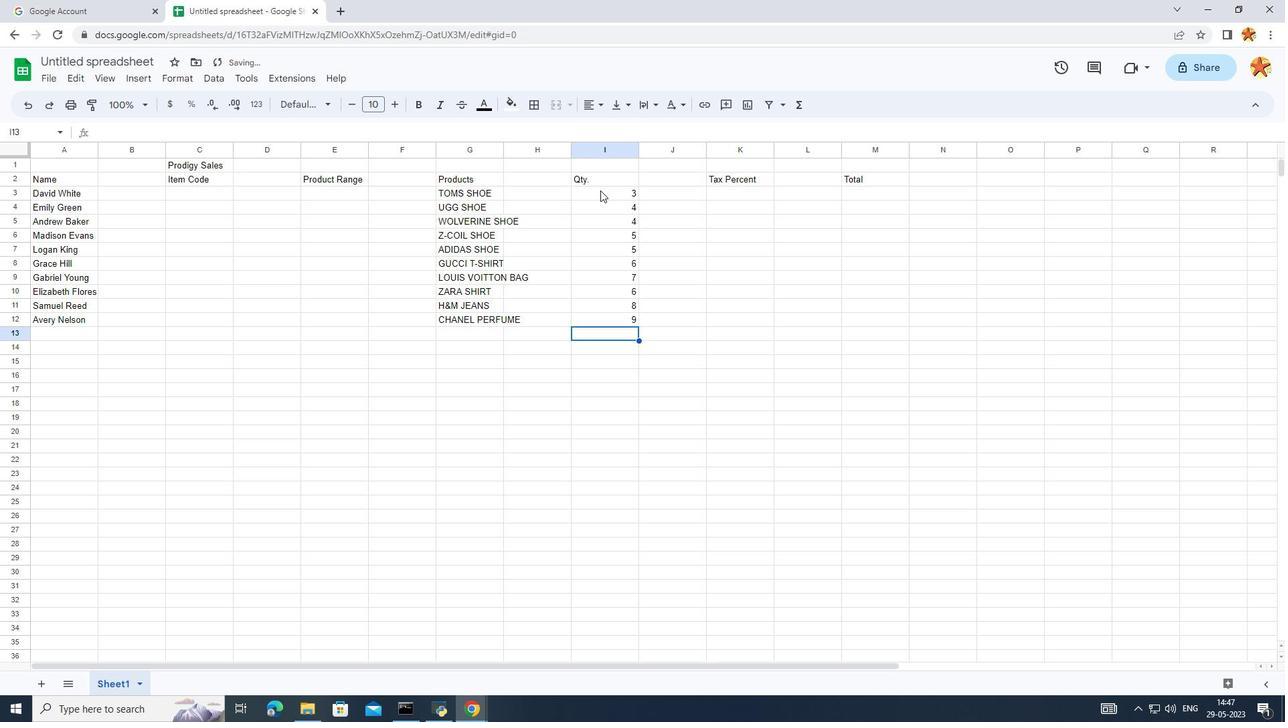 
Action: Mouse moved to (802, 243)
Screenshot: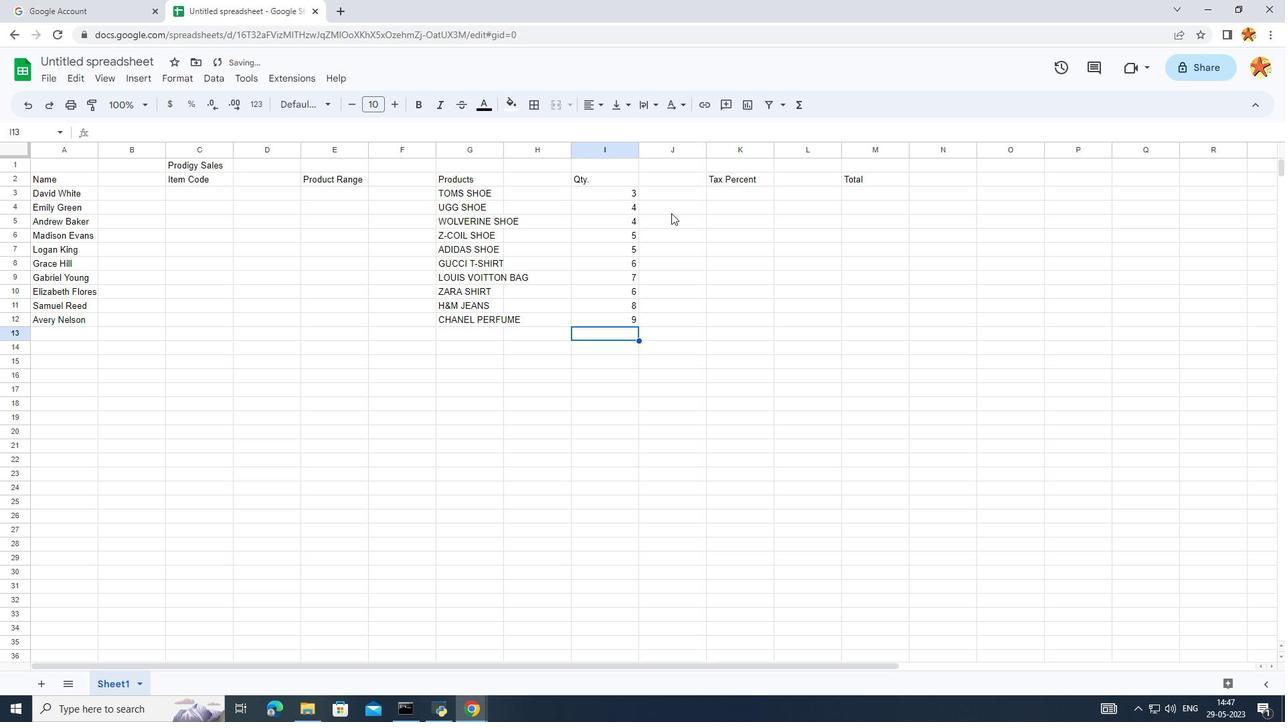
Action: Mouse pressed left at (802, 243)
Screenshot: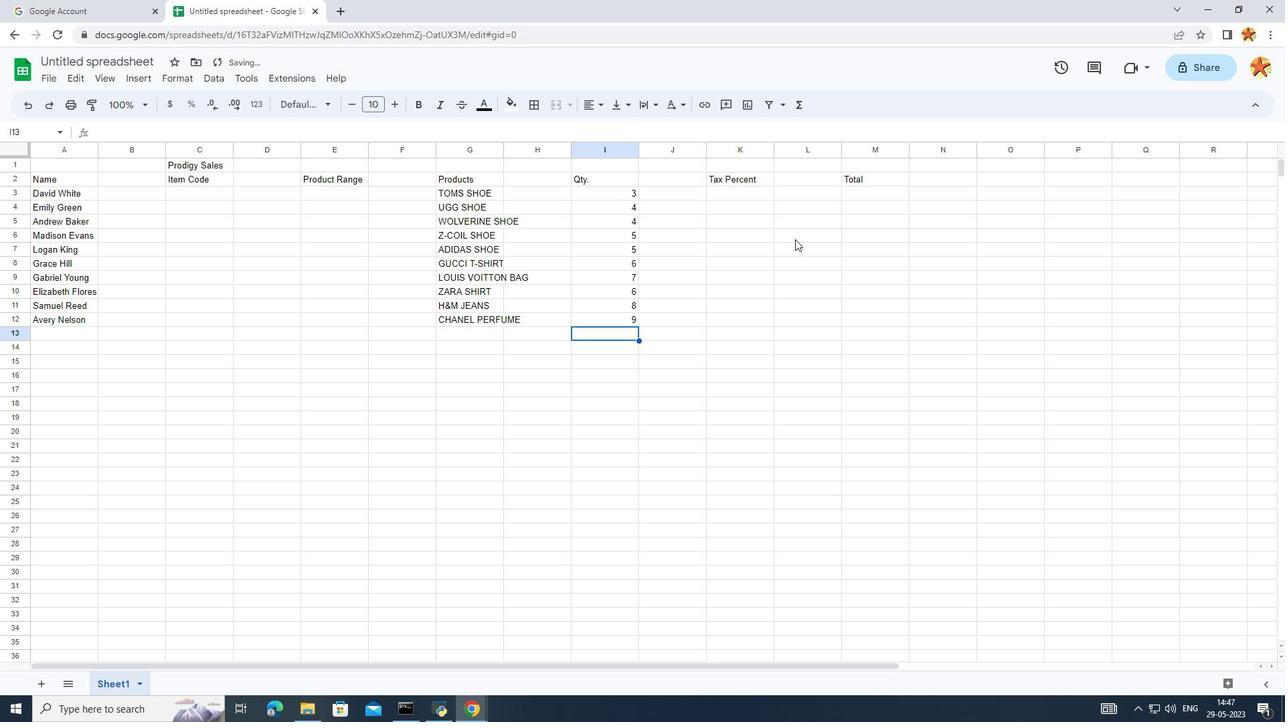 
Action: Mouse moved to (306, 192)
Screenshot: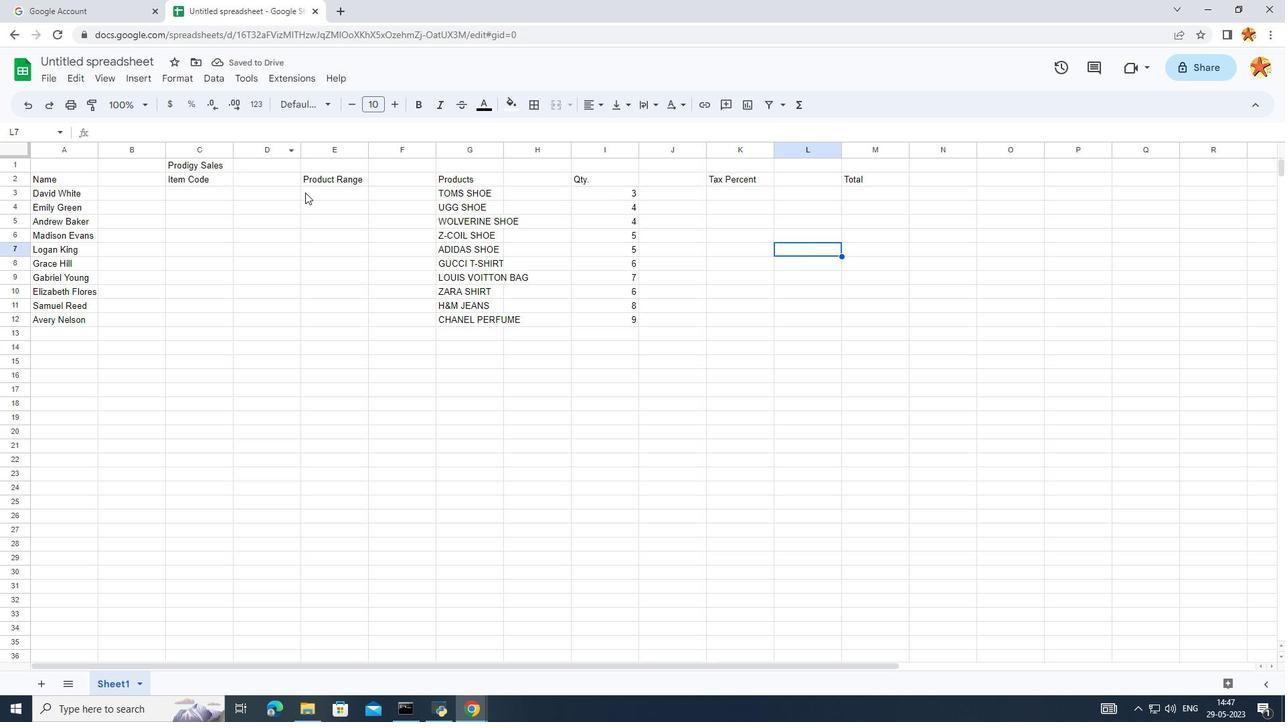 
Action: Mouse pressed left at (306, 192)
Screenshot: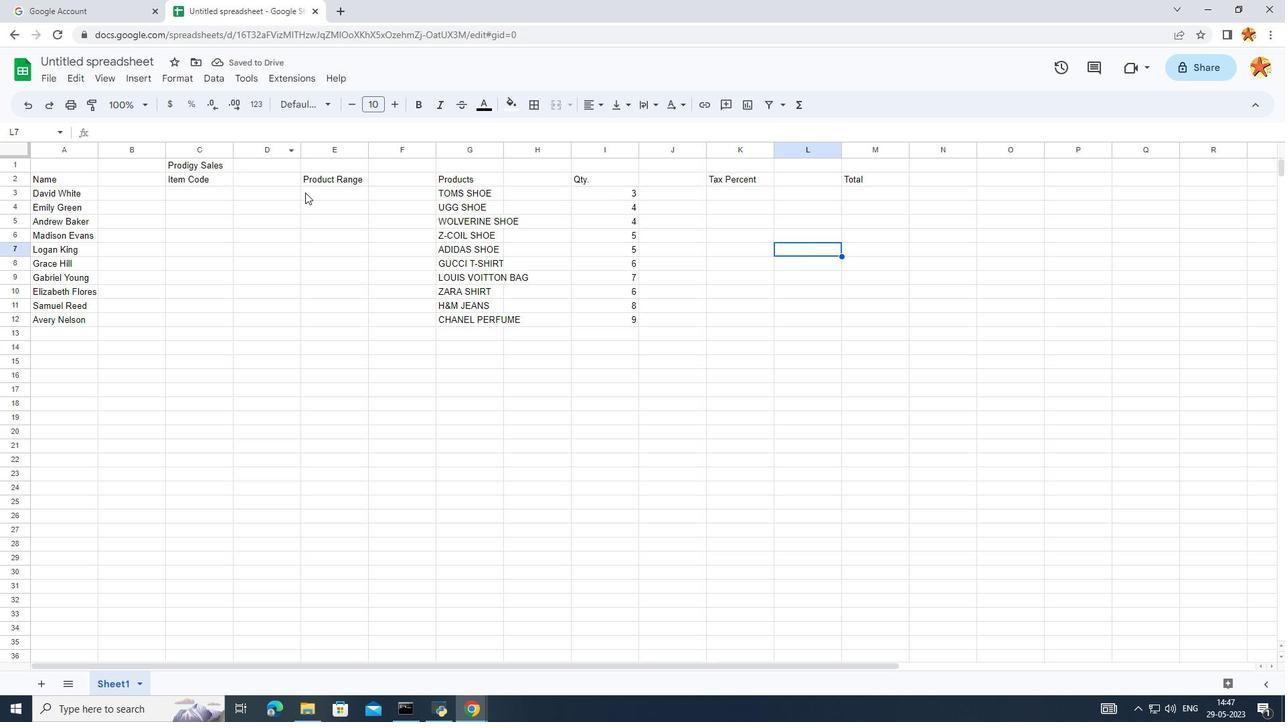 
Action: Mouse pressed left at (306, 192)
Screenshot: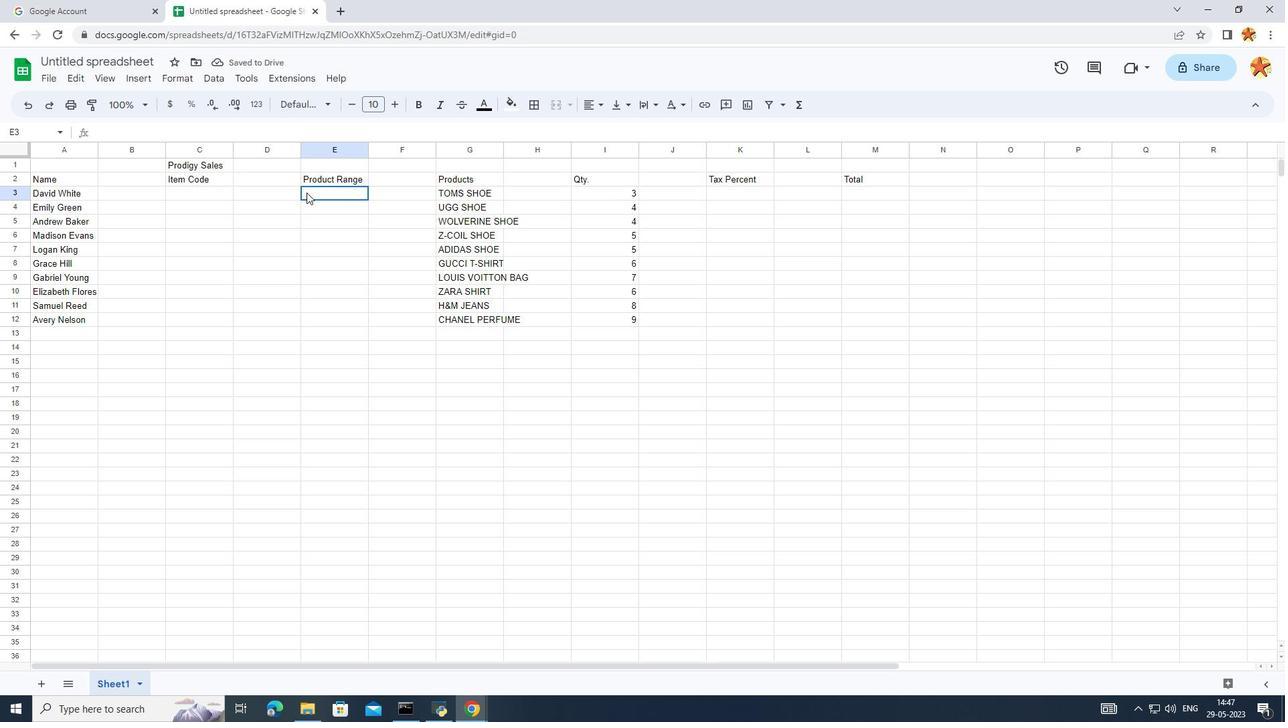 
Action: Mouse moved to (289, 194)
Screenshot: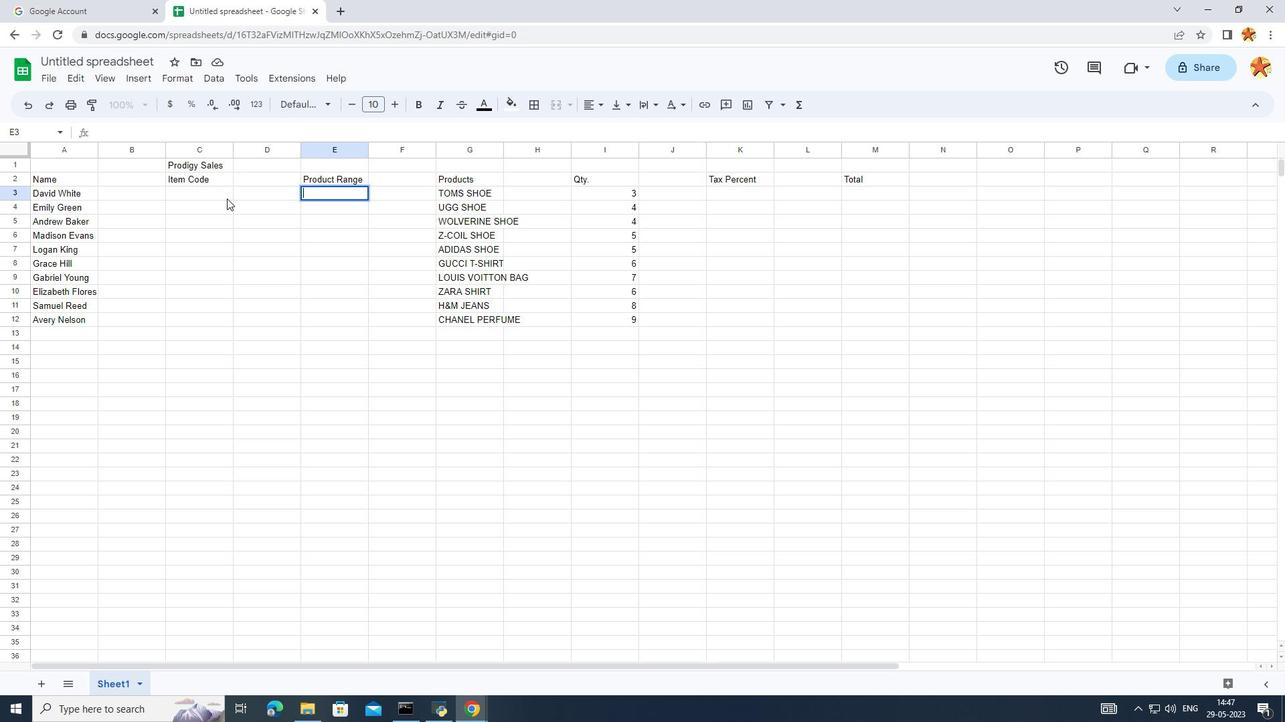 
Action: Key pressed 5000<Key.enter>6000<Key.enter>7000<Key.enter>8000<Key.enter>9000<Key.enter>10000<Key.enter>110000<Key.backspace><Key.enter>12000<Key.enter>]15000<Key.backspace><Key.backspace><Key.backspace><Key.backspace><Key.backspace>=<Key.backspace><Key.backspace>15000<Key.enter>18-000<Key.backspace><Key.backspace><Key.backspace><Key.backspace>000<Key.enter>
Screenshot: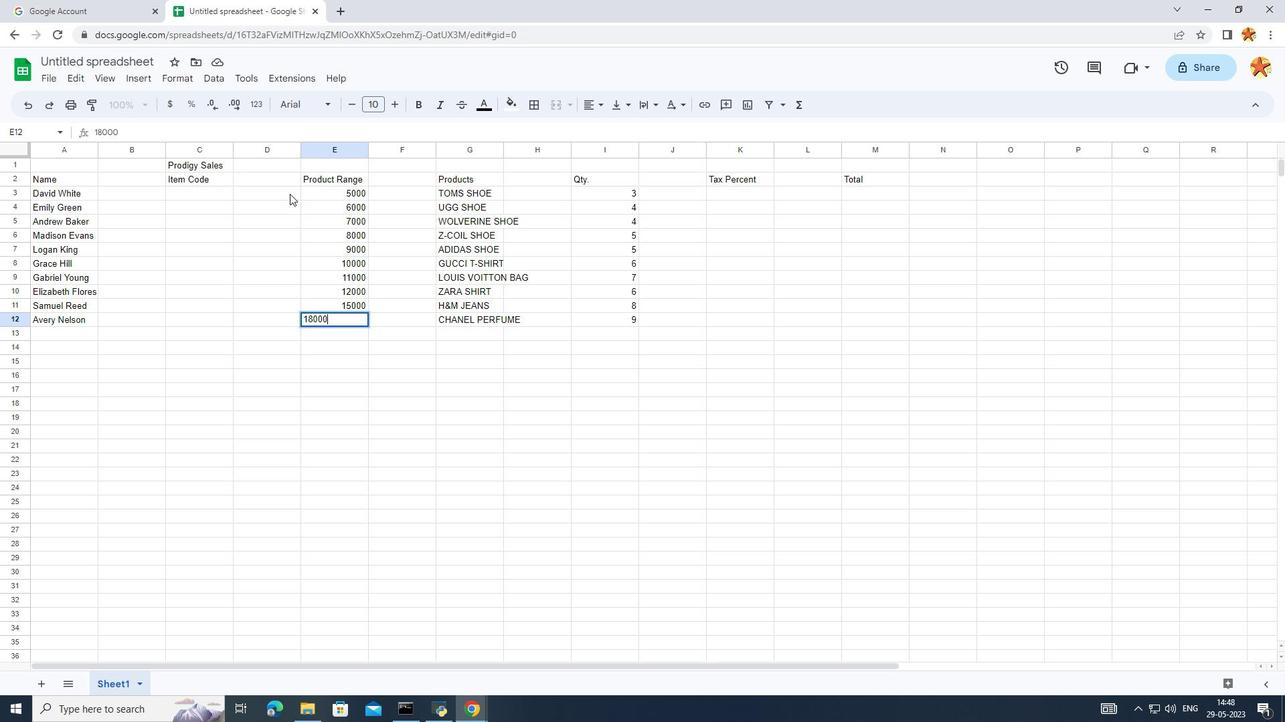 
Action: Mouse moved to (249, 287)
Screenshot: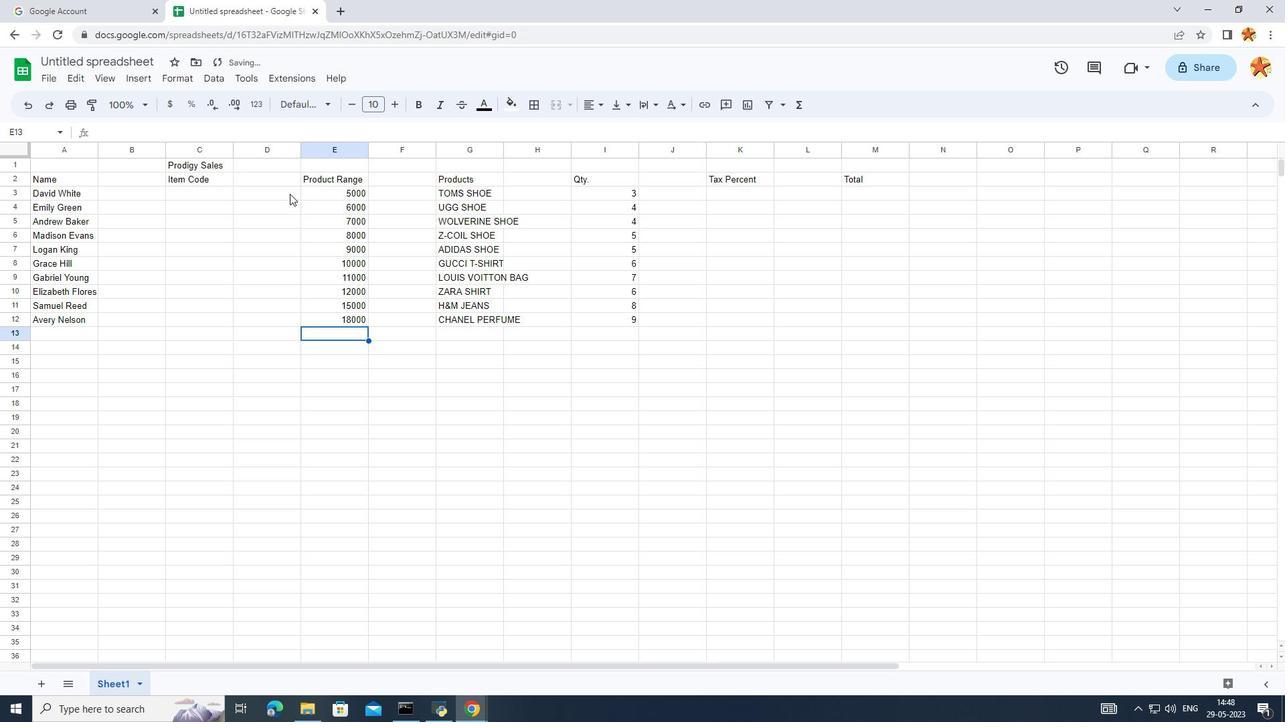 
Action: Mouse pressed left at (249, 287)
Screenshot: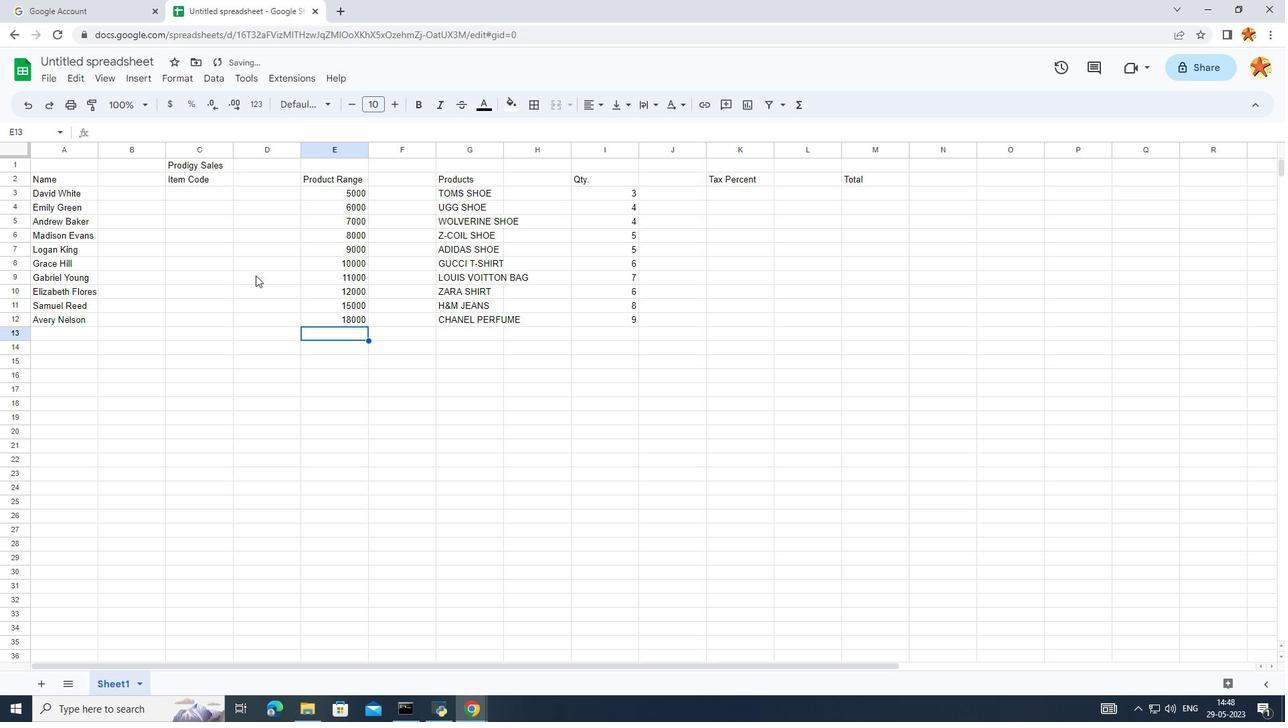 
Action: Mouse moved to (172, 182)
Screenshot: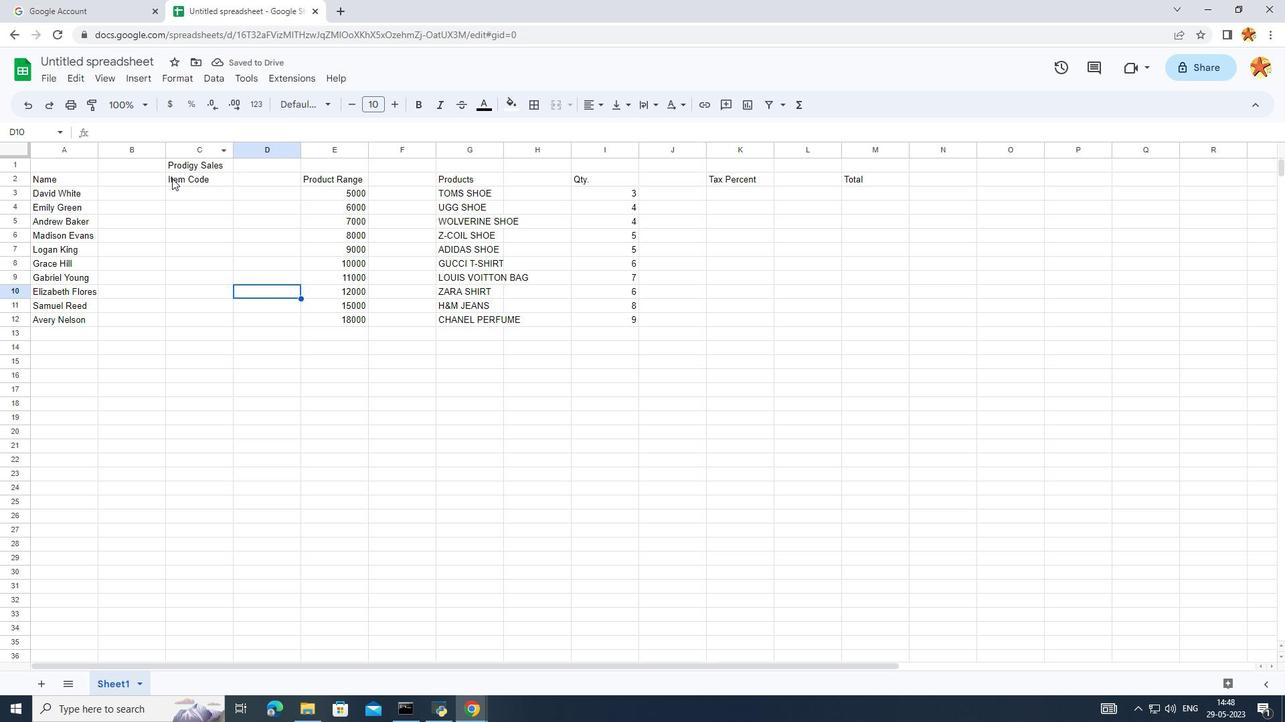 
Action: Mouse pressed left at (172, 182)
Screenshot: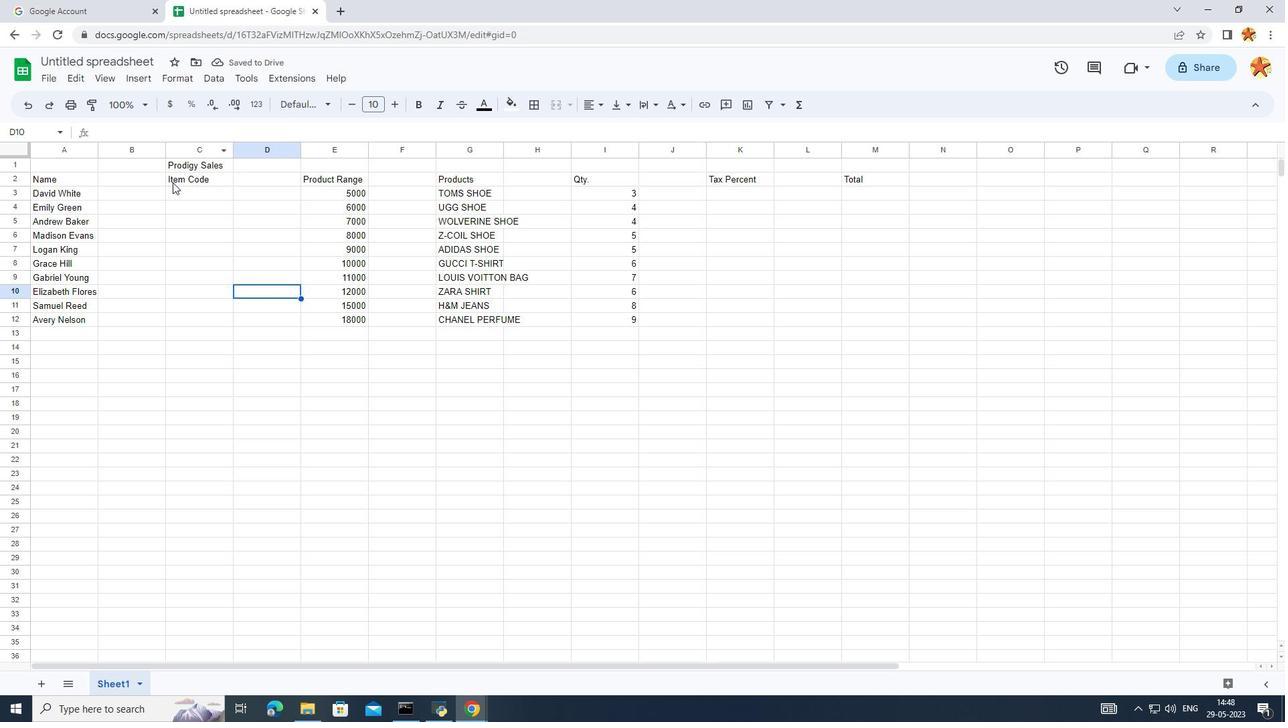 
Action: Mouse moved to (172, 196)
Screenshot: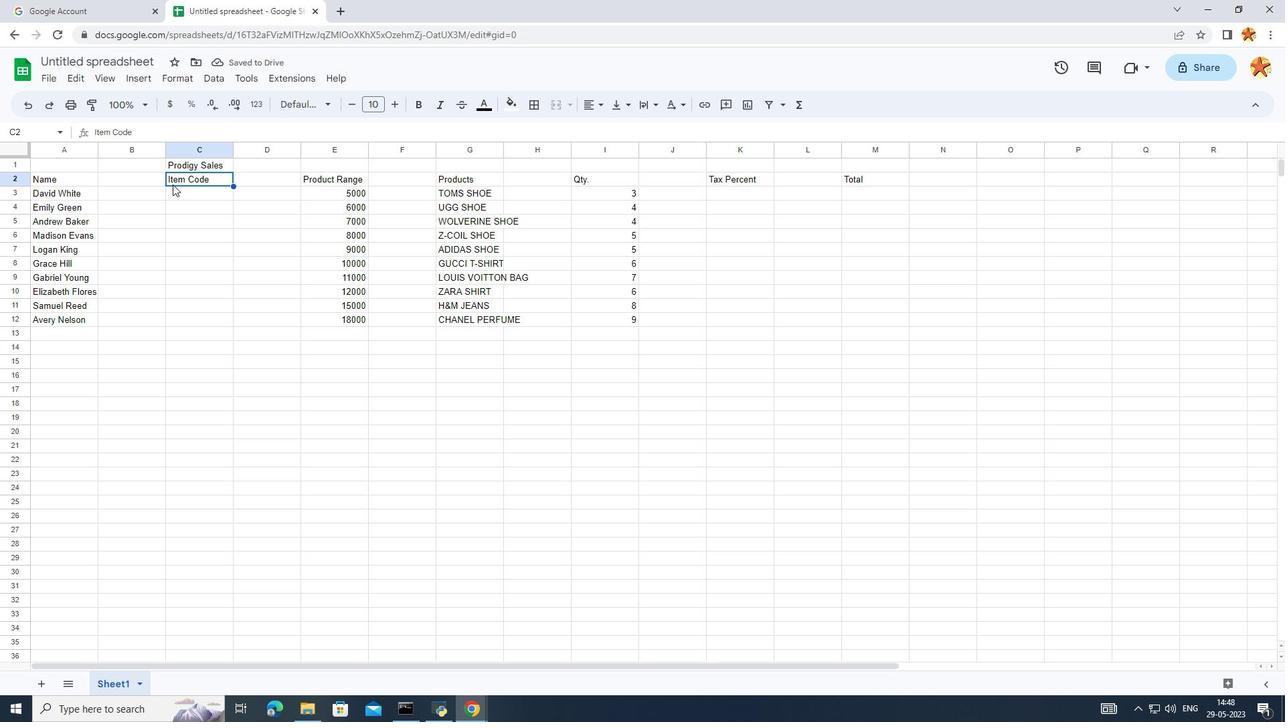 
Action: Mouse pressed left at (172, 196)
Screenshot: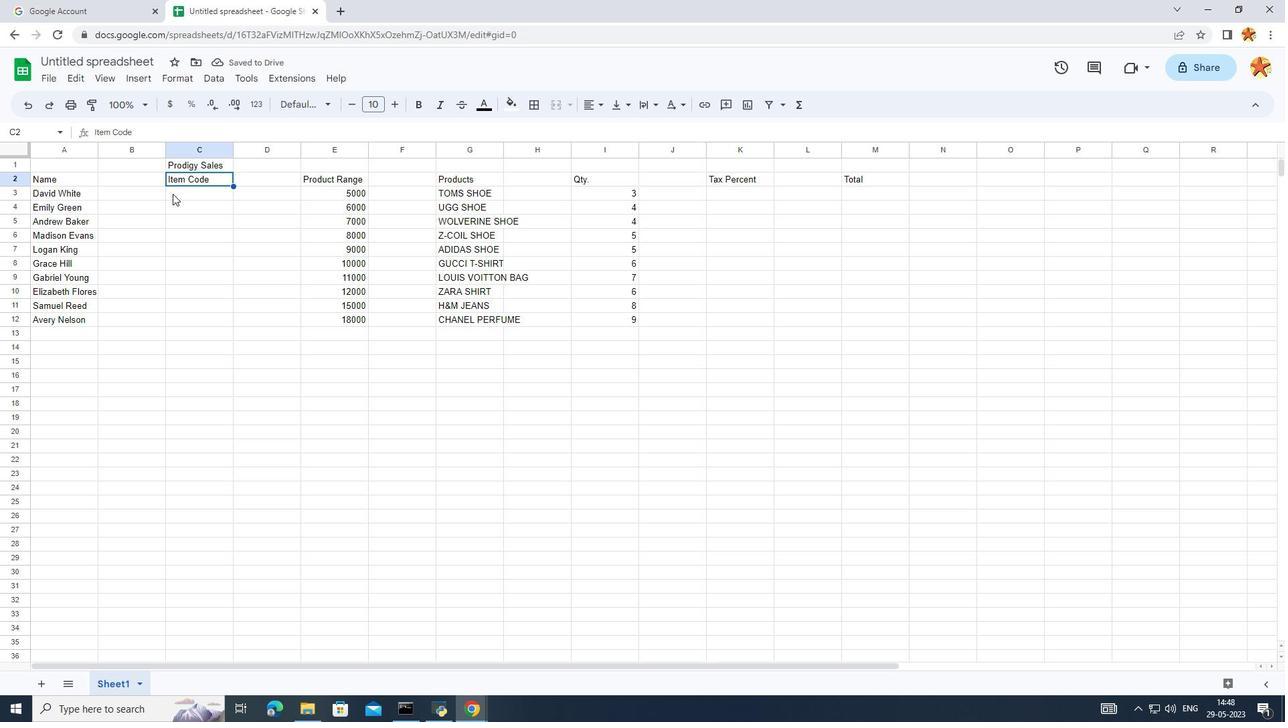 
Action: Mouse pressed left at (172, 196)
Screenshot: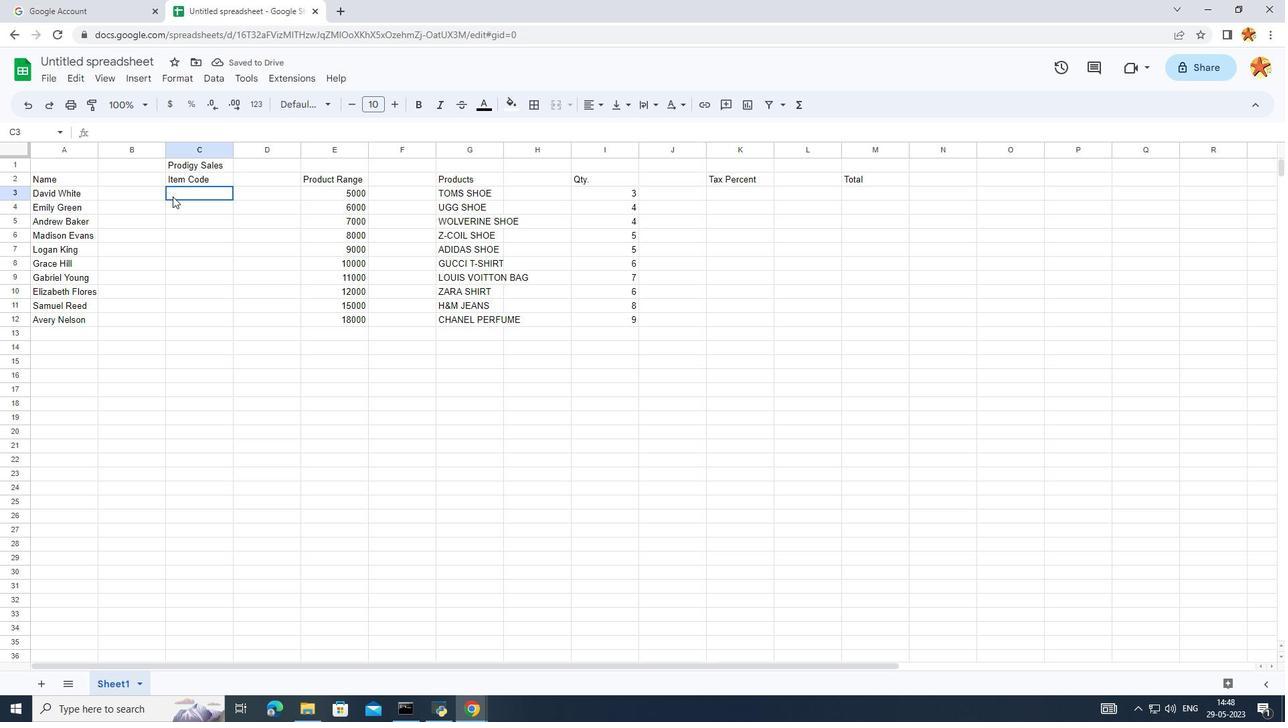 
Action: Key pressed 1000<Key.enter>11<Key.backspace><Key.backspace>1010<Key.enter>1020<Key.enter>1030<Key.enter>104-<Key.backspace>9=<Key.backspace><Key.backspace>0<Key.enter>1050<Key.enter>1060<Key.enter>1080<Key.enter>1090<Key.enter>2000\<Key.backspace><Key.backspace>0<Key.enter>
Screenshot: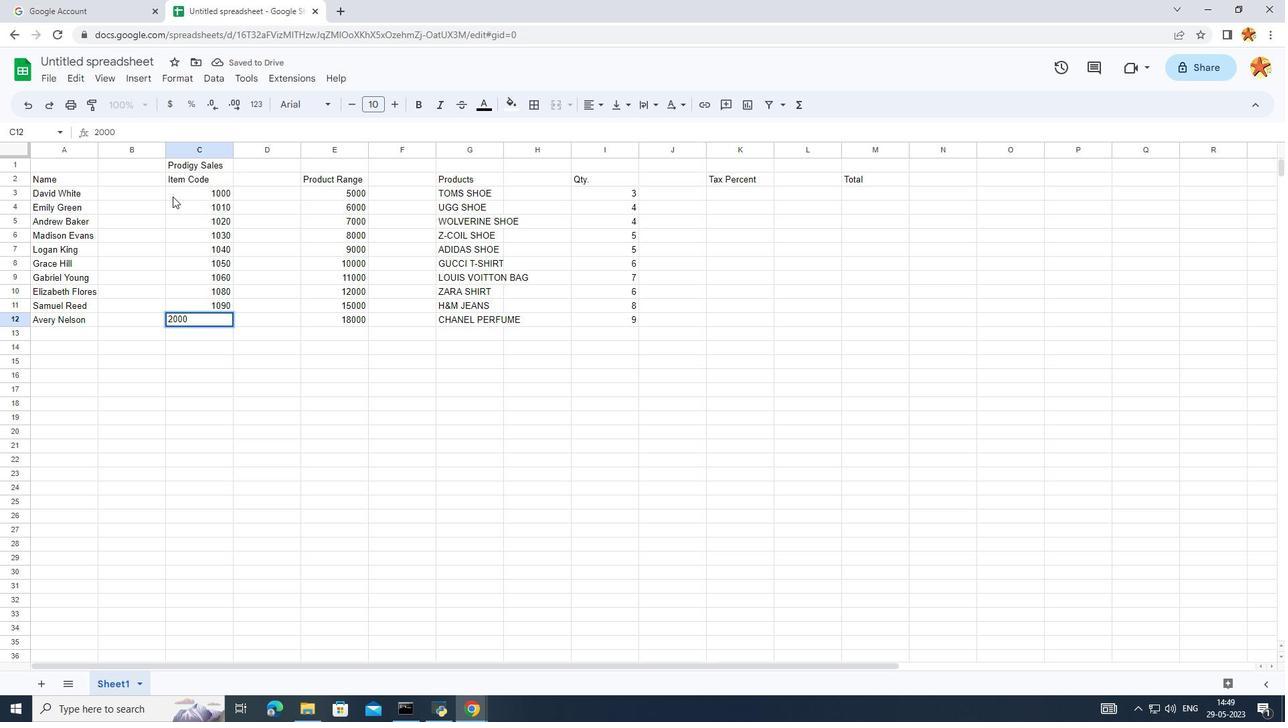 
Action: Mouse moved to (364, 578)
Screenshot: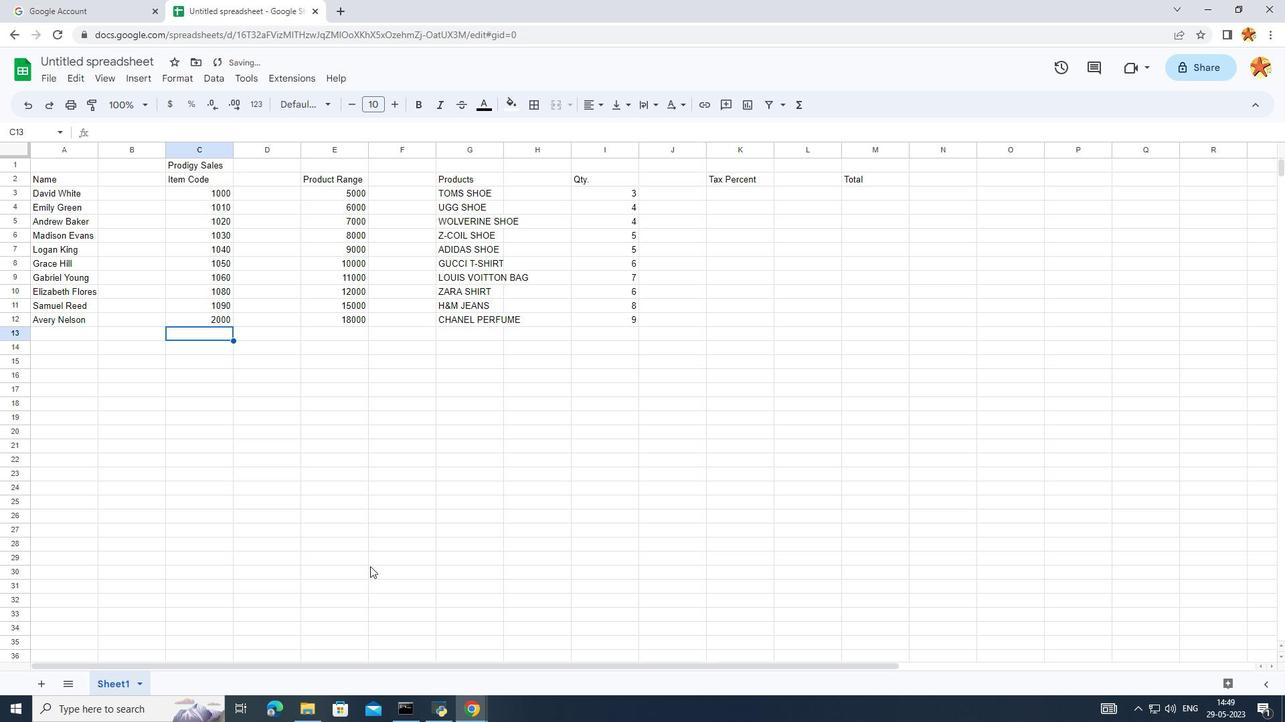 
Action: Mouse pressed left at (364, 578)
Screenshot: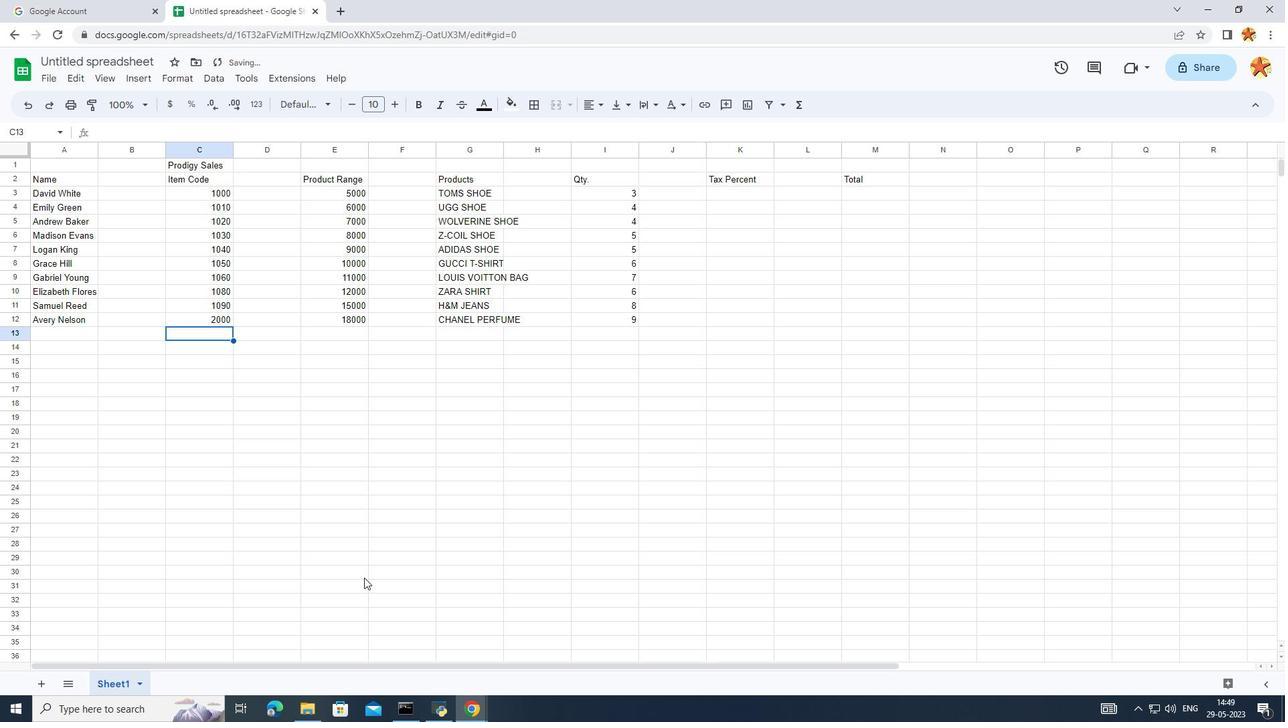 
Action: Mouse moved to (696, 198)
Screenshot: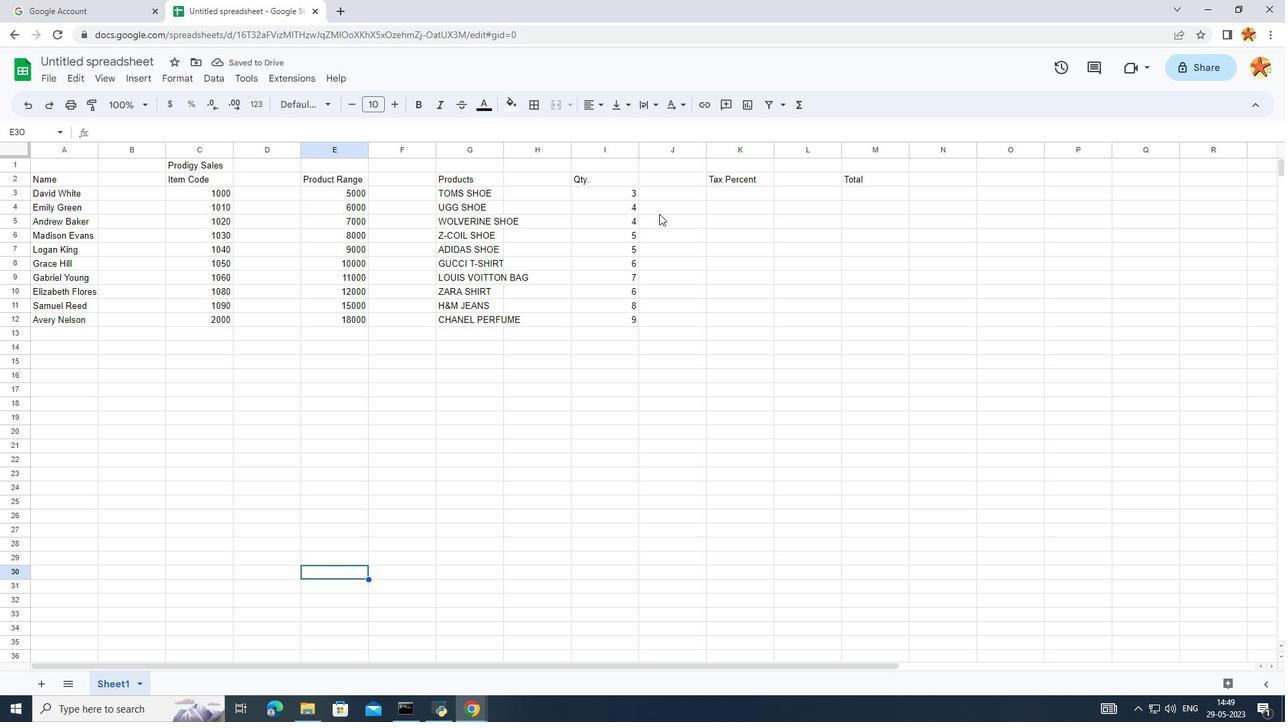 
Action: Mouse pressed left at (696, 198)
Screenshot: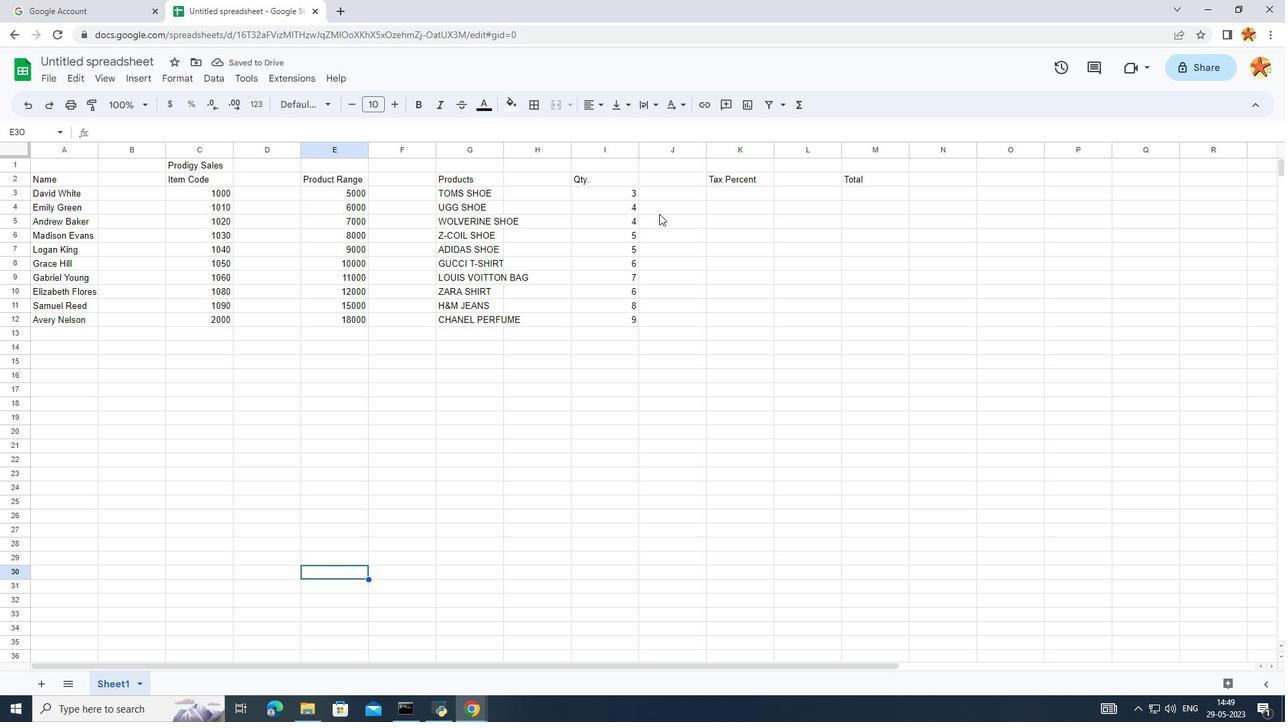 
Action: Mouse moved to (779, 177)
Screenshot: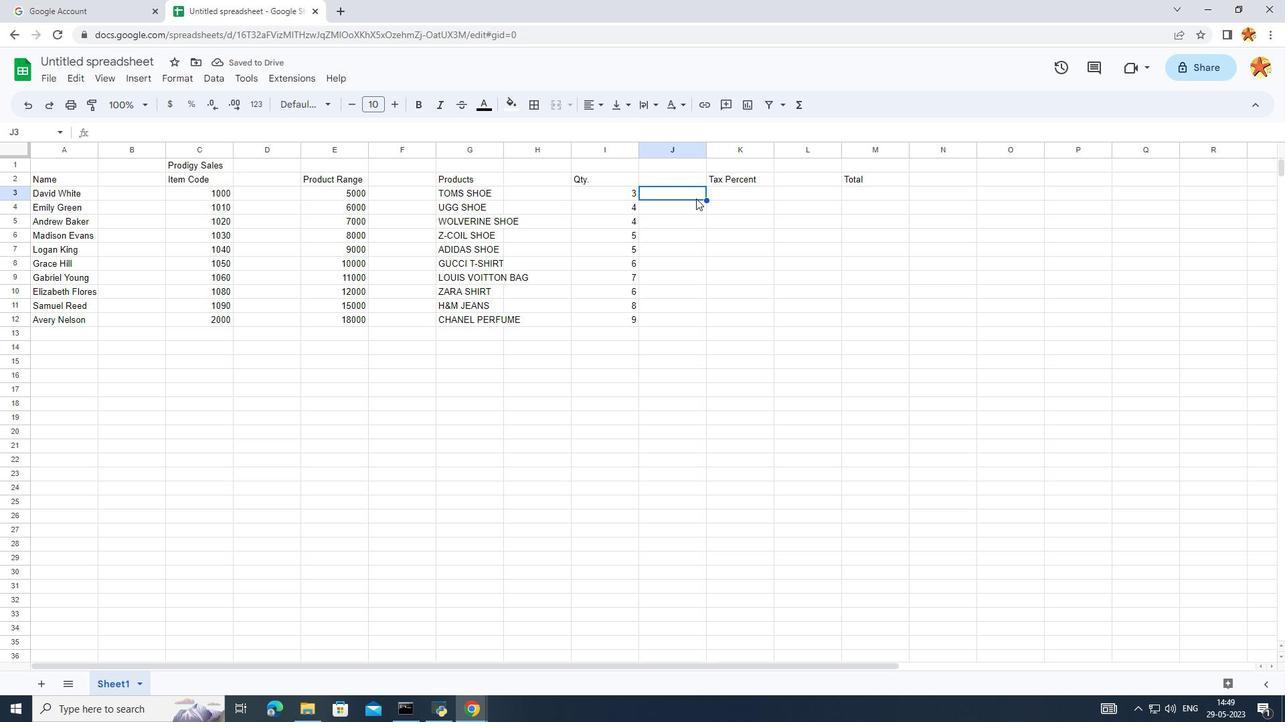 
Action: Mouse pressed left at (779, 177)
Screenshot: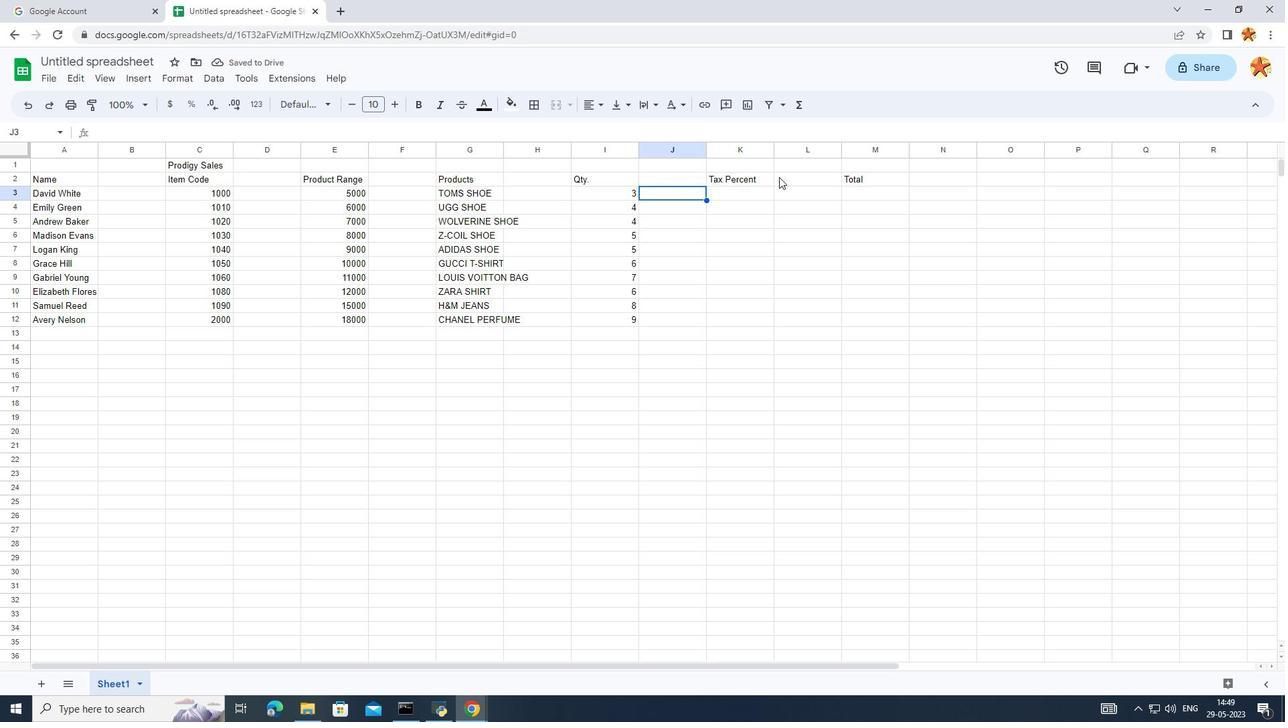 
Action: Mouse moved to (735, 196)
Screenshot: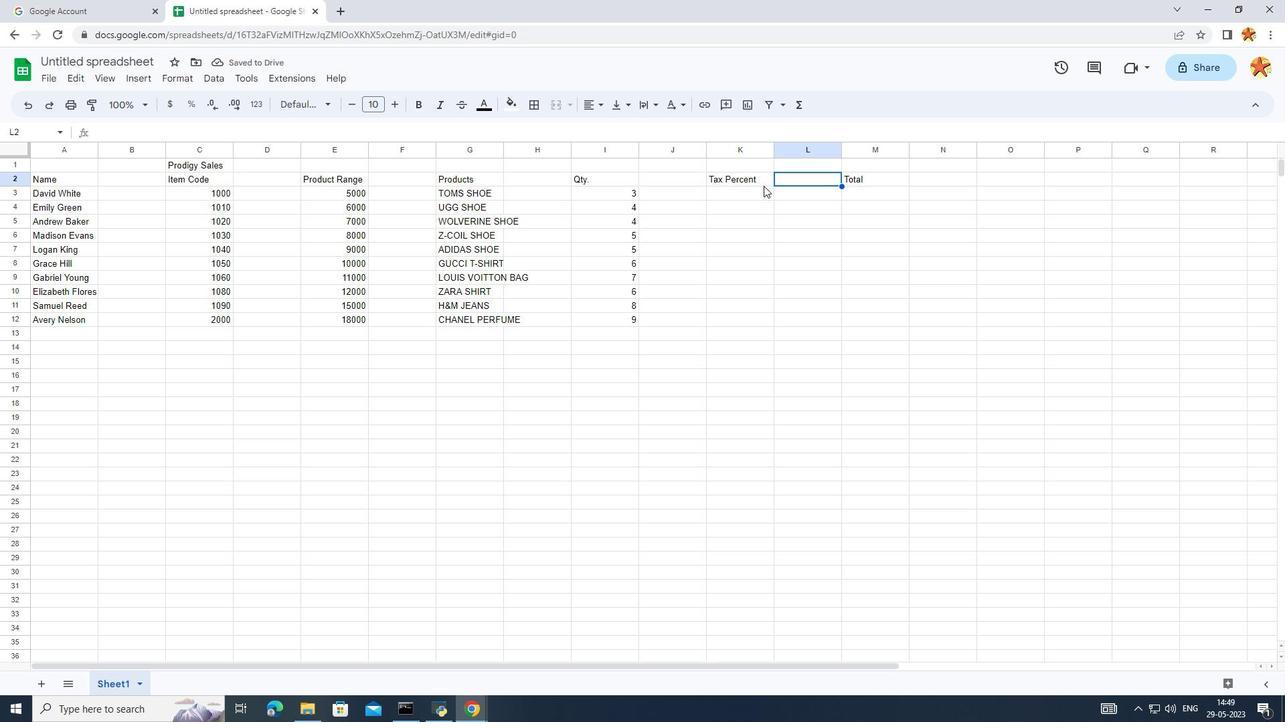 
Action: Mouse pressed left at (735, 196)
Screenshot: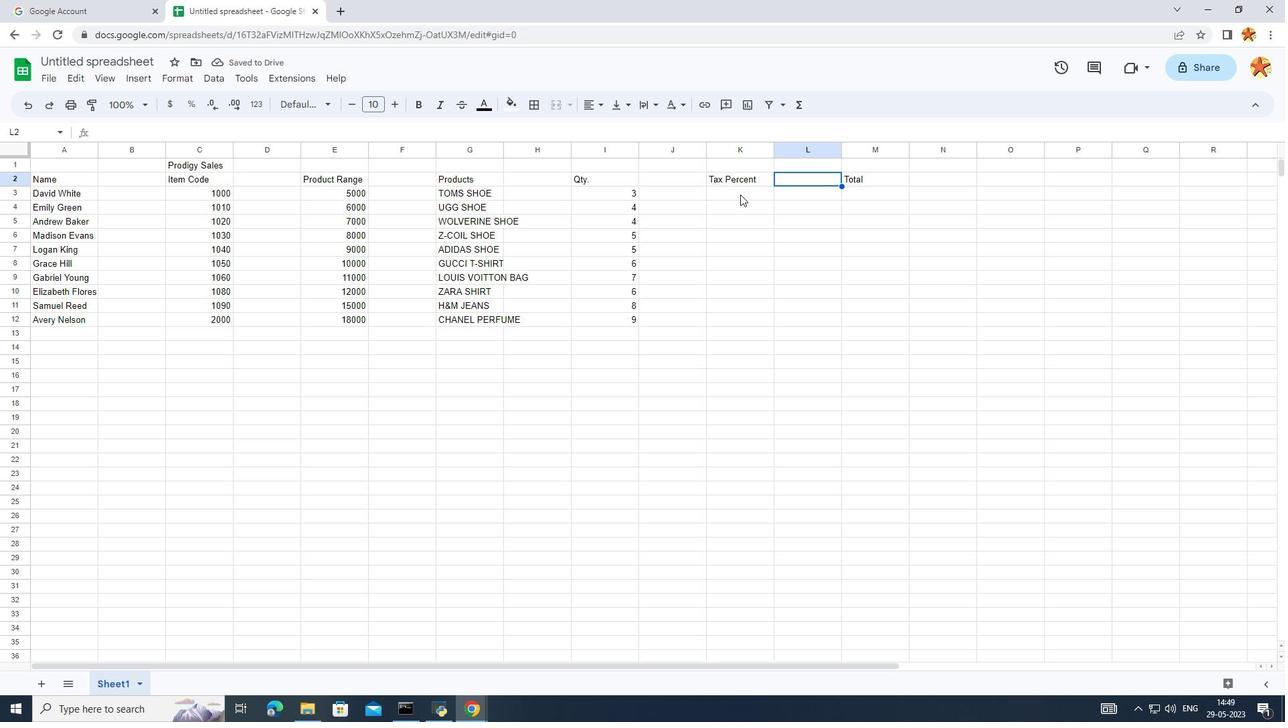 
Action: Mouse moved to (716, 235)
Screenshot: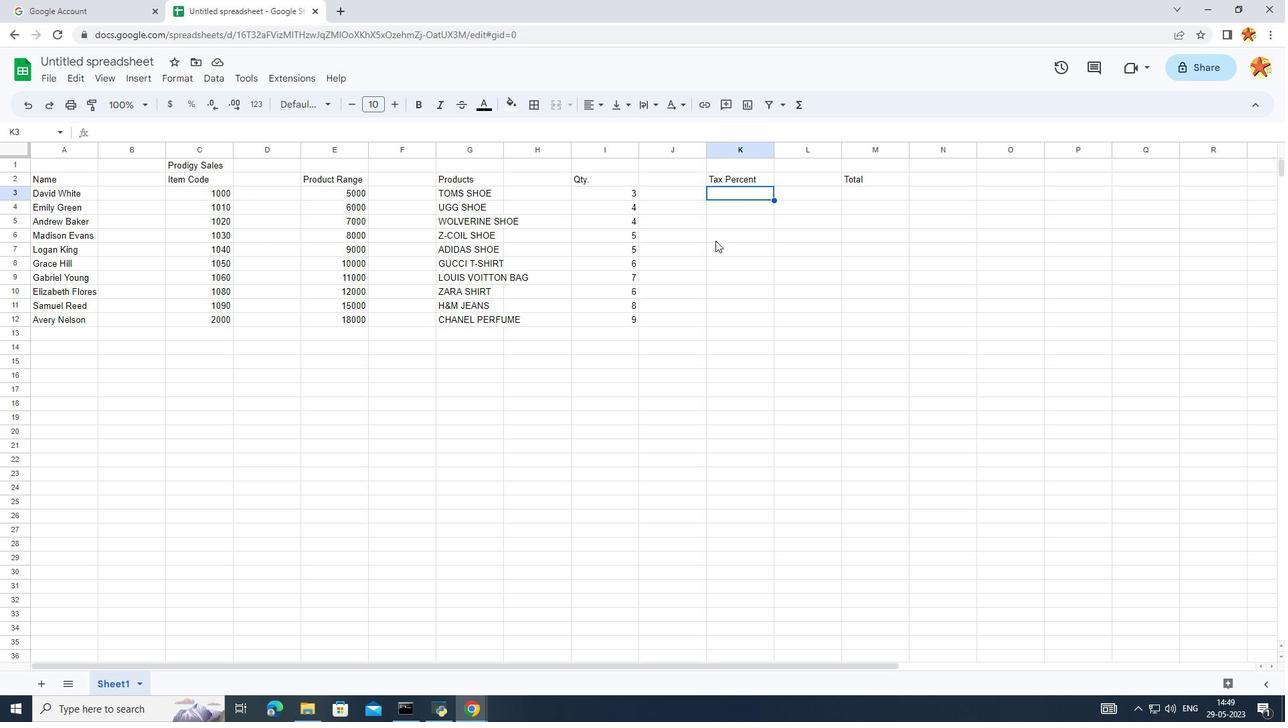 
Action: Key pressed =
Screenshot: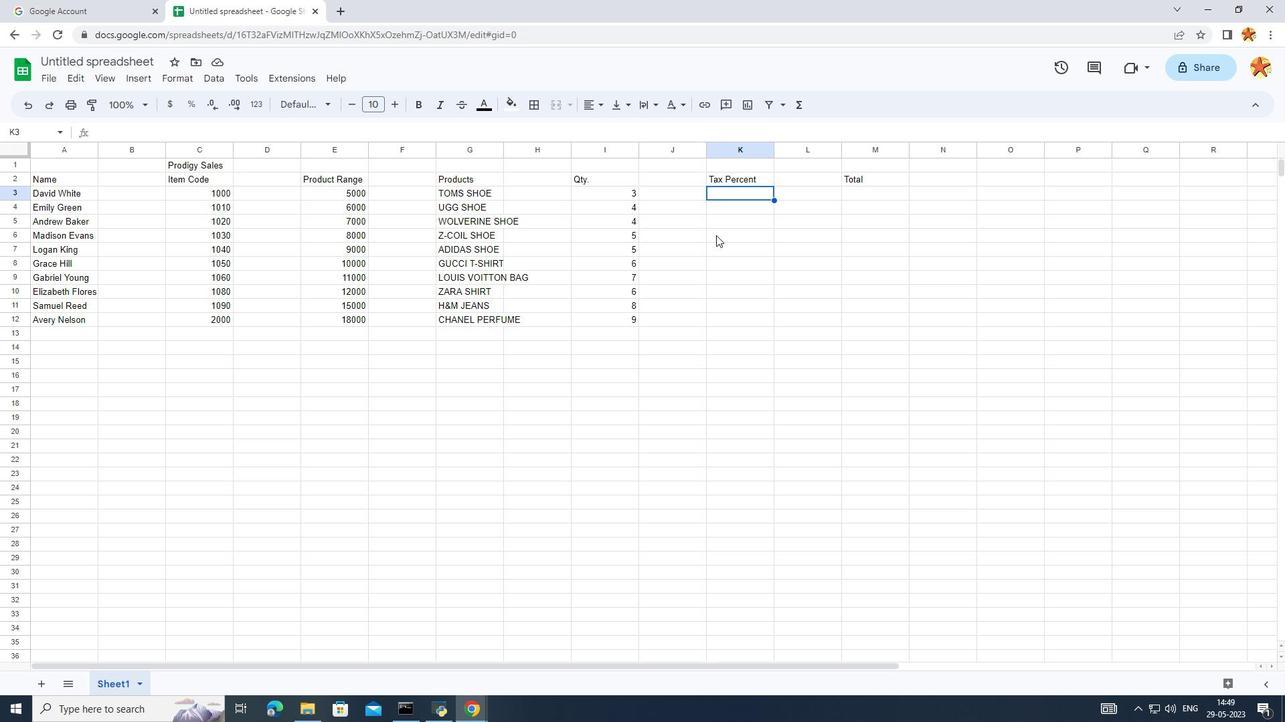 
Action: Mouse moved to (367, 191)
Screenshot: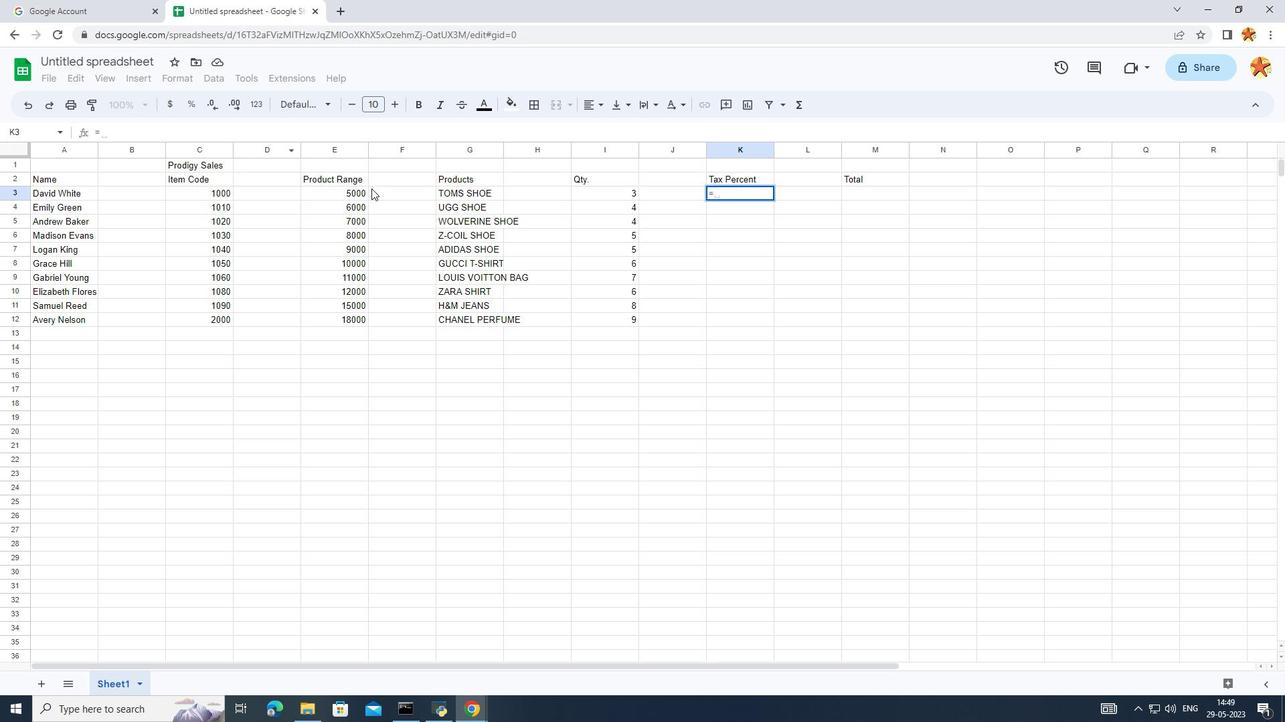
Action: Mouse pressed left at (367, 191)
Screenshot: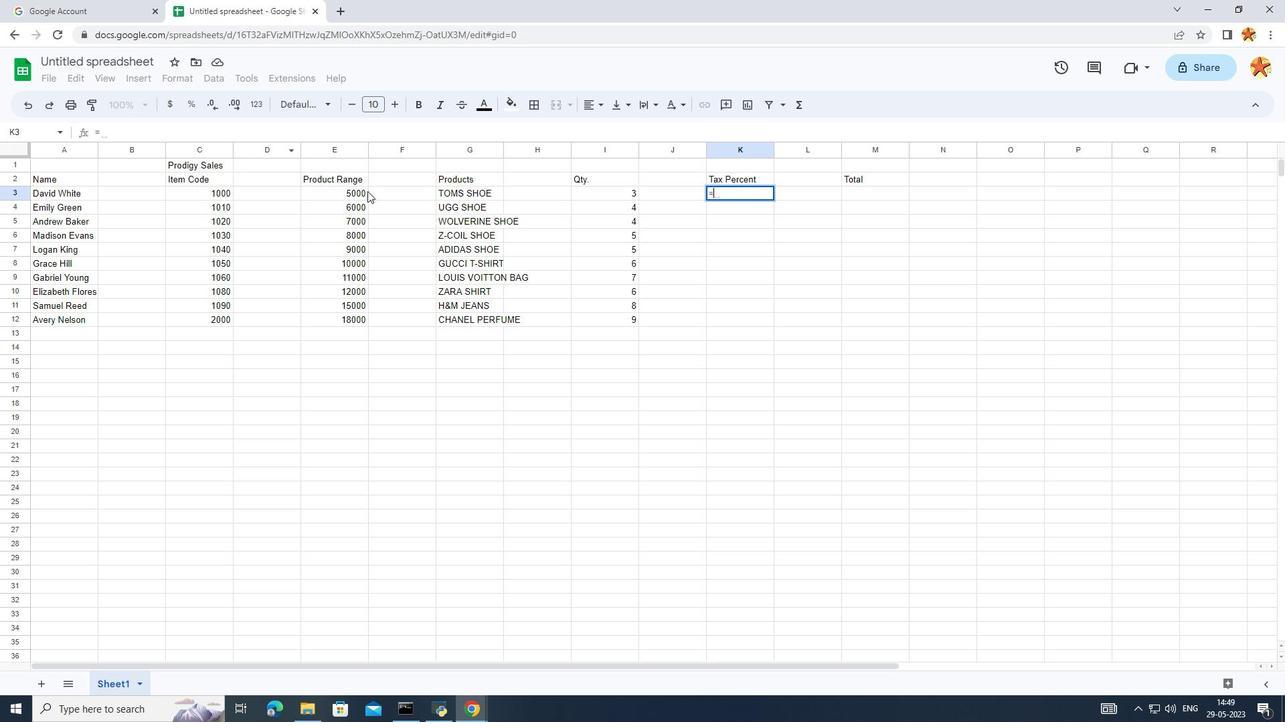 
Action: Mouse moved to (753, 161)
Screenshot: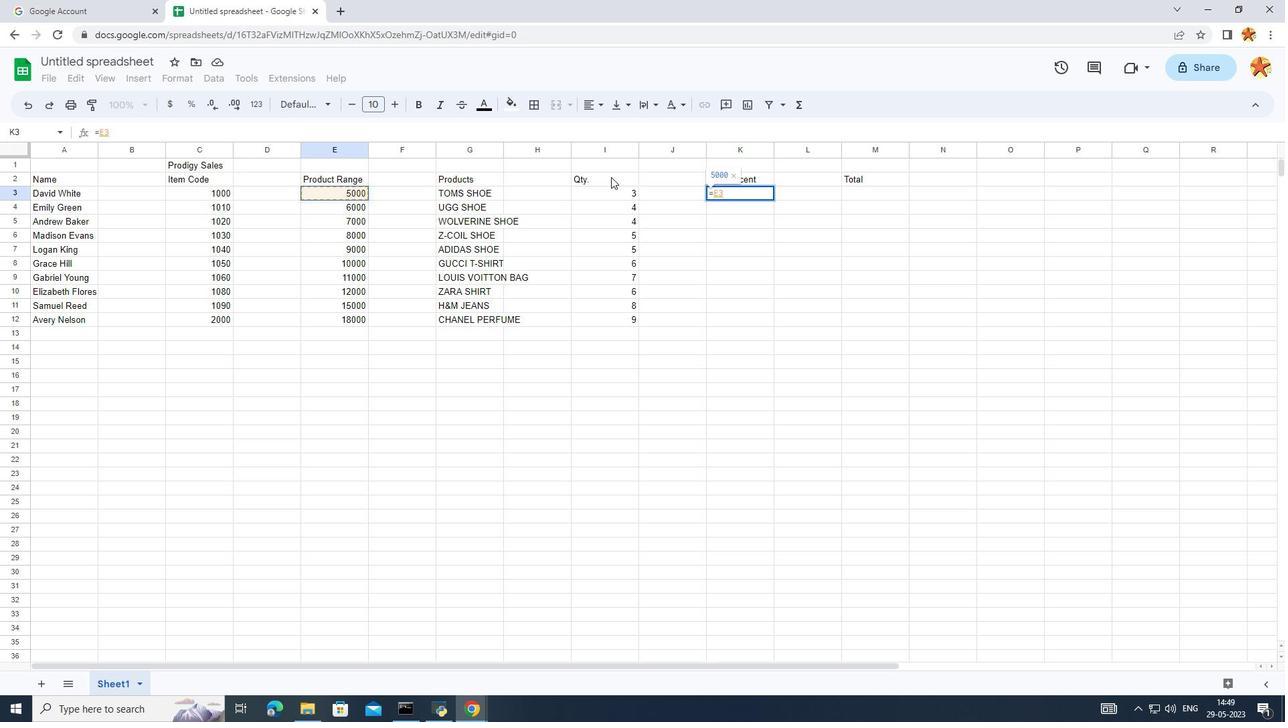 
Action: Key pressed *12<Key.shift_r><Key.shift_r><Key.shift_r><Key.shift_r><Key.shift_r><Key.shift_r><Key.shift_r><Key.shift_r>%<Key.enter>
Screenshot: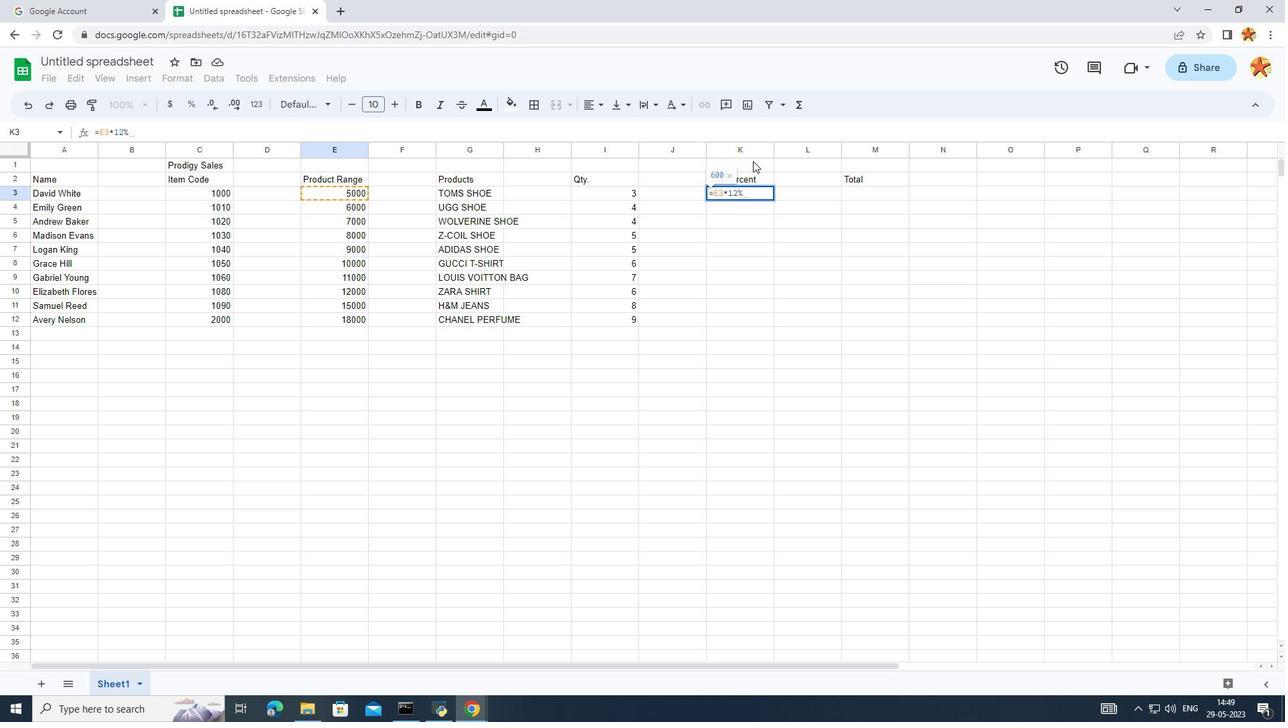 
Action: Mouse moved to (631, 183)
Screenshot: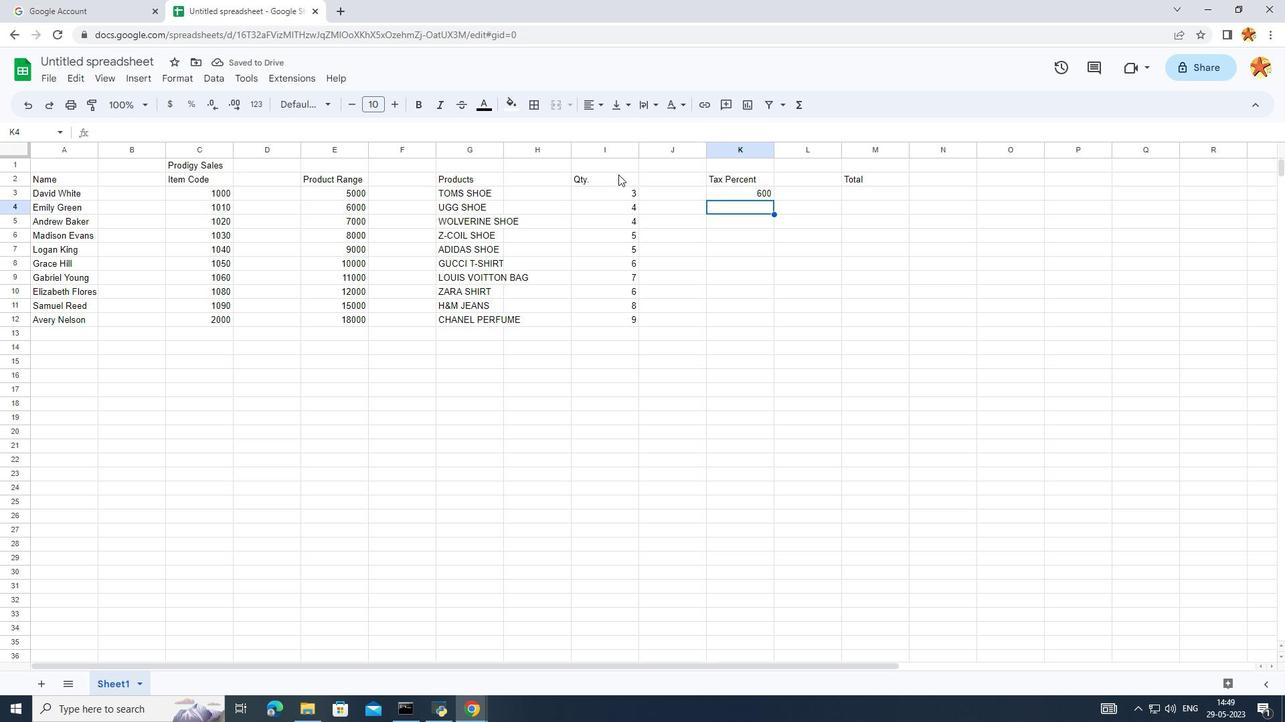 
Action: Key pressed =
Screenshot: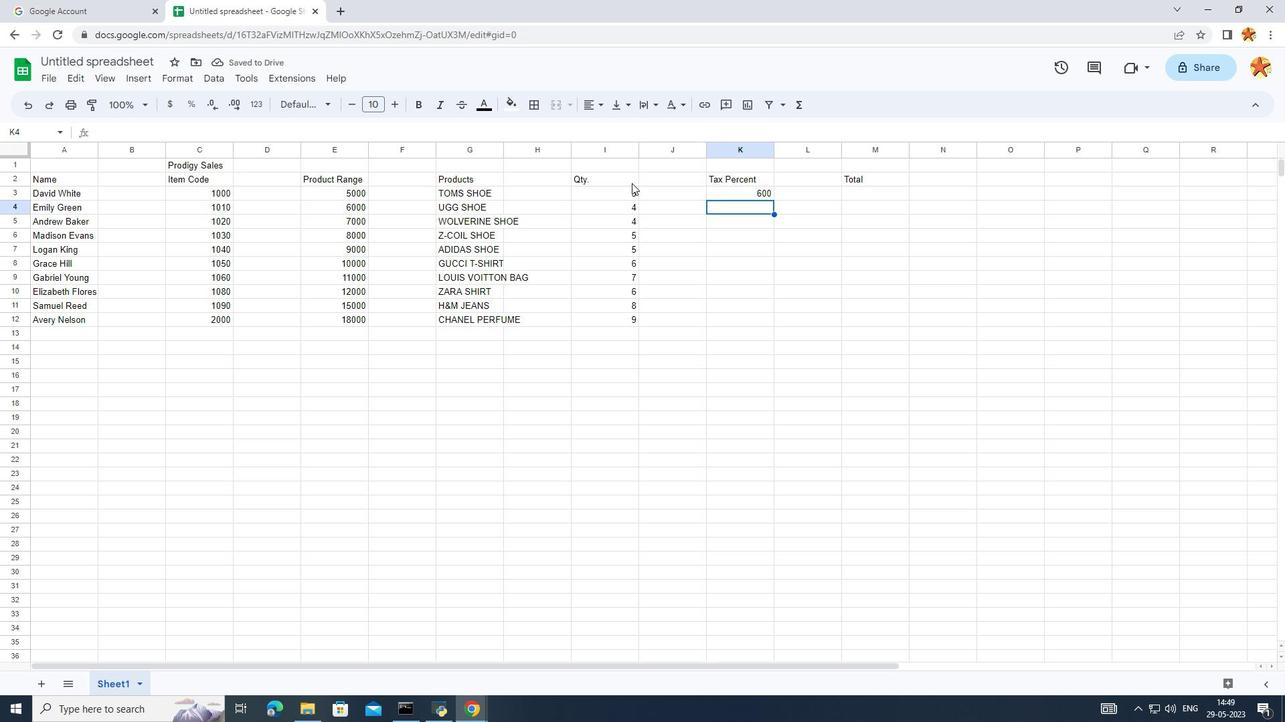 
Action: Mouse moved to (219, 202)
Screenshot: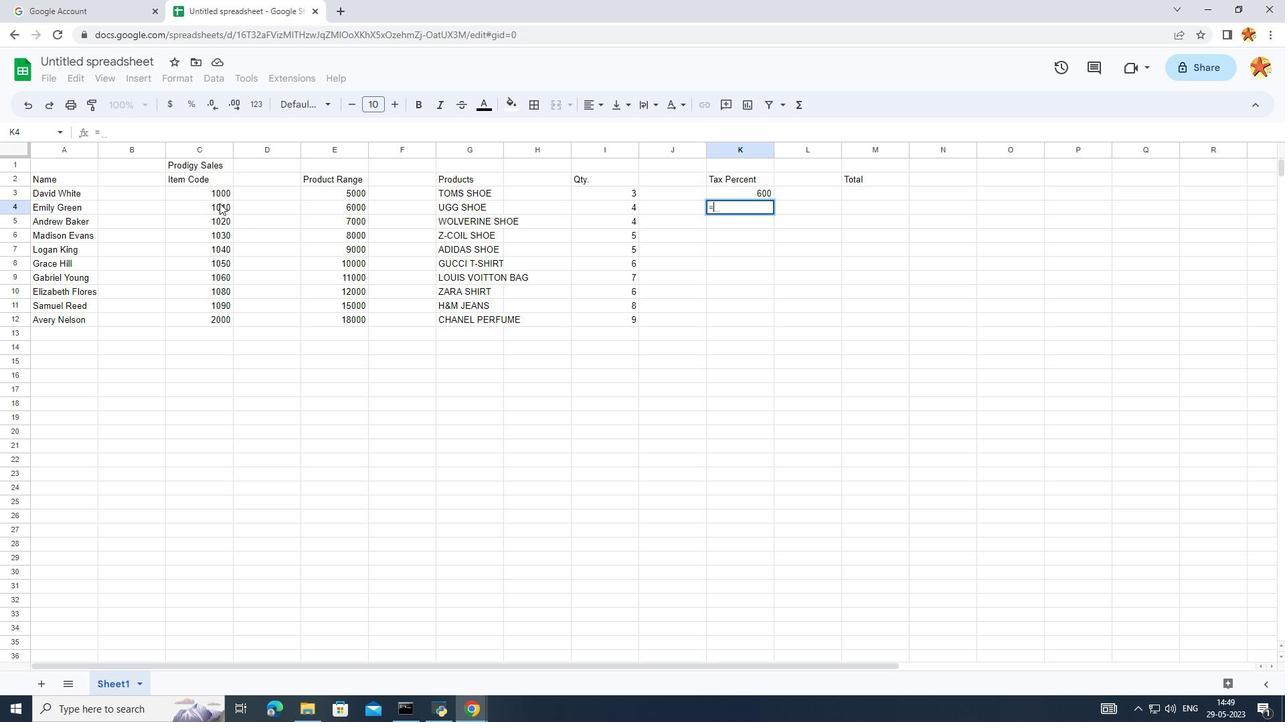
Action: Mouse pressed left at (219, 202)
Screenshot: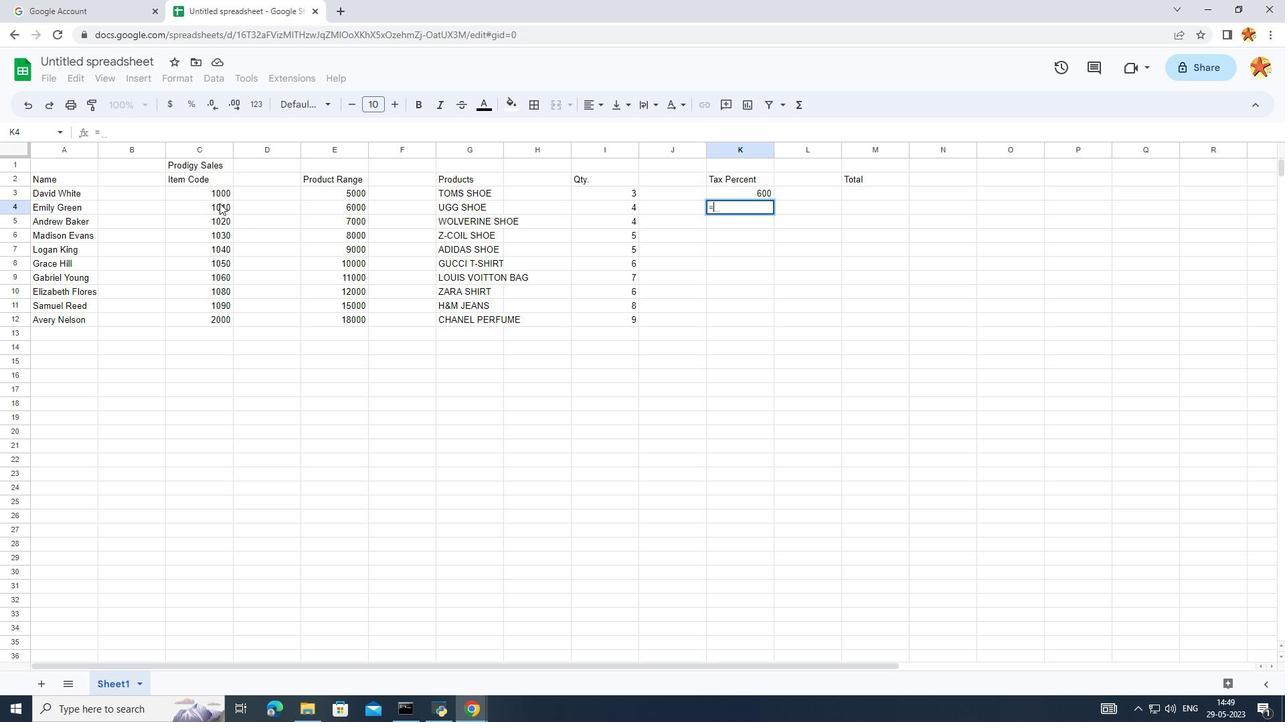 
Action: Mouse moved to (772, 244)
Screenshot: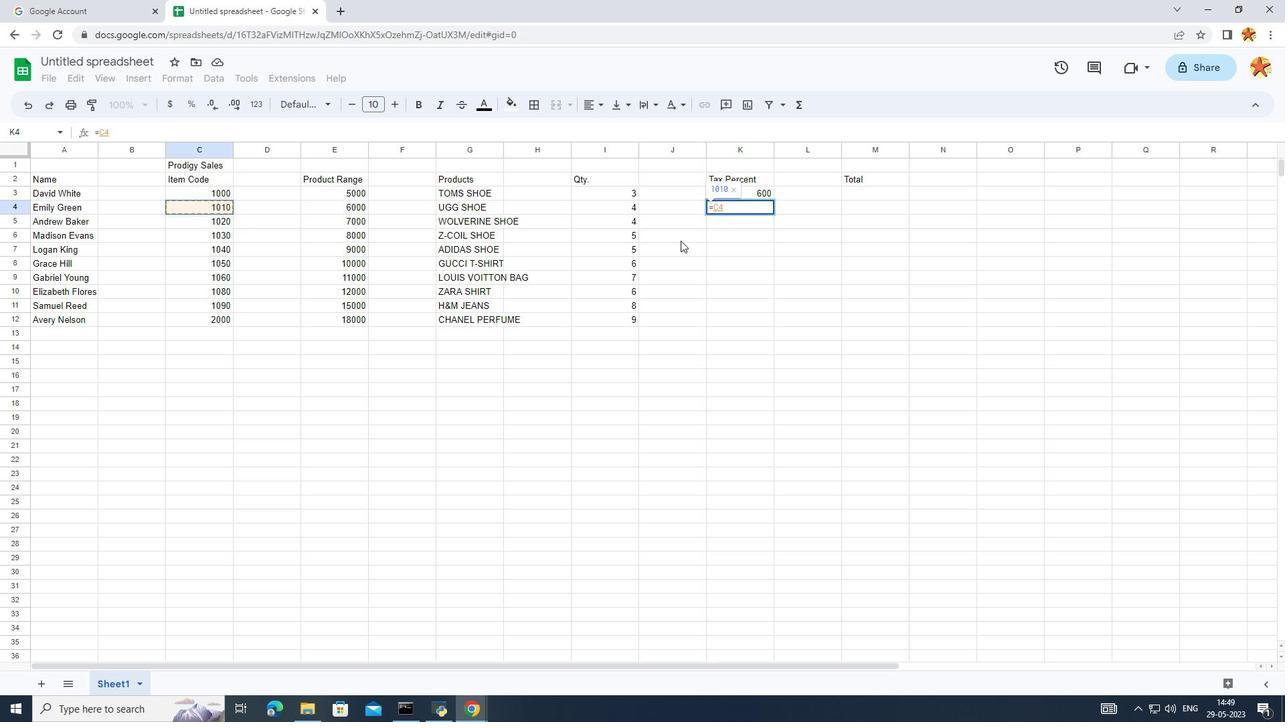 
Action: Key pressed *12<Key.shift_r><Key.shift_r>%<Key.enter>
Screenshot: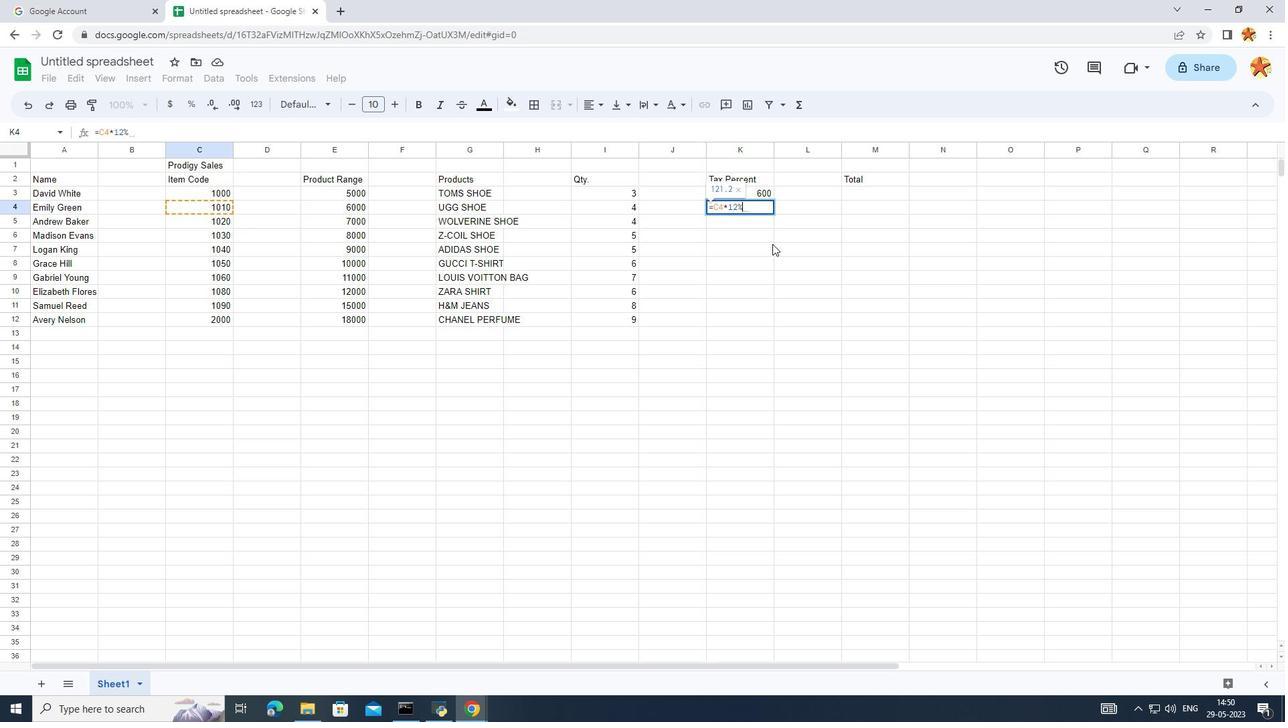 
Action: Mouse moved to (216, 221)
Screenshot: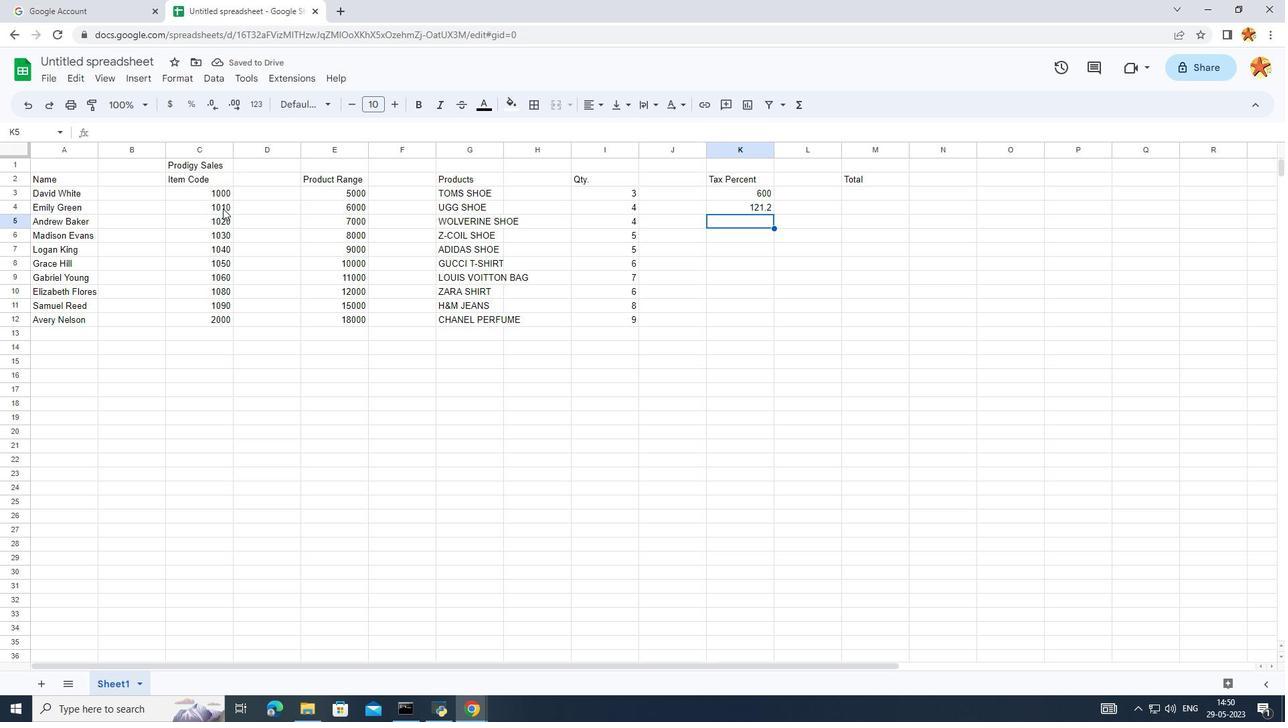 
Action: Key pressed =
Screenshot: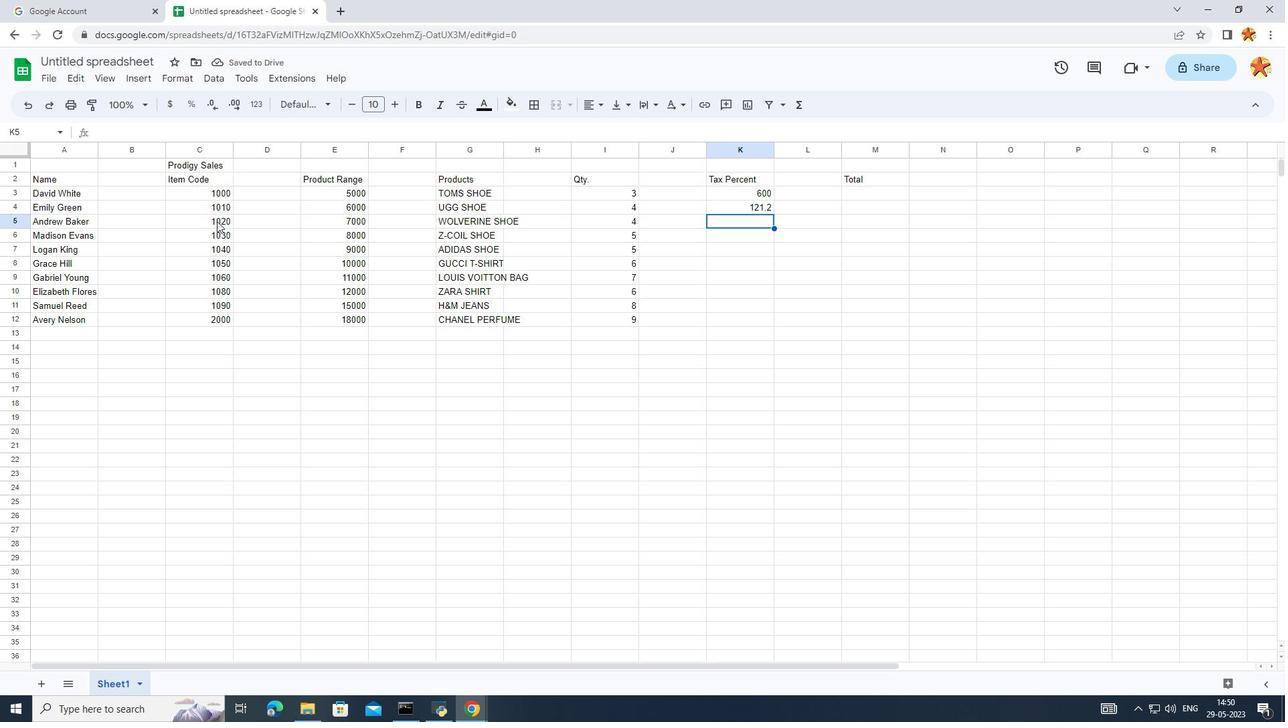 
Action: Mouse scrolled (216, 222) with delta (0, 0)
Screenshot: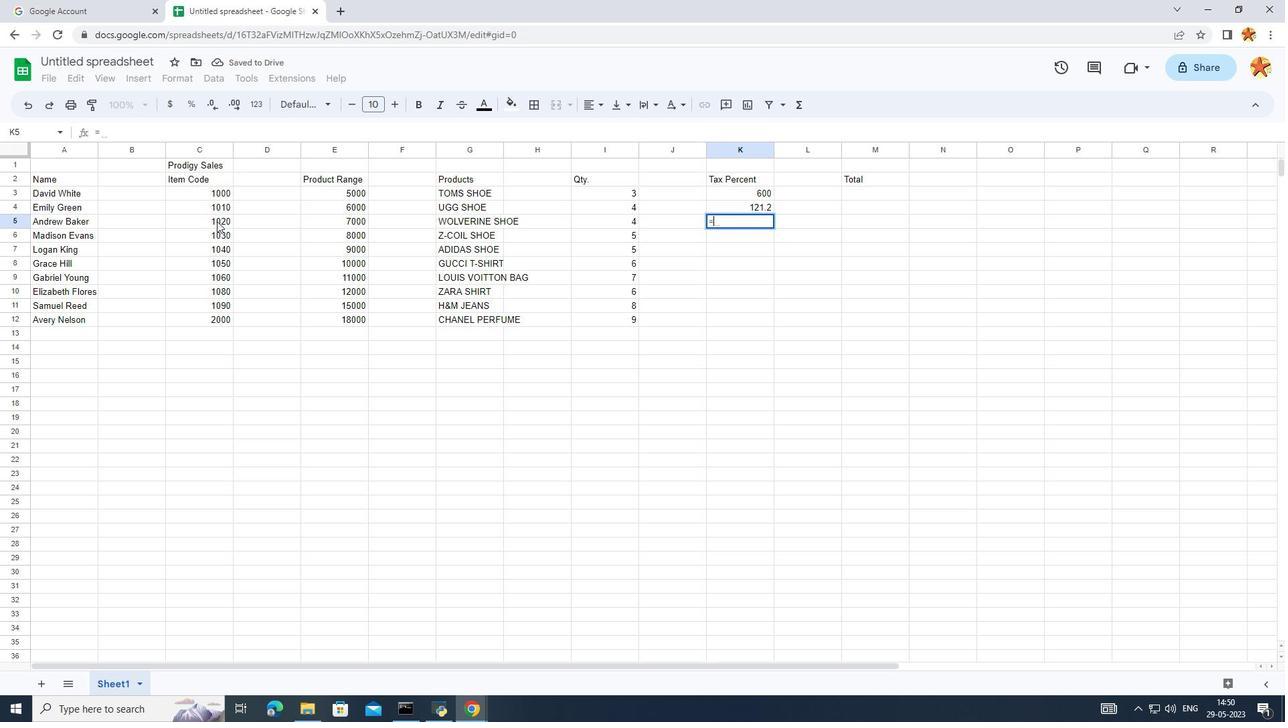 
Action: Mouse moved to (222, 227)
Screenshot: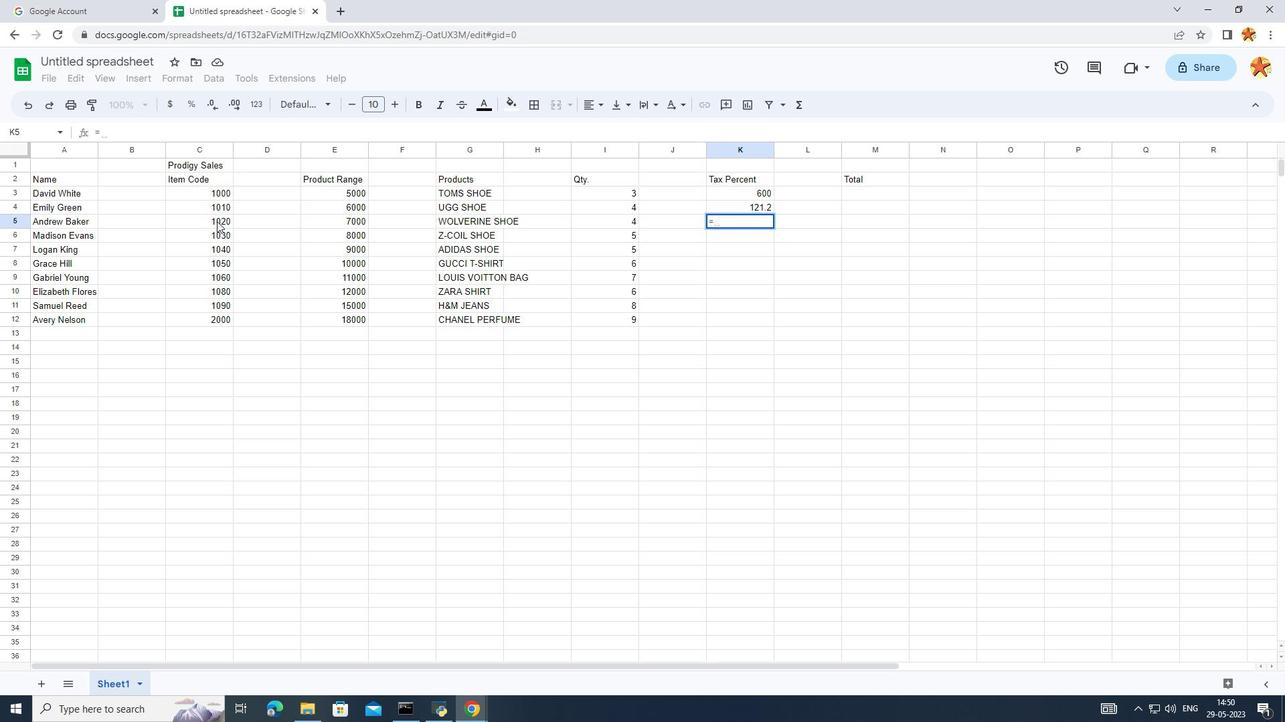
Action: Mouse pressed left at (222, 227)
Screenshot: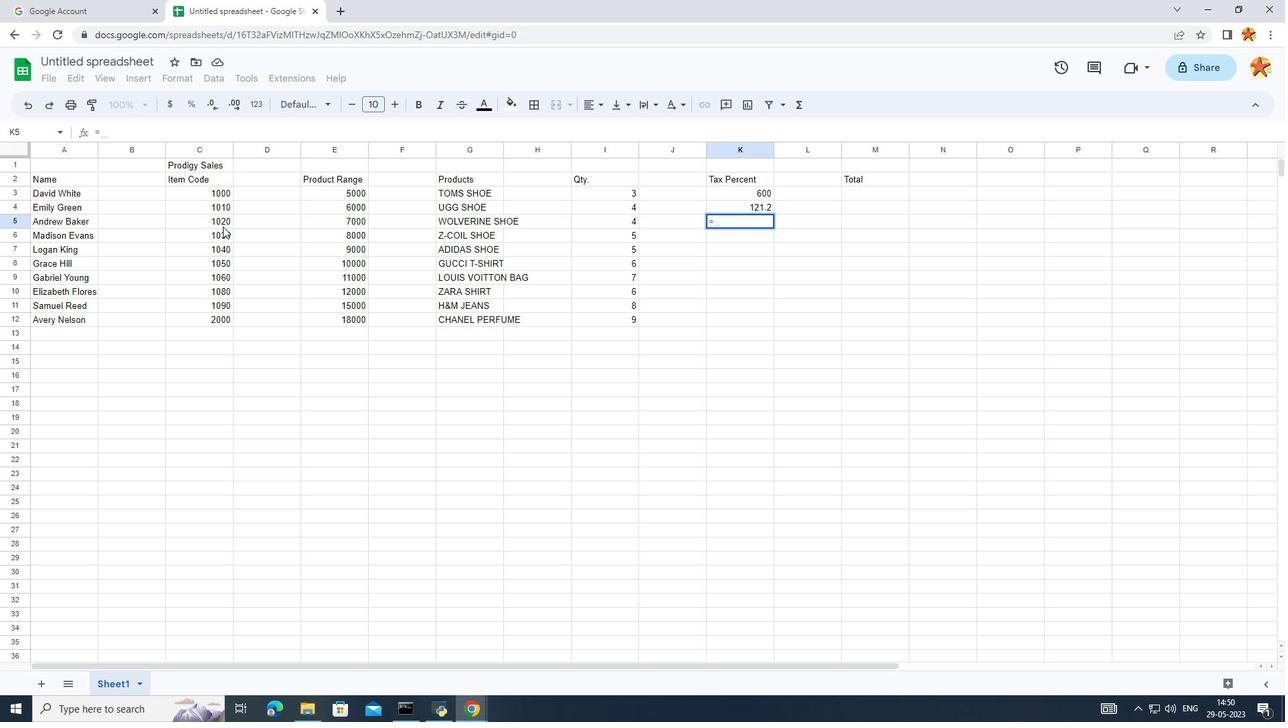 
Action: Mouse moved to (509, 252)
Screenshot: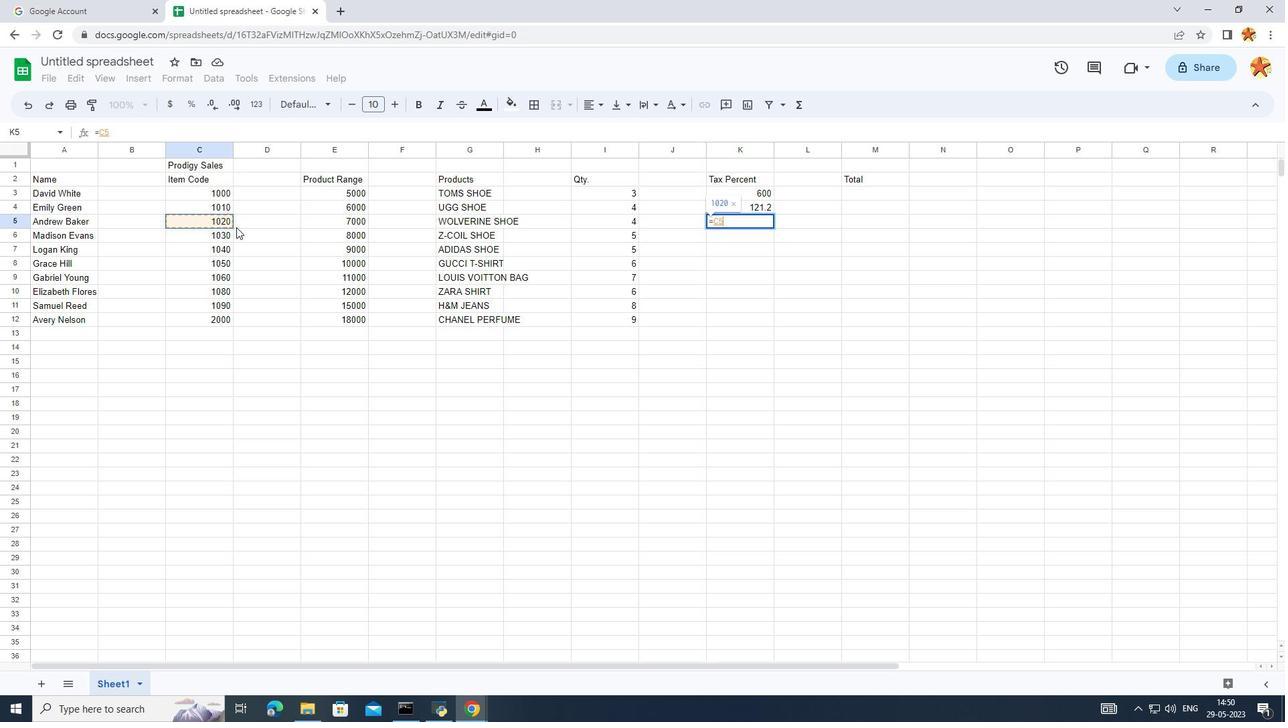 
Action: Key pressed *12<Key.shift_r>%<Key.enter>
Screenshot: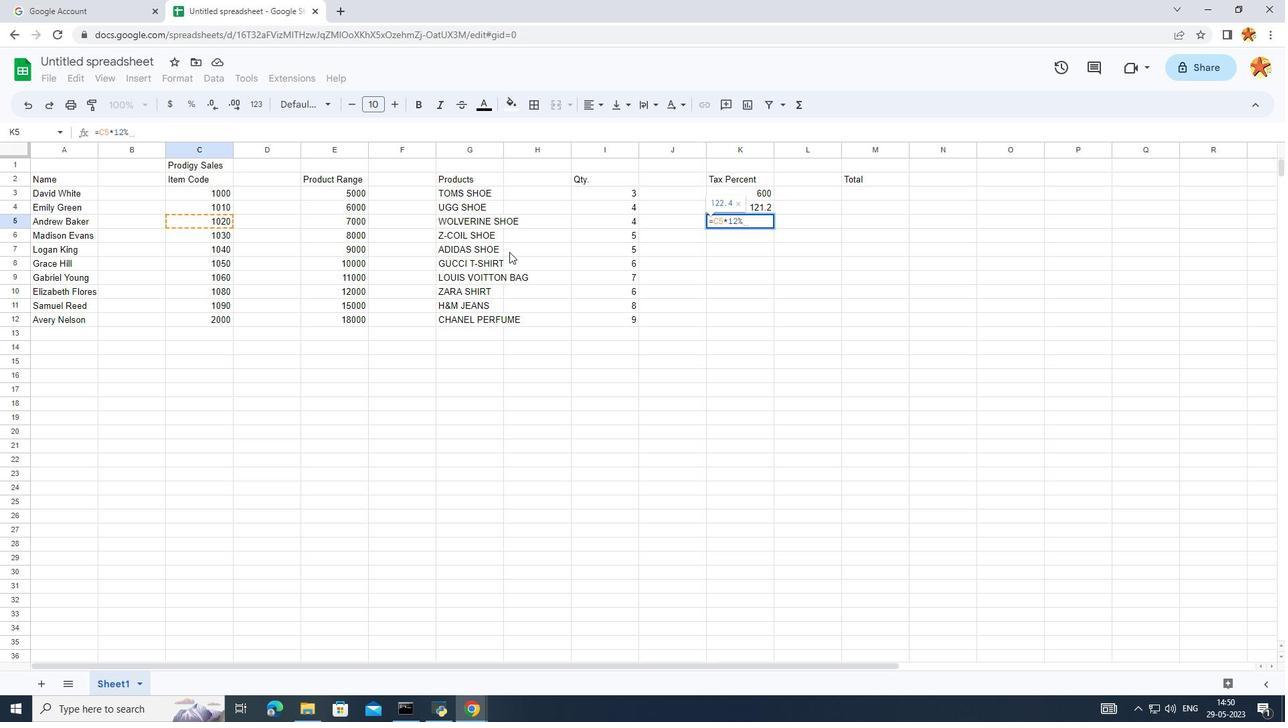 
Action: Mouse moved to (226, 234)
Screenshot: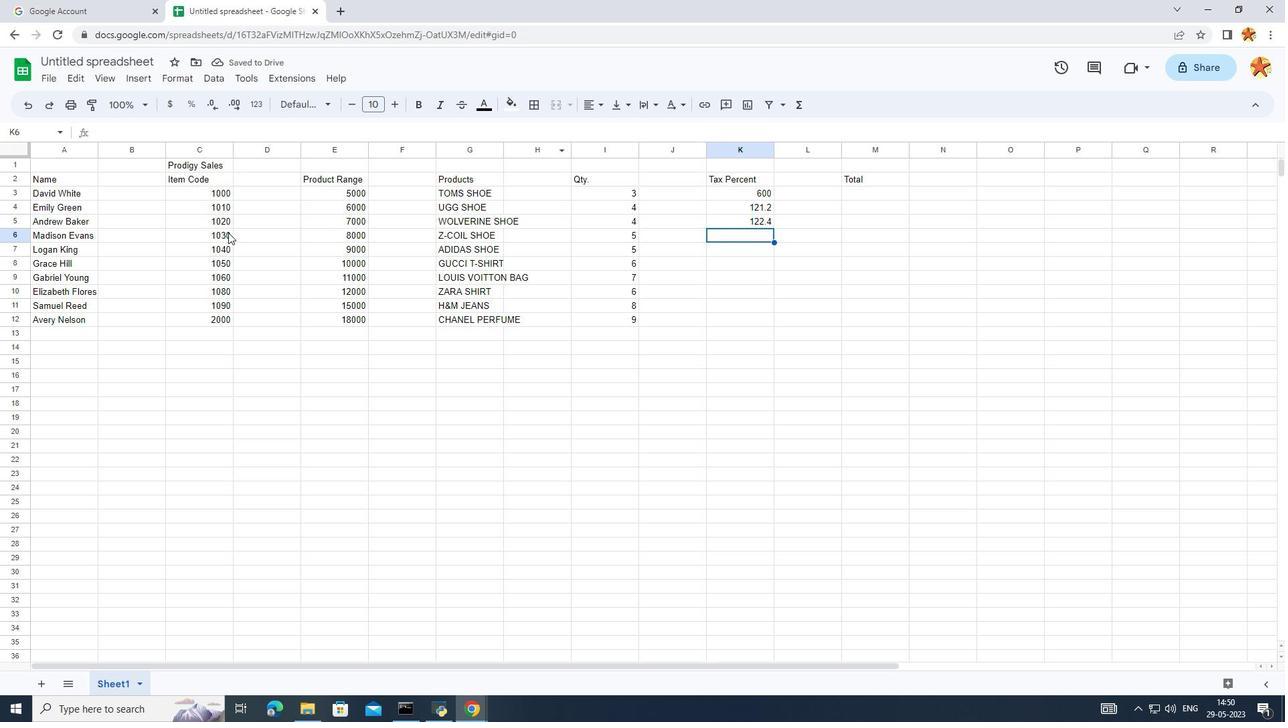 
Action: Mouse pressed left at (226, 234)
Screenshot: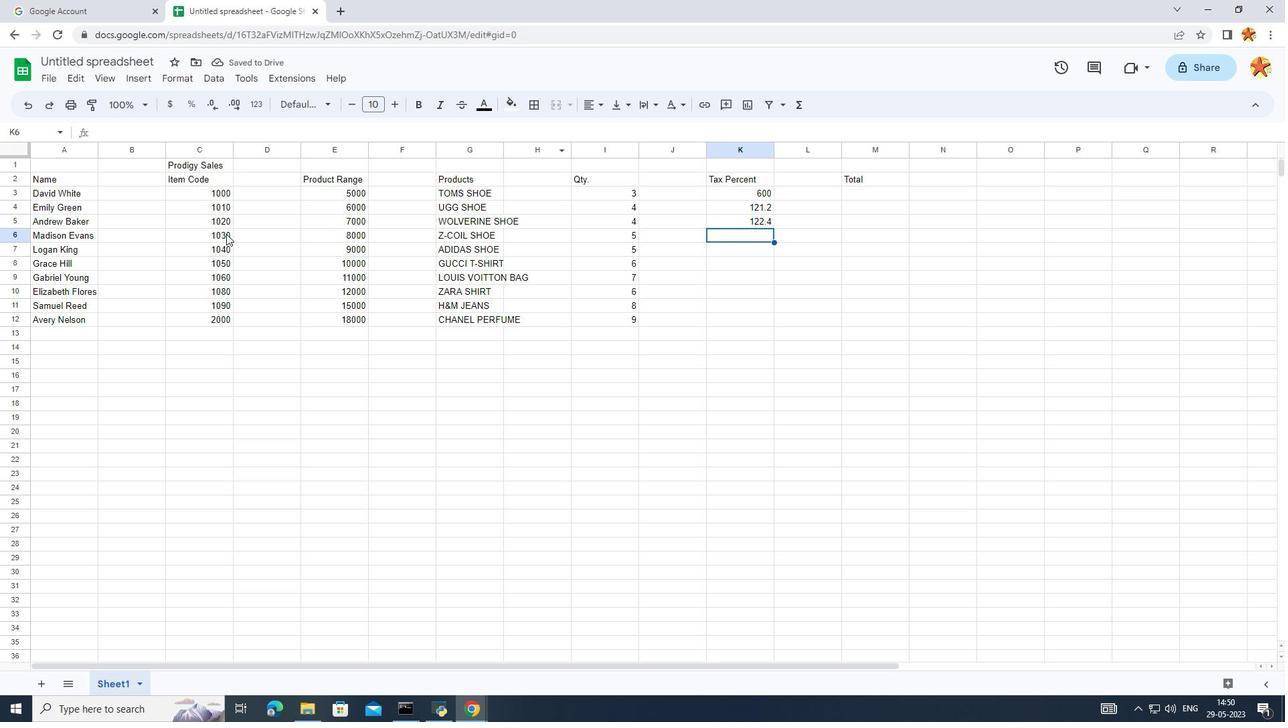 
Action: Mouse moved to (740, 234)
Screenshot: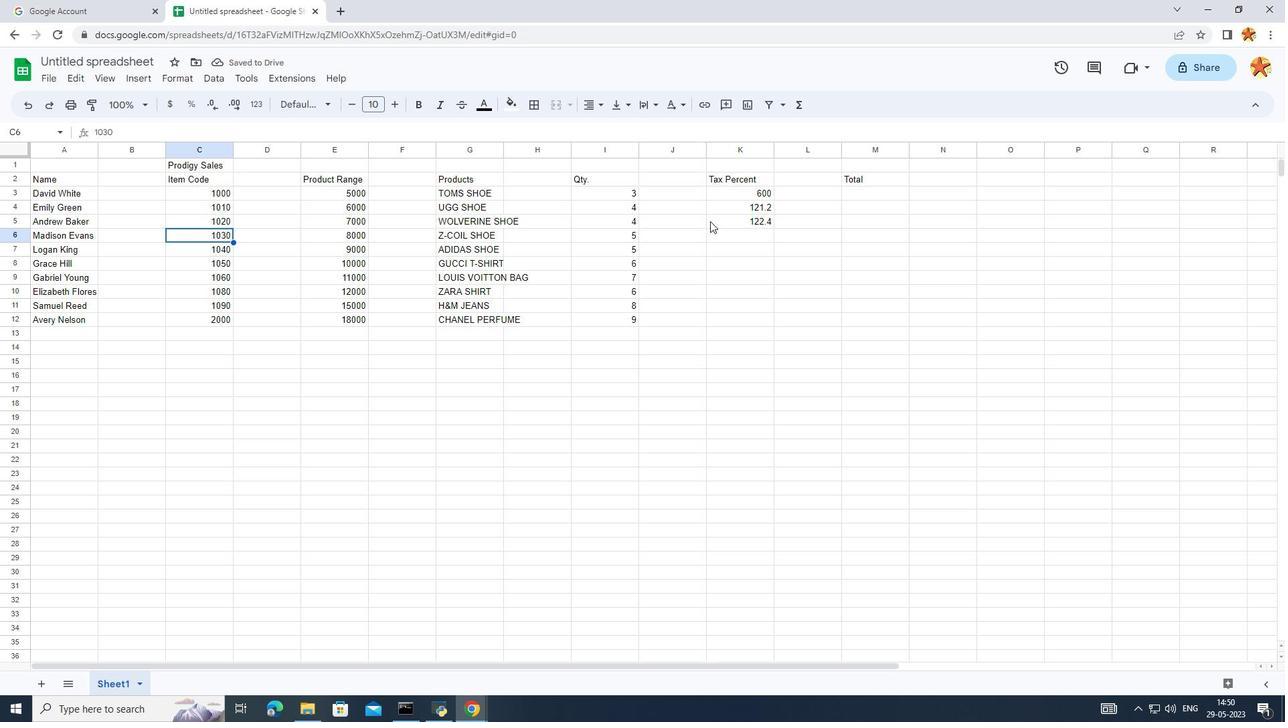 
Action: Mouse pressed left at (740, 234)
Screenshot: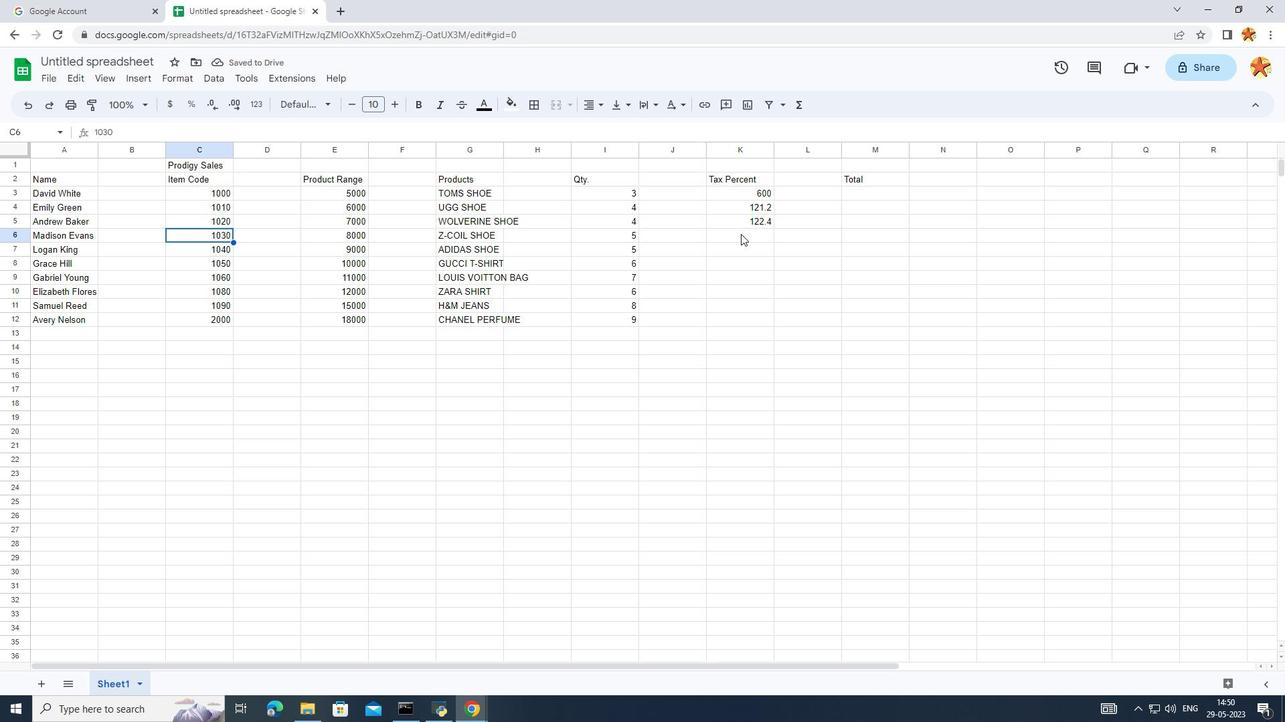 
Action: Key pressed =
Screenshot: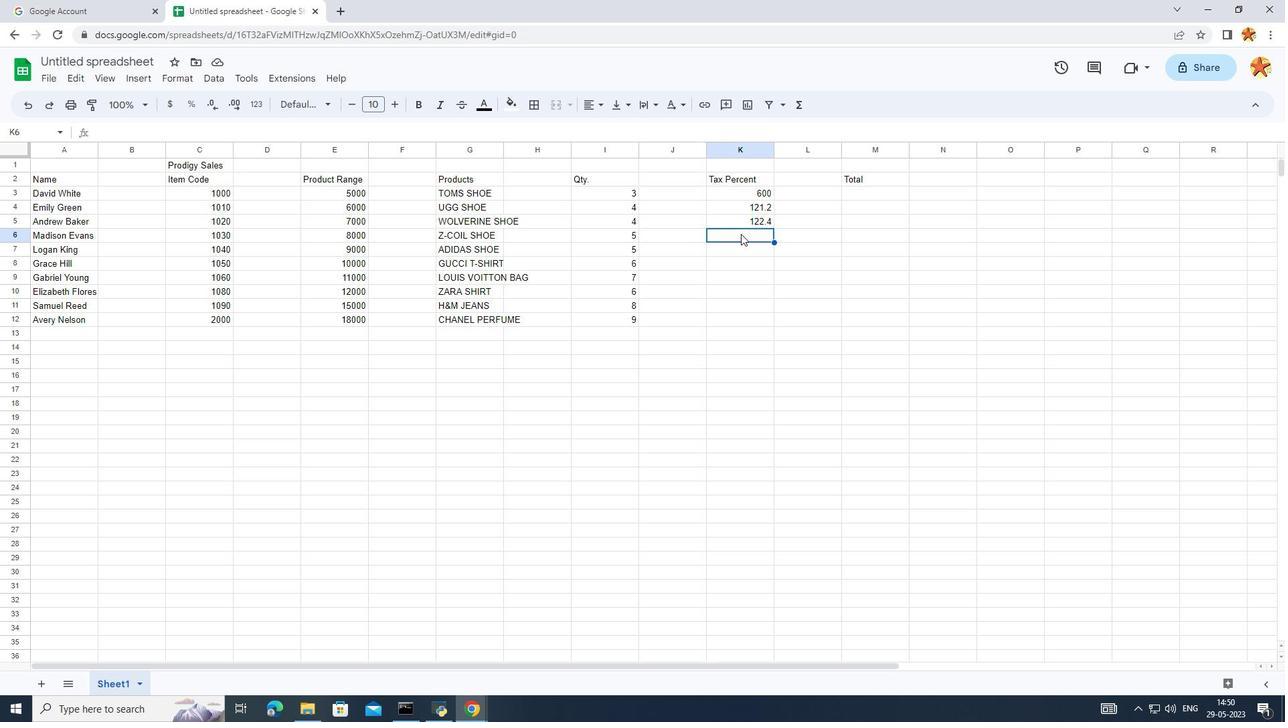 
Action: Mouse scrolled (740, 234) with delta (0, 0)
Screenshot: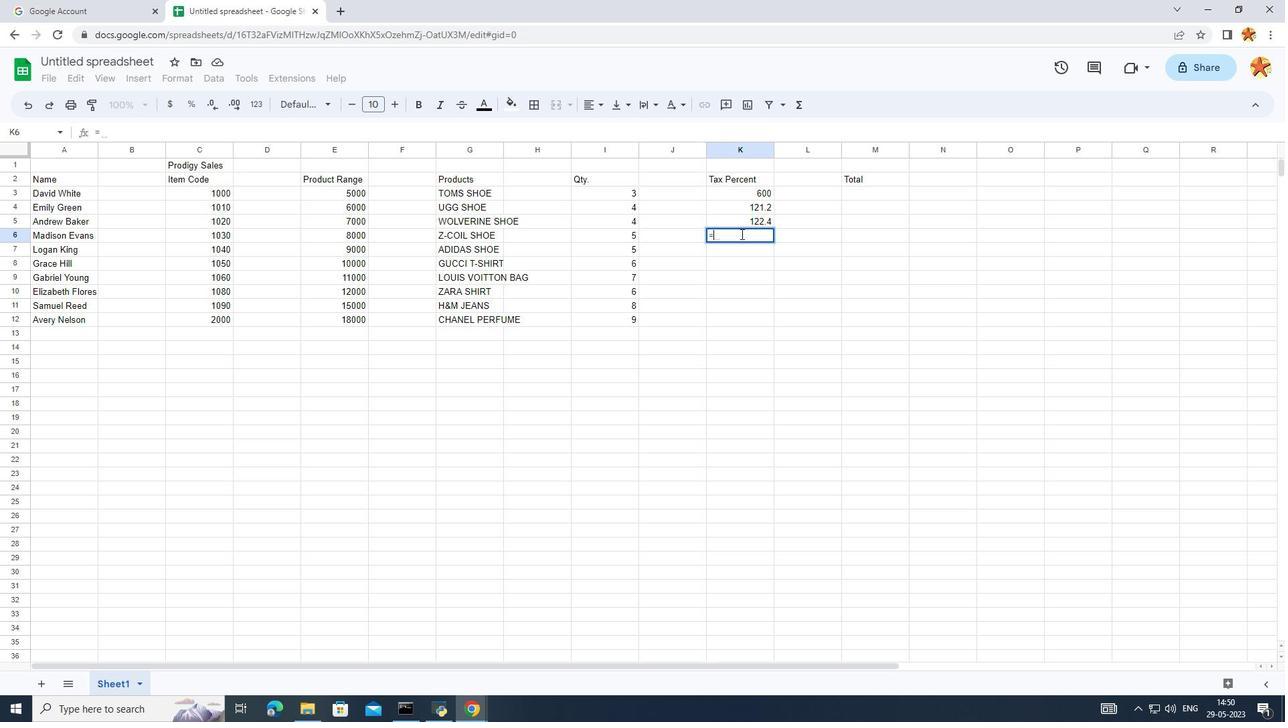 
Action: Mouse moved to (212, 228)
Screenshot: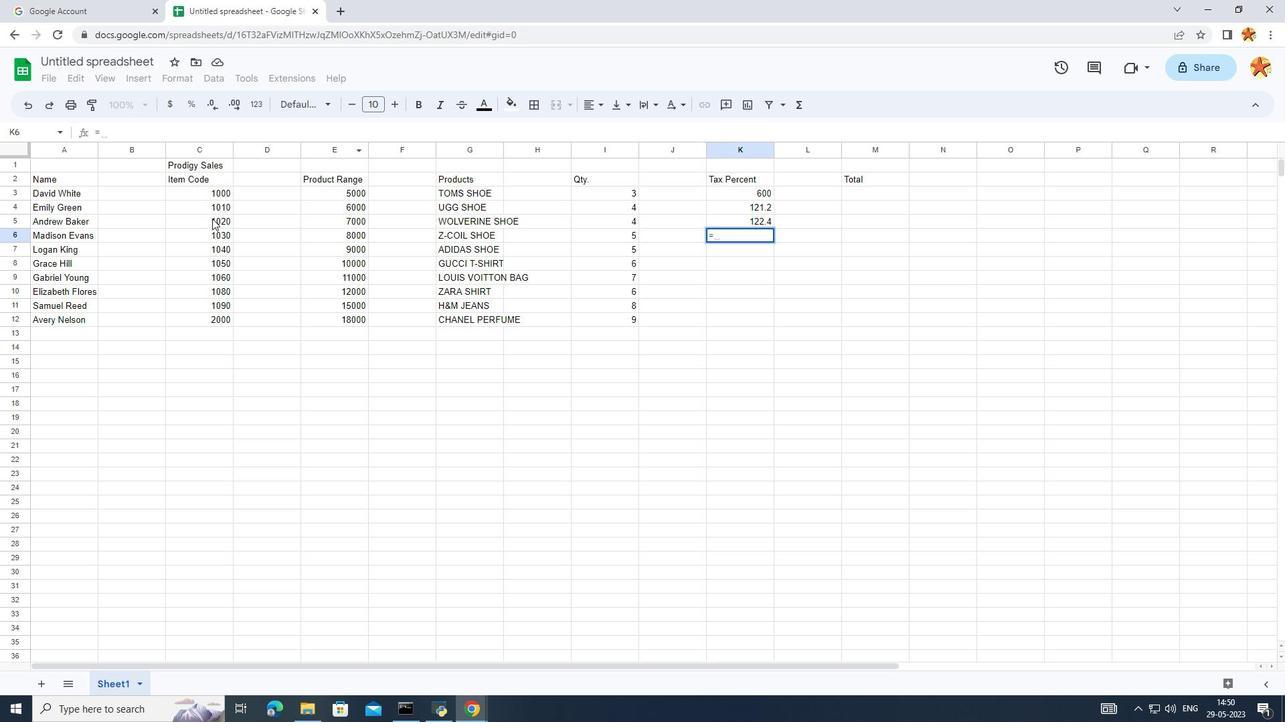 
Action: Mouse pressed left at (212, 228)
Screenshot: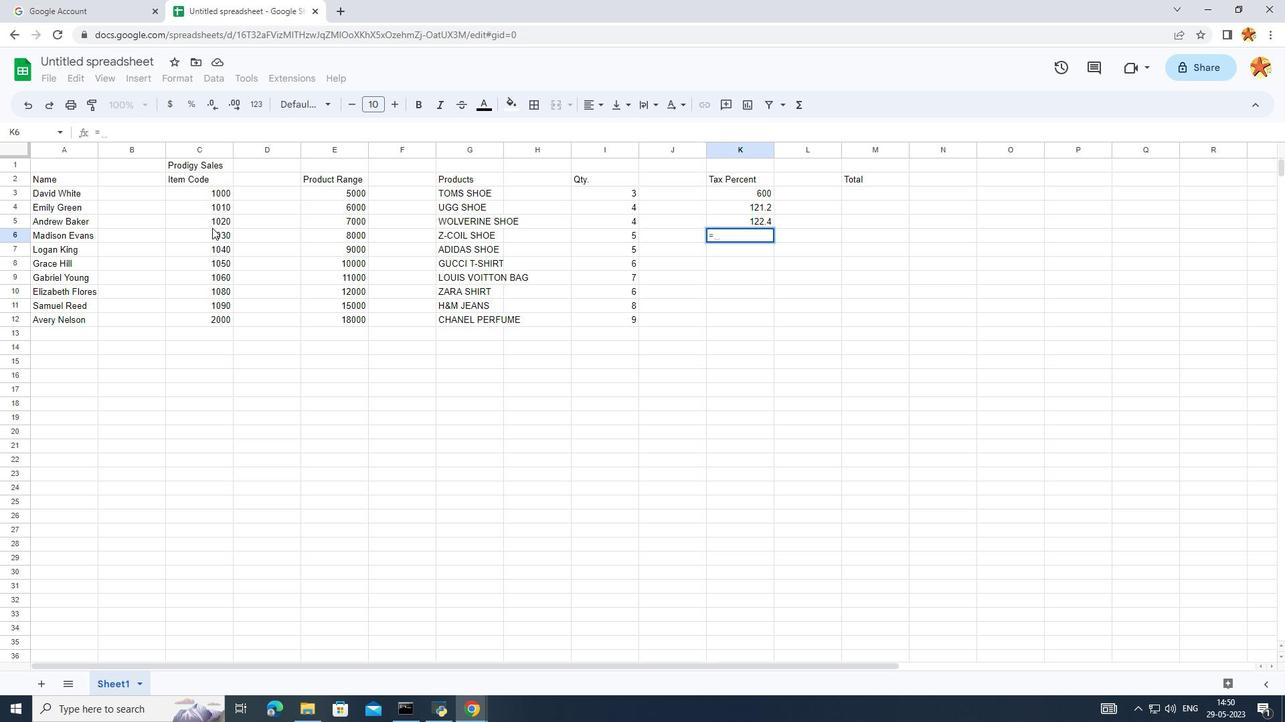 
Action: Mouse moved to (347, 202)
Screenshot: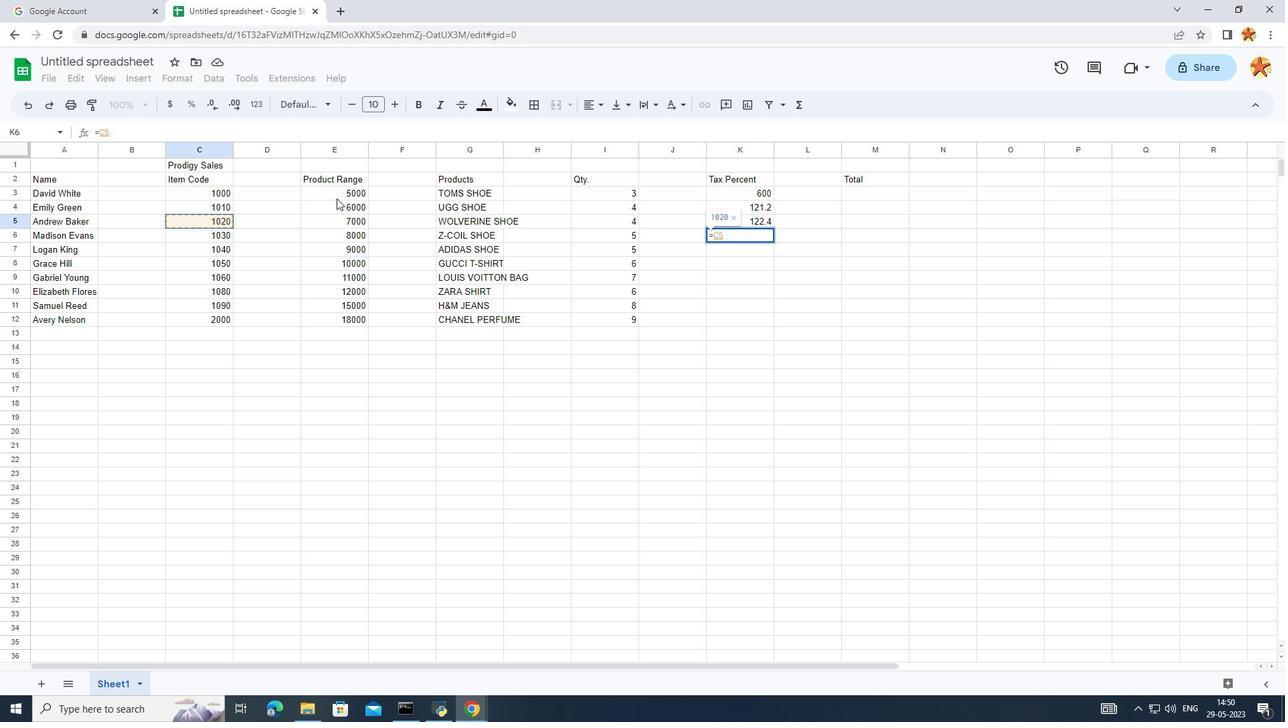 
Action: Key pressed *12<Key.shift_r><Key.shift_r>%<Key.enter>
Screenshot: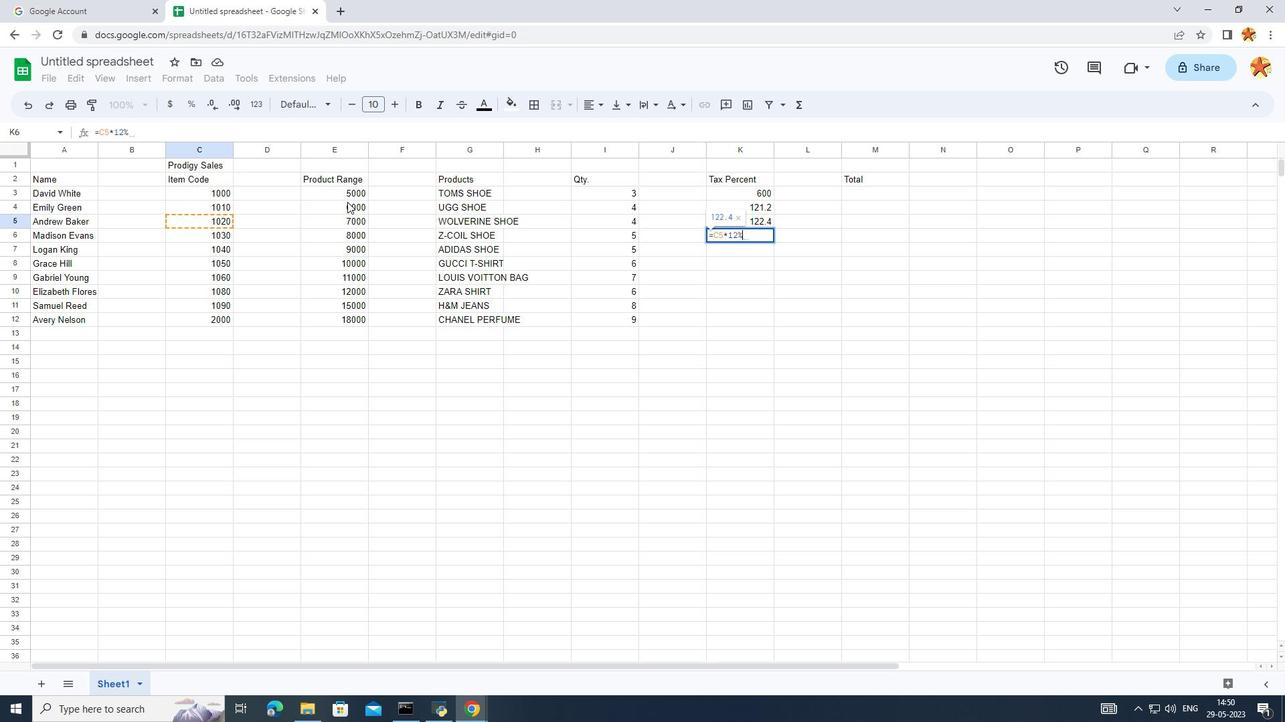 
Action: Mouse moved to (581, 378)
Screenshot: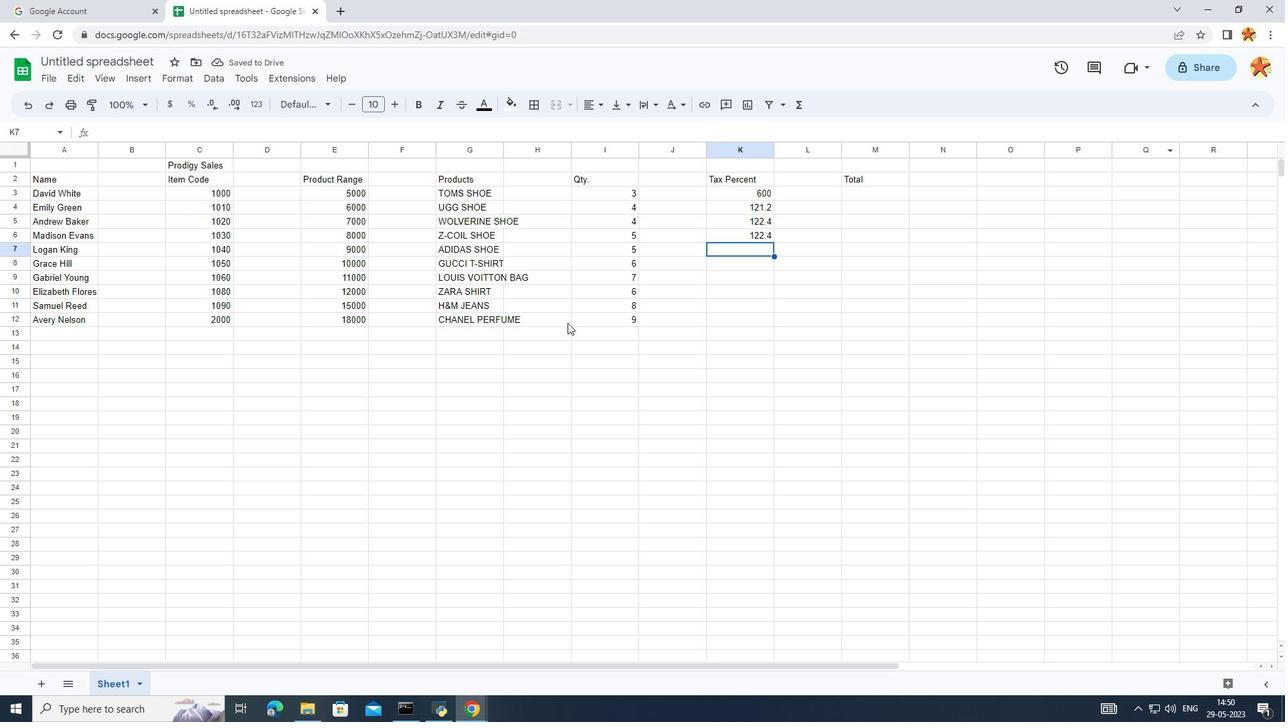 
Action: Key pressed =
Screenshot: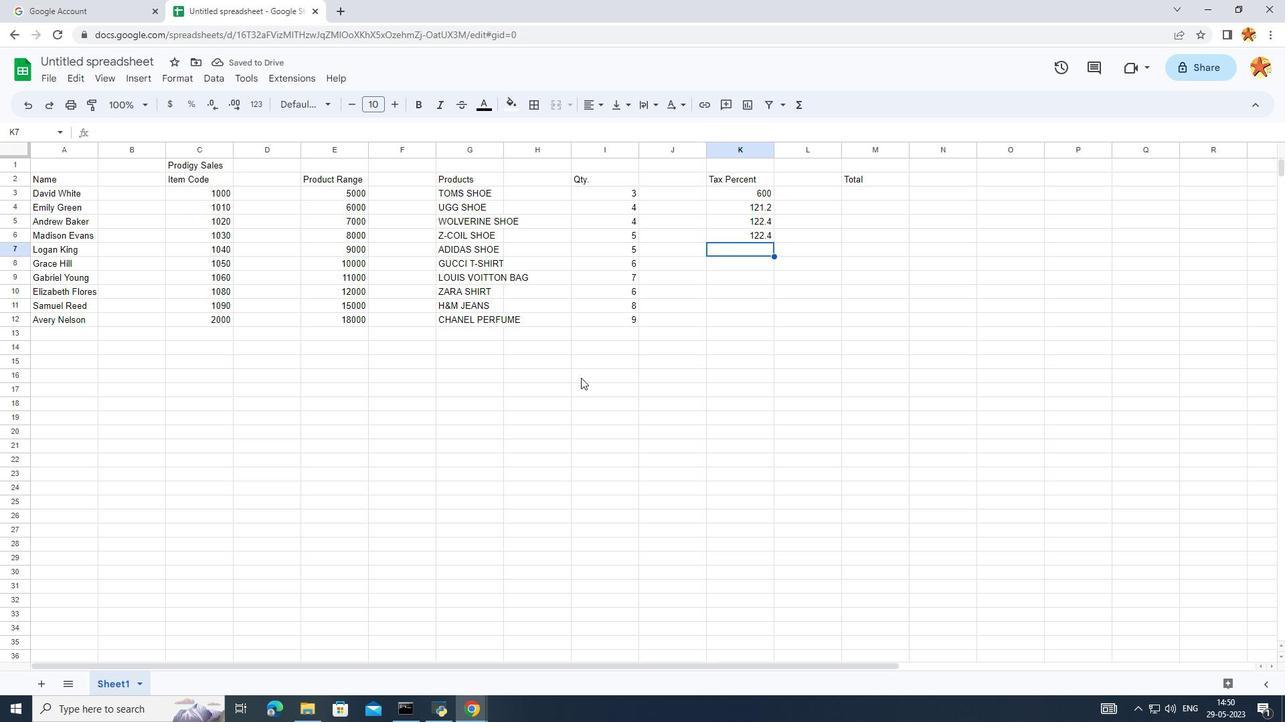 
Action: Mouse moved to (211, 242)
Screenshot: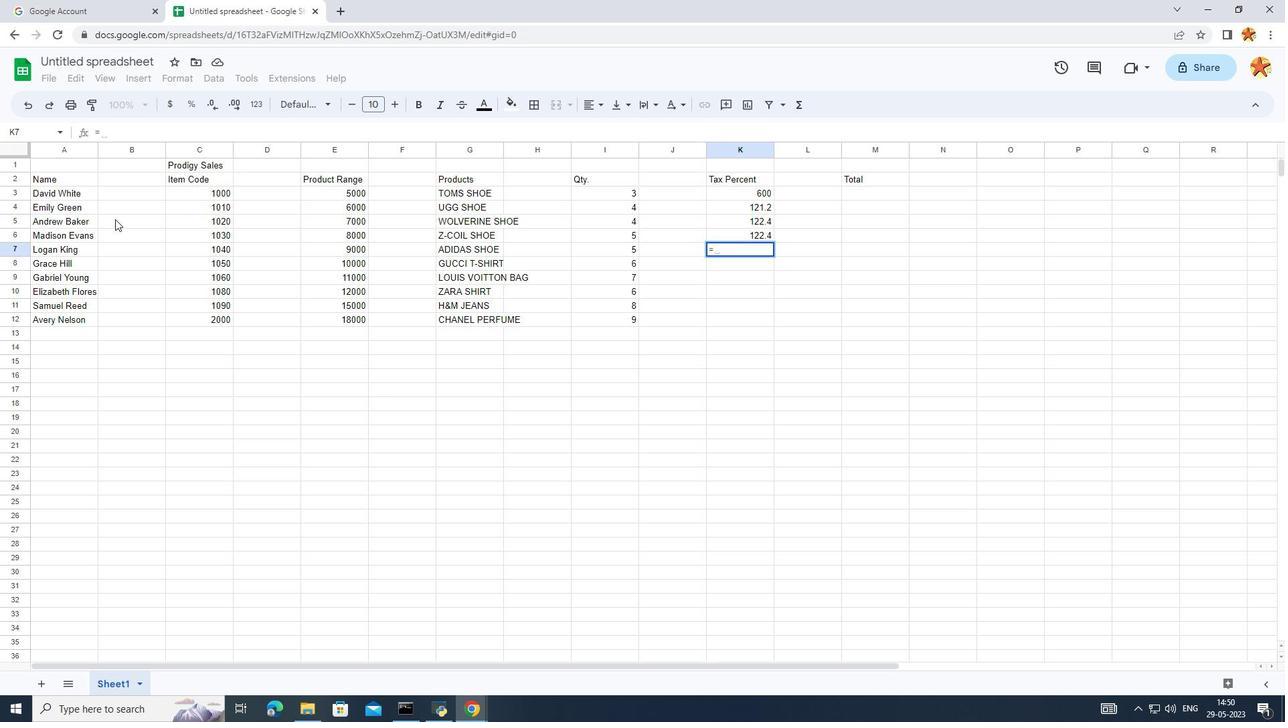 
Action: Mouse pressed left at (211, 242)
Screenshot: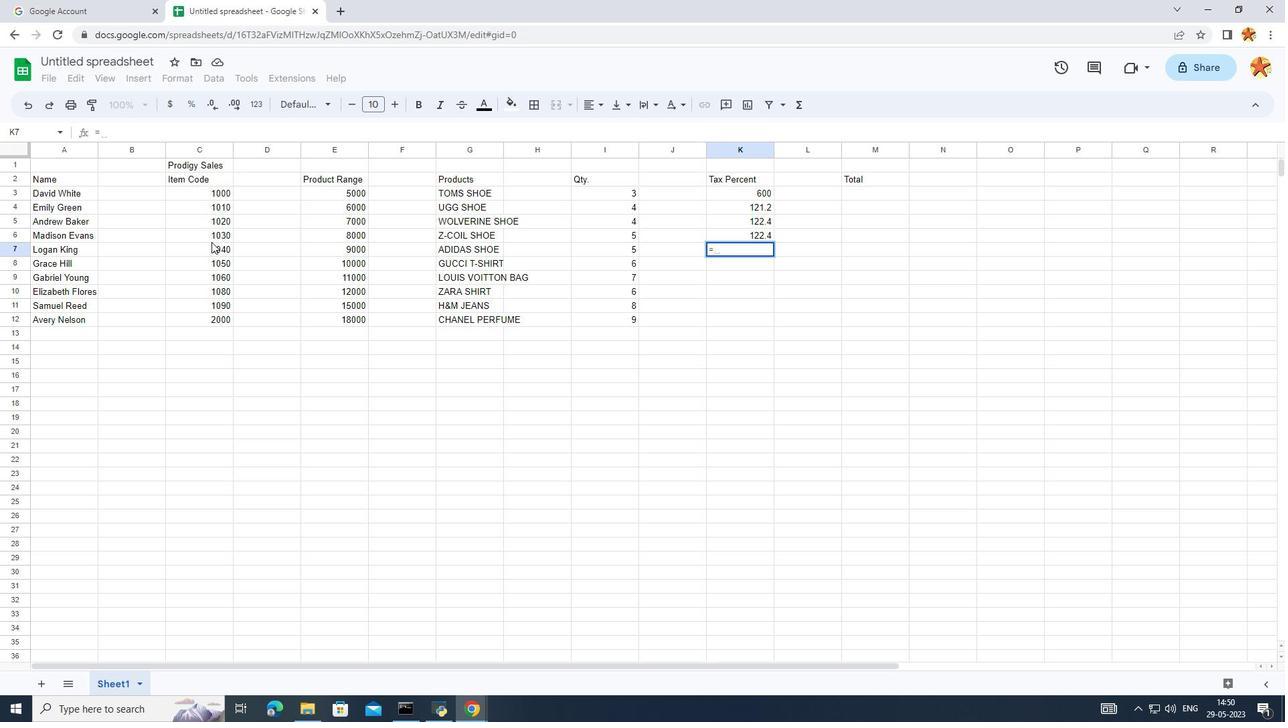 
Action: Mouse moved to (716, 232)
Screenshot: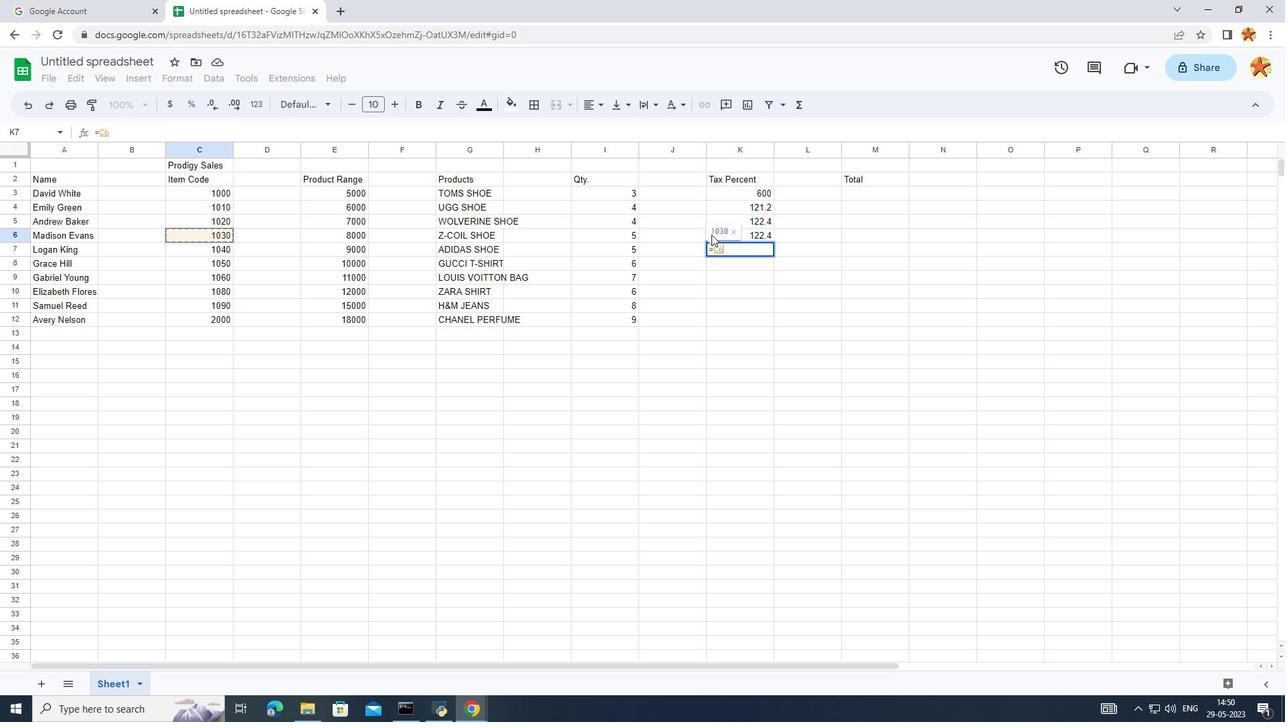 
Action: Mouse pressed left at (716, 232)
Screenshot: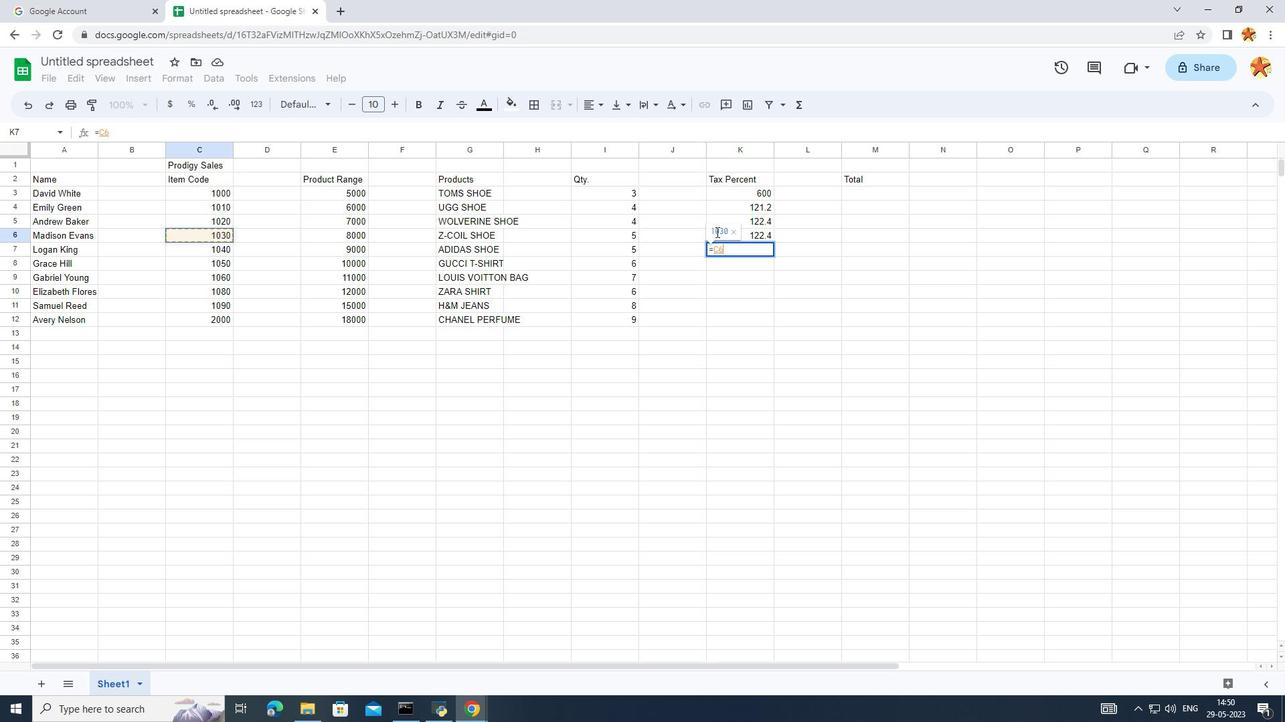 
Action: Mouse moved to (224, 247)
Screenshot: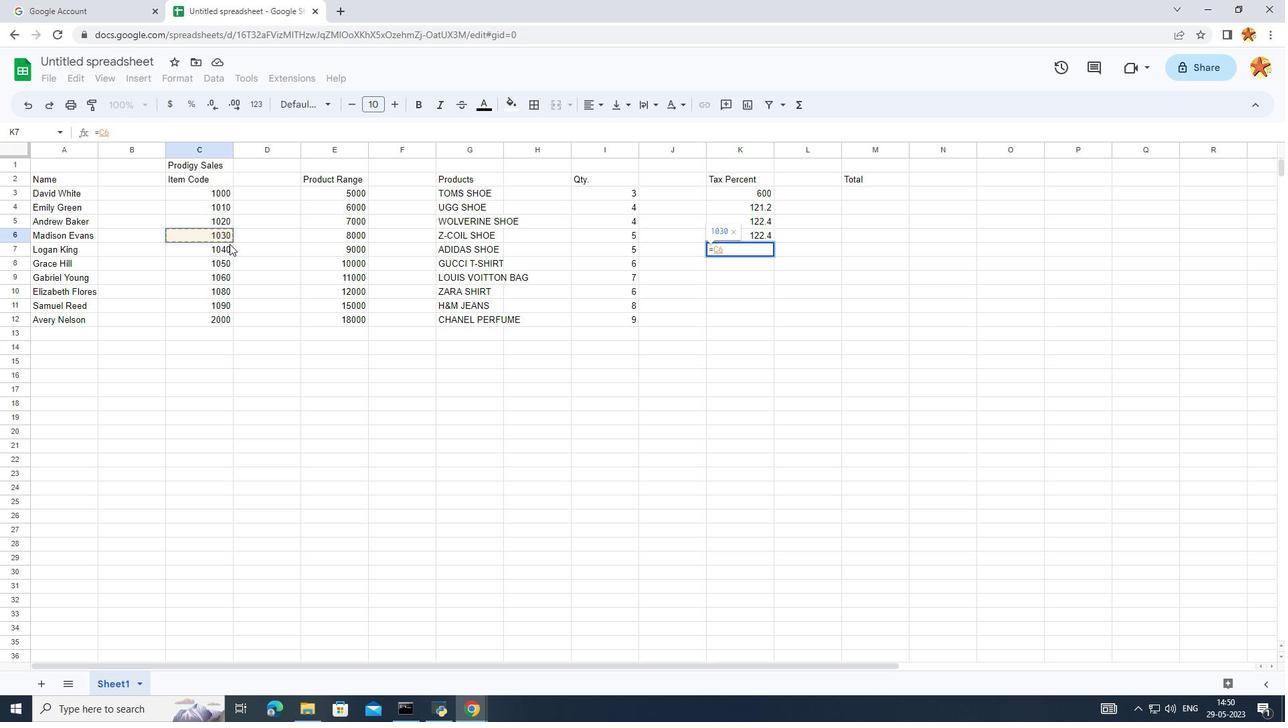 
Action: Mouse pressed left at (224, 247)
Screenshot: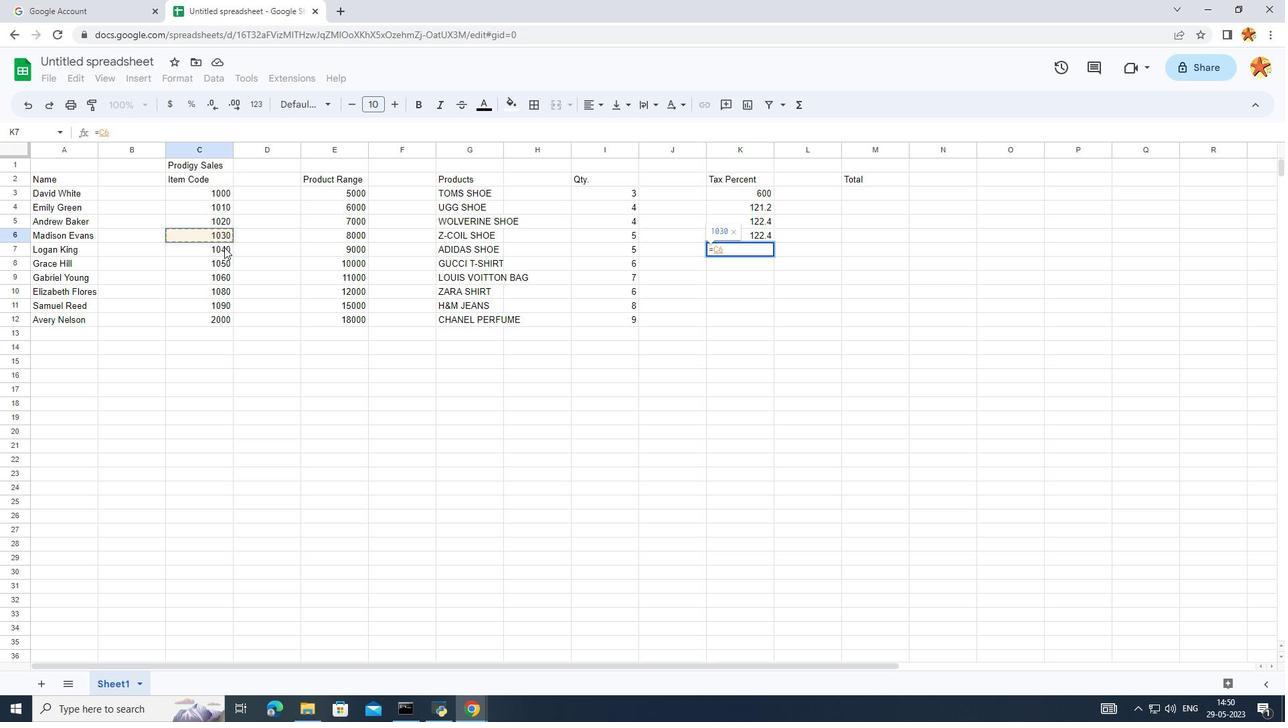 
Action: Mouse moved to (743, 263)
Screenshot: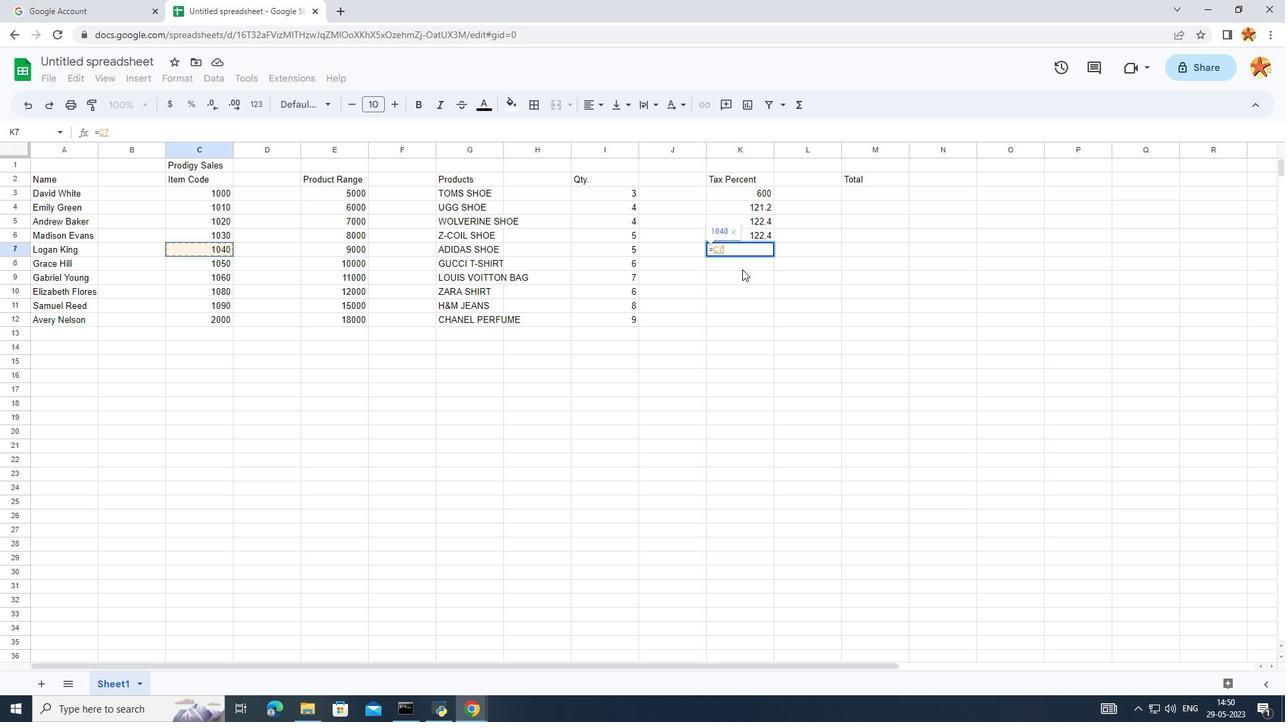 
Action: Key pressed *12<Key.shift_r><Key.shift_r><Key.shift_r>%<Key.enter>
Screenshot: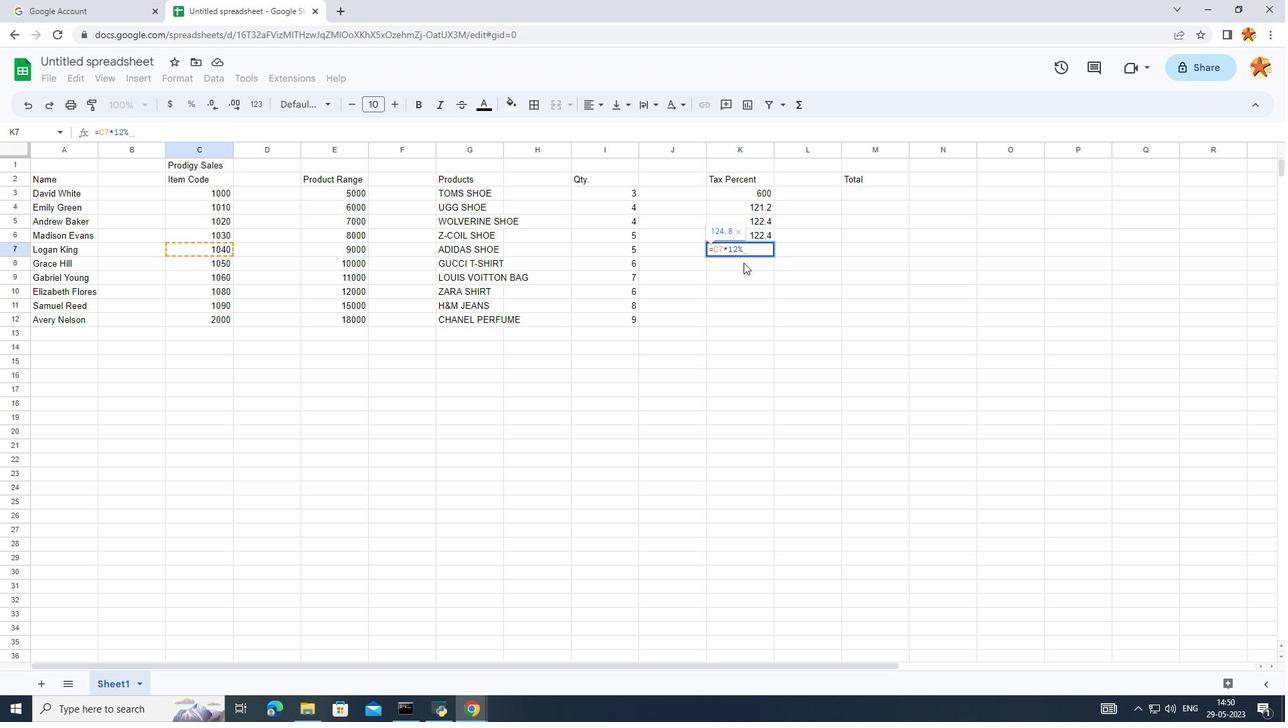 
Action: Mouse moved to (222, 232)
Screenshot: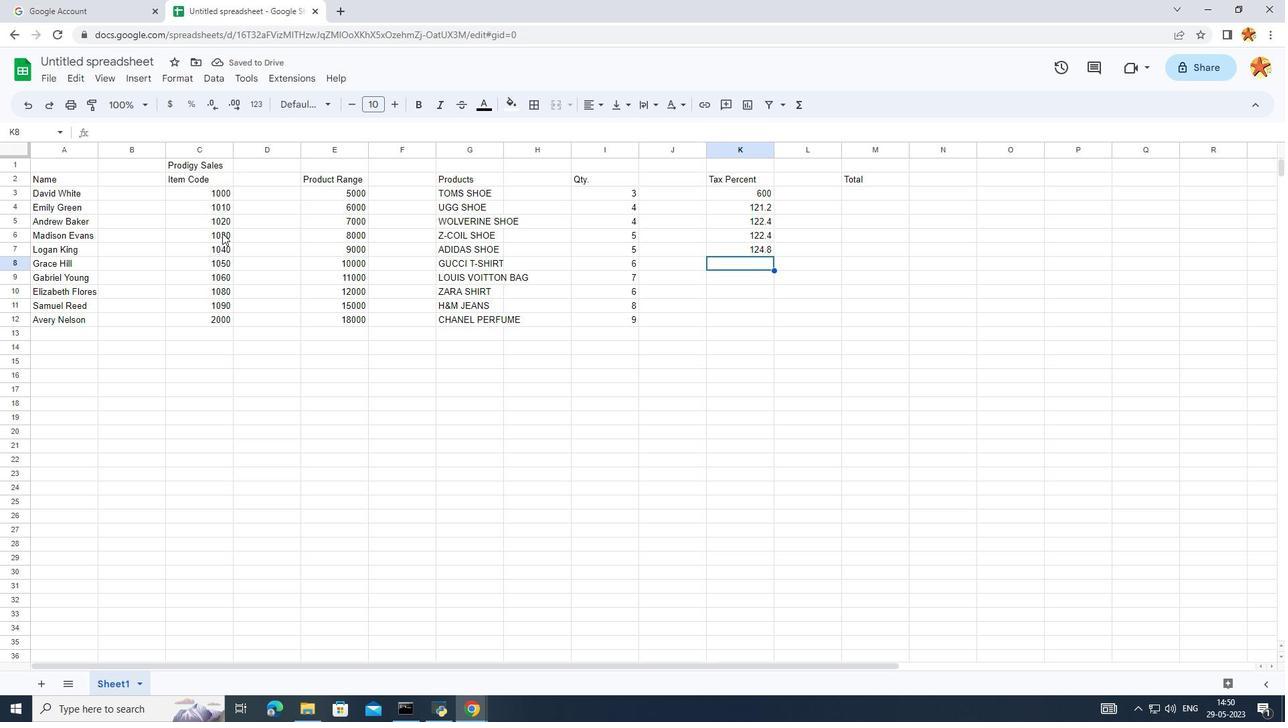 
Action: Mouse pressed left at (222, 232)
Screenshot: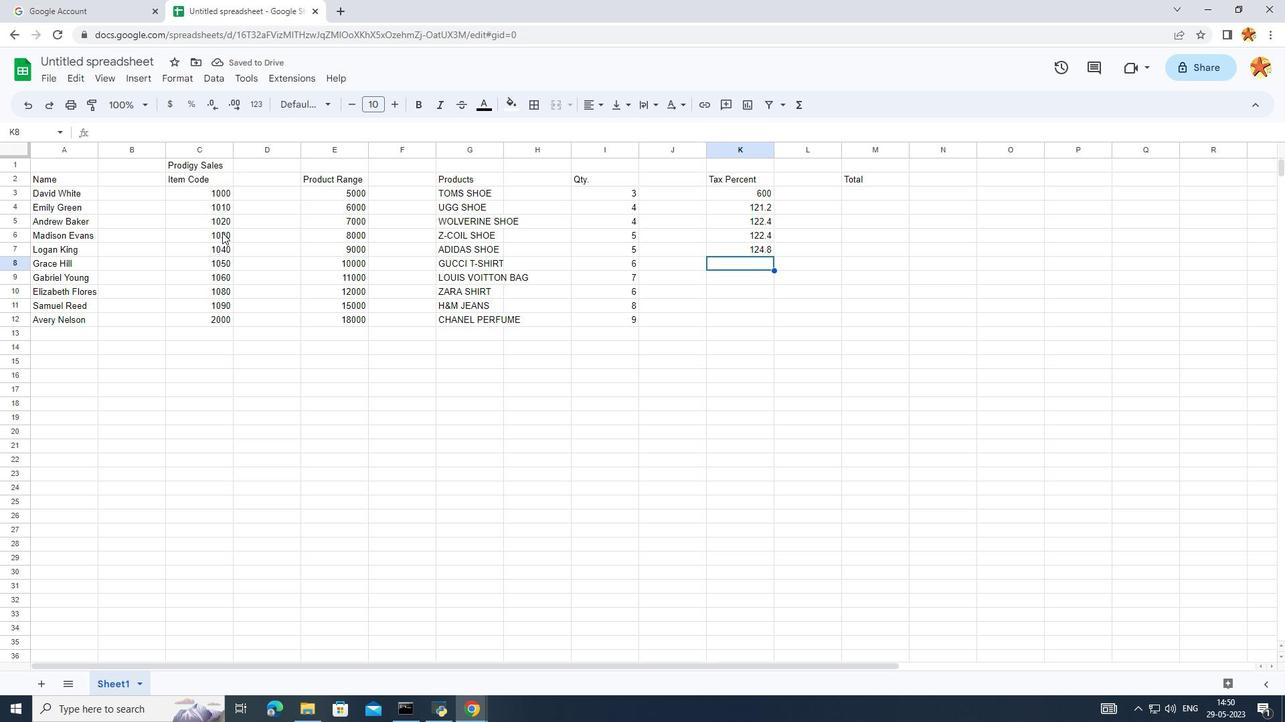 
Action: Mouse moved to (213, 263)
Screenshot: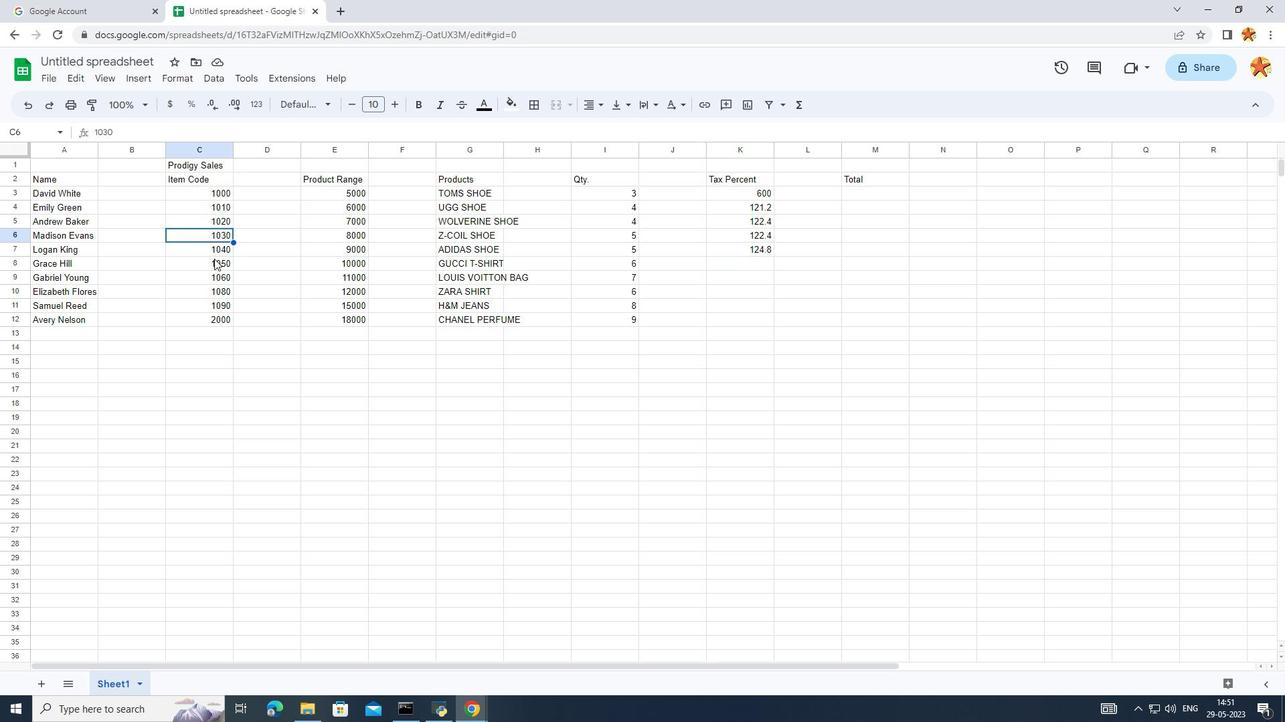 
Action: Mouse pressed left at (213, 263)
Screenshot: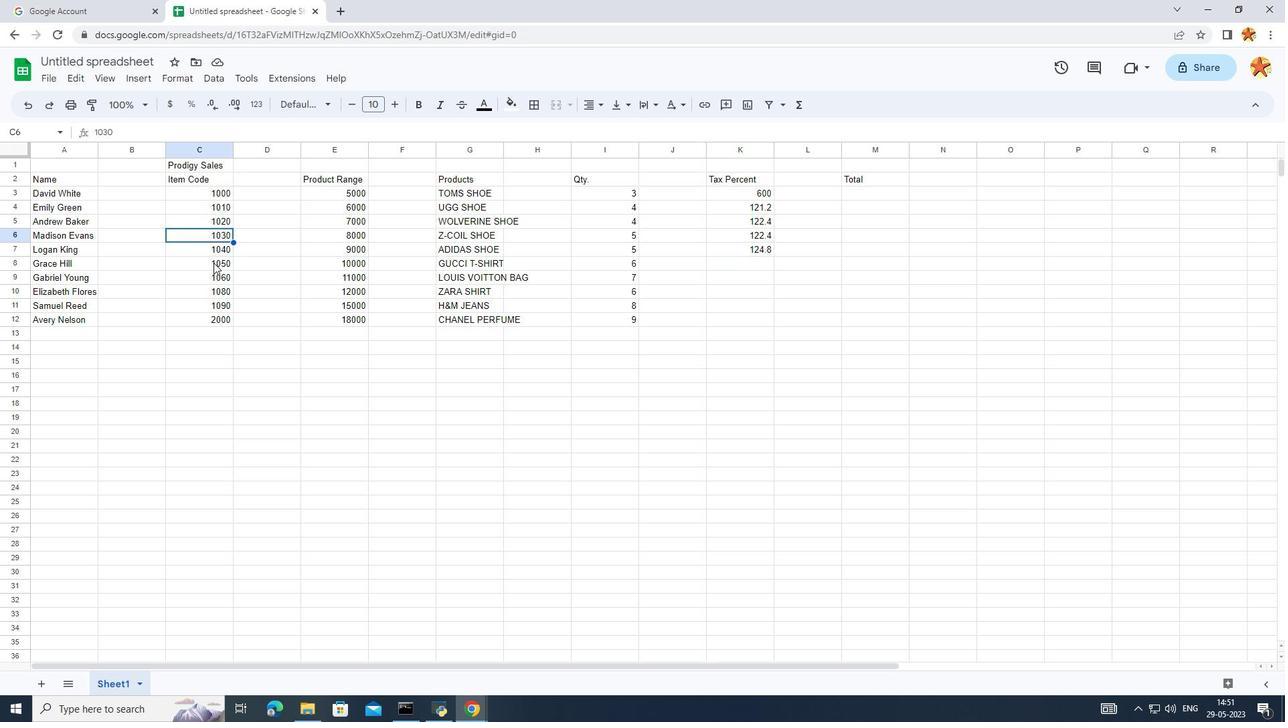 
Action: Mouse moved to (755, 262)
Screenshot: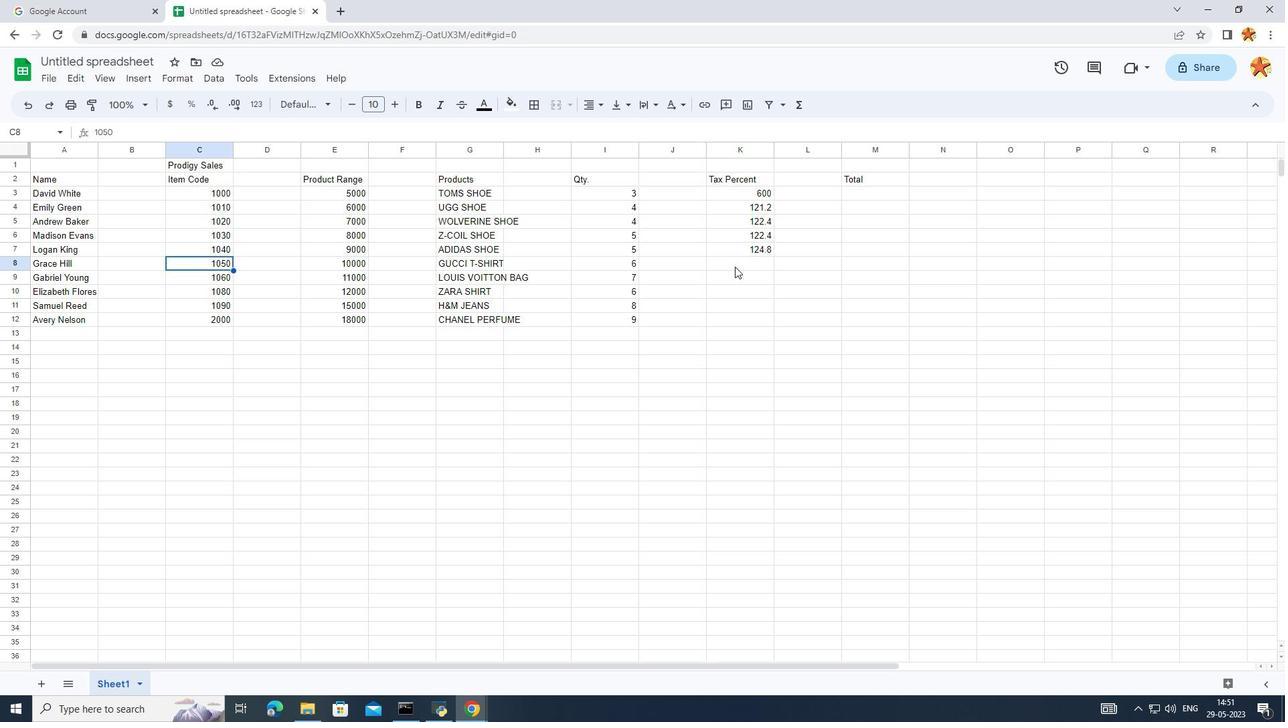 
Action: Mouse pressed left at (755, 262)
Screenshot: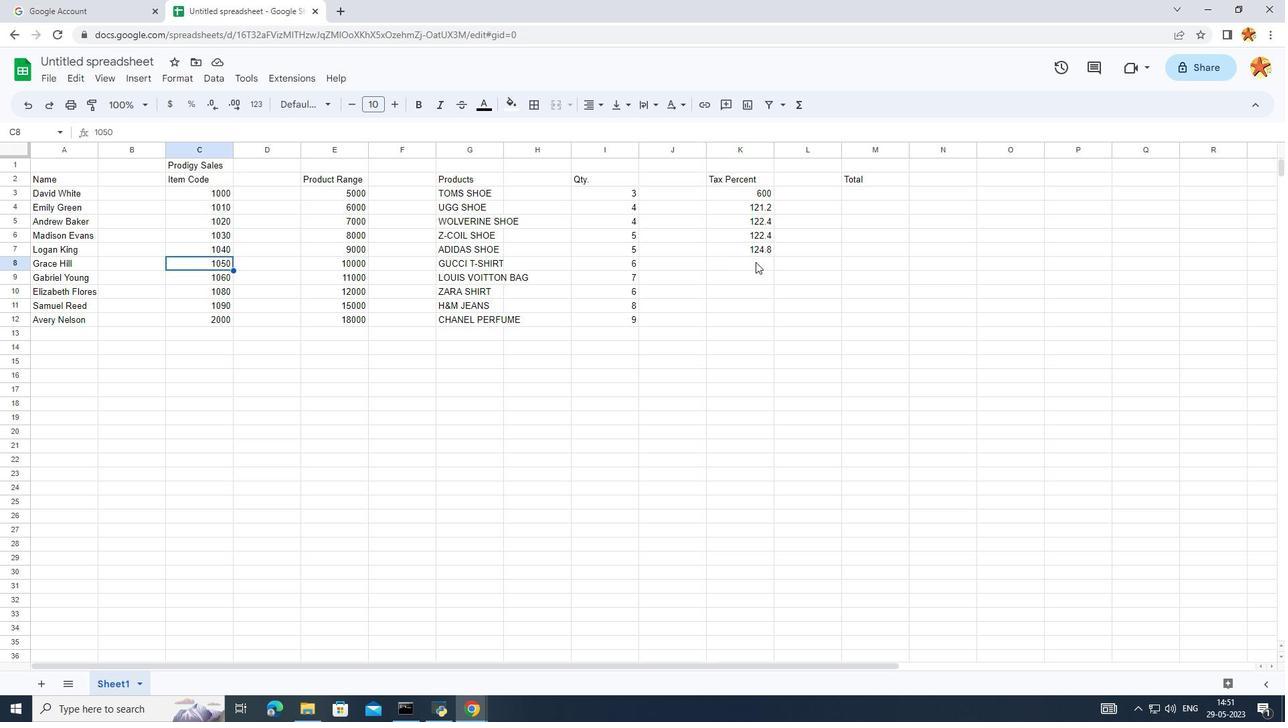 
Action: Mouse moved to (755, 262)
Screenshot: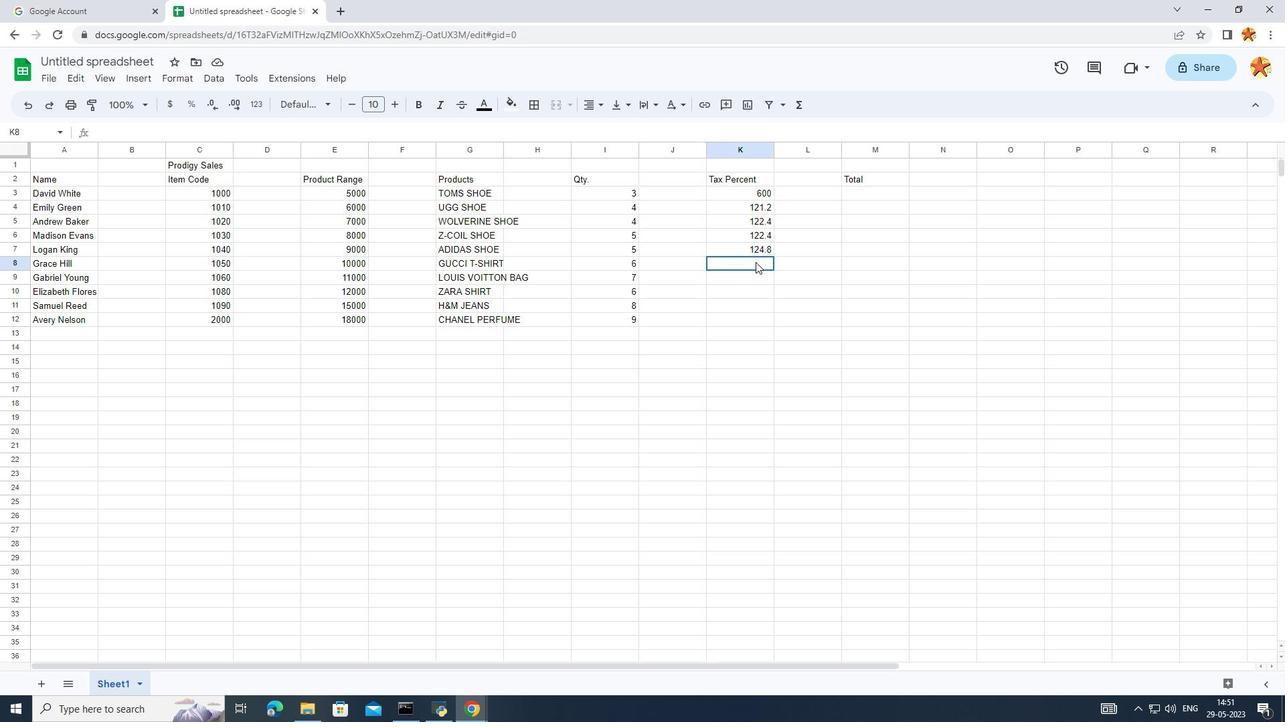 
Action: Key pressed =
Screenshot: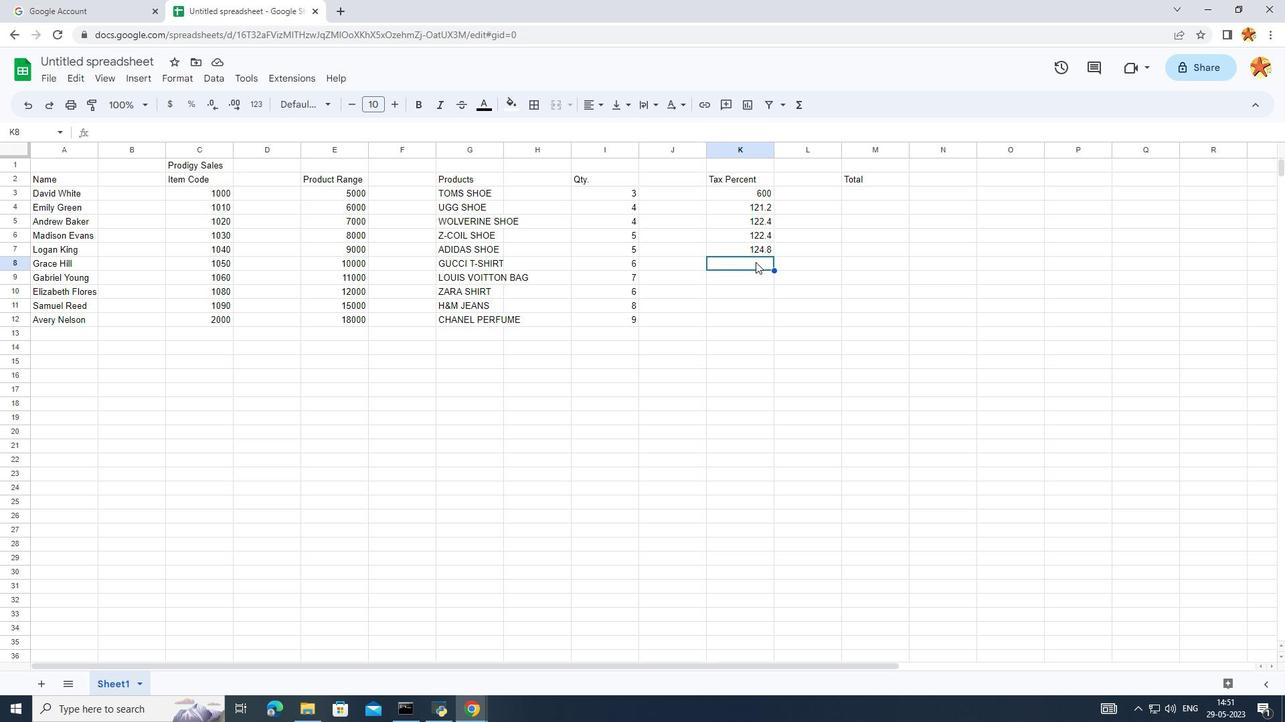 
Action: Mouse moved to (218, 263)
Screenshot: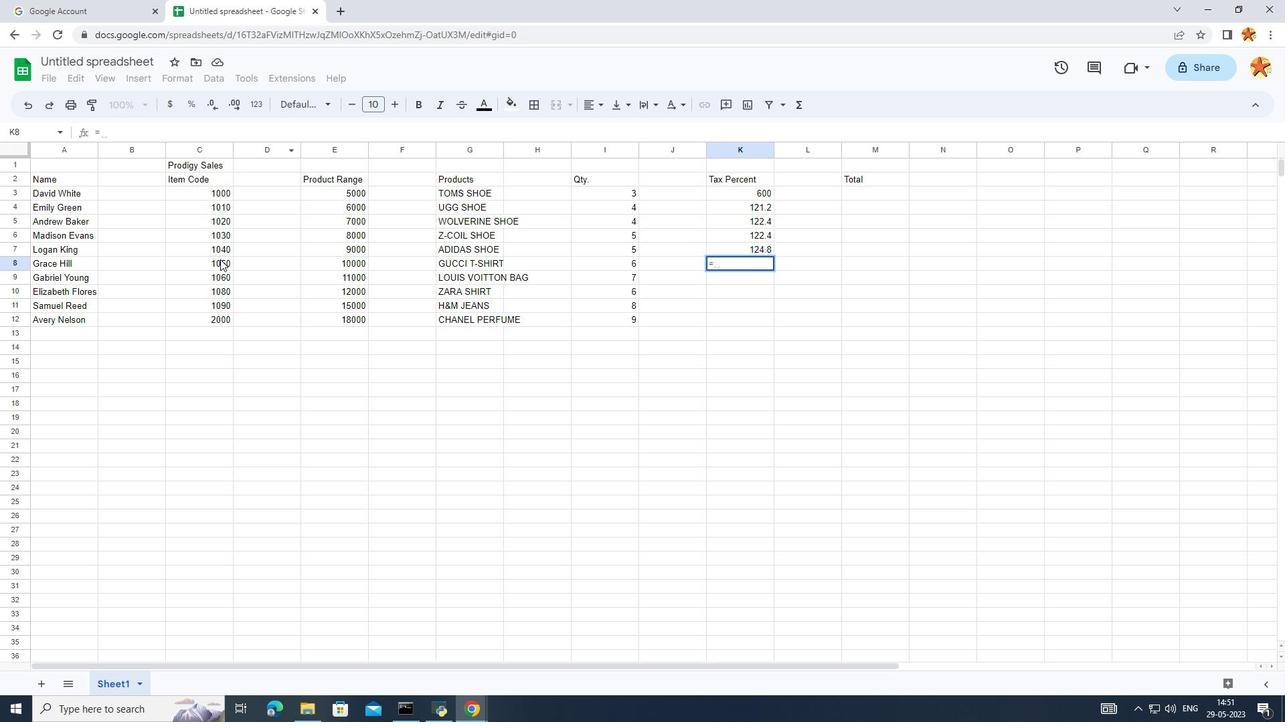 
Action: Mouse pressed left at (218, 263)
Screenshot: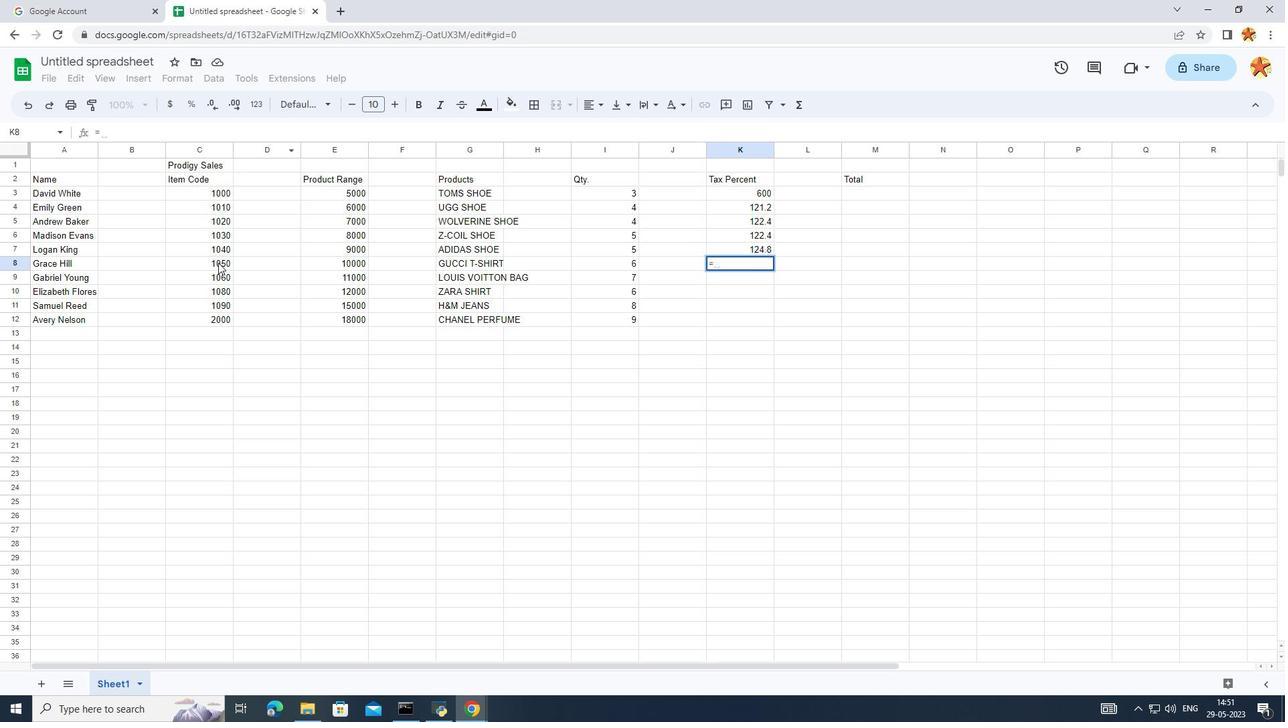 
Action: Mouse moved to (713, 246)
Screenshot: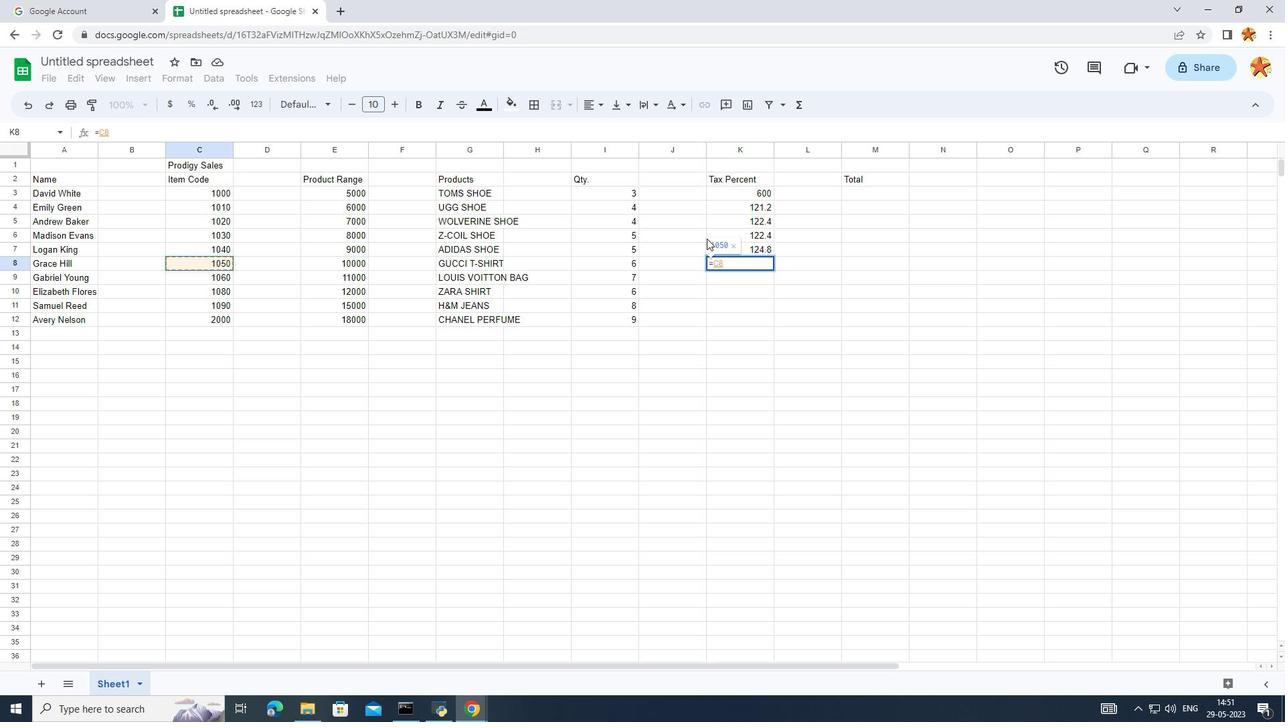 
Action: Key pressed *12<Key.shift_r><Key.shift_r><Key.shift_r><Key.shift_r>%<Key.enter>
Screenshot: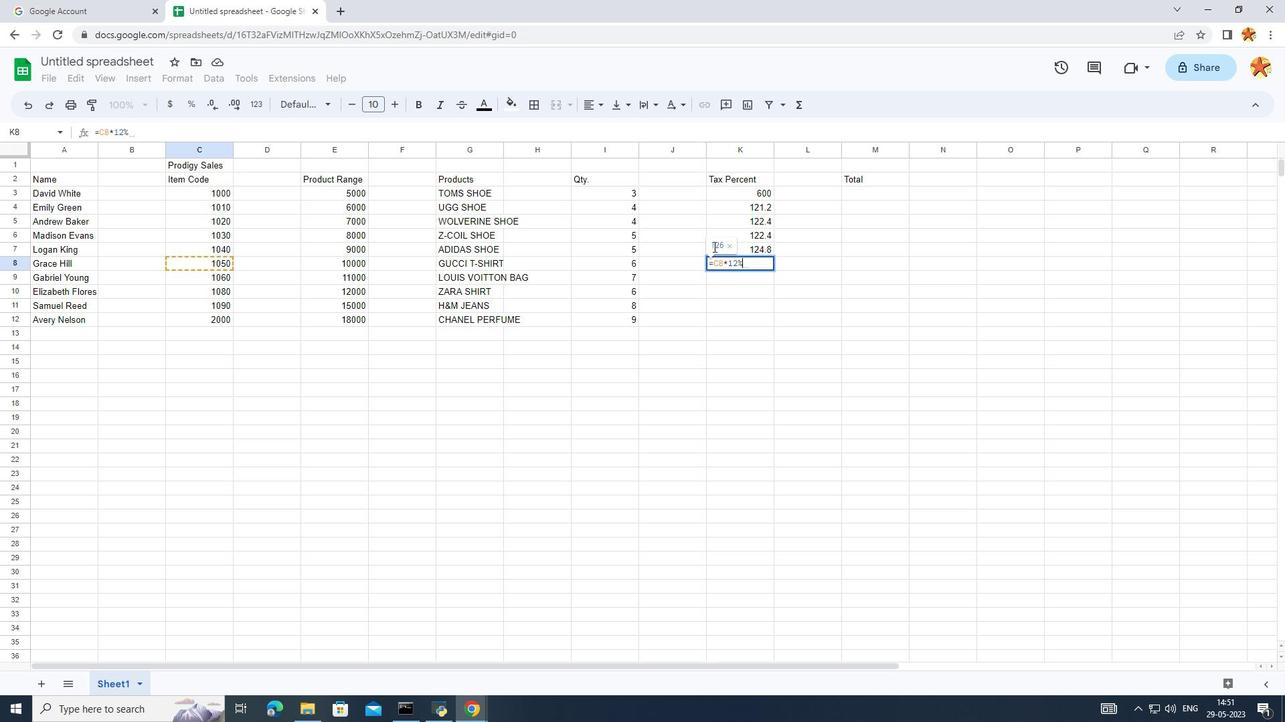 
Action: Mouse moved to (747, 276)
Screenshot: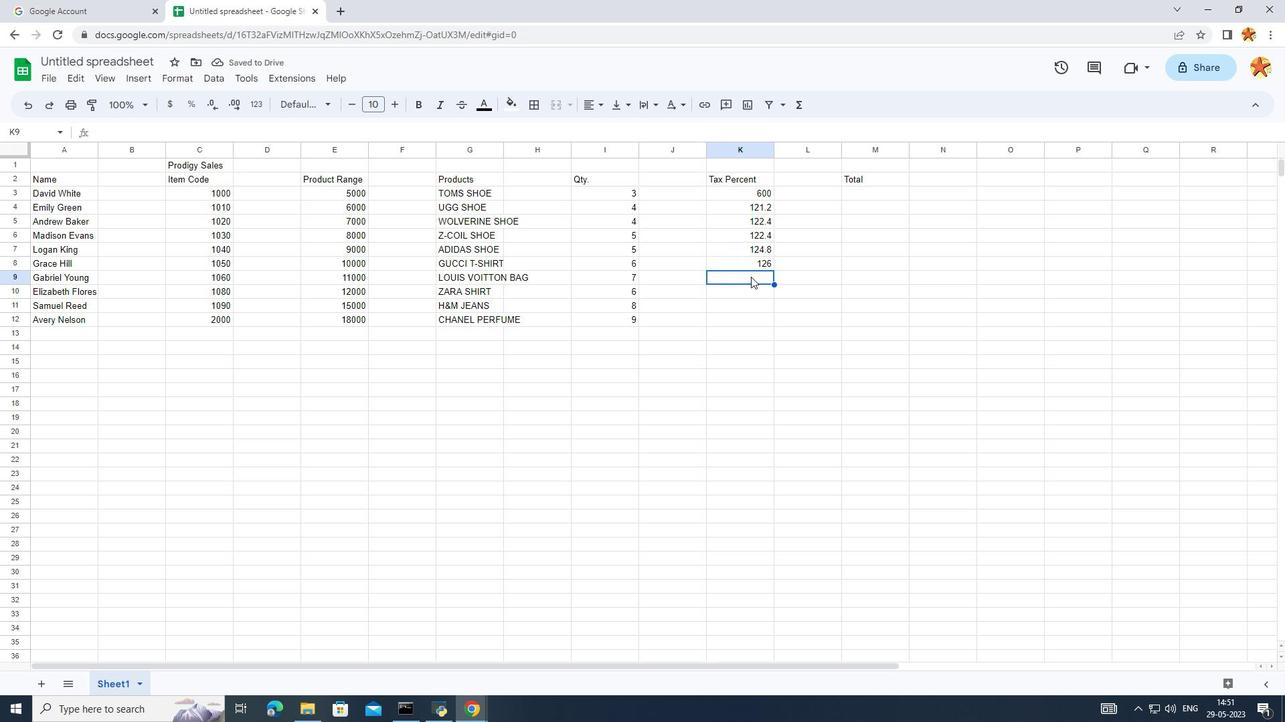 
Action: Mouse pressed left at (747, 276)
Screenshot: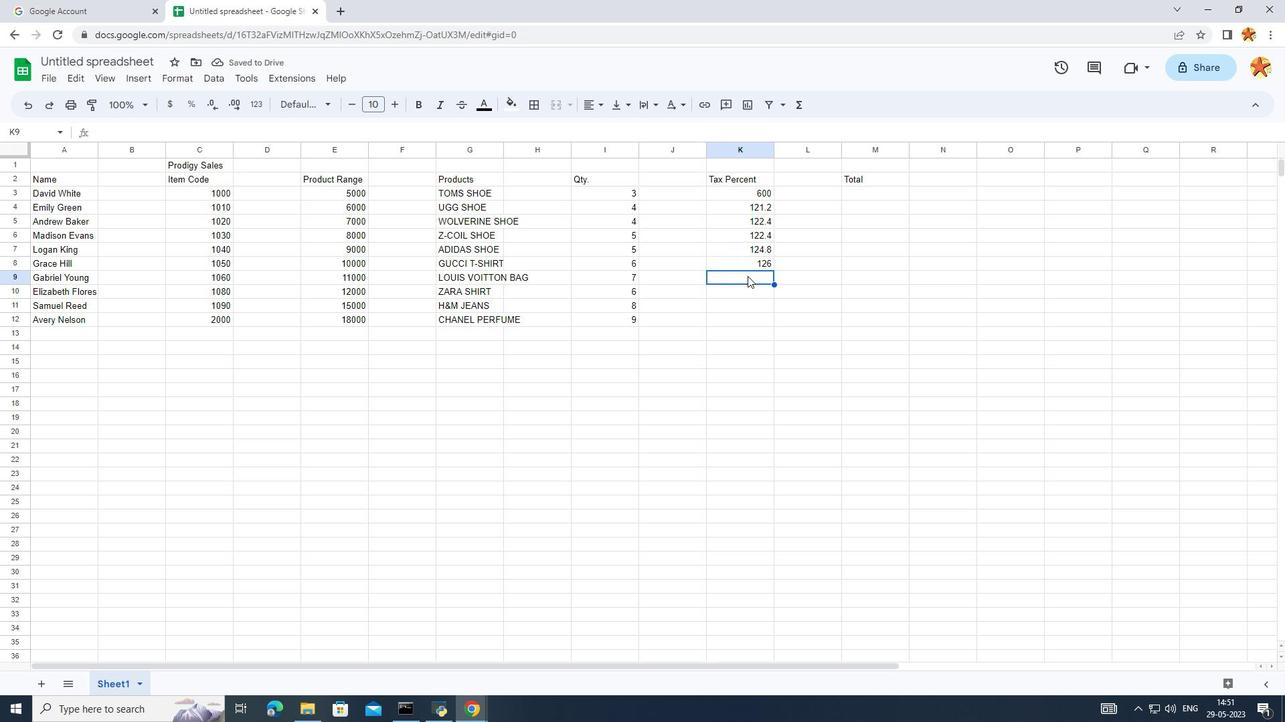 
Action: Mouse pressed left at (747, 276)
Screenshot: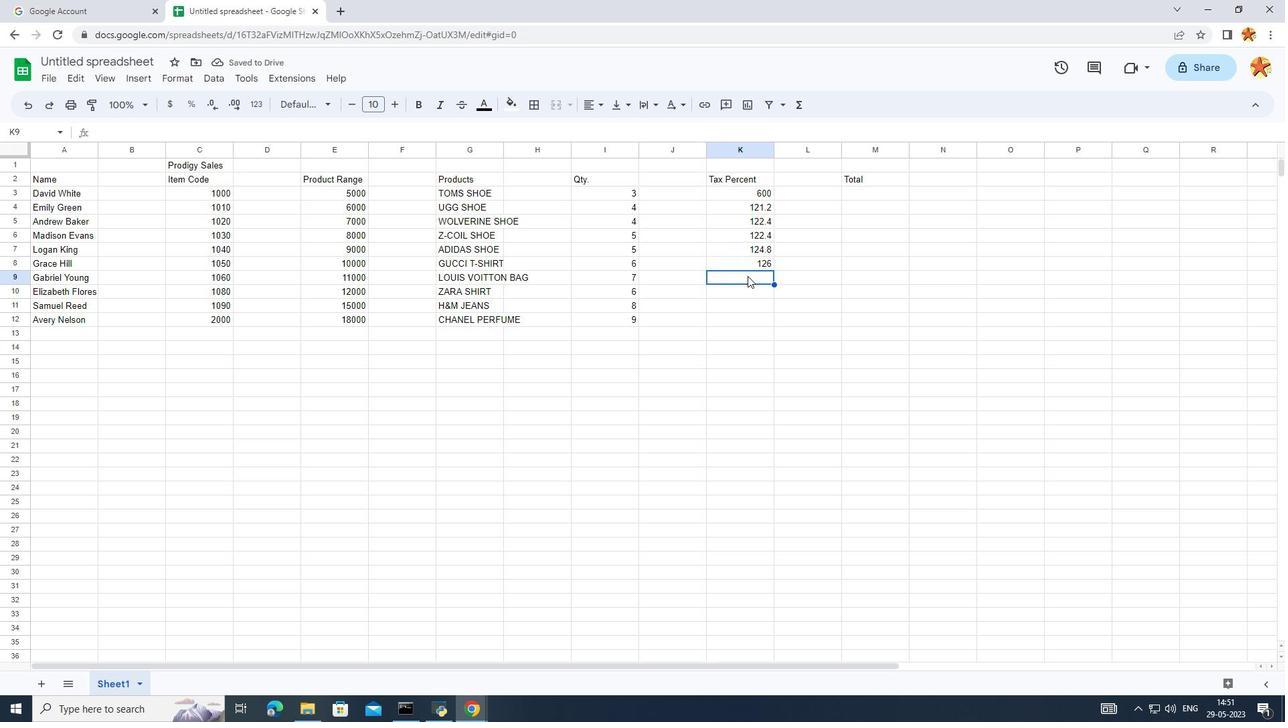 
Action: Key pressed =
Screenshot: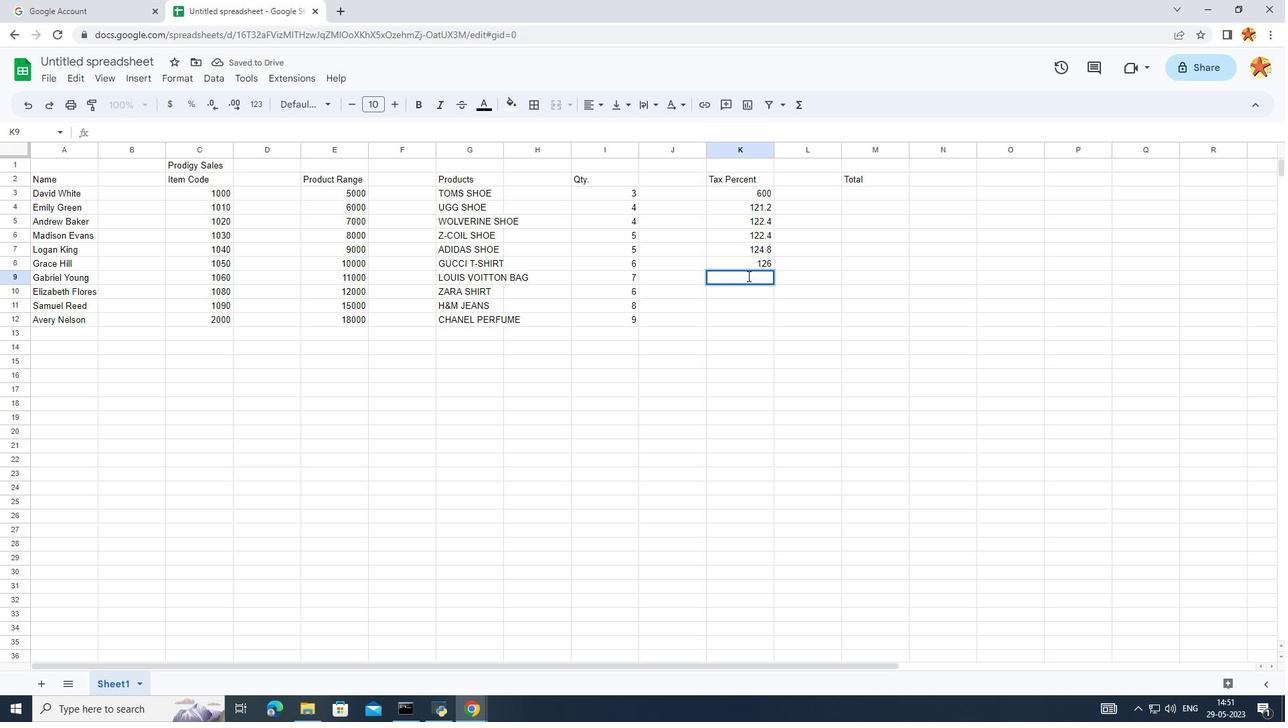 
Action: Mouse moved to (220, 271)
Screenshot: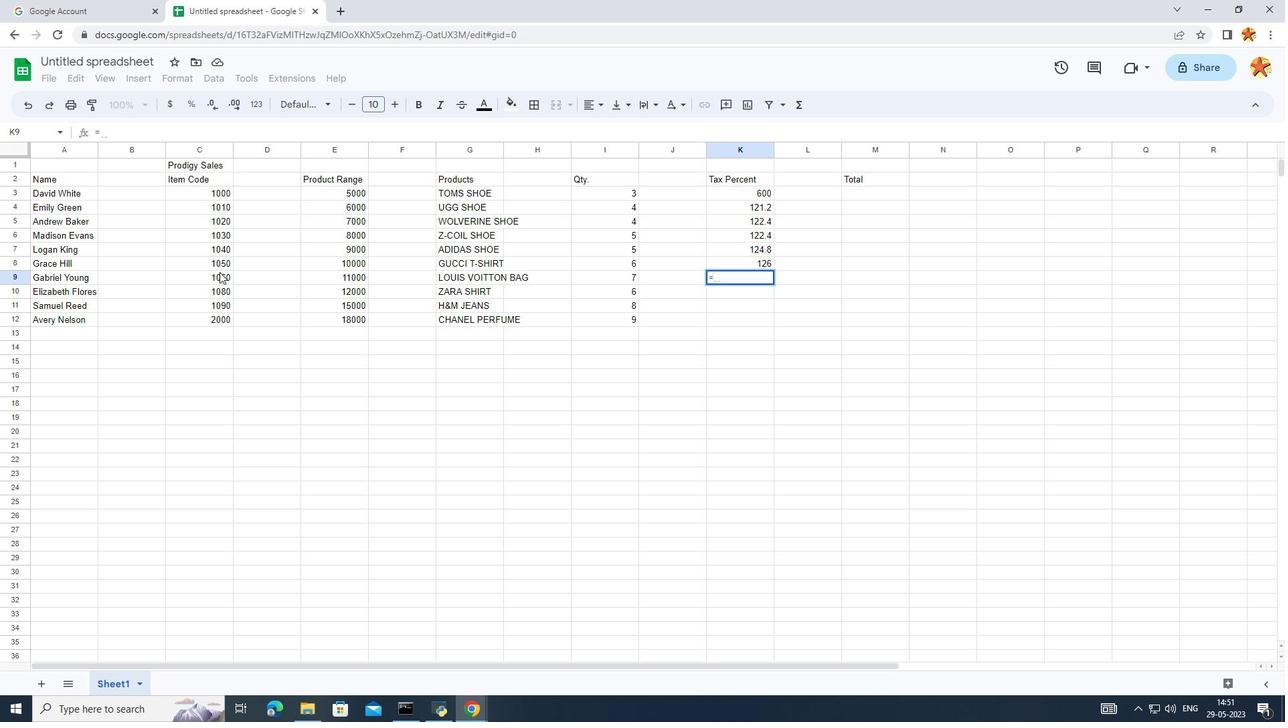
Action: Mouse pressed left at (220, 271)
Screenshot: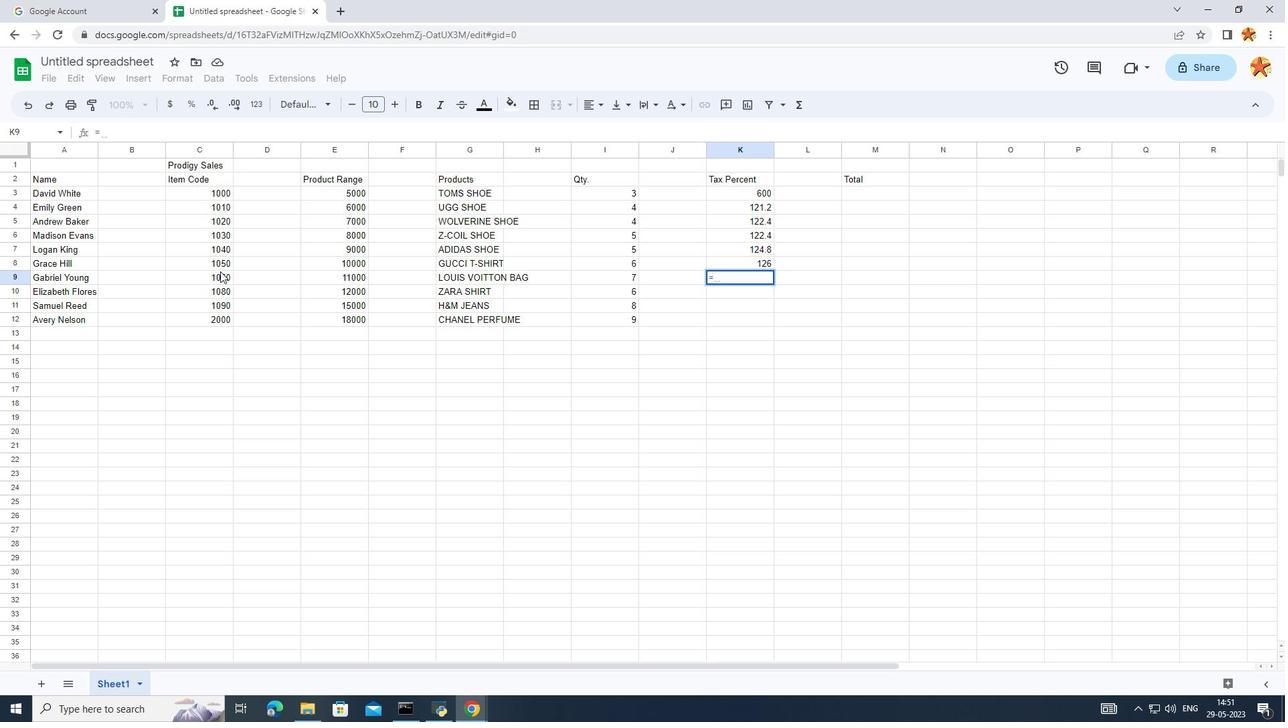 
Action: Mouse moved to (743, 277)
Screenshot: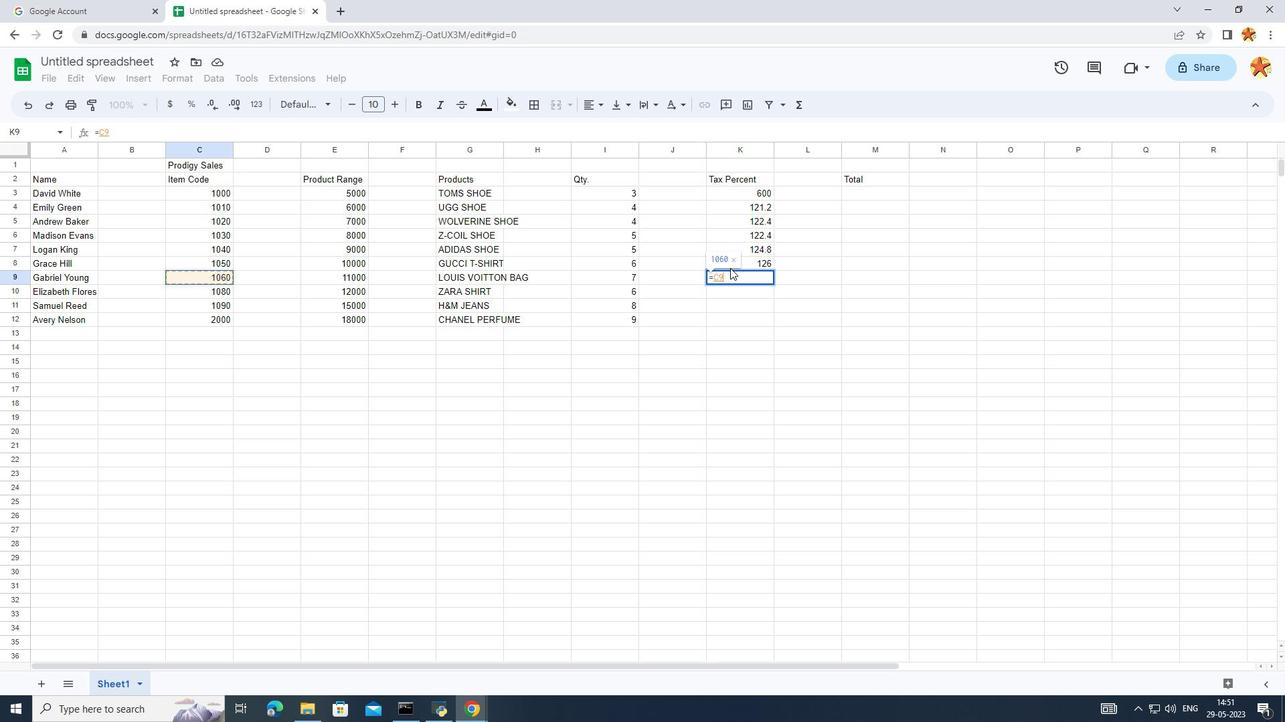 
Action: Key pressed *12<Key.shift_r><Key.shift_r><Key.shift_r><Key.shift_r><Key.shift_r><Key.shift_r><Key.shift_r><Key.shift_r><Key.shift_r><Key.shift_r><Key.shift_r><Key.shift_r><Key.shift_r><Key.shift_r><Key.shift_r><Key.shift_r><Key.shift_r><Key.shift_r><Key.shift_r>%<Key.enter>
Screenshot: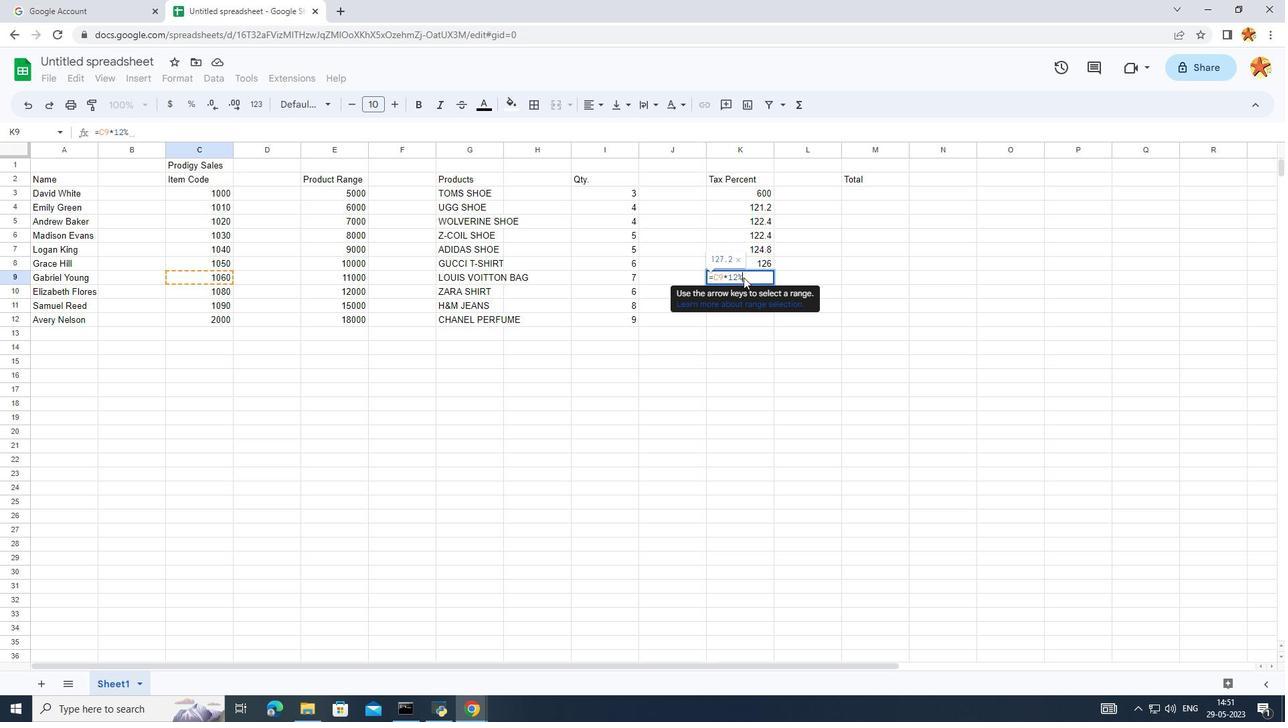 
Action: Mouse moved to (410, 313)
Screenshot: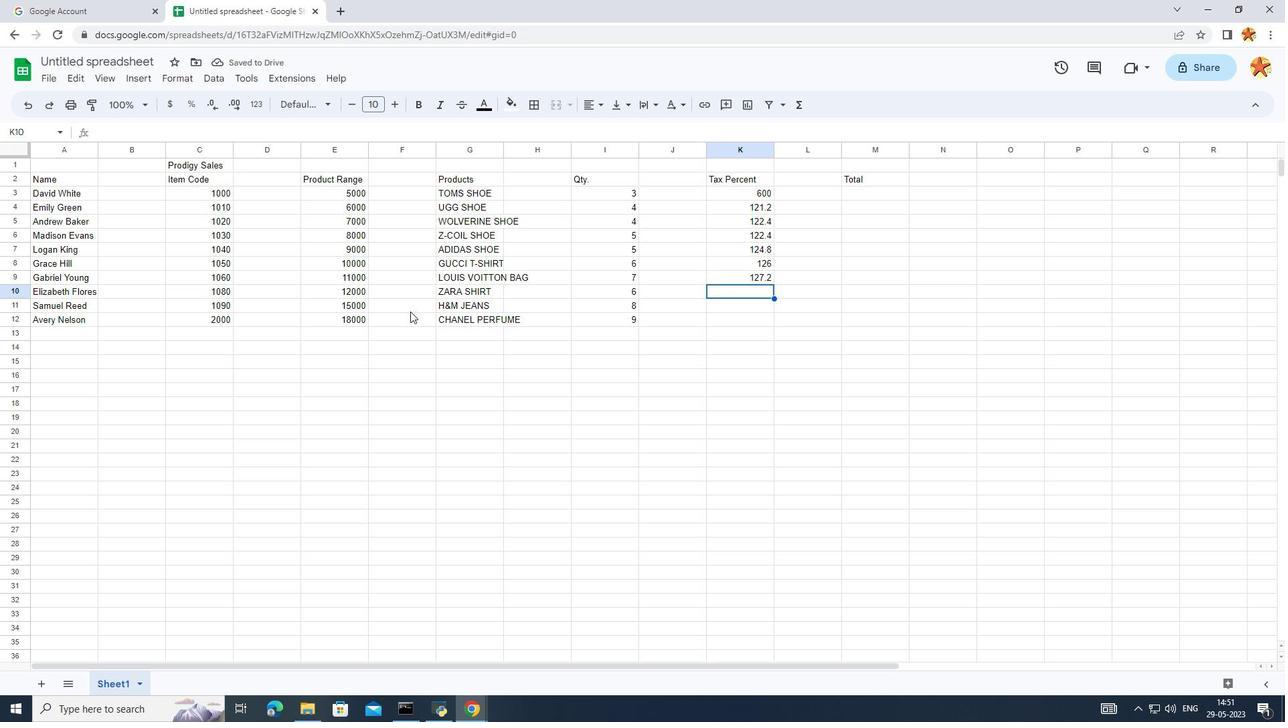 
Action: Key pressed =
Screenshot: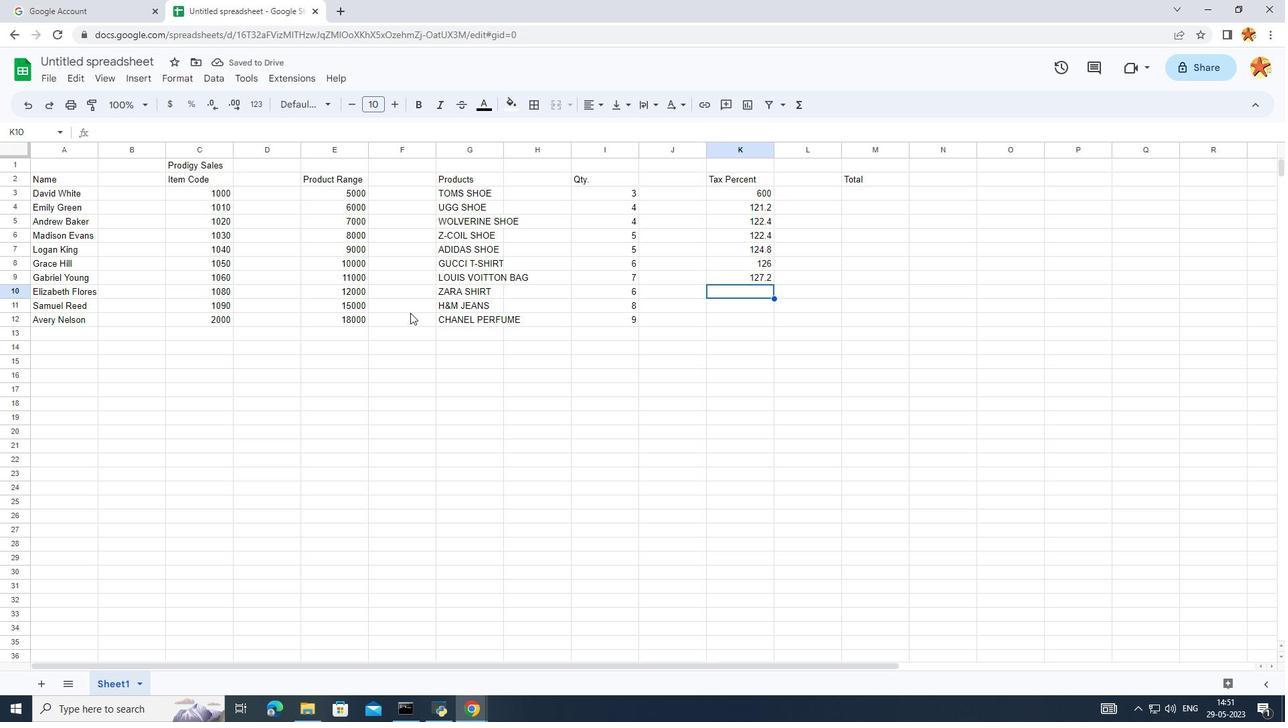 
Action: Mouse moved to (218, 293)
Screenshot: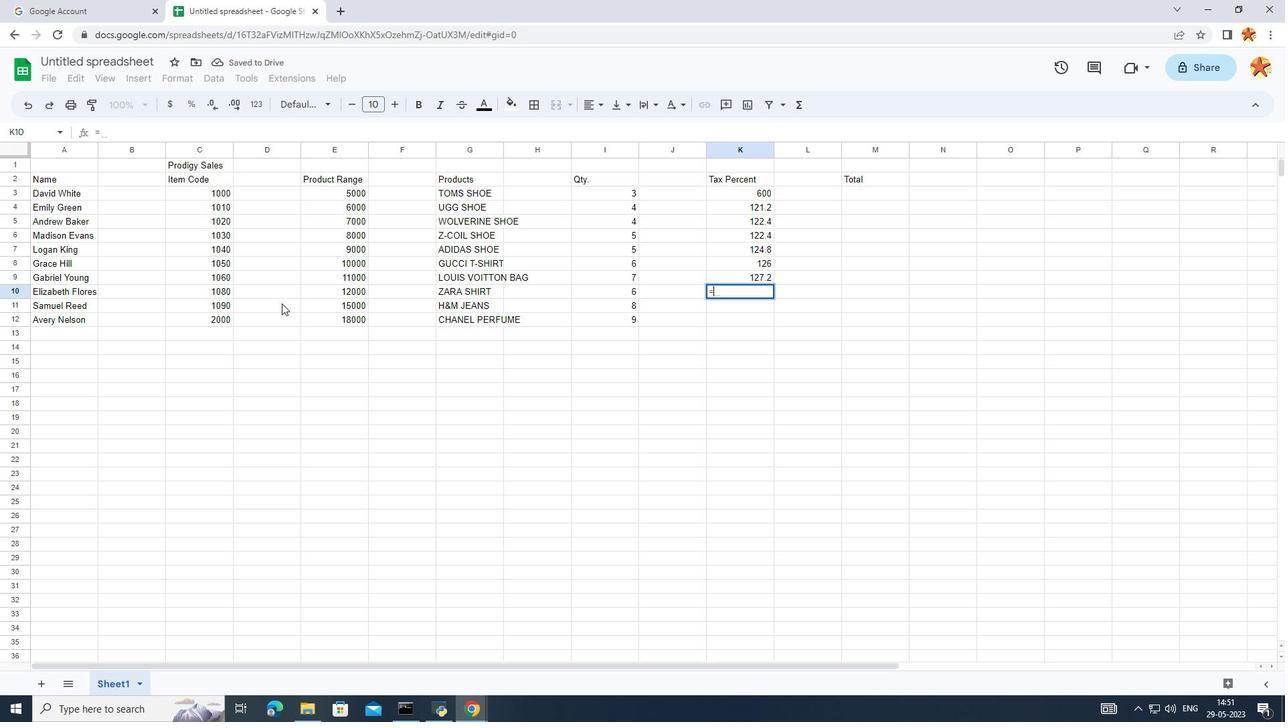 
Action: Mouse pressed left at (218, 293)
Screenshot: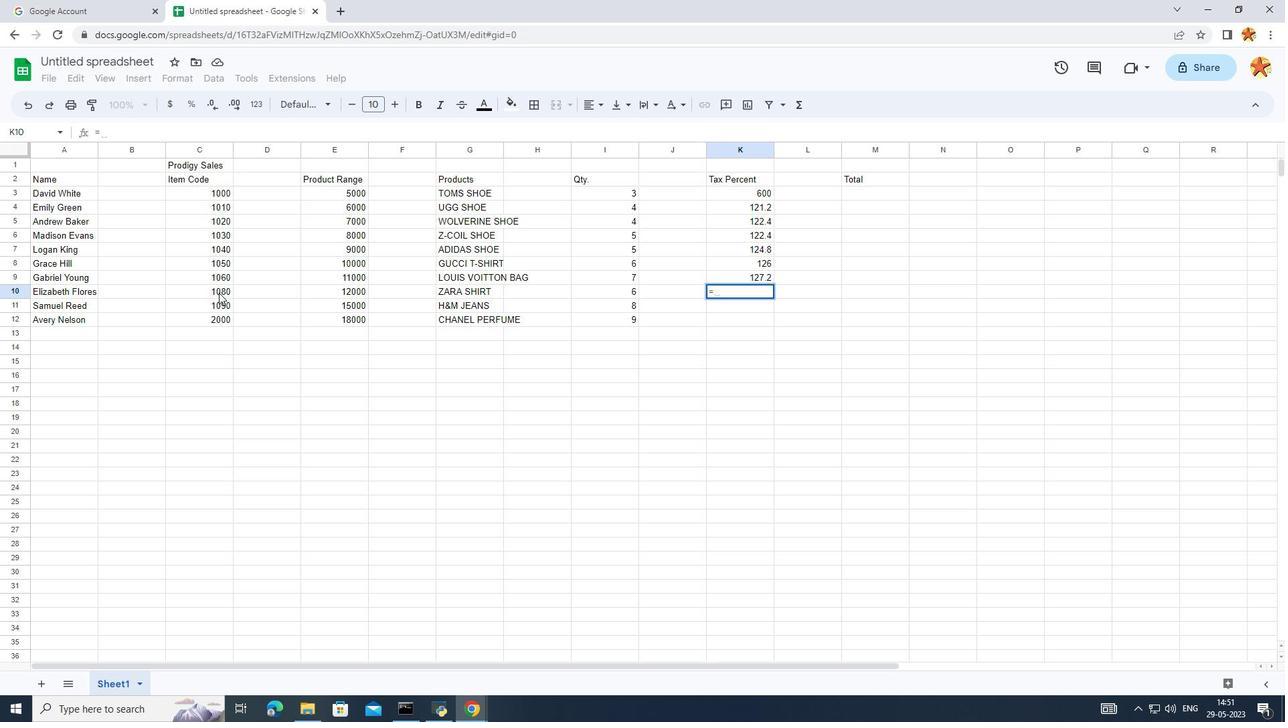 
Action: Mouse moved to (767, 291)
Screenshot: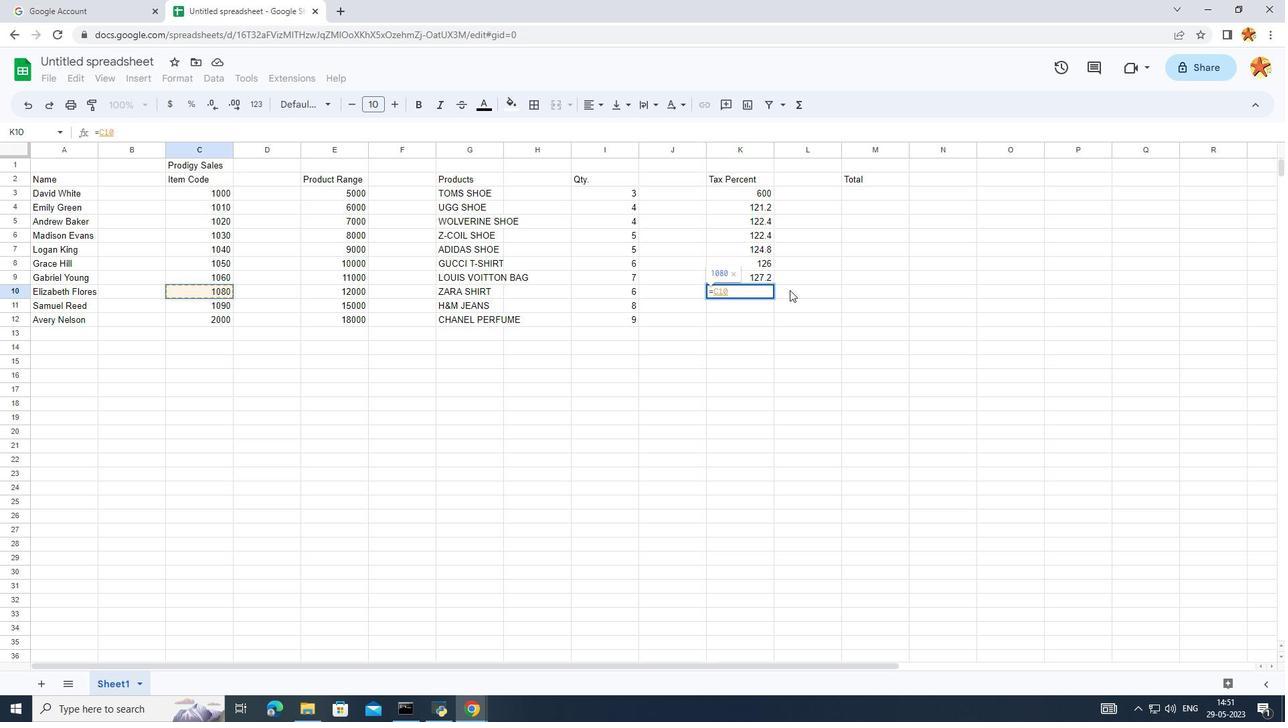 
Action: Key pressed *12<Key.shift_r><Key.shift_r><Key.shift_r><Key.shift_r><Key.shift_r>%<Key.enter>
Screenshot: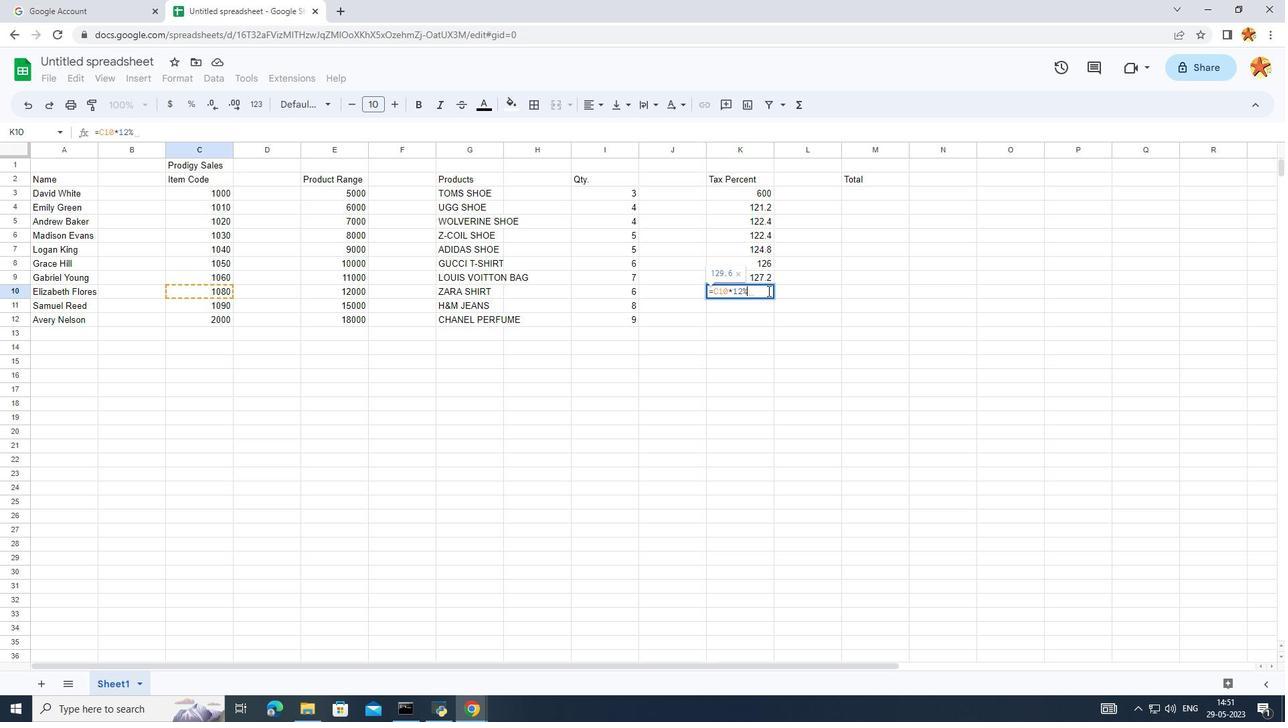 
Action: Mouse moved to (245, 309)
Screenshot: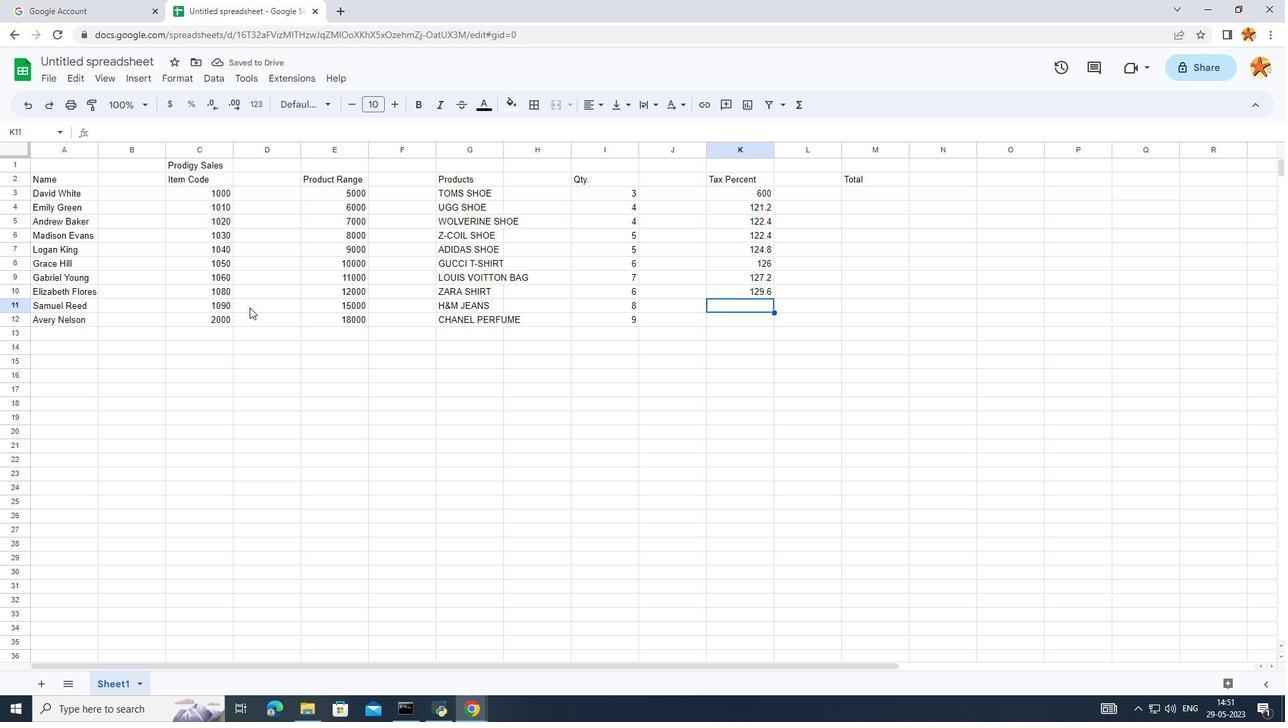 
Action: Key pressed =
Screenshot: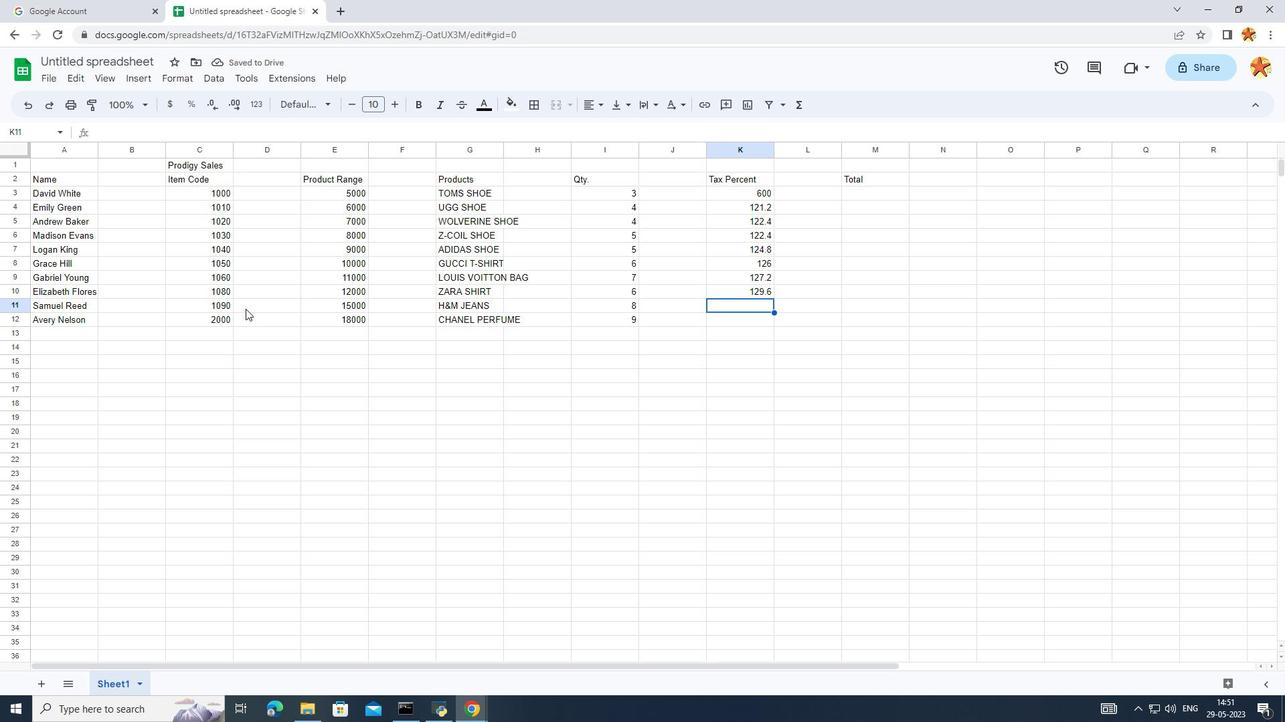 
Action: Mouse moved to (232, 299)
Screenshot: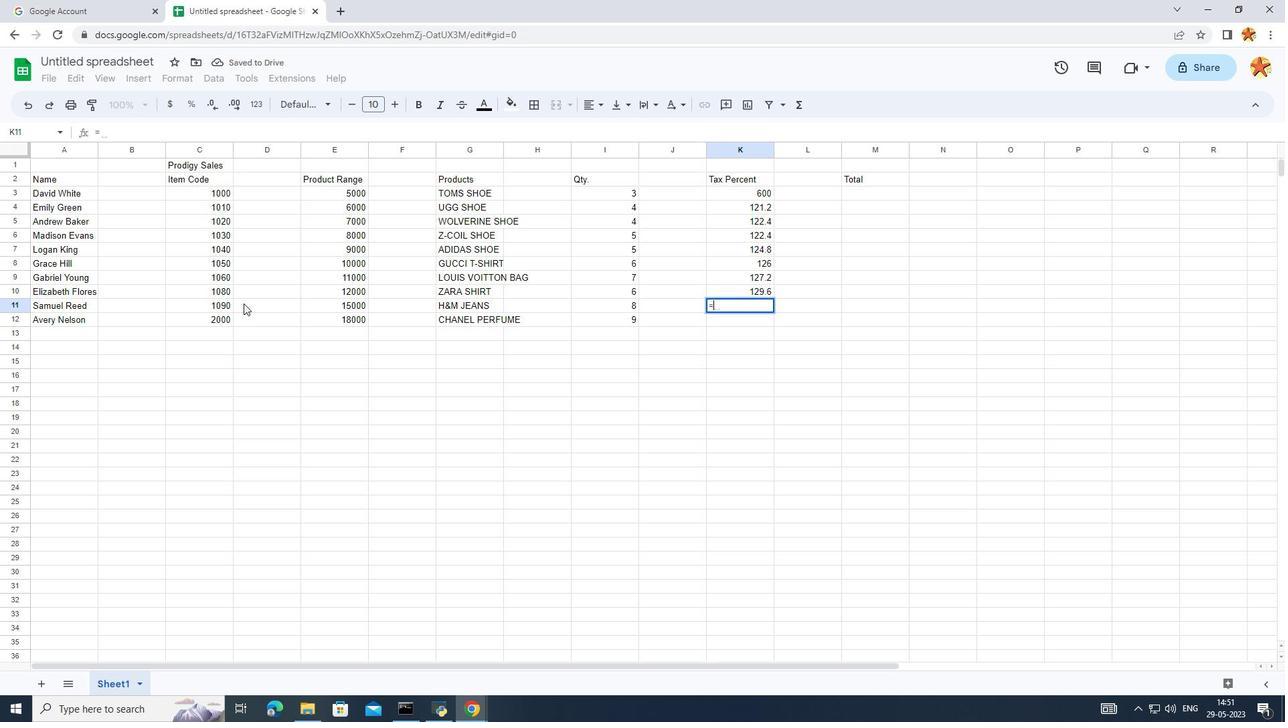 
Action: Mouse pressed left at (232, 299)
Screenshot: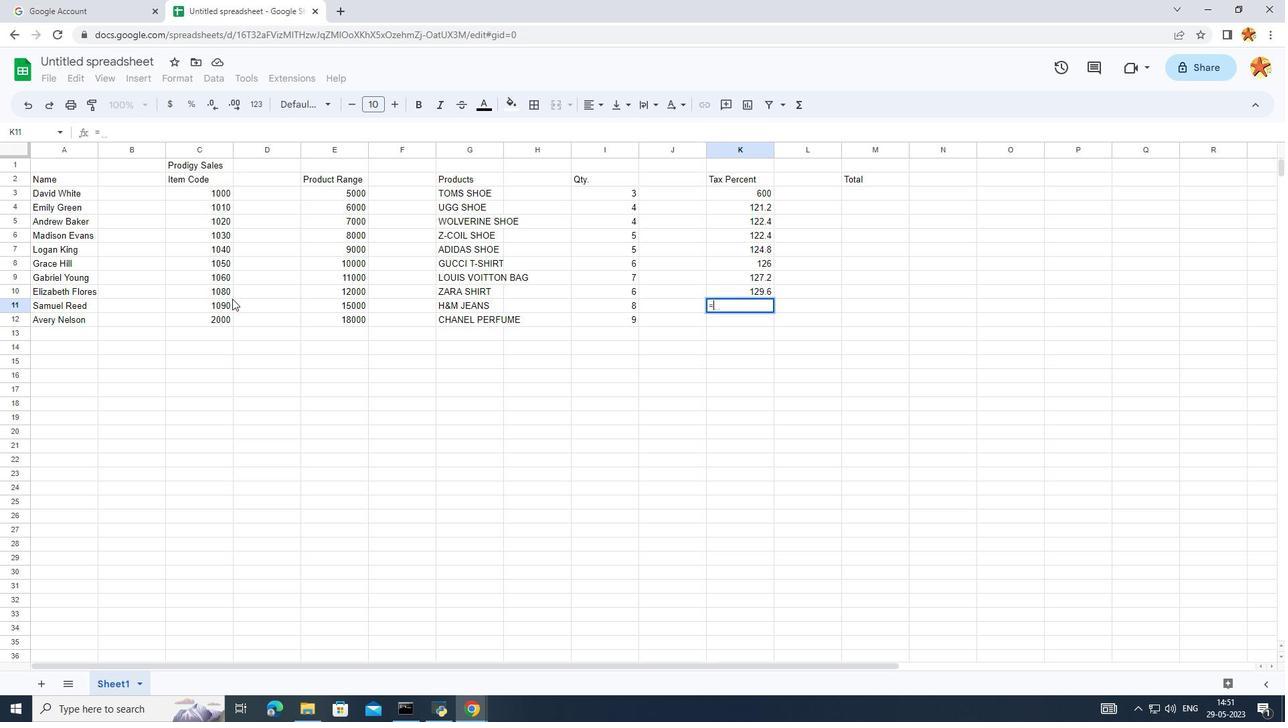 
Action: Key pressed *12<Key.shift_r><Key.shift_r><Key.shift_r><Key.shift_r><Key.shift_r><Key.shift_r><Key.shift_r><Key.shift_r><Key.shift_r><Key.shift_r><Key.shift_r><Key.shift_r><Key.shift_r><Key.shift_r><Key.shift_r><Key.shift_r><Key.shift_r><Key.shift_r><Key.shift_r><Key.shift_r><Key.shift_r><Key.shift_r><Key.shift_r><Key.shift_r><Key.shift_r><Key.shift_r><Key.shift_r><Key.shift_r><Key.shift_r><Key.shift_r><Key.shift_r><Key.shift_r><Key.shift_r><Key.shift_r><Key.shift_r><Key.shift_r><Key.shift_r><Key.shift_r><Key.shift_r><Key.shift_r><Key.shift_r><Key.shift_r><Key.shift_r><Key.shift_r><Key.shift_r><Key.shift_r><Key.shift_r><Key.shift_r><Key.shift_r><Key.shift_r><Key.shift_r><Key.shift_r><Key.shift_r><Key.shift_r><Key.shift_r><Key.shift_r><Key.shift_r><Key.shift_r><Key.shift_r><Key.shift_r><Key.shift_r><Key.shift_r><Key.shift_r><Key.shift_r><Key.shift_r><Key.shift_r><Key.shift_r><Key.shift_r><Key.shift_r><Key.shift_r><Key.shift_r><Key.shift_r><Key.shift_r><Key.shift_r><Key.shift_r><Key.shift_r><Key.shift_r><Key.shift_r><Key.shift_r><Key.shift_r><Key.shift_r><Key.shift_r><Key.shift_r><Key.shift_r><Key.shift_r><Key.shift_r><Key.shift_r><Key.shift_r><Key.shift_r><Key.shift_r><Key.shift_r><Key.shift_r><Key.shift_r><Key.shift_r><Key.shift_r><Key.shift_r><Key.shift_r><Key.shift_r><Key.shift_r><Key.shift_r><Key.shift_r><Key.shift_r><Key.shift_r><Key.shift_r><Key.shift_r><Key.shift_r><Key.shift_r><Key.shift_r><Key.shift_r><Key.shift_r><Key.shift_r><Key.shift_r><Key.shift_r><Key.shift_r><Key.shift_r><Key.shift_r><Key.shift_r><Key.shift_r><Key.shift_r><Key.shift_r><Key.shift_r><Key.shift_r><Key.shift_r><Key.shift_r><Key.shift_r><Key.shift_r><Key.shift_r><Key.shift_r><Key.shift_r><Key.shift_r><Key.shift_r><Key.shift_r><Key.shift_r><Key.shift_r><Key.shift_r>%<Key.enter>
Screenshot: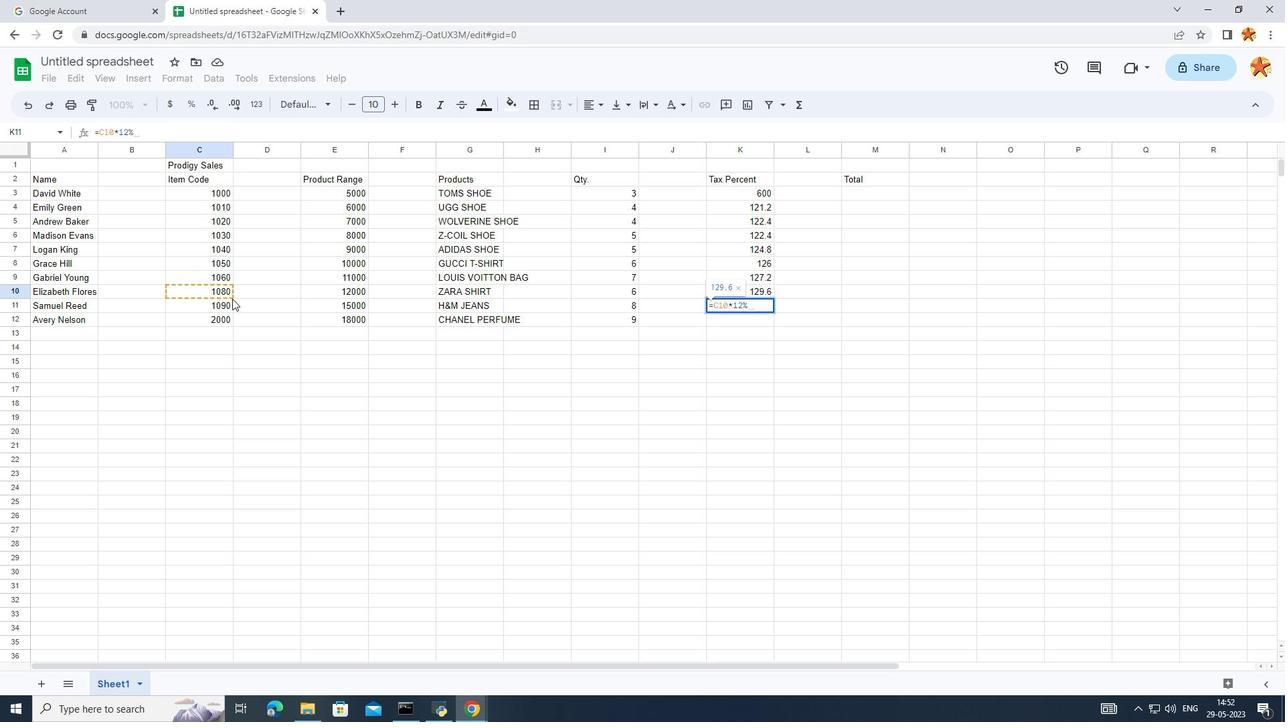 
Action: Mouse moved to (188, 316)
Screenshot: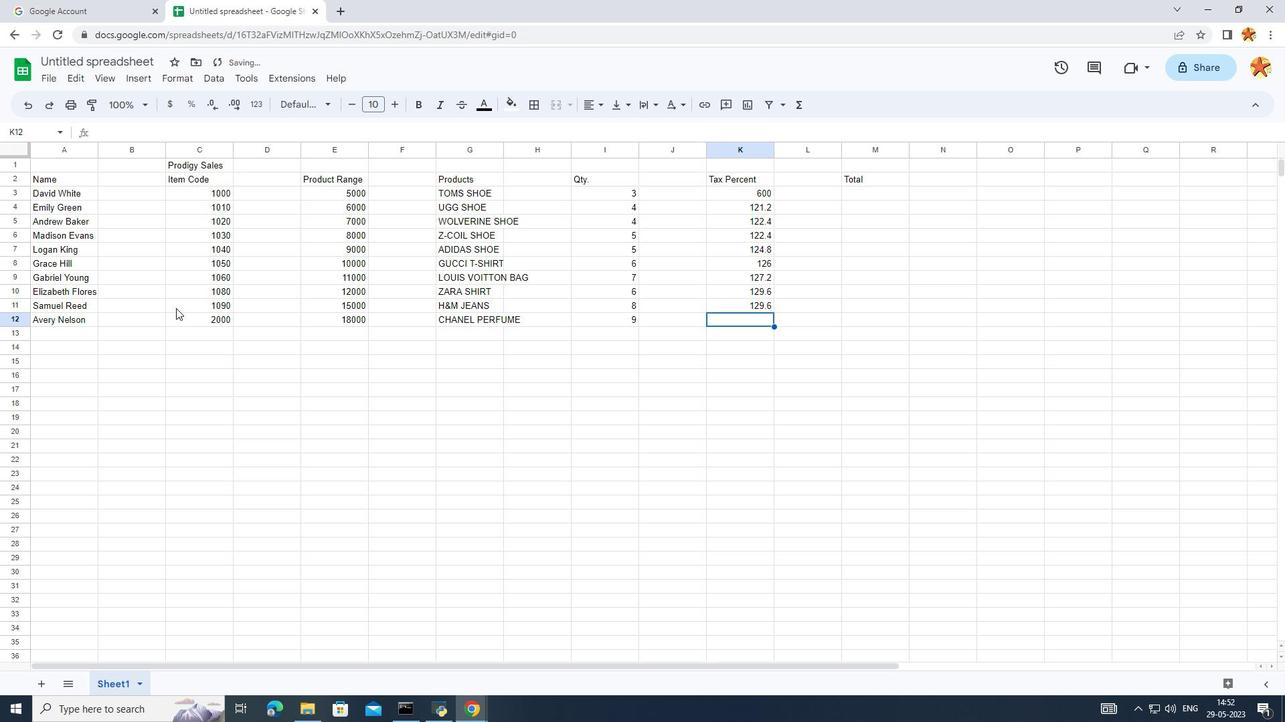 
Action: Mouse pressed left at (188, 316)
